 Task: For heading Use Lora with violet colour & bold.  font size for heading24,  'Change the font style of data to'Montserrat and font size to 16,  Change the alignment of both headline & data to Align center.  In the sheet  auditingSalesByChannel_2022
Action: Mouse moved to (55, 214)
Screenshot: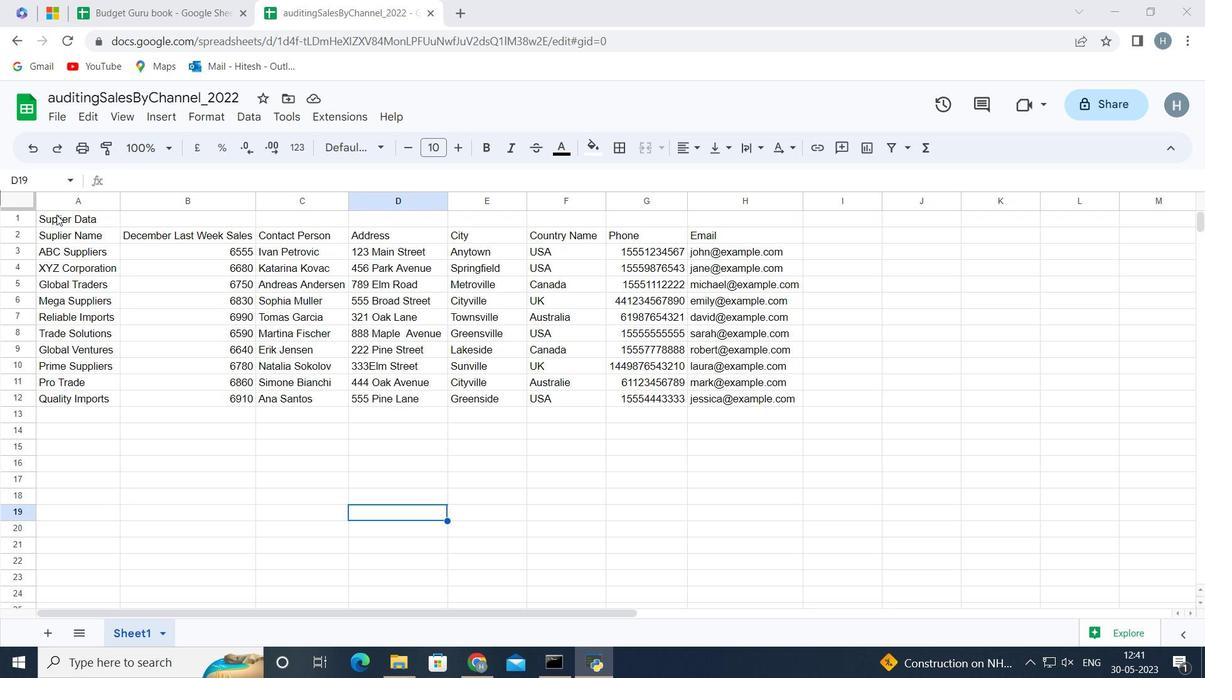 
Action: Mouse pressed left at (55, 214)
Screenshot: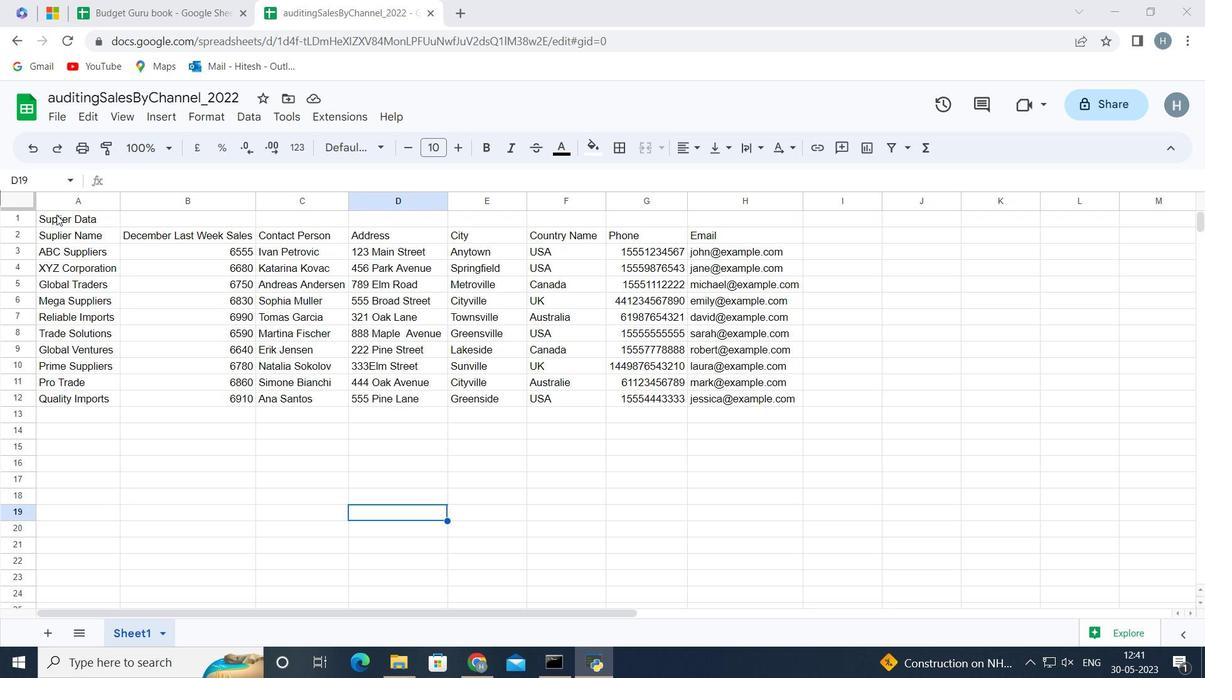 
Action: Mouse moved to (128, 217)
Screenshot: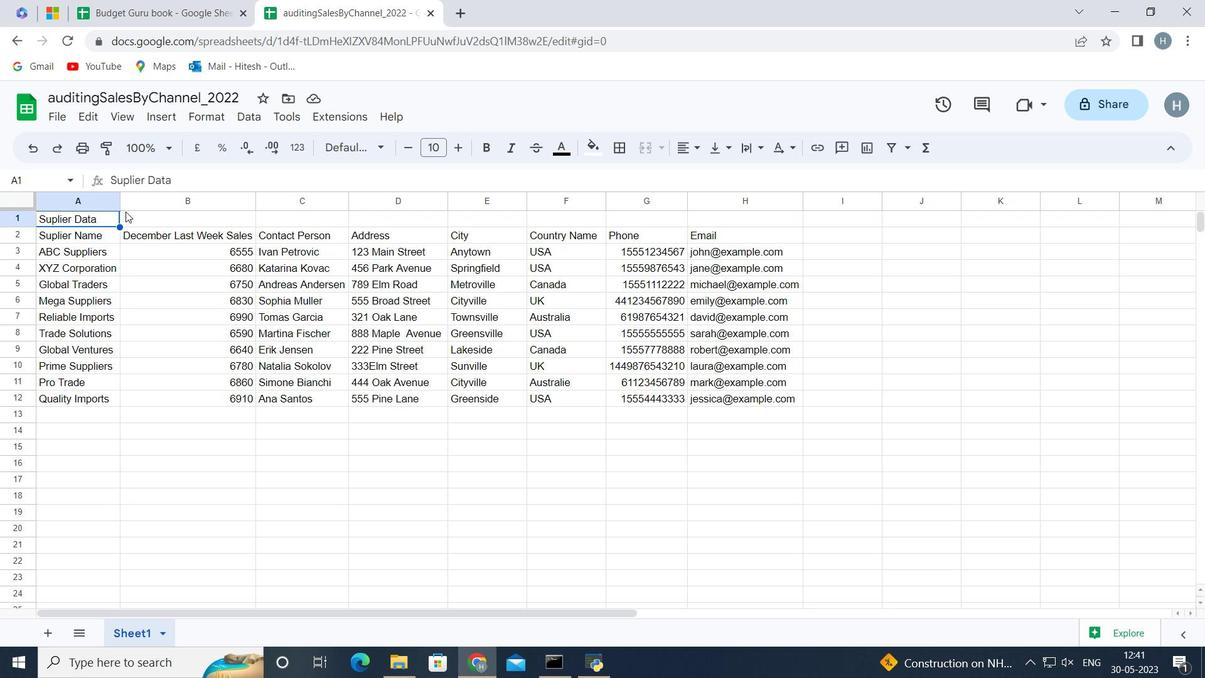 
Action: Key pressed <Key.shift><Key.right><Key.right>
Screenshot: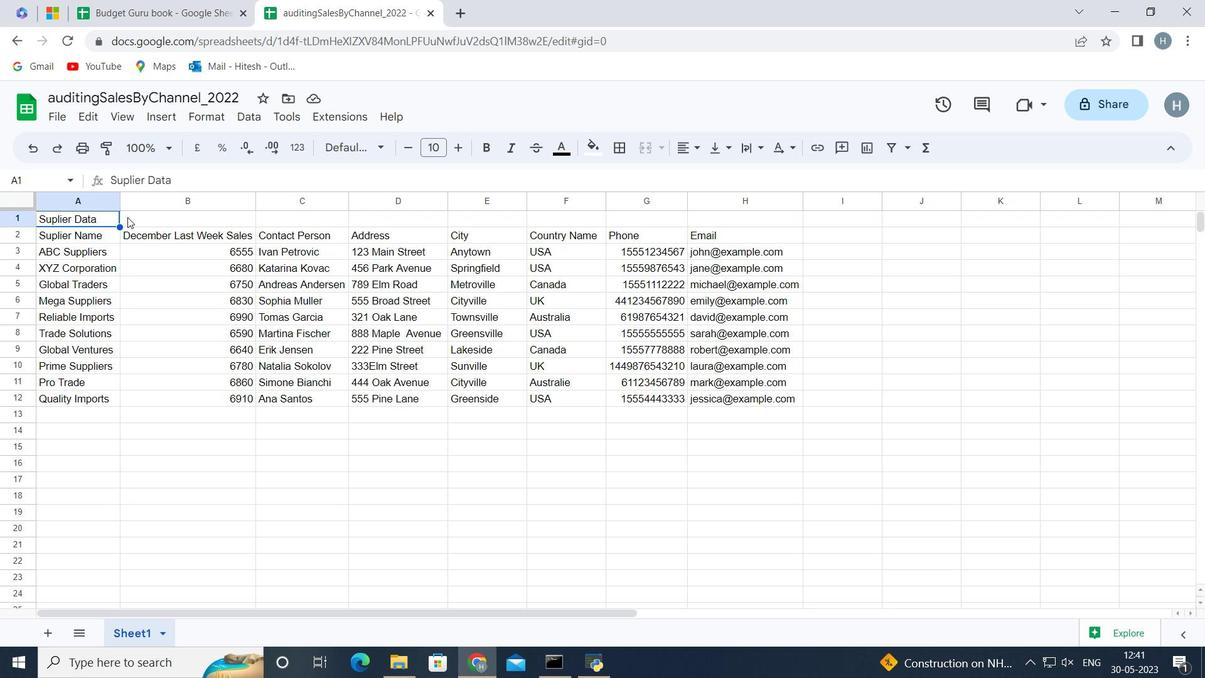 
Action: Mouse moved to (128, 217)
Screenshot: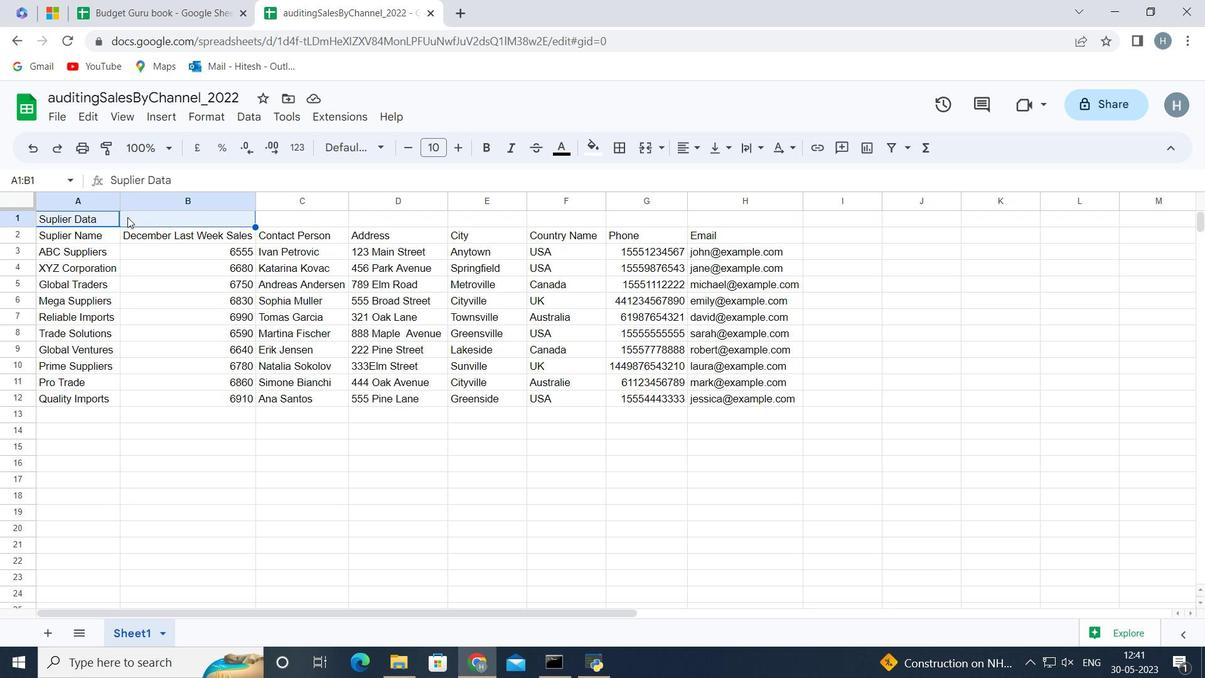 
Action: Key pressed <Key.right><Key.right><Key.right><Key.right><Key.right>
Screenshot: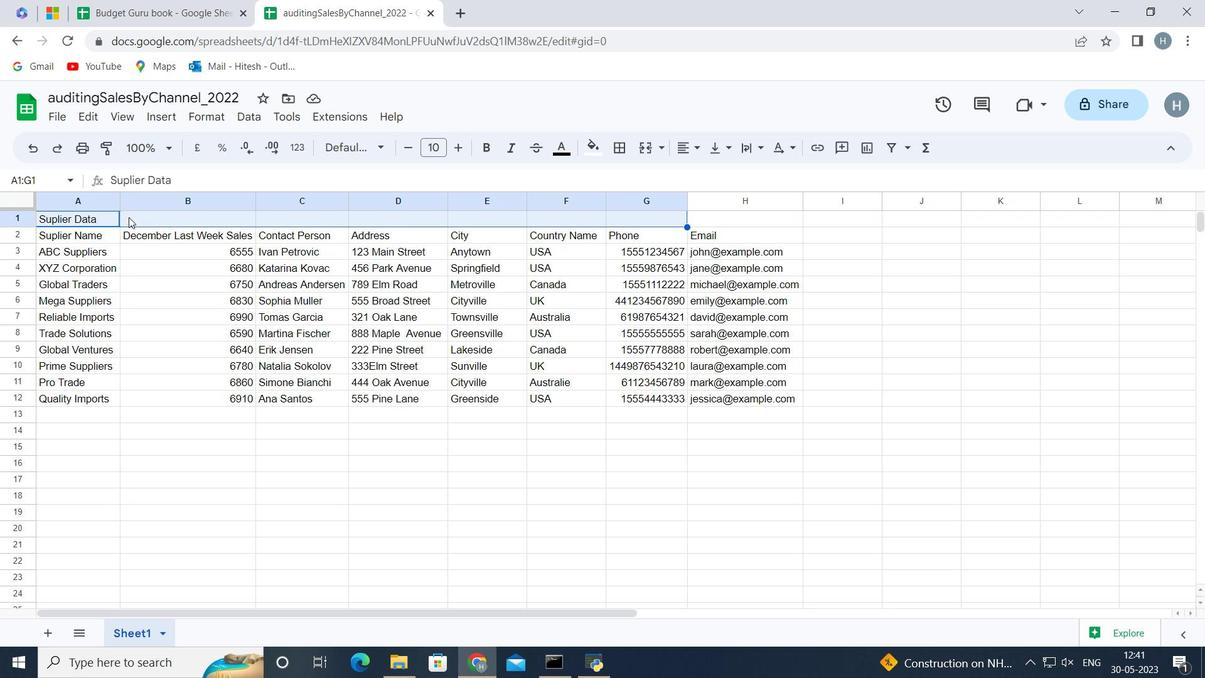 
Action: Mouse moved to (642, 149)
Screenshot: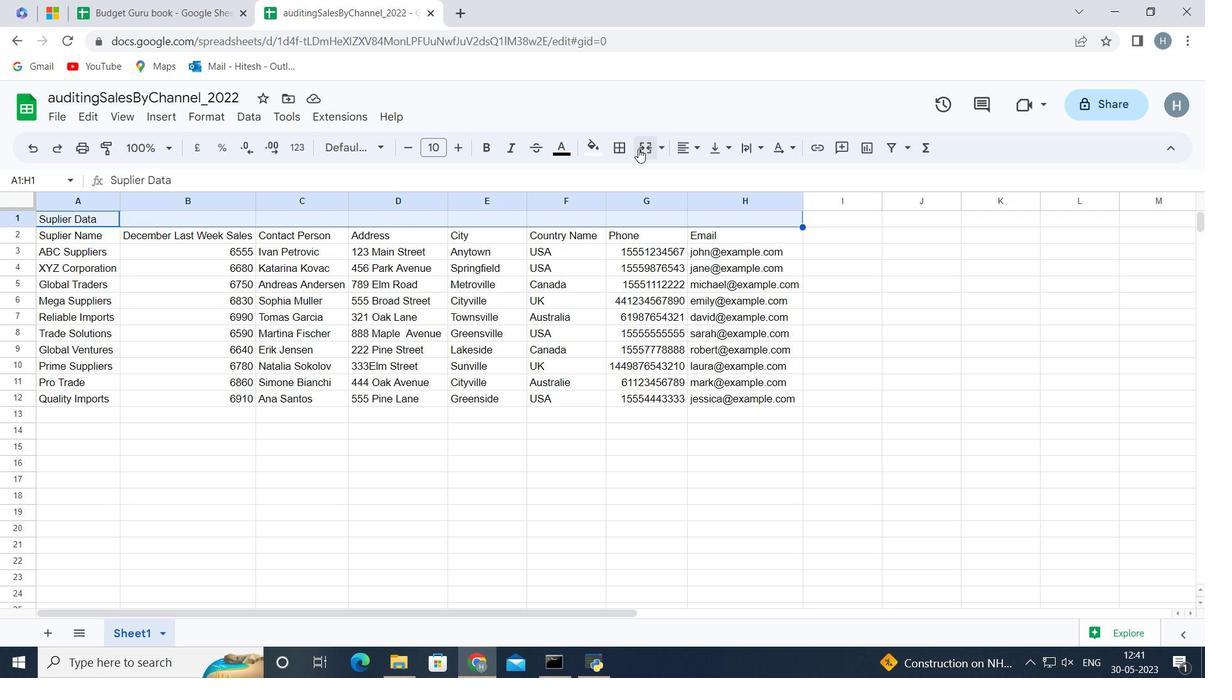 
Action: Mouse pressed left at (642, 149)
Screenshot: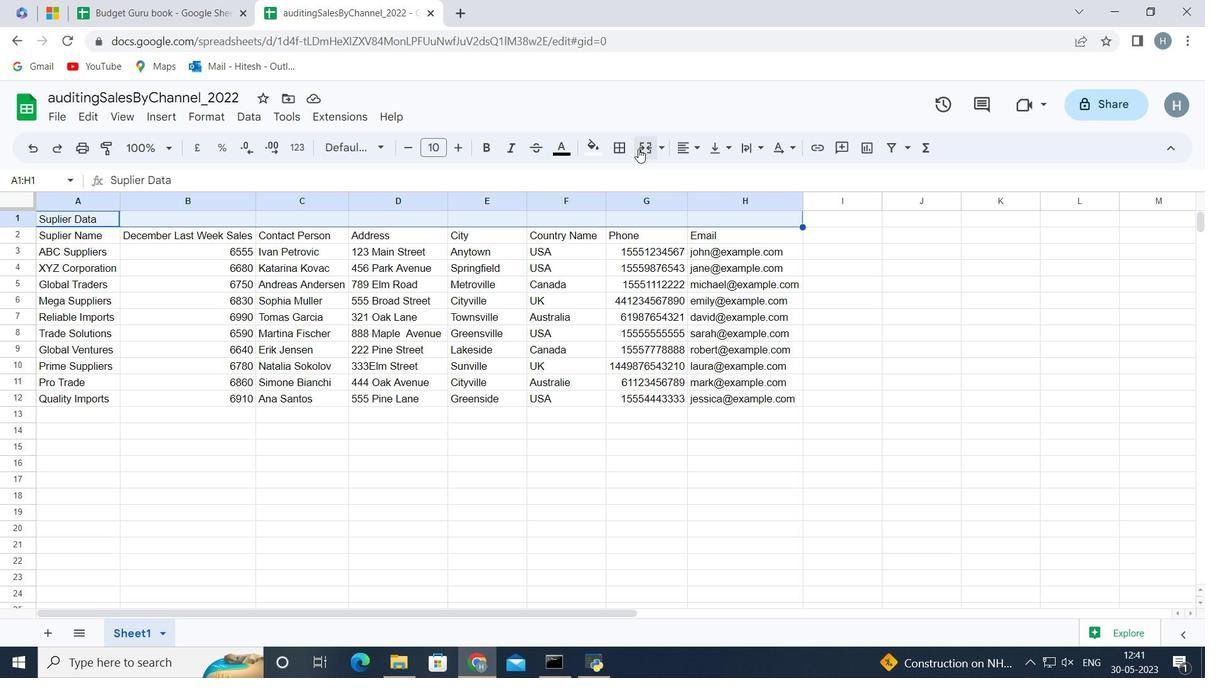 
Action: Mouse moved to (369, 146)
Screenshot: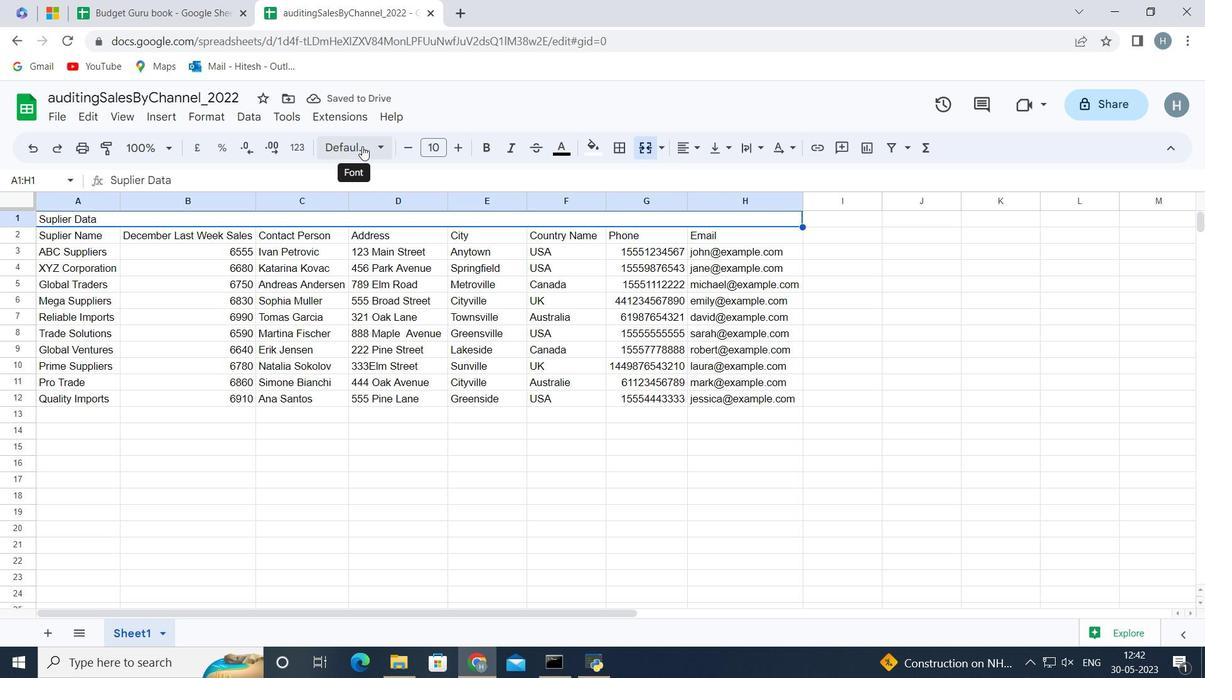 
Action: Mouse pressed left at (369, 146)
Screenshot: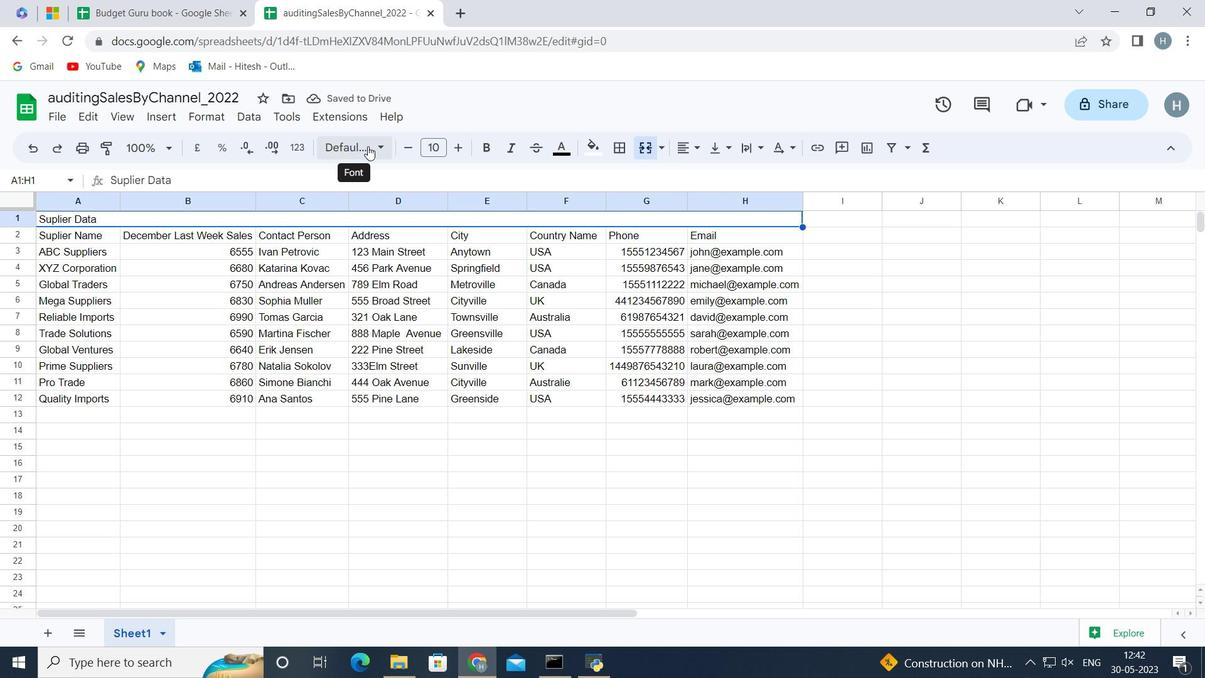 
Action: Mouse moved to (389, 422)
Screenshot: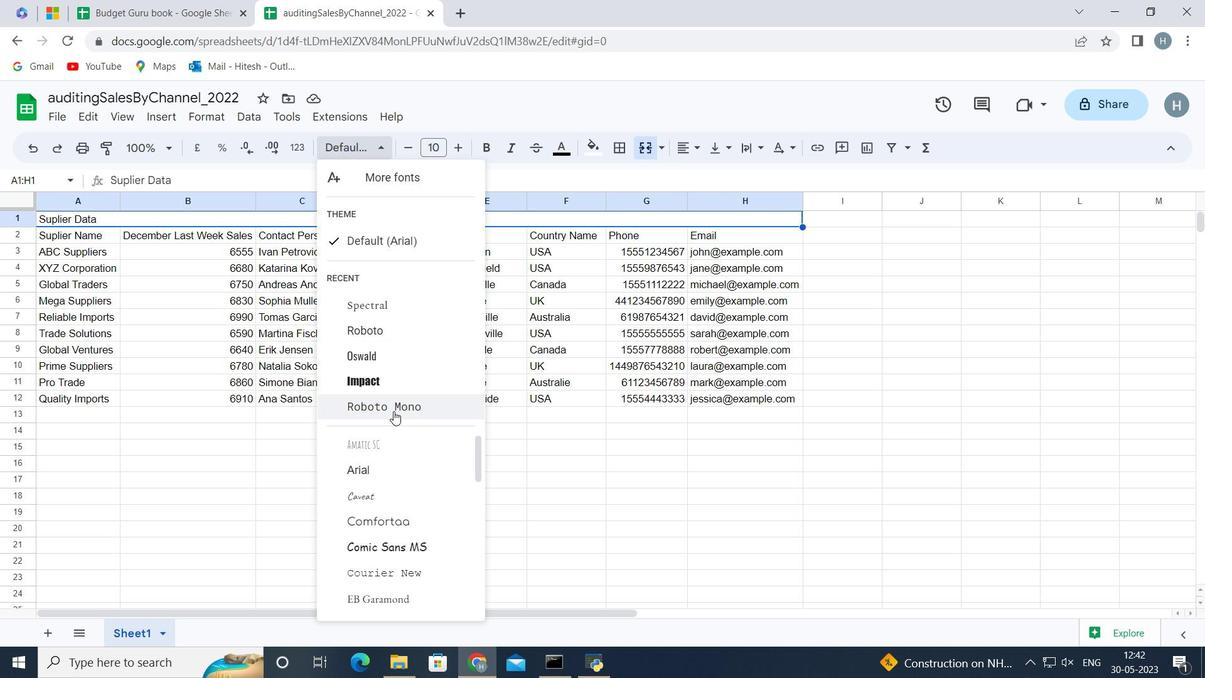 
Action: Mouse scrolled (389, 421) with delta (0, 0)
Screenshot: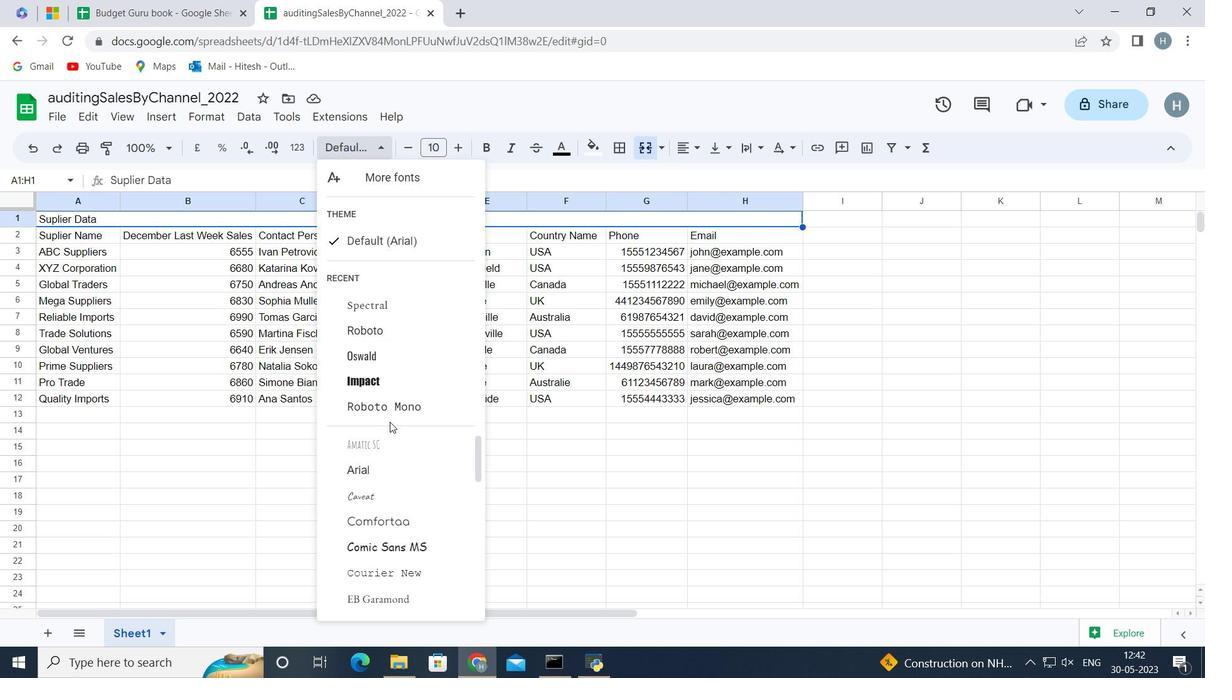 
Action: Mouse moved to (389, 424)
Screenshot: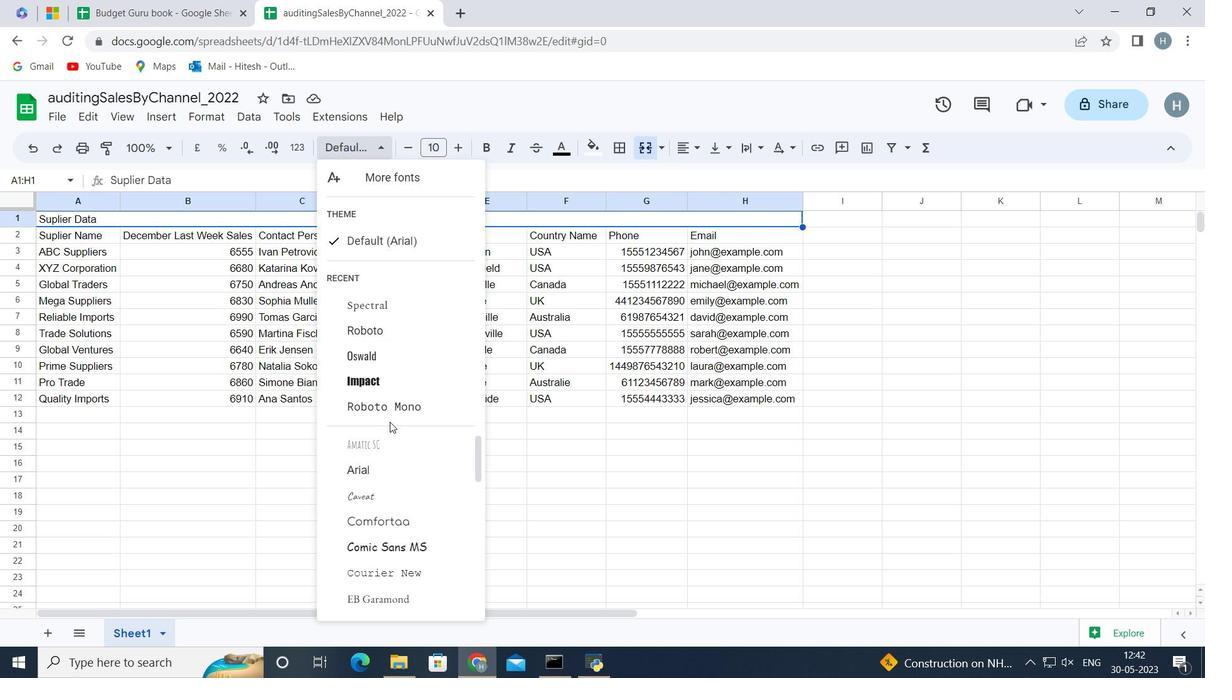 
Action: Mouse scrolled (389, 423) with delta (0, 0)
Screenshot: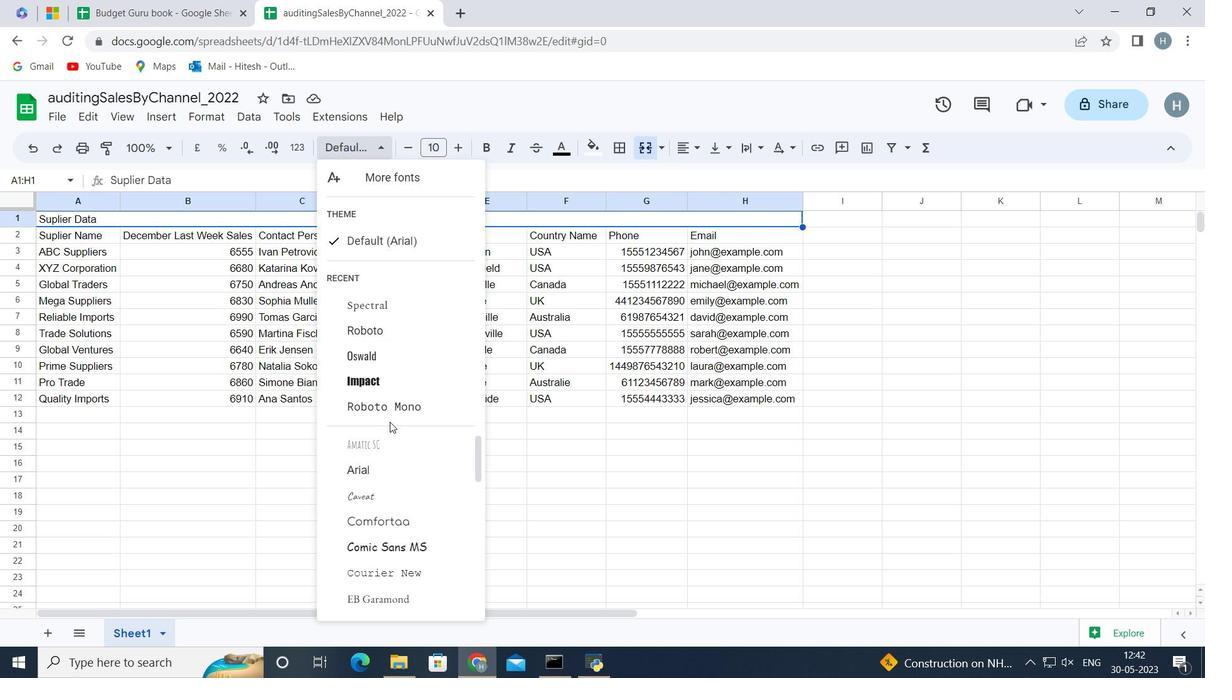 
Action: Mouse moved to (390, 435)
Screenshot: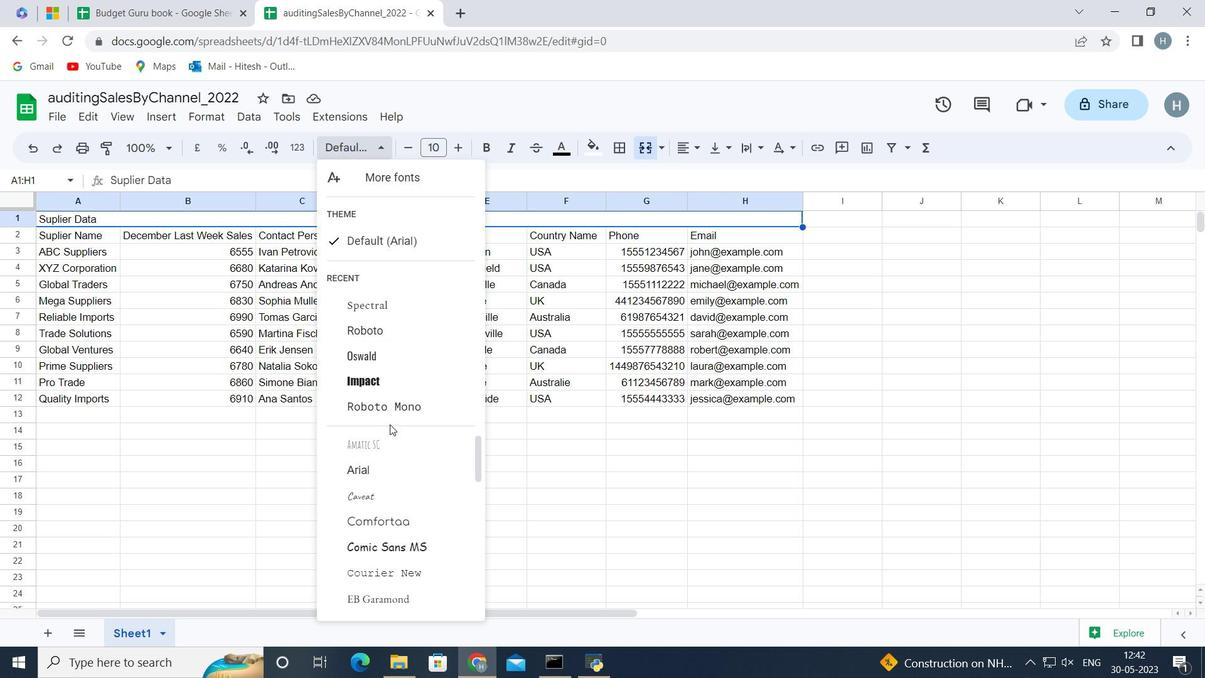 
Action: Mouse scrolled (390, 435) with delta (0, 0)
Screenshot: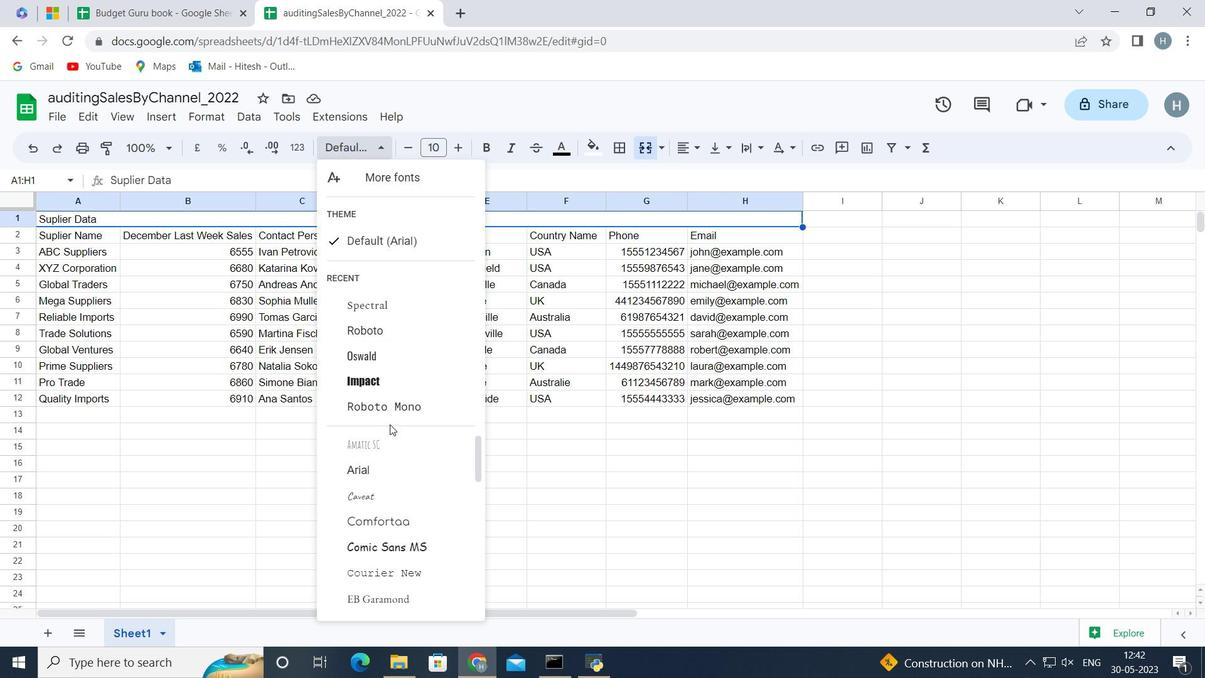 
Action: Mouse moved to (390, 449)
Screenshot: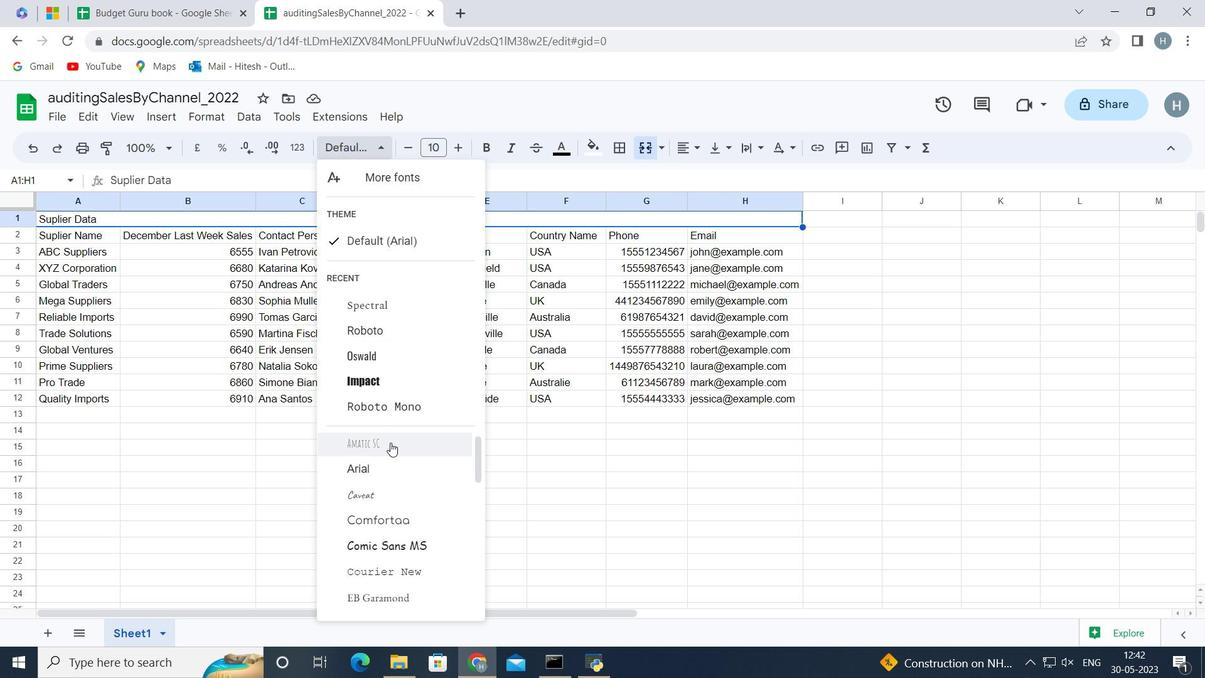 
Action: Mouse scrolled (390, 448) with delta (0, 0)
Screenshot: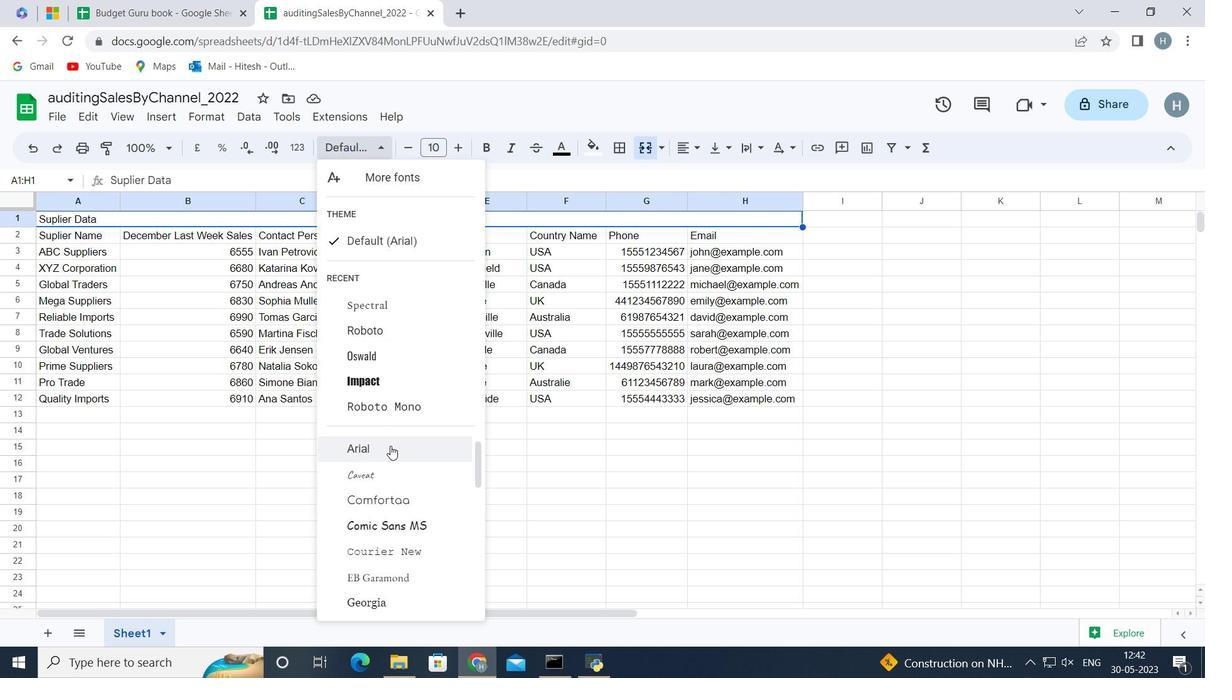 
Action: Mouse moved to (390, 450)
Screenshot: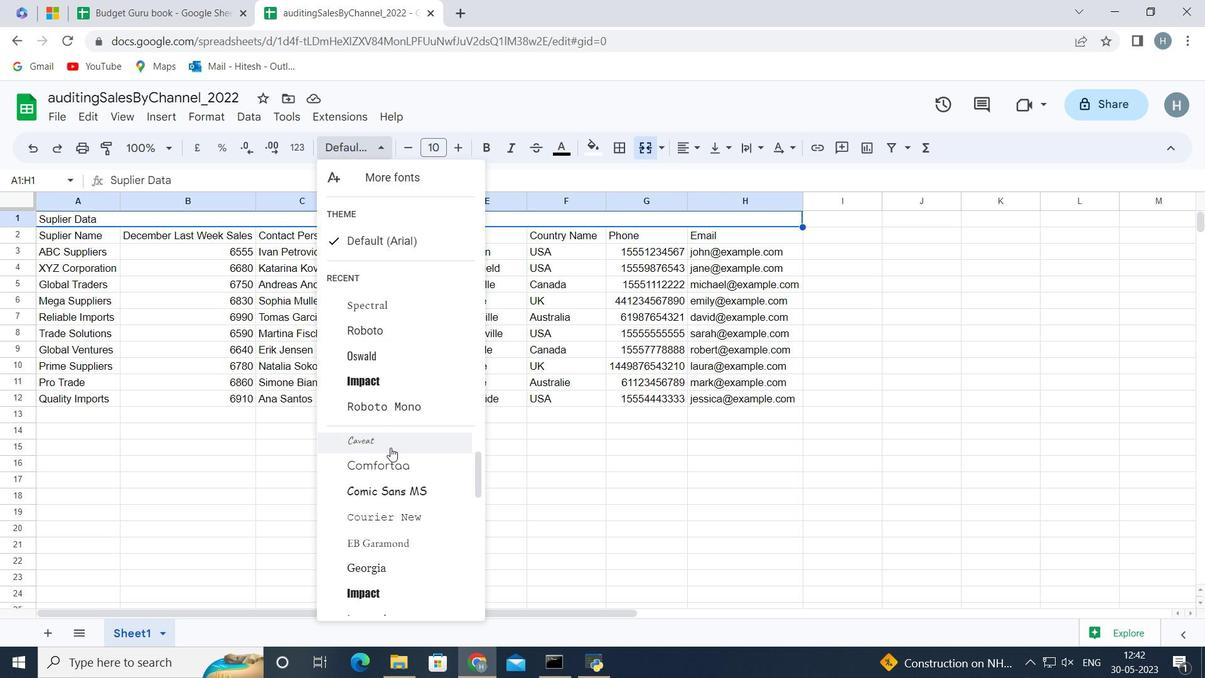 
Action: Mouse scrolled (390, 449) with delta (0, 0)
Screenshot: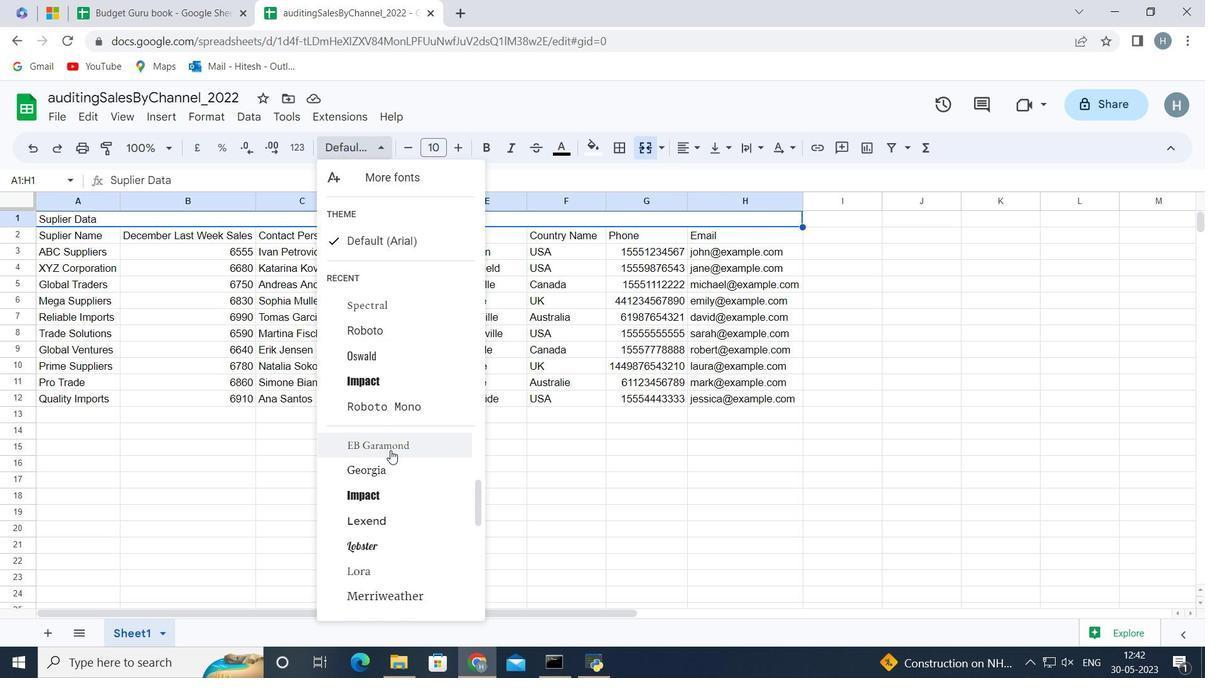 
Action: Mouse moved to (393, 487)
Screenshot: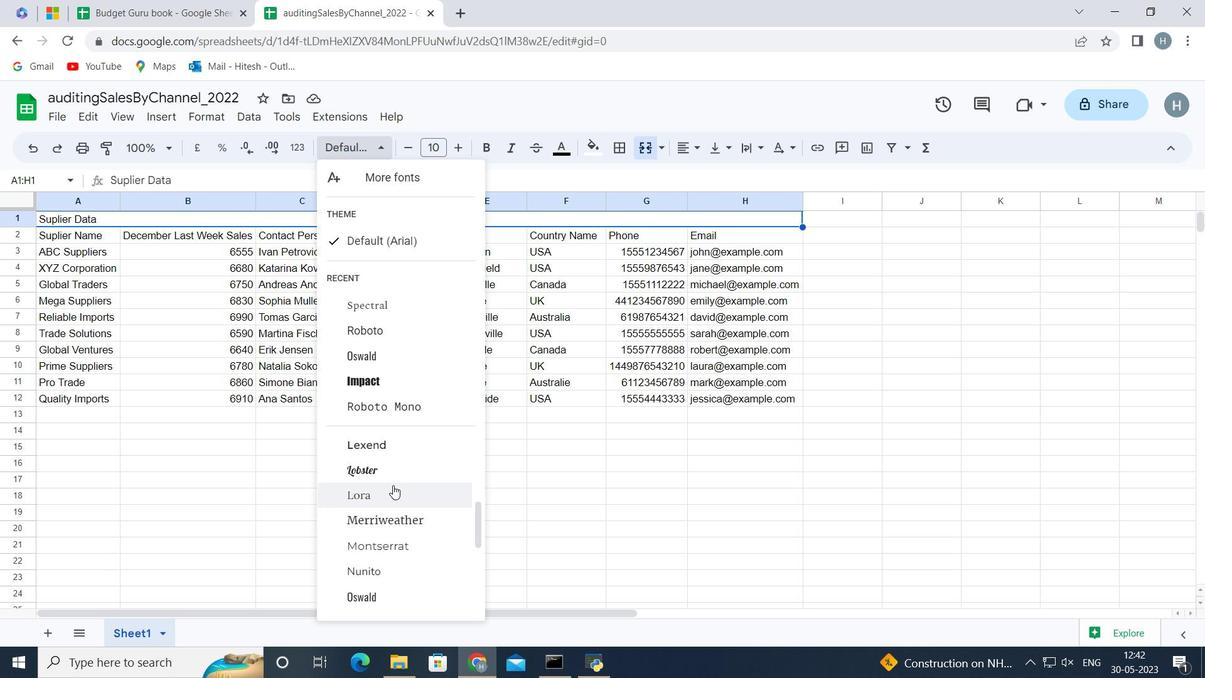 
Action: Mouse pressed left at (393, 487)
Screenshot: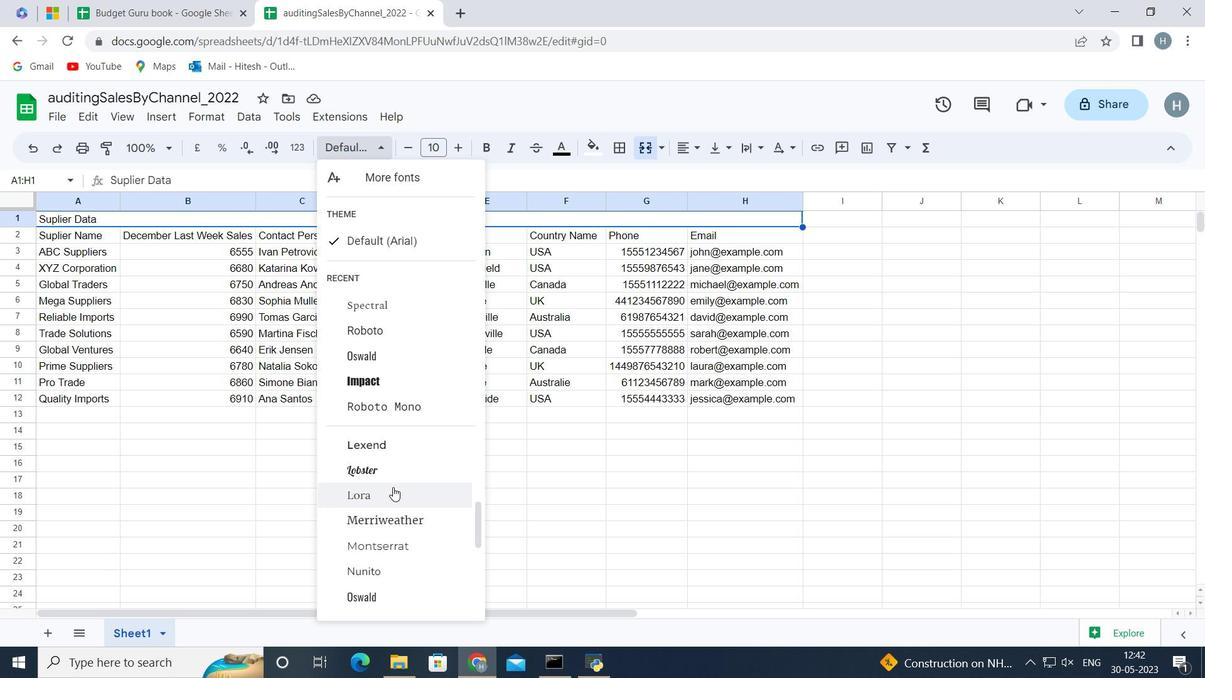 
Action: Mouse moved to (600, 153)
Screenshot: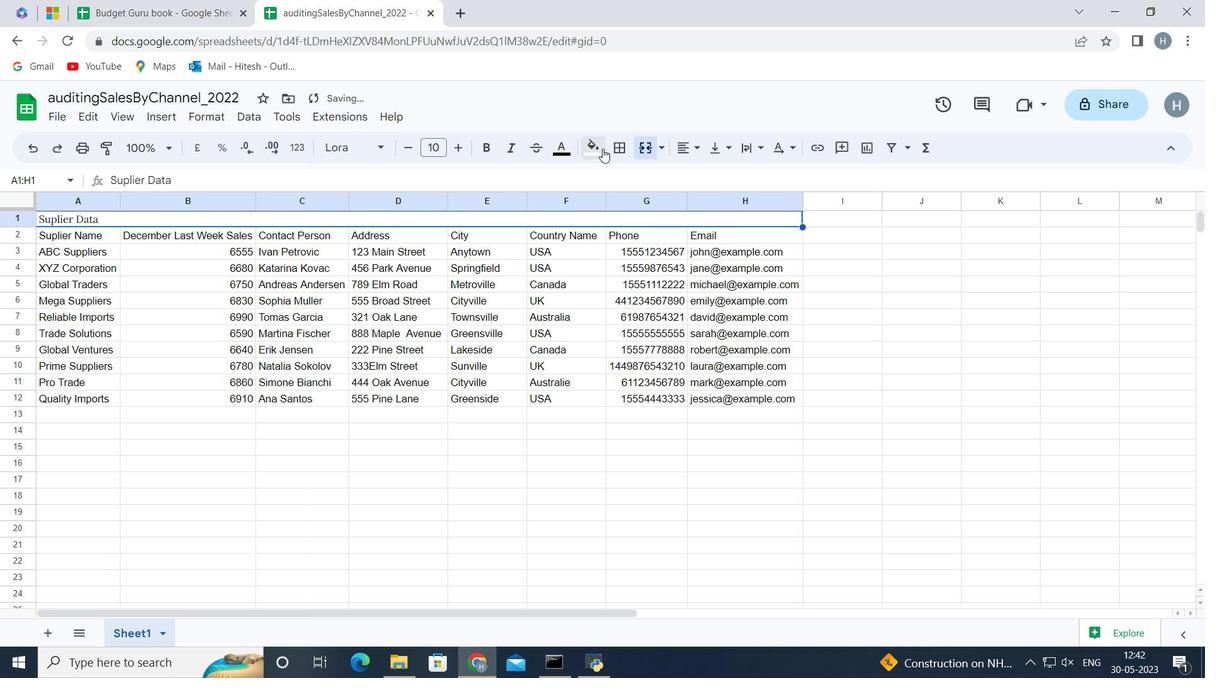 
Action: Mouse pressed left at (600, 153)
Screenshot: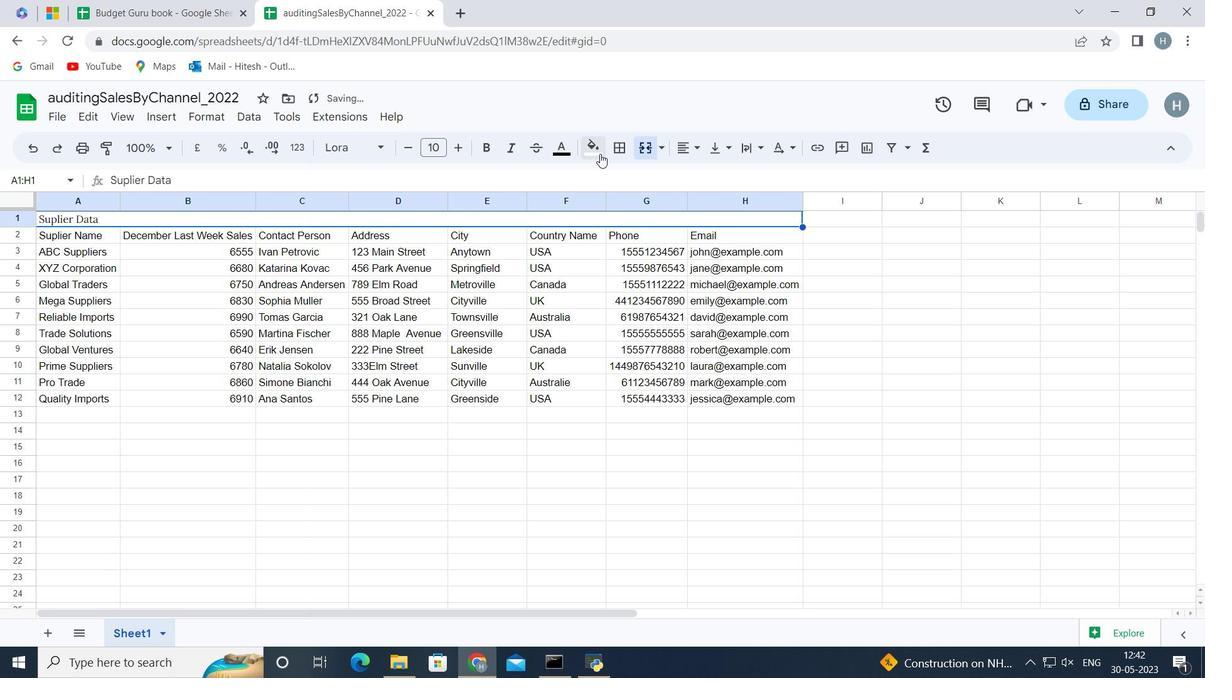 
Action: Mouse moved to (604, 387)
Screenshot: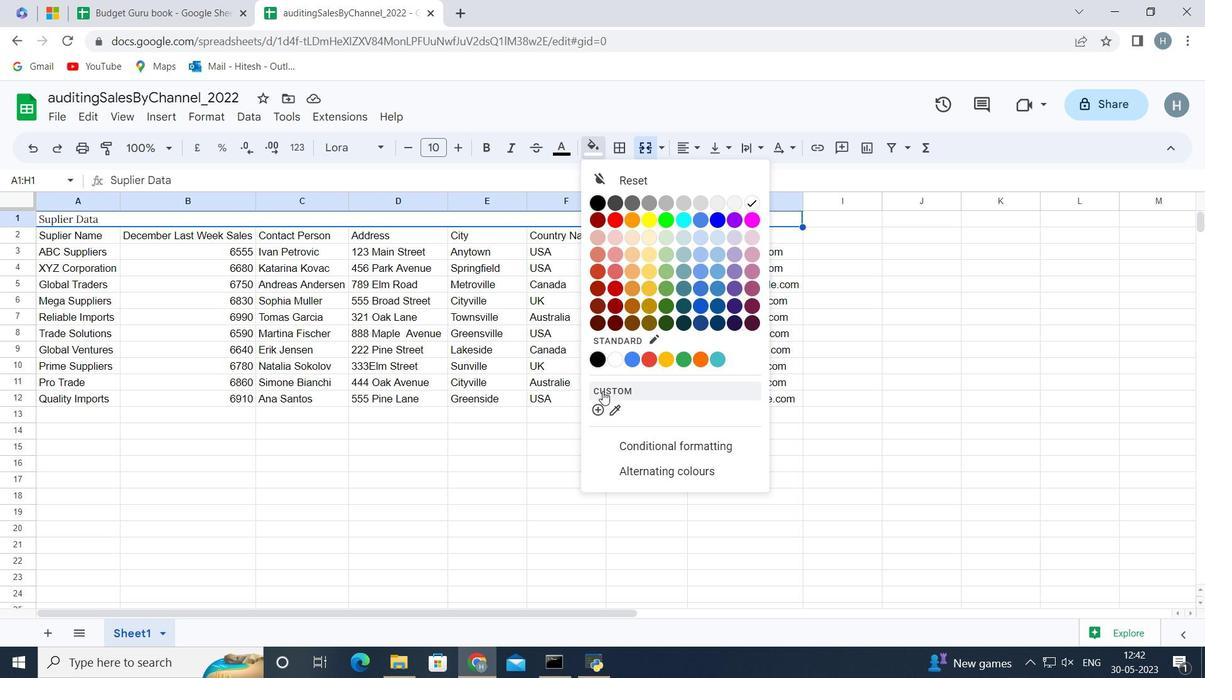 
Action: Mouse pressed left at (604, 387)
Screenshot: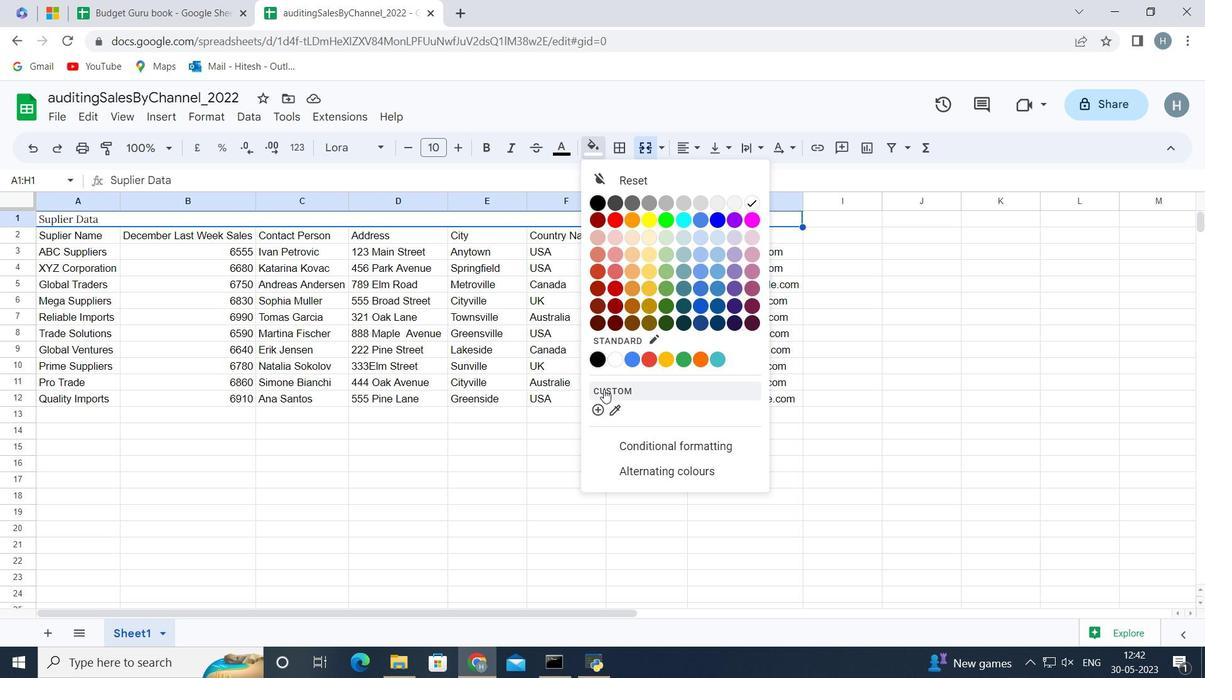 
Action: Mouse moved to (659, 375)
Screenshot: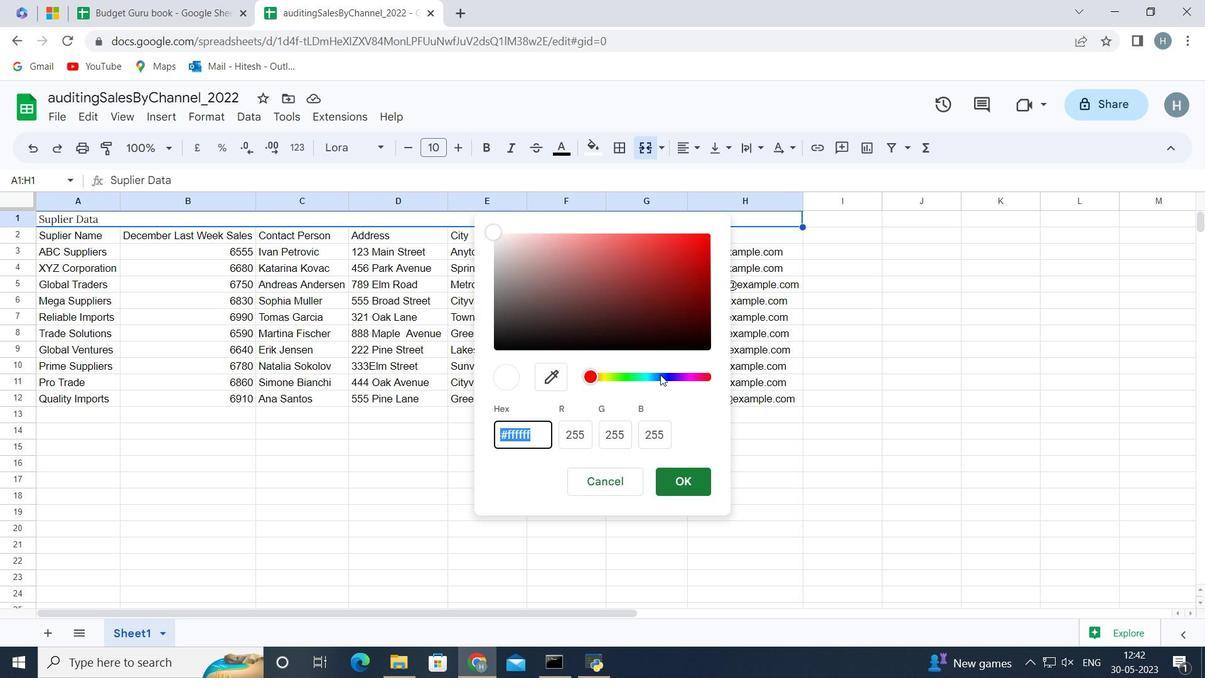 
Action: Mouse pressed left at (659, 375)
Screenshot: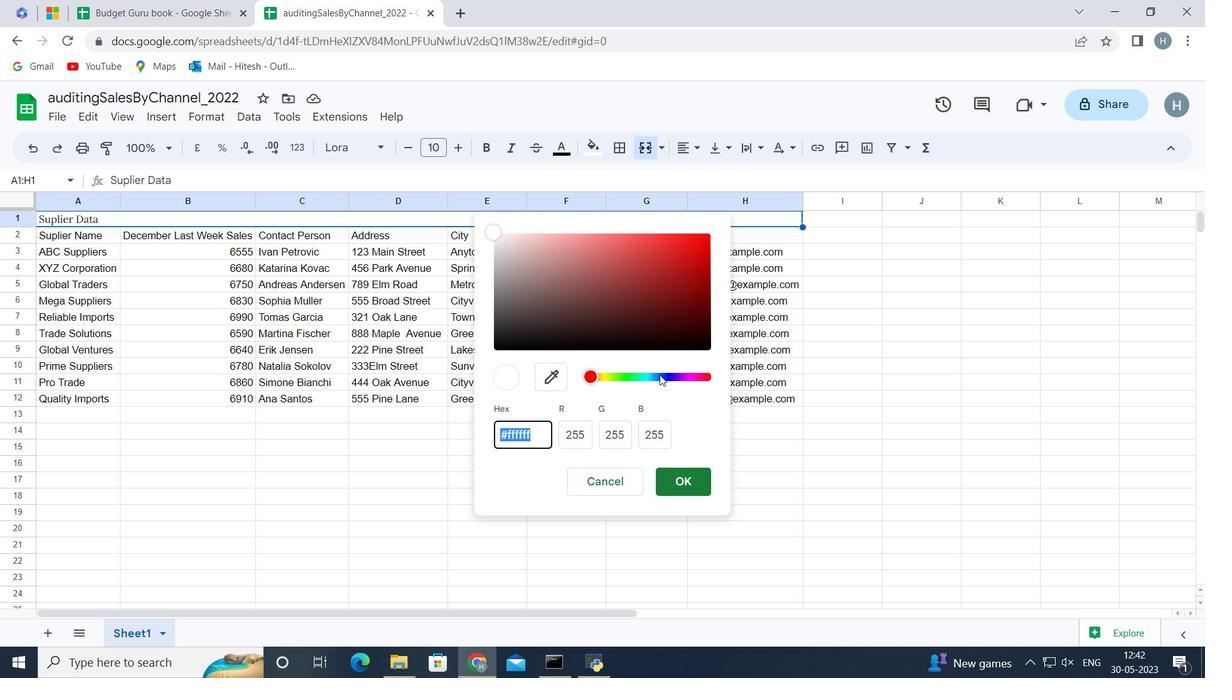 
Action: Mouse moved to (659, 375)
Screenshot: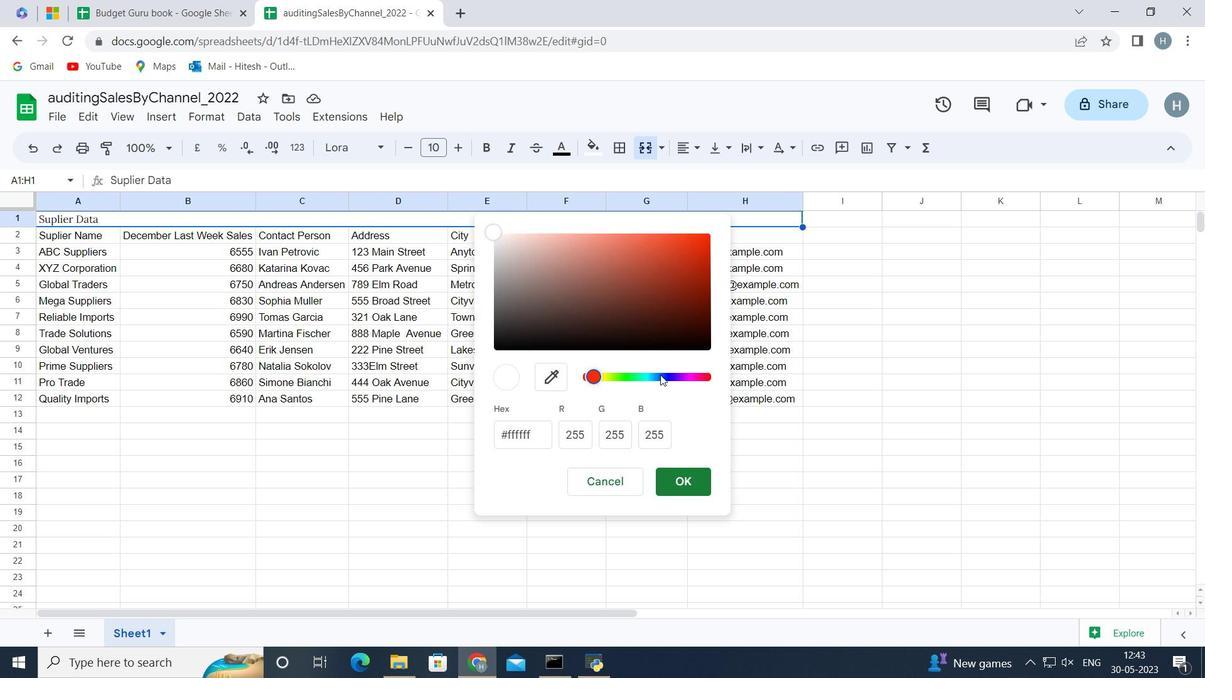 
Action: Mouse pressed left at (659, 375)
Screenshot: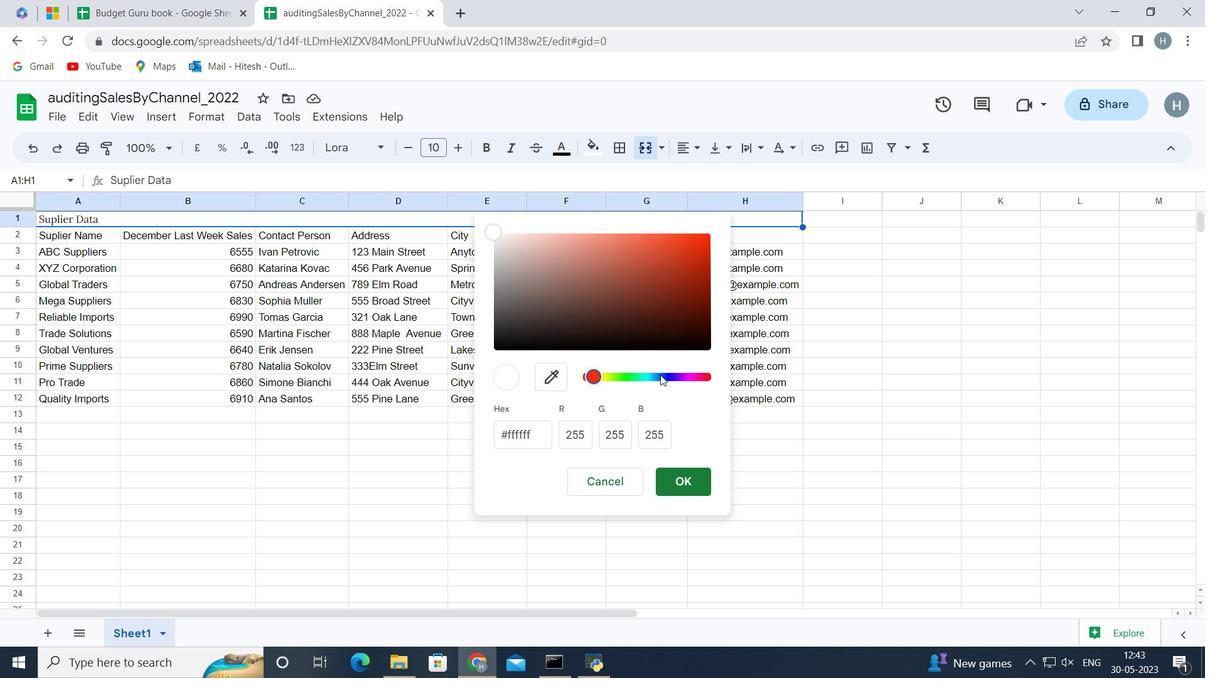 
Action: Mouse moved to (663, 378)
Screenshot: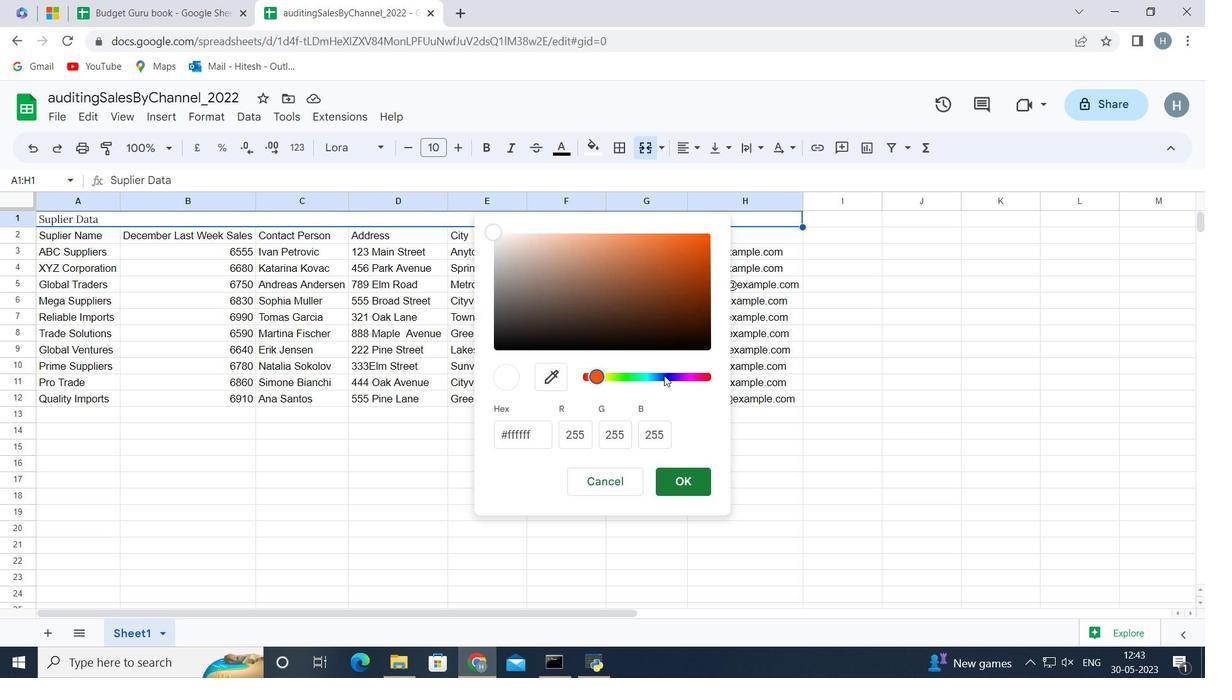
Action: Mouse pressed left at (663, 378)
Screenshot: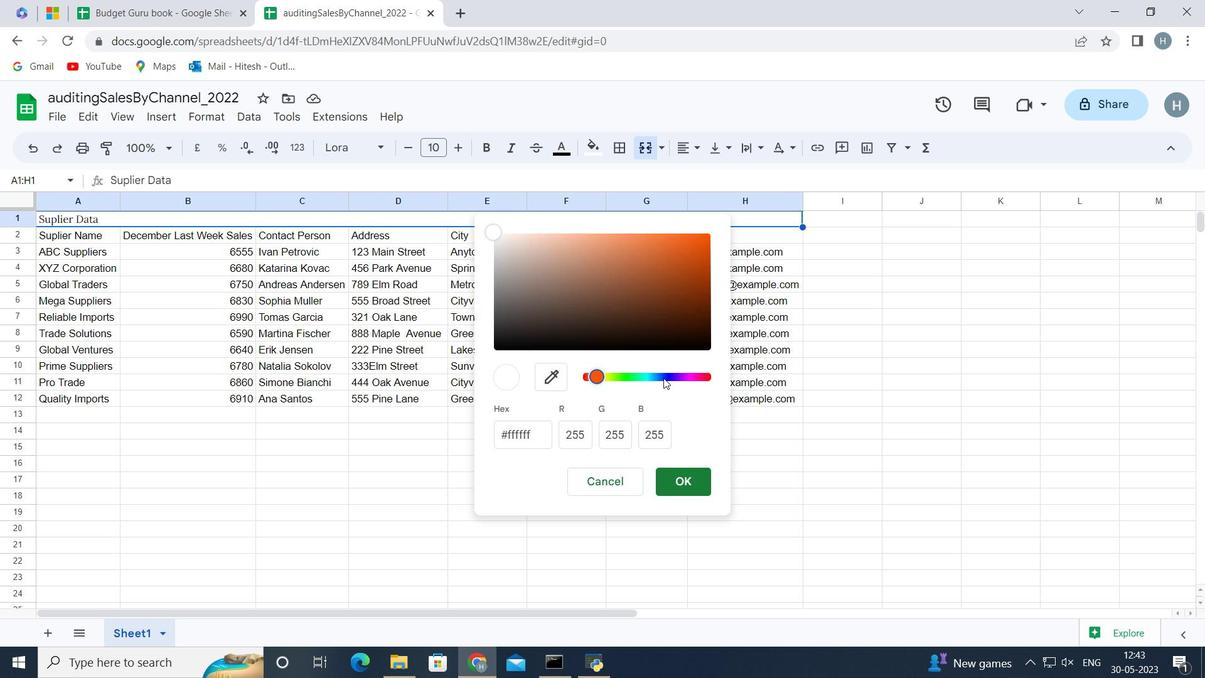 
Action: Mouse moved to (662, 378)
Screenshot: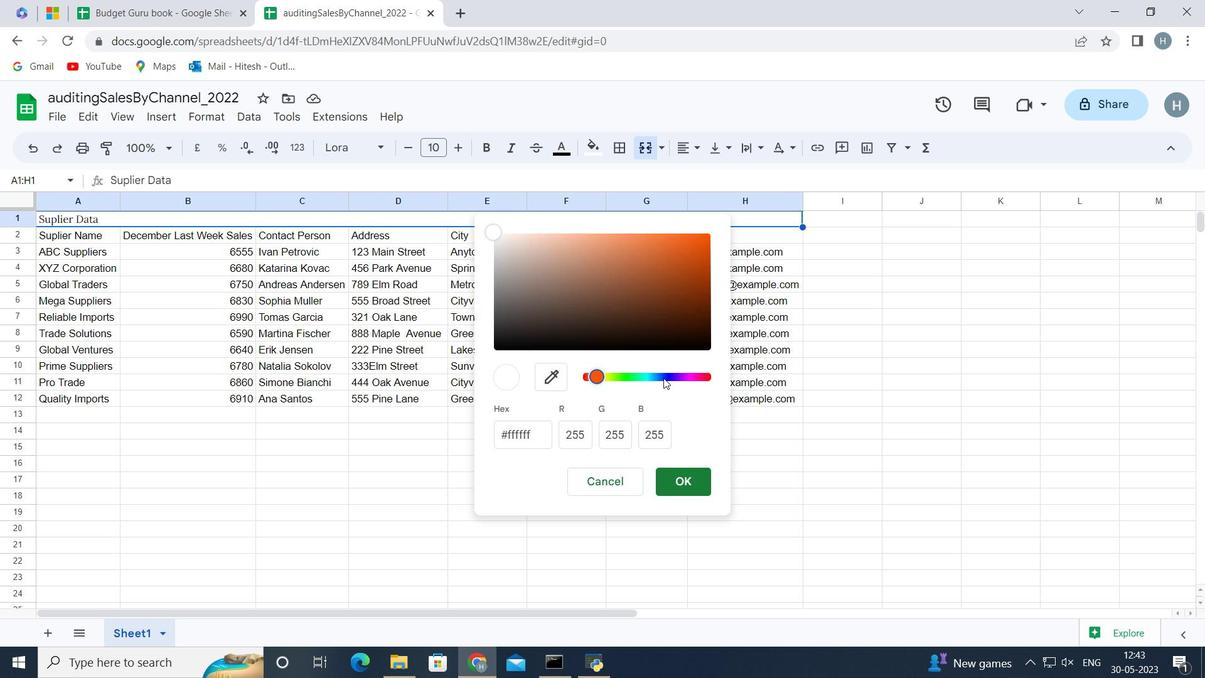 
Action: Mouse pressed left at (662, 378)
Screenshot: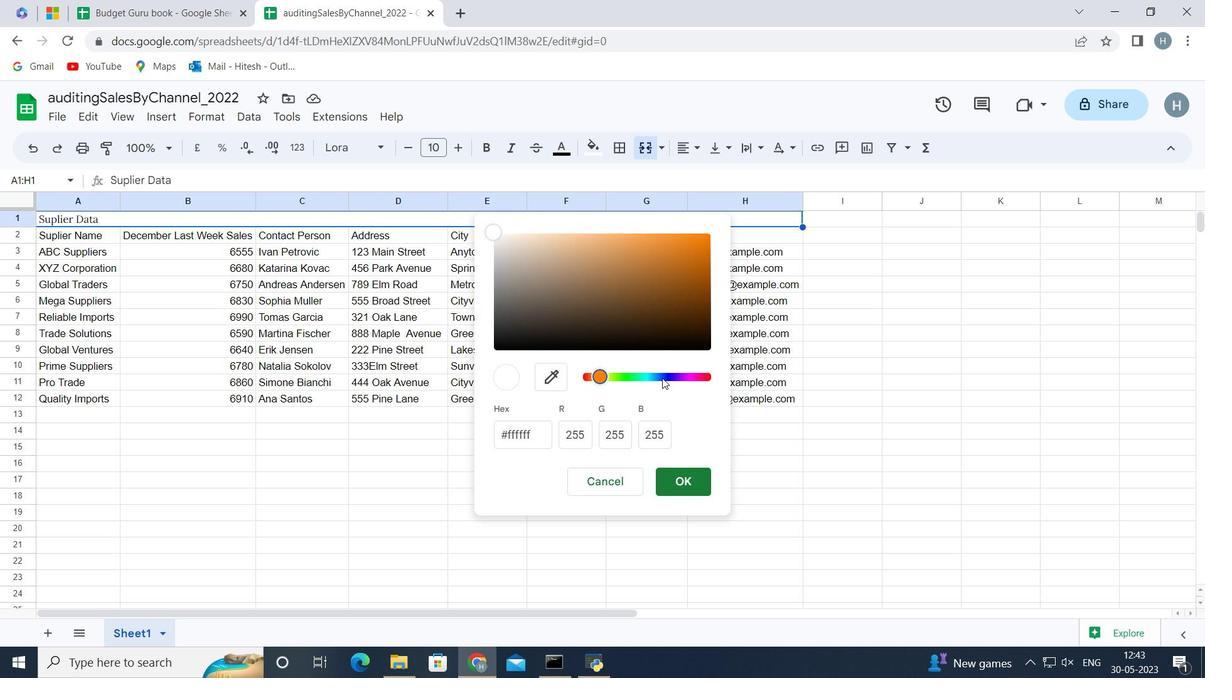 
Action: Mouse moved to (662, 378)
Screenshot: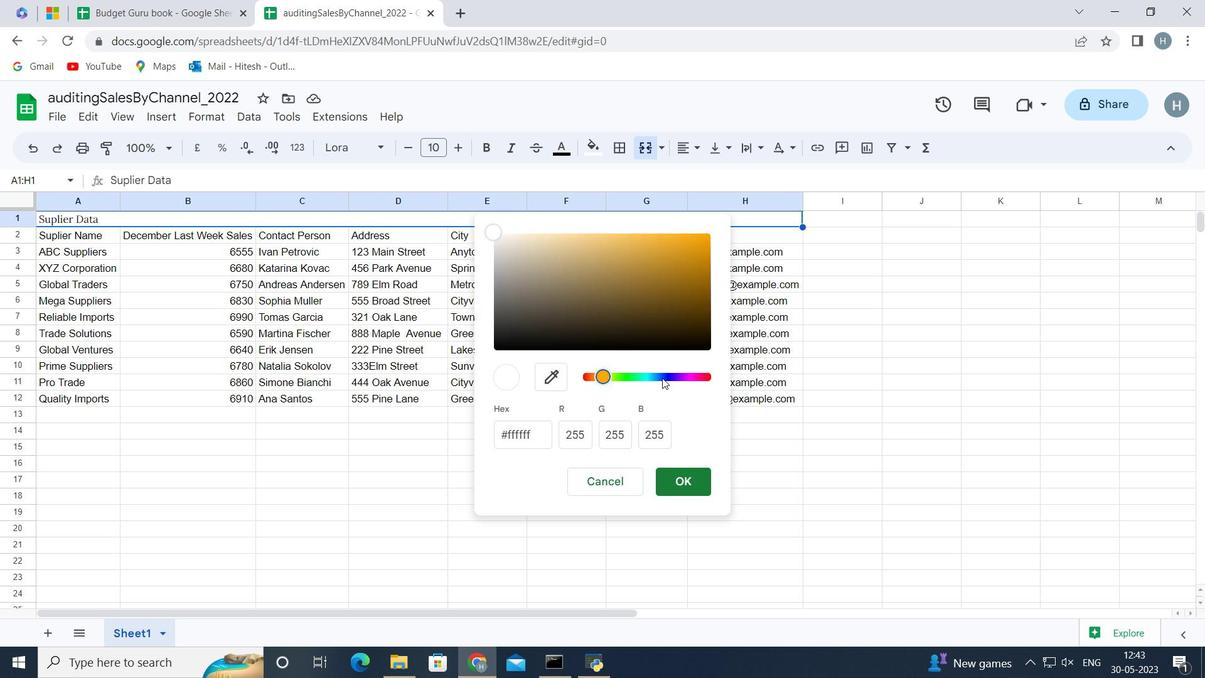 
Action: Mouse pressed left at (662, 378)
Screenshot: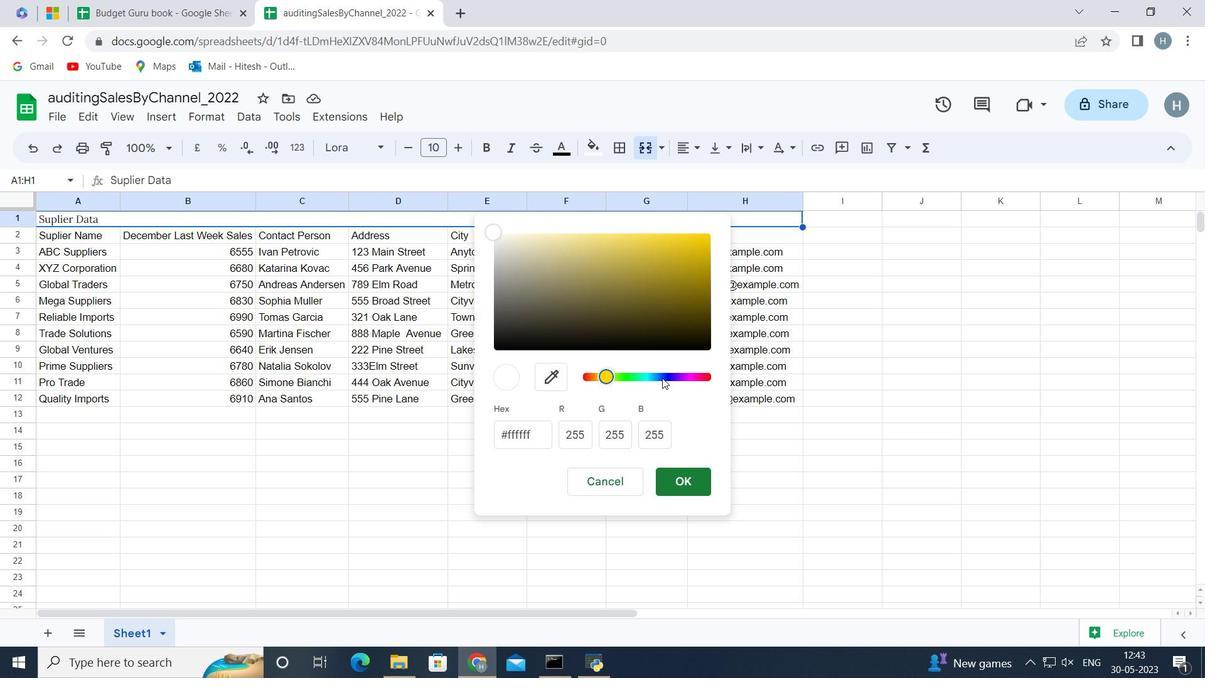 
Action: Mouse pressed left at (662, 378)
Screenshot: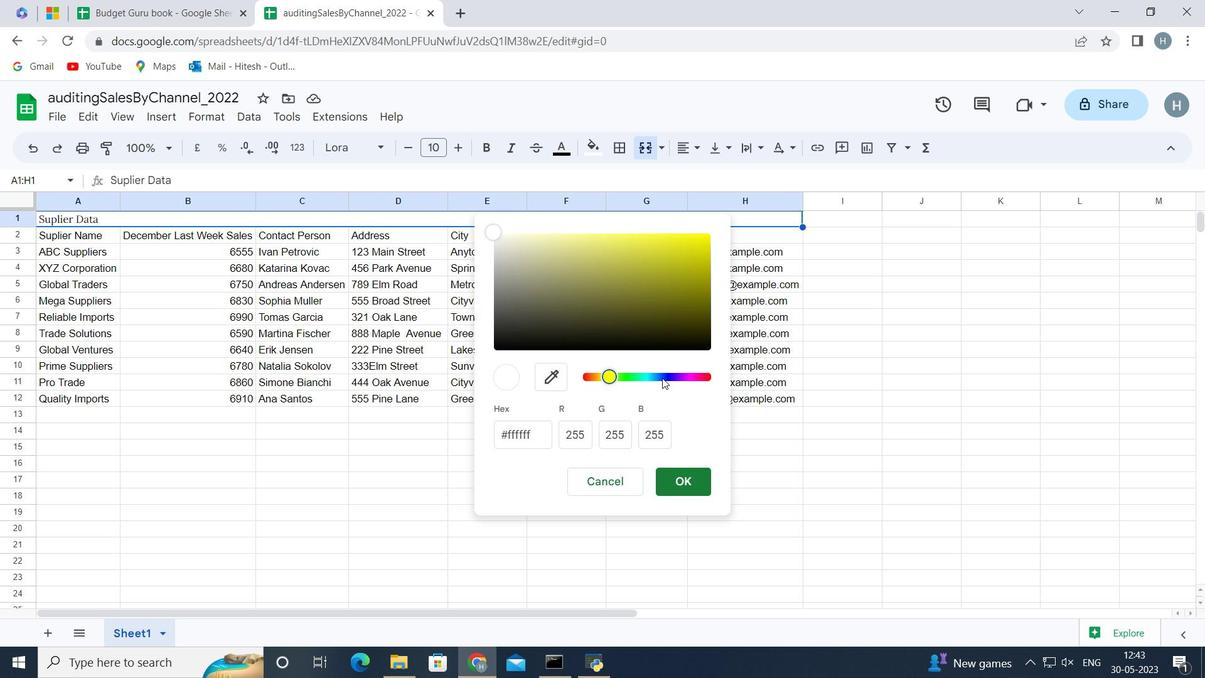
Action: Mouse pressed left at (662, 378)
Screenshot: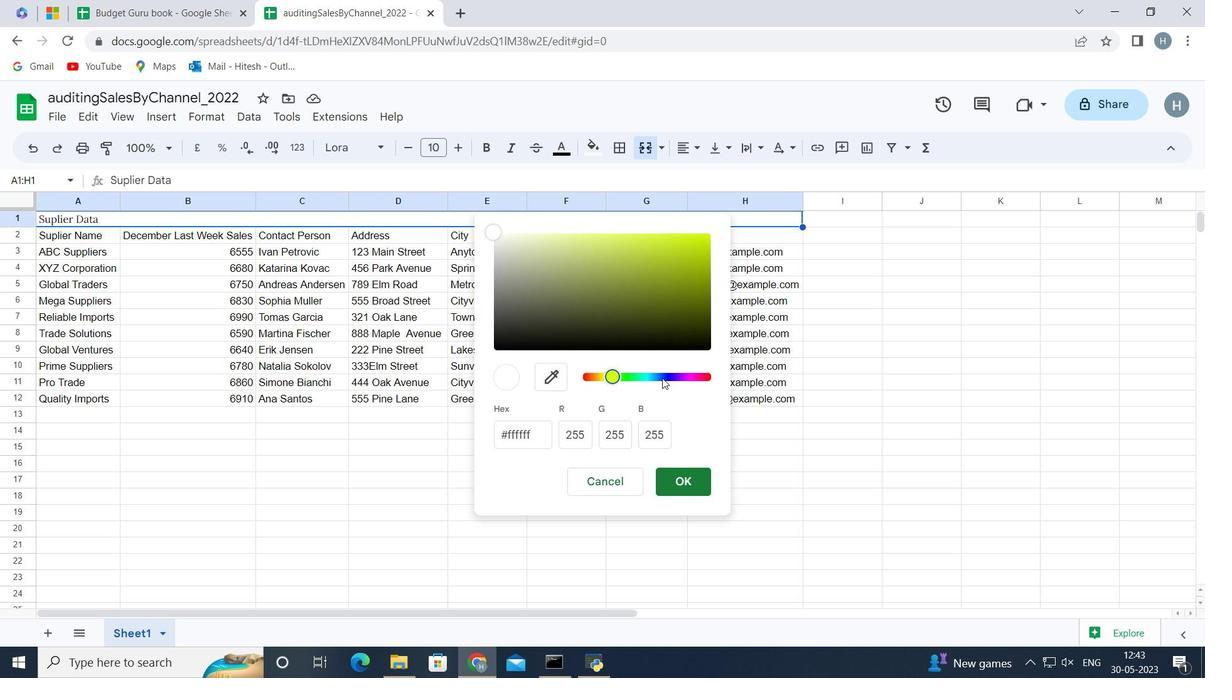 
Action: Mouse moved to (664, 378)
Screenshot: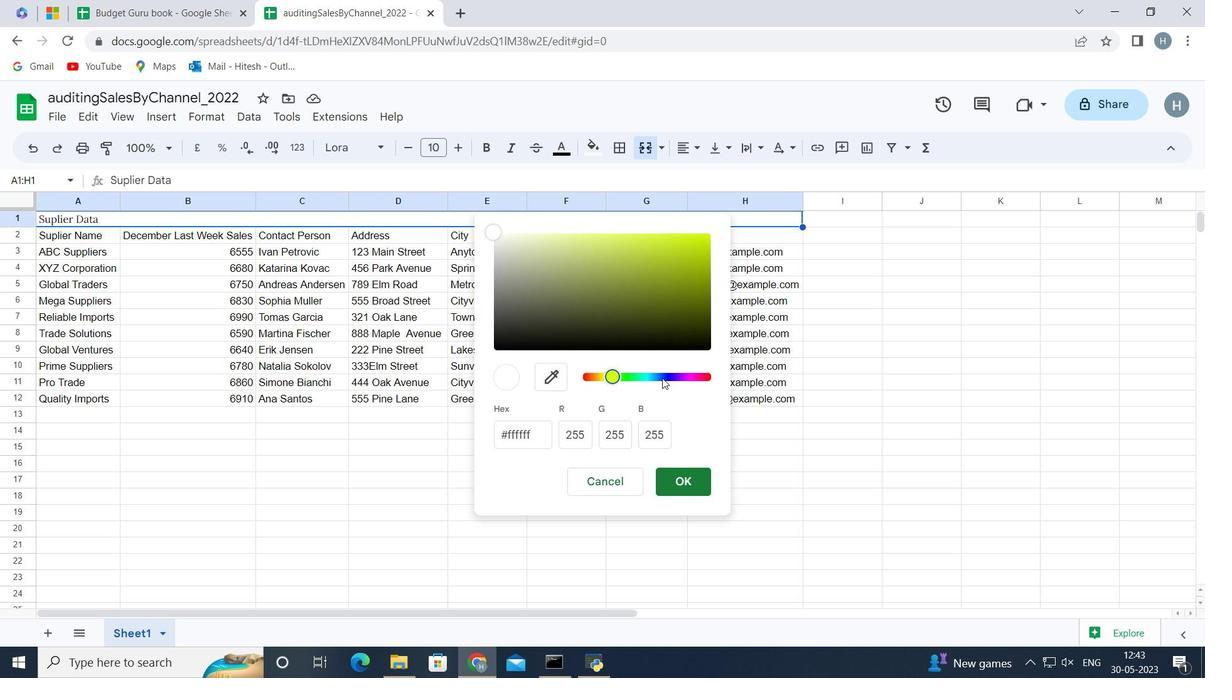 
Action: Mouse pressed left at (664, 378)
Screenshot: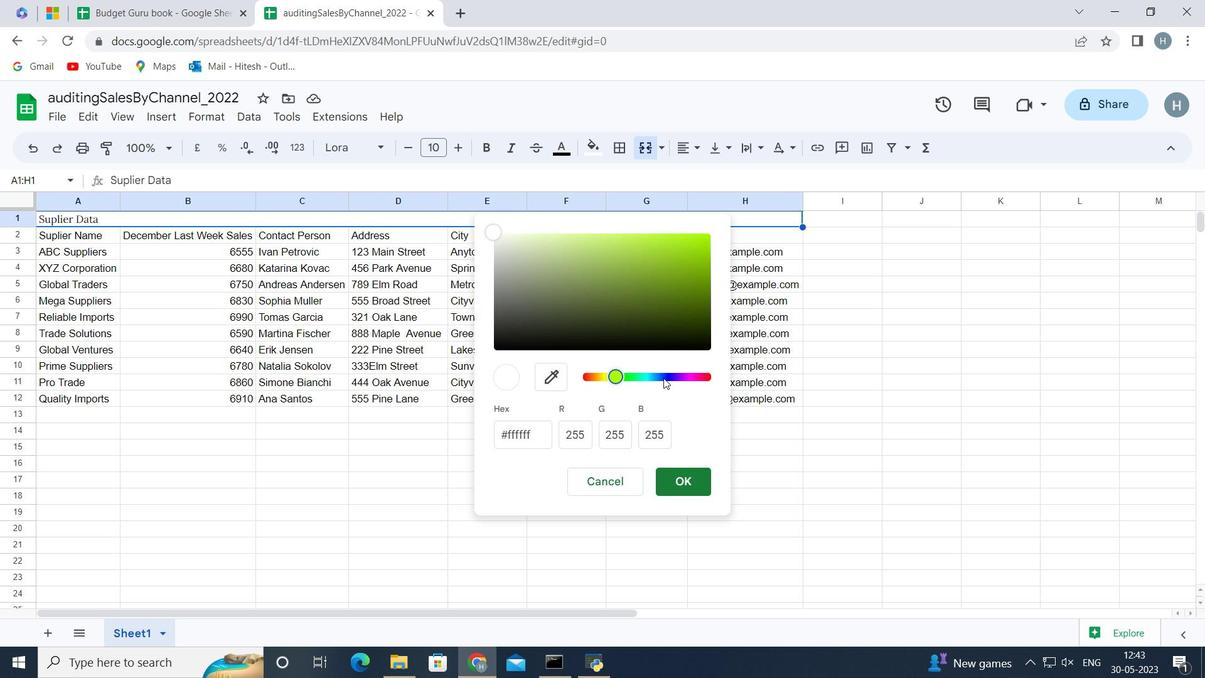 
Action: Mouse pressed left at (664, 378)
Screenshot: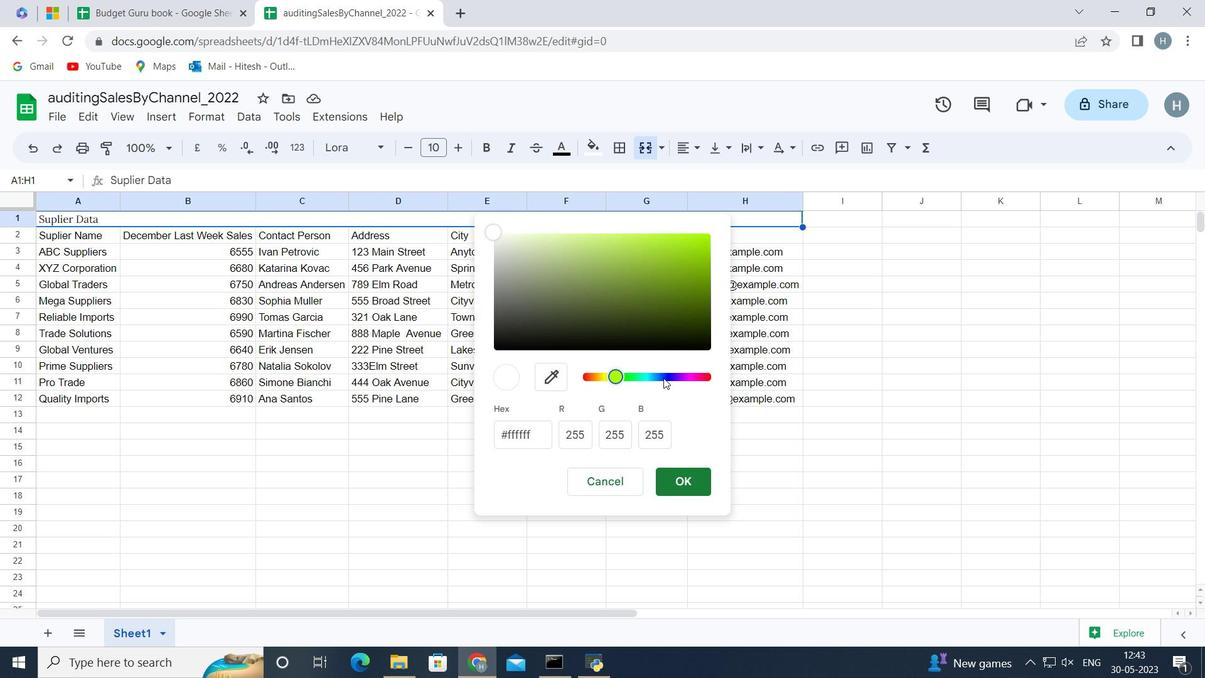 
Action: Mouse moved to (664, 377)
Screenshot: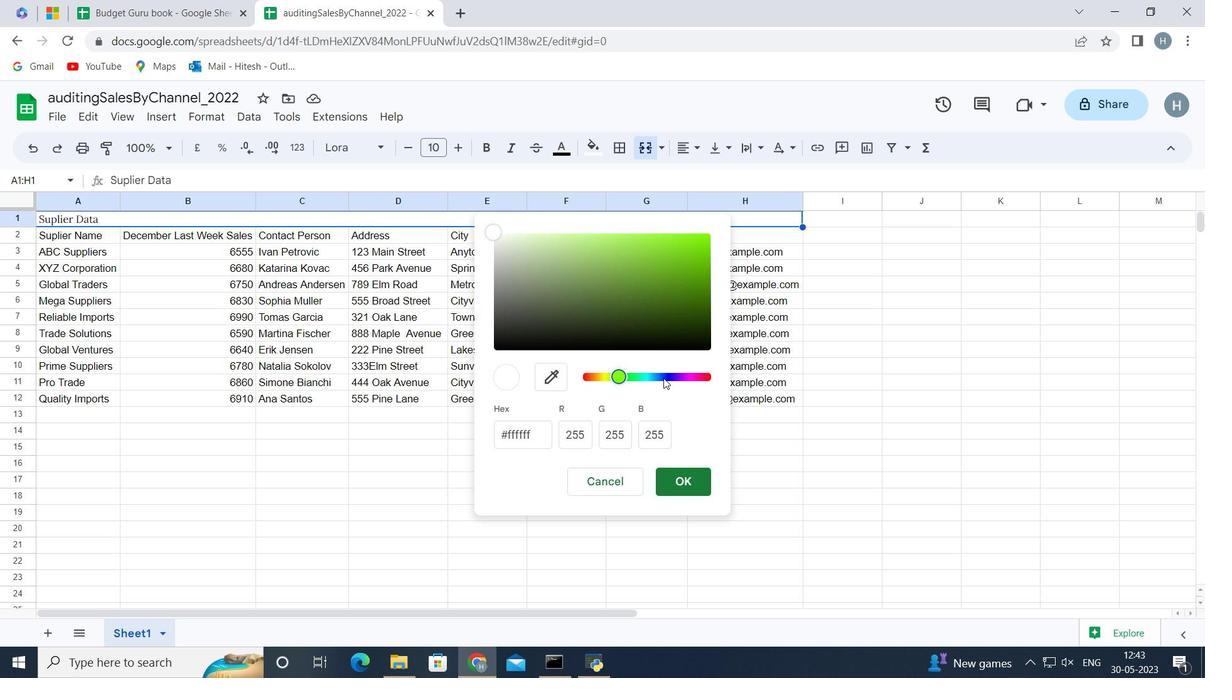 
Action: Mouse pressed left at (664, 377)
Screenshot: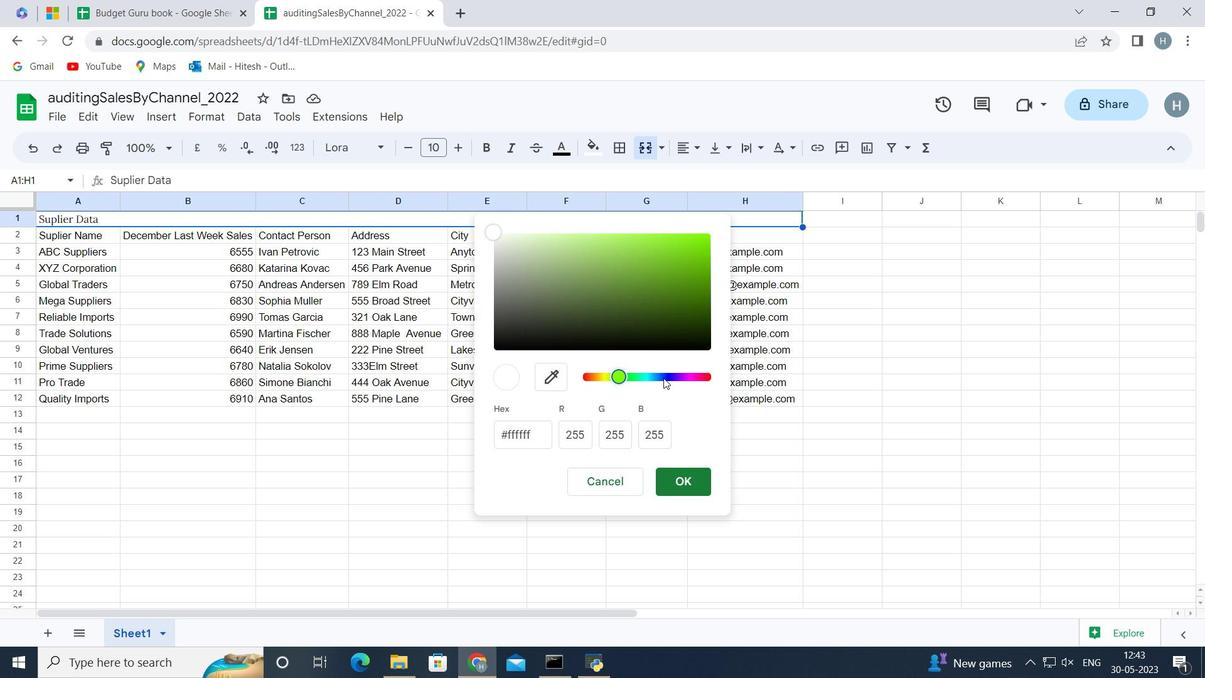 
Action: Mouse moved to (666, 377)
Screenshot: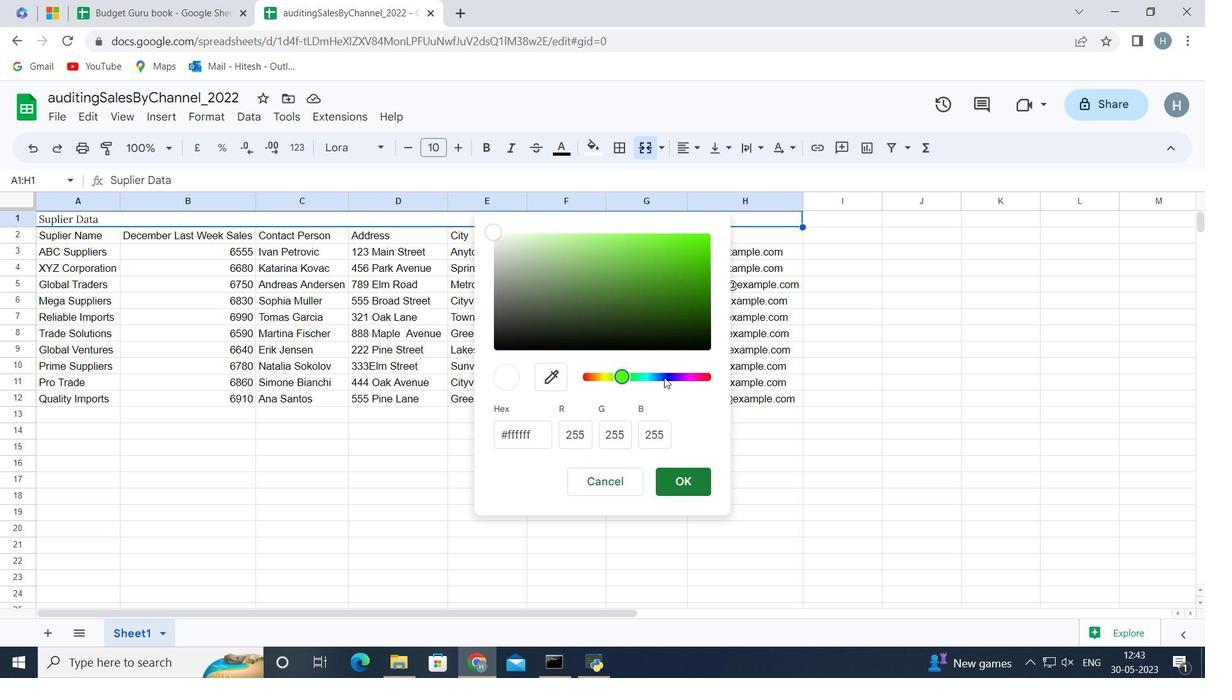 
Action: Mouse pressed left at (666, 377)
Screenshot: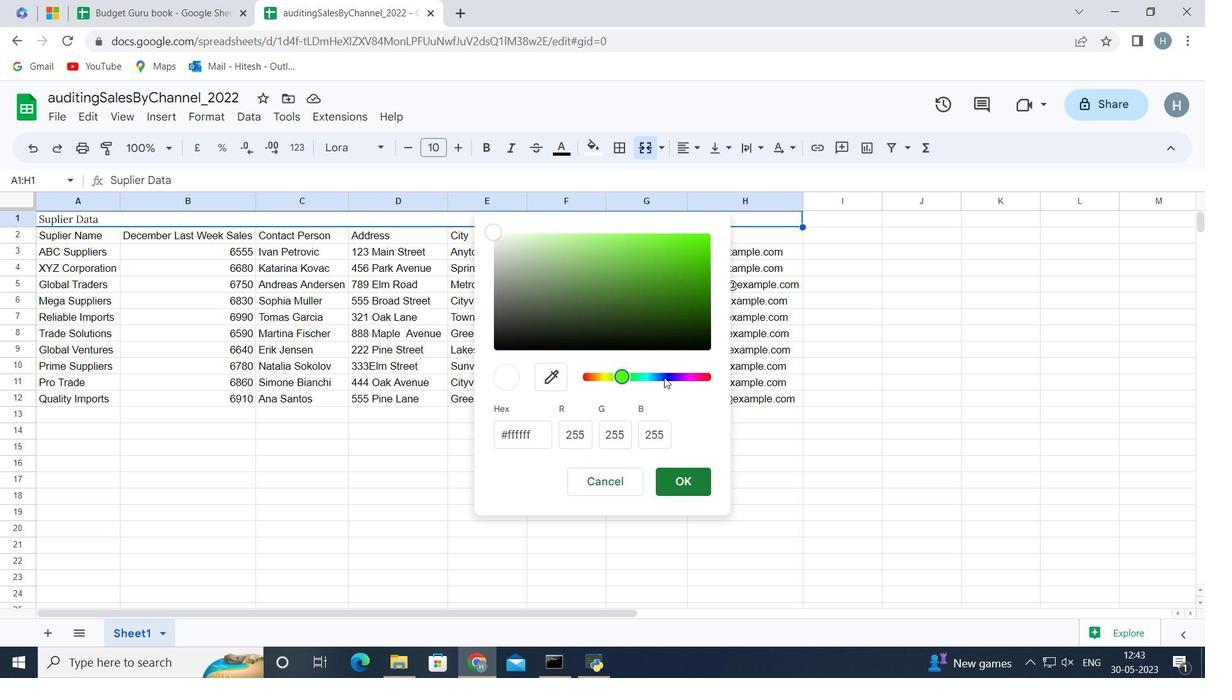 
Action: Mouse moved to (666, 376)
Screenshot: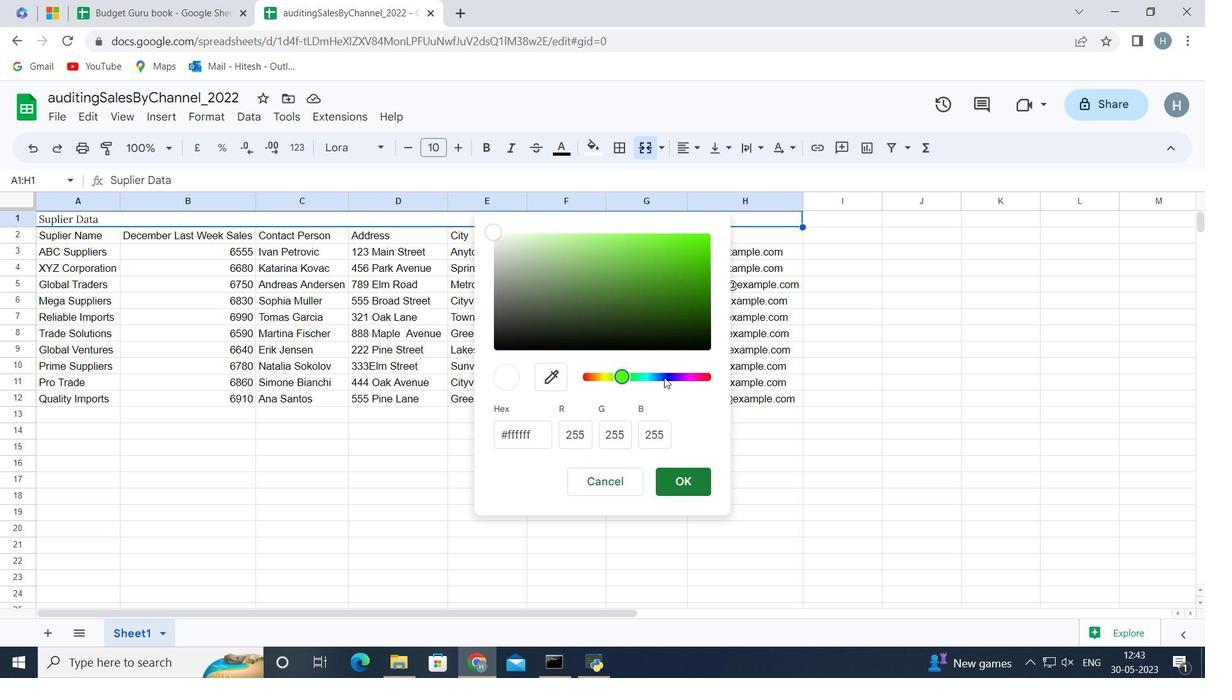 
Action: Mouse pressed left at (666, 376)
Screenshot: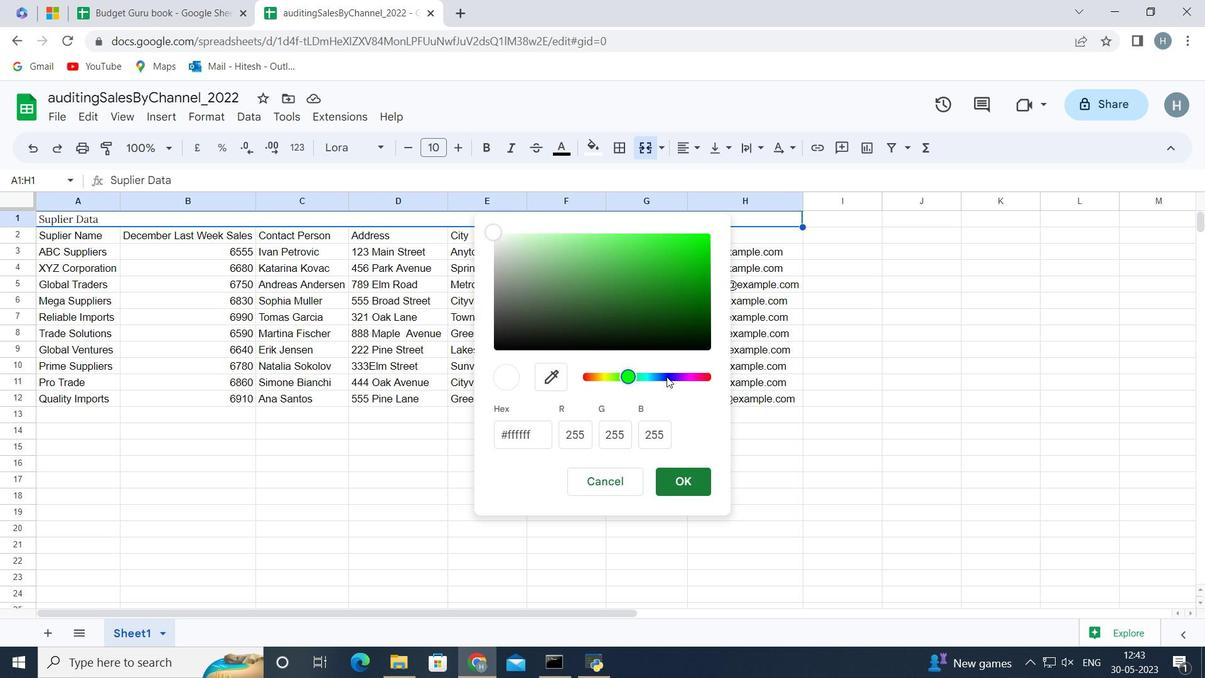 
Action: Mouse moved to (667, 376)
Screenshot: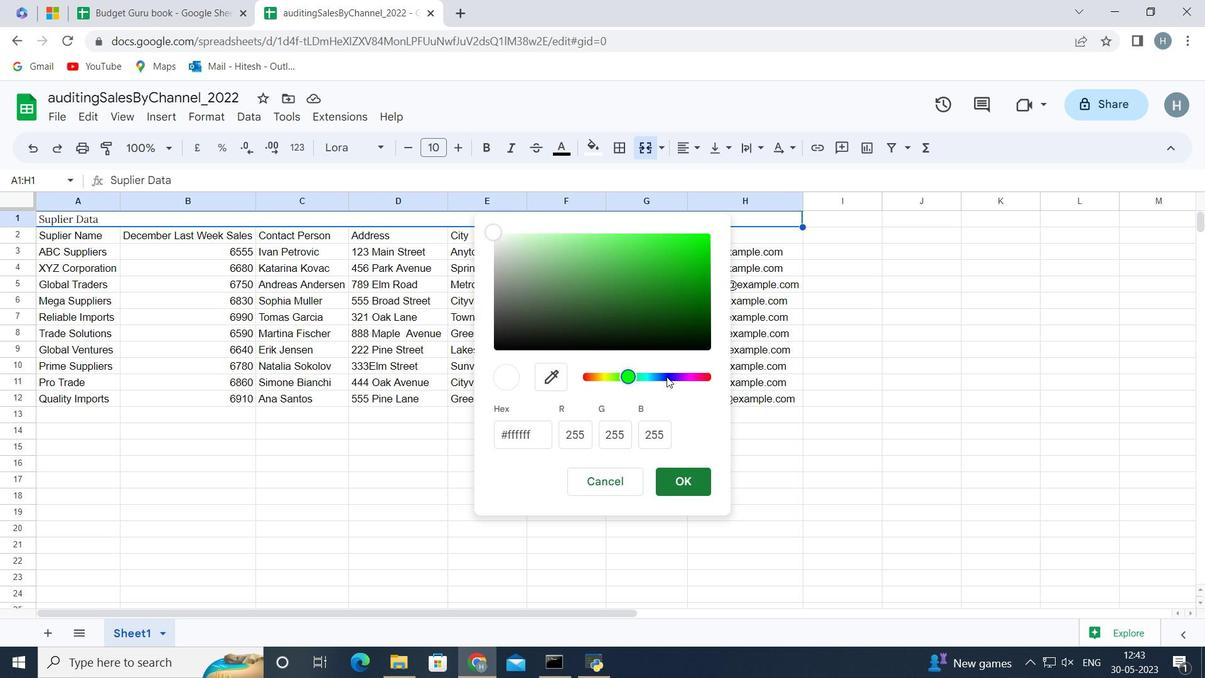 
Action: Mouse pressed left at (667, 376)
Screenshot: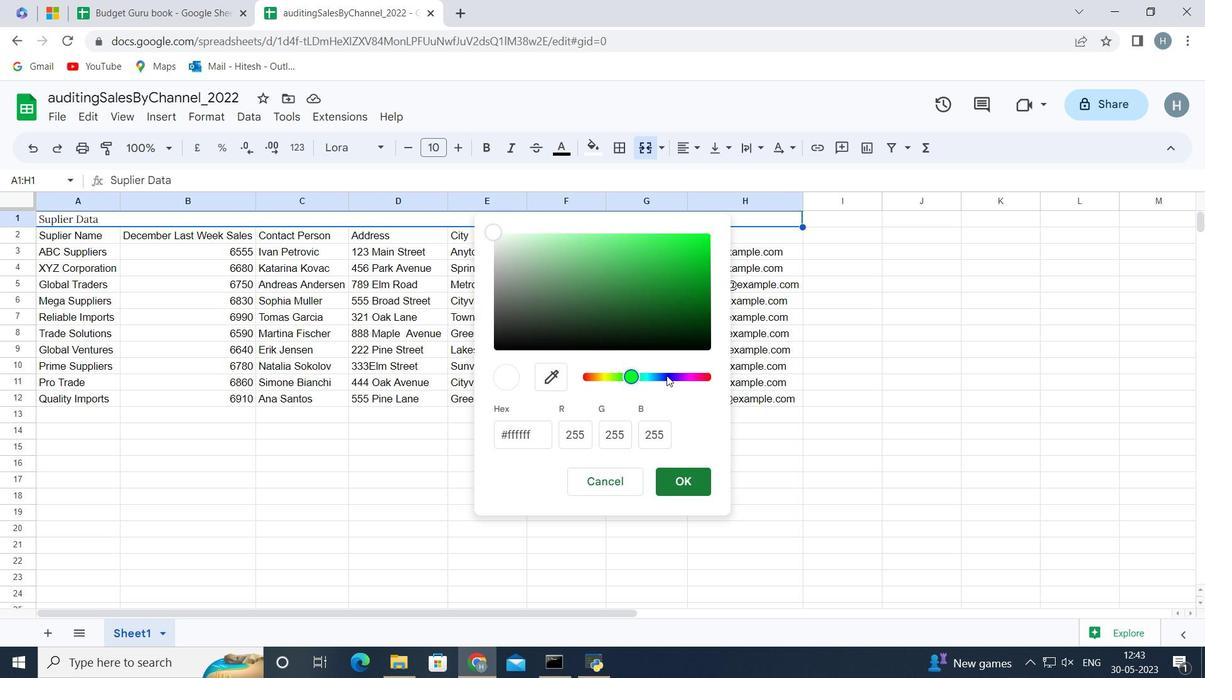 
Action: Mouse pressed left at (667, 376)
Screenshot: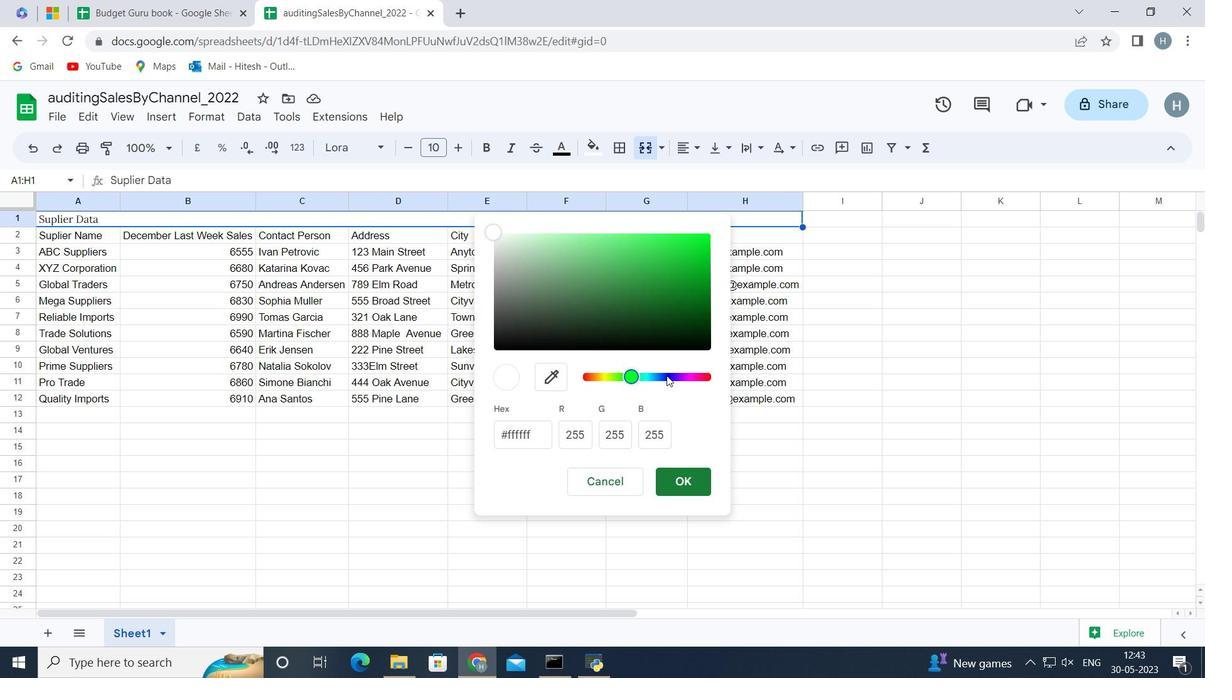
Action: Mouse pressed left at (667, 376)
Screenshot: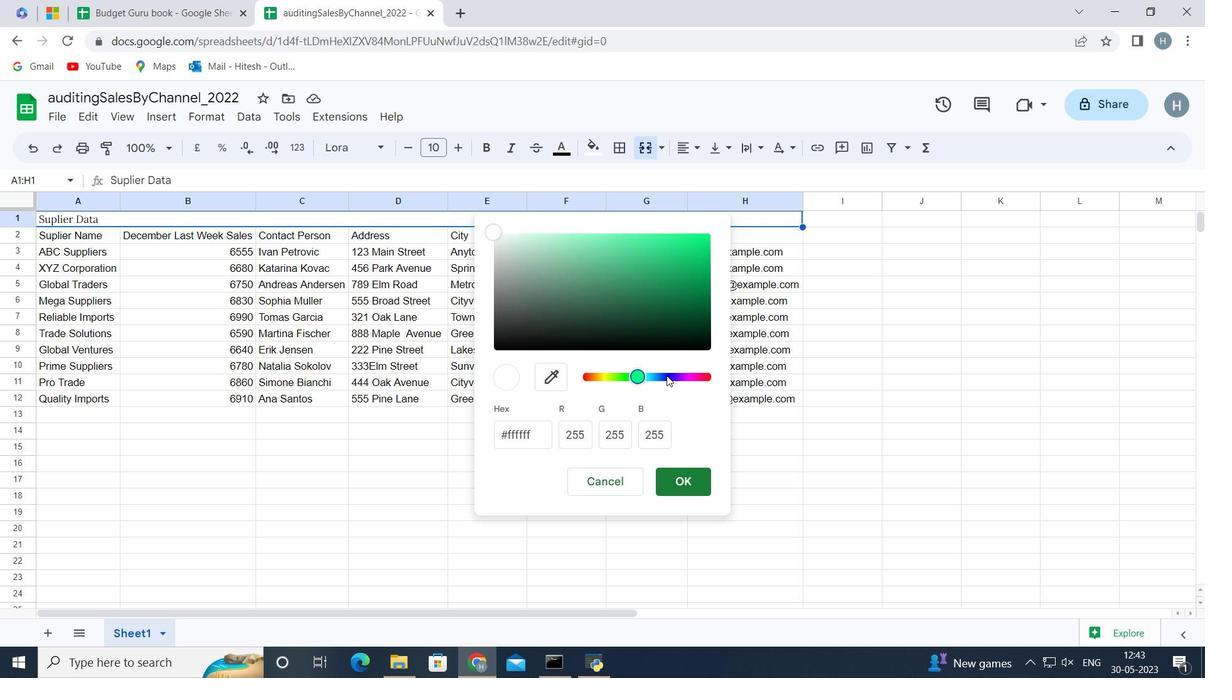 
Action: Mouse pressed left at (667, 376)
Screenshot: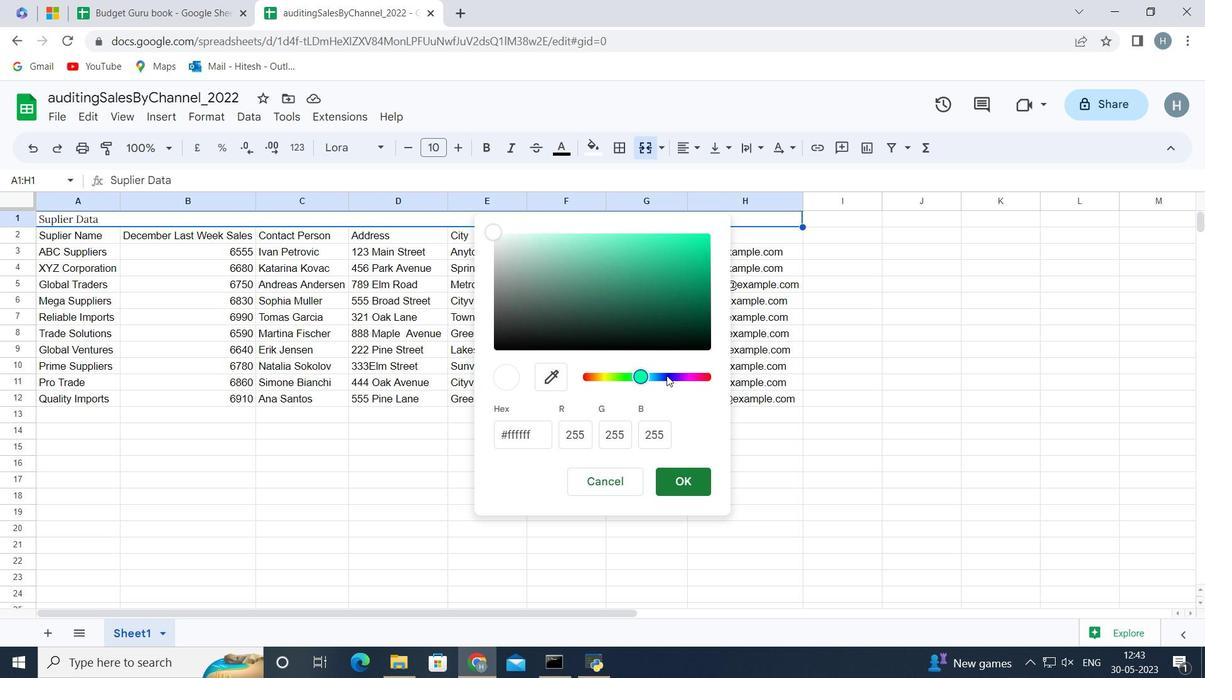 
Action: Mouse pressed left at (667, 376)
Screenshot: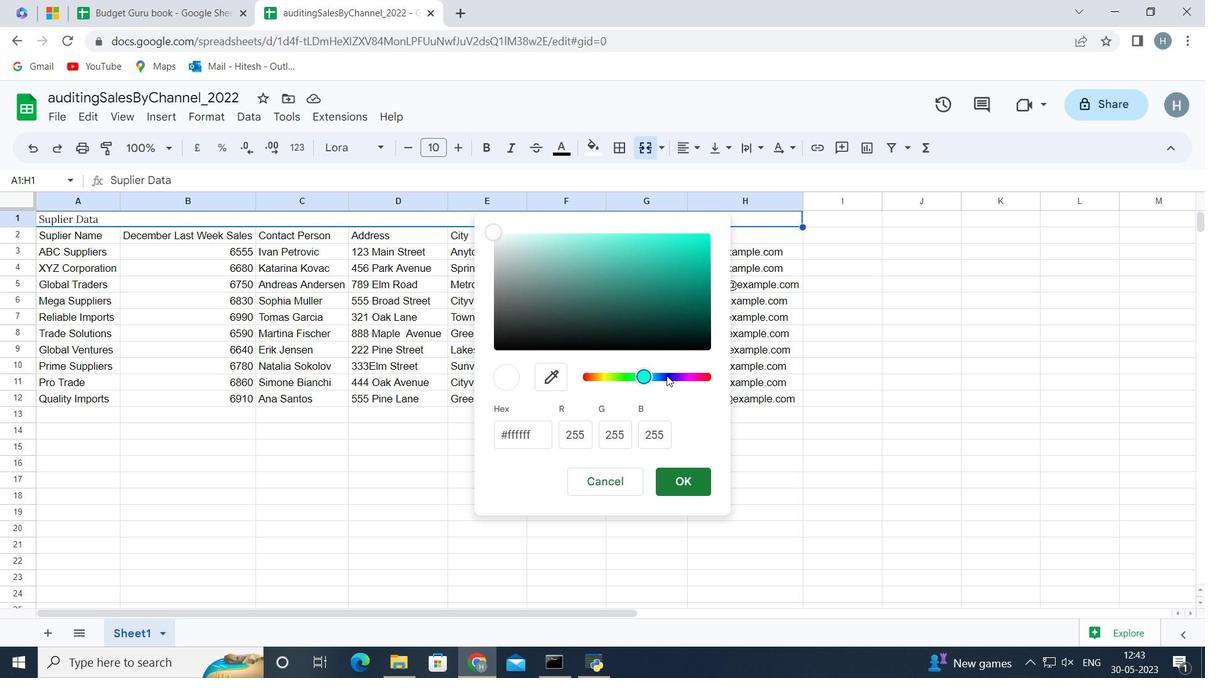 
Action: Mouse pressed left at (667, 376)
Screenshot: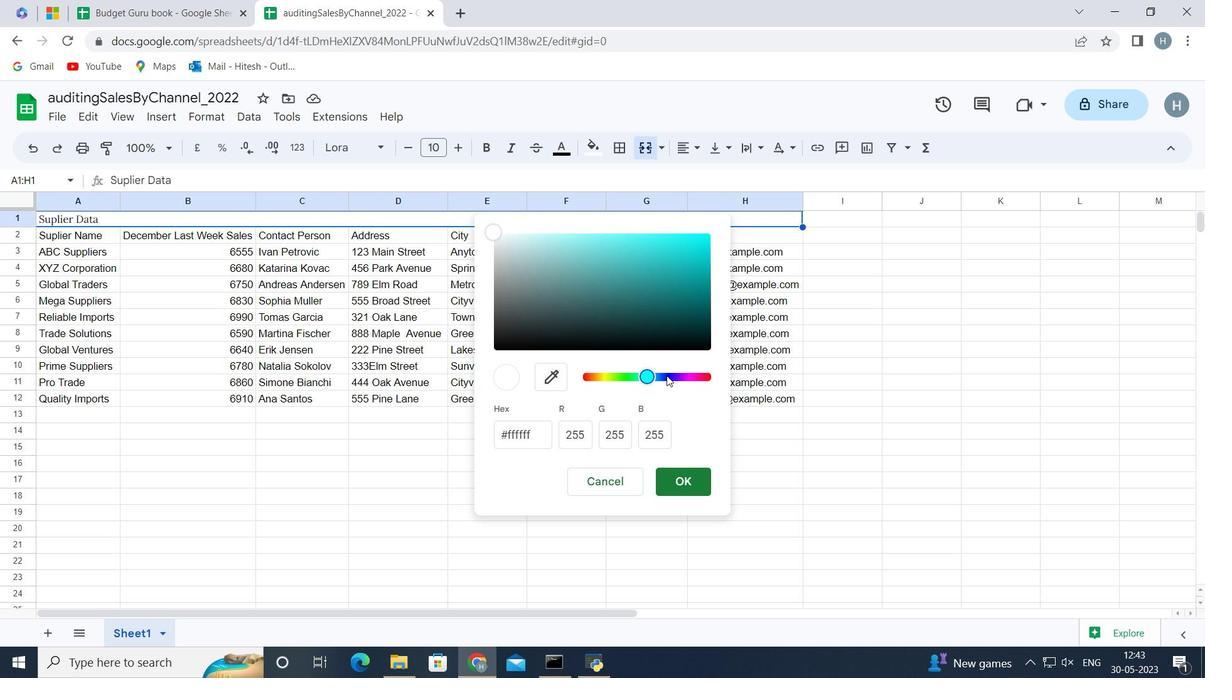 
Action: Mouse pressed left at (667, 376)
Screenshot: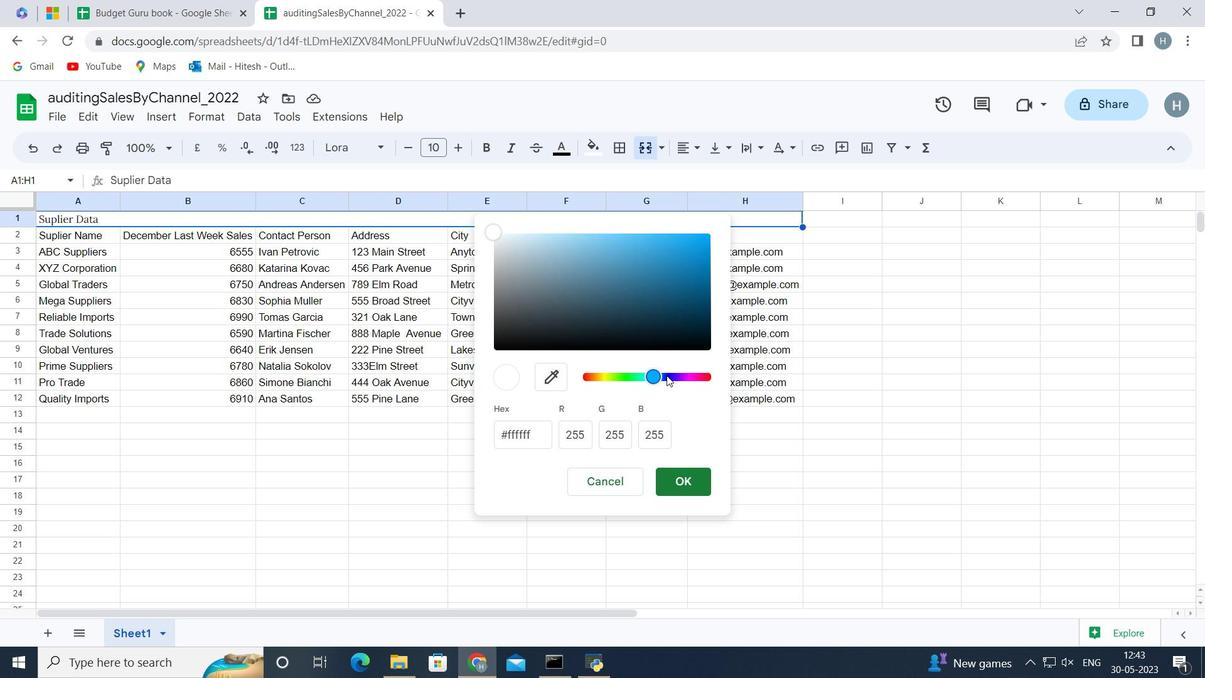 
Action: Mouse moved to (668, 375)
Screenshot: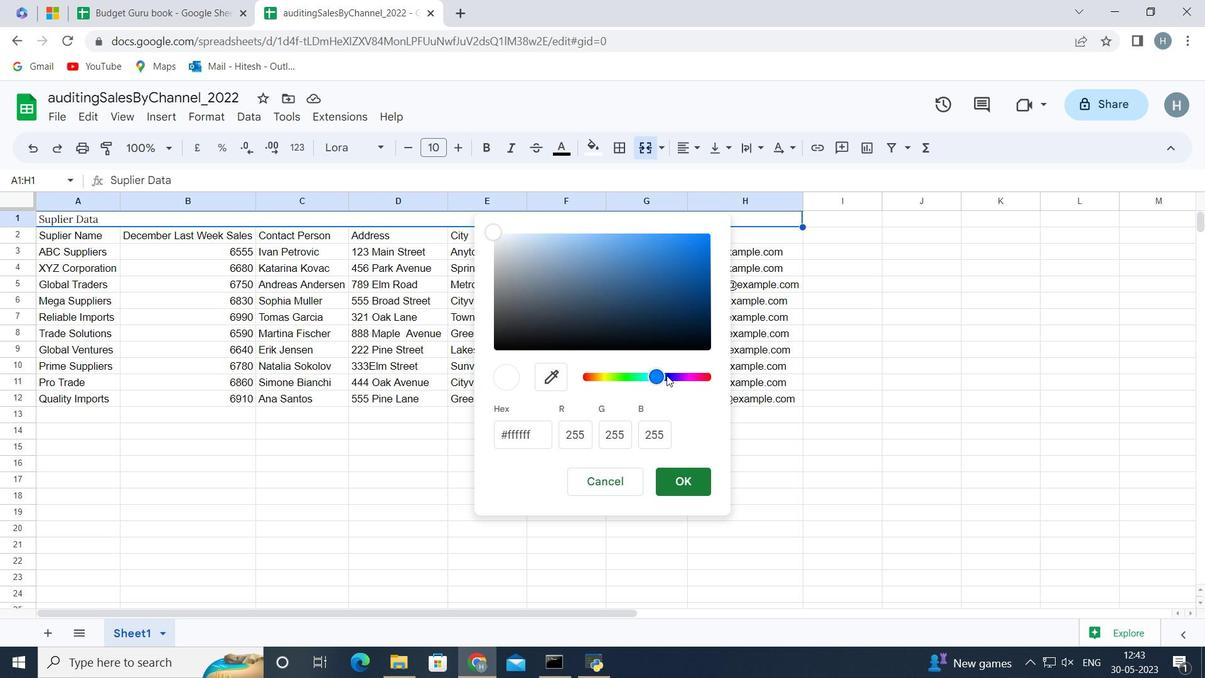 
Action: Mouse pressed left at (668, 375)
Screenshot: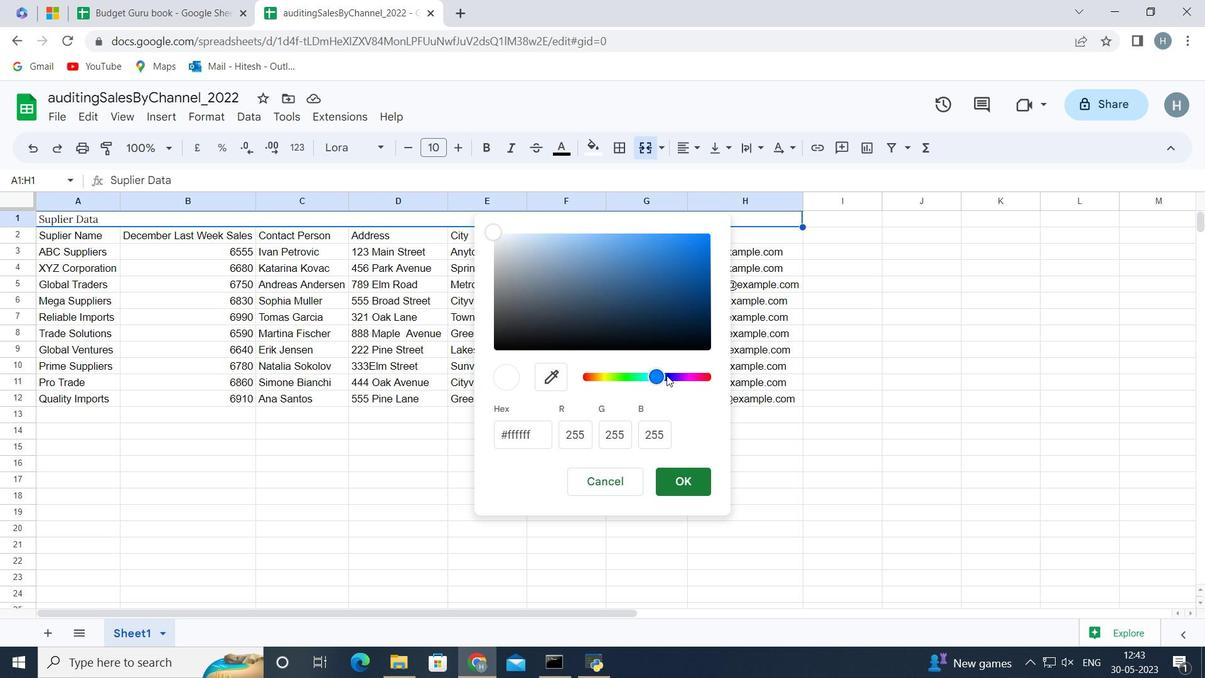 
Action: Mouse moved to (669, 374)
Screenshot: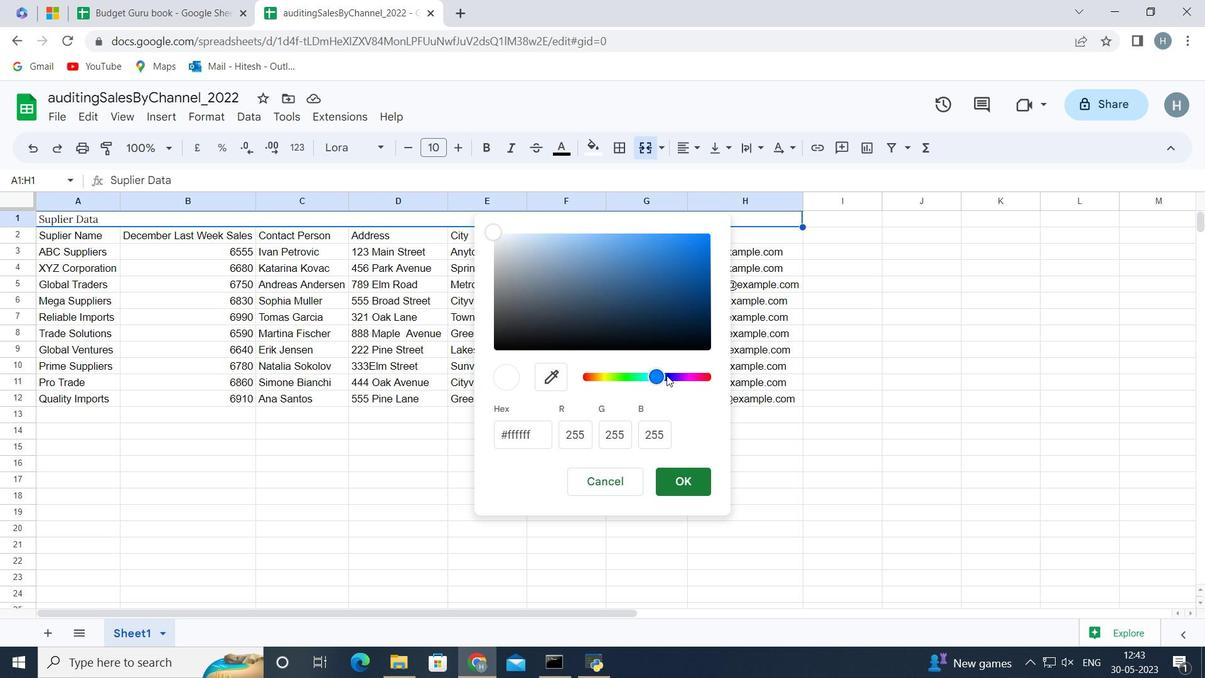 
Action: Mouse pressed left at (669, 374)
Screenshot: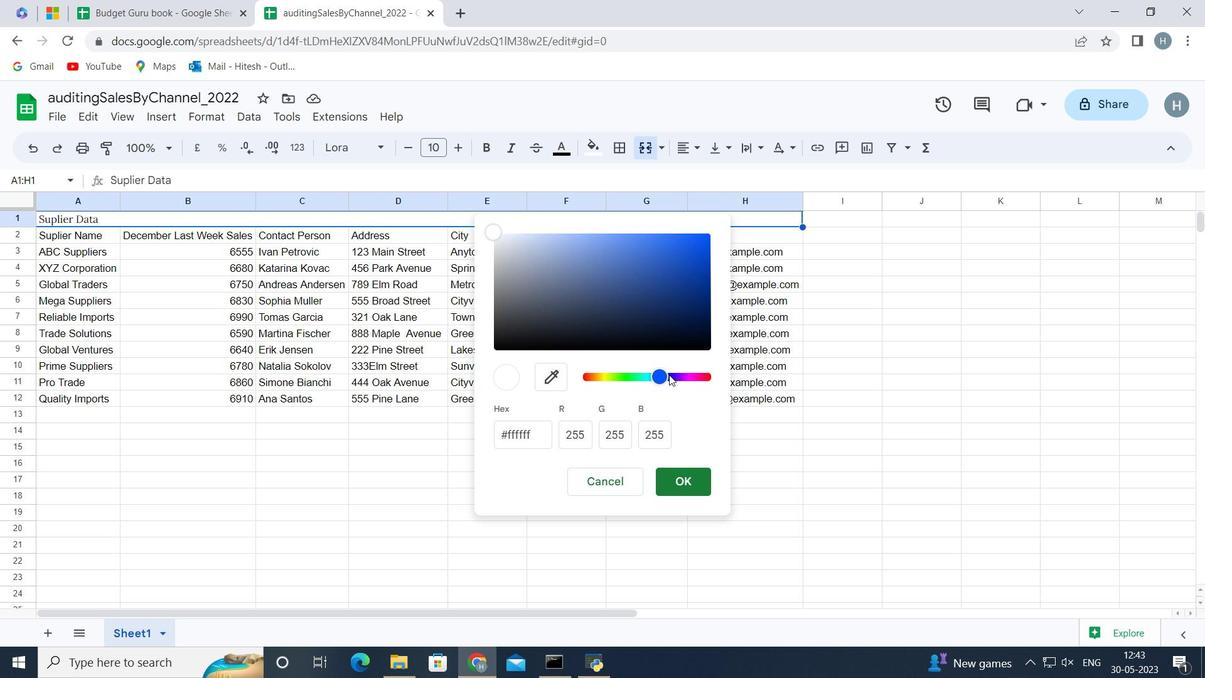
Action: Mouse moved to (691, 248)
Screenshot: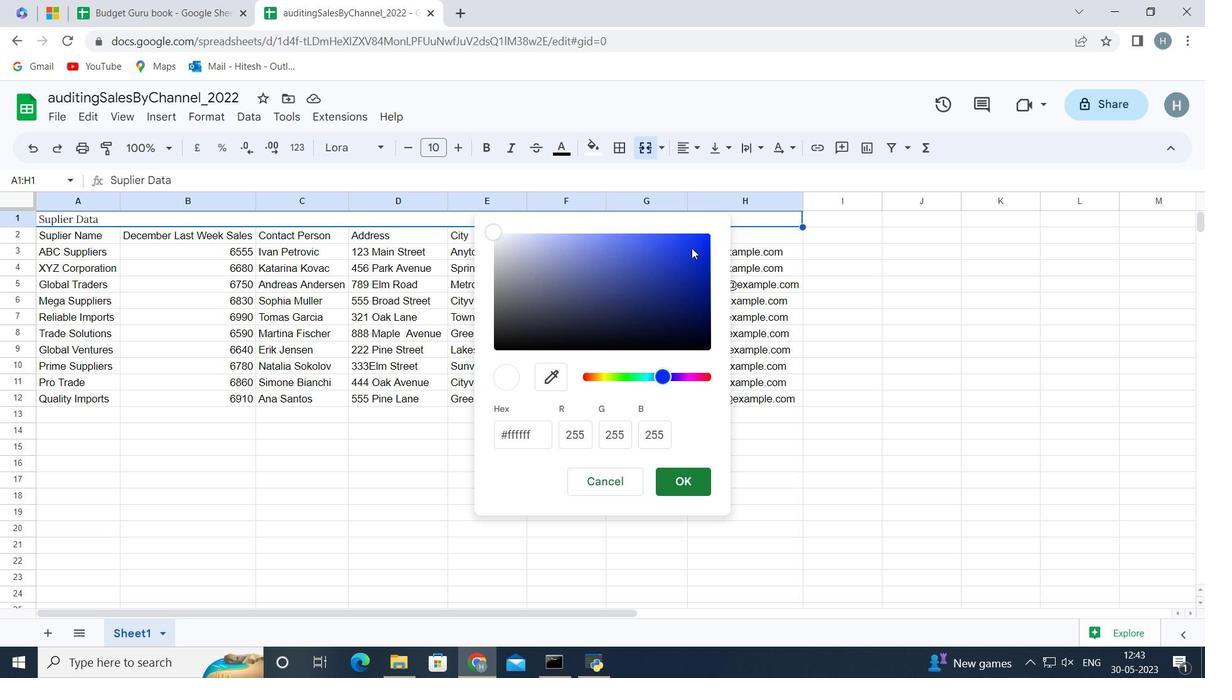 
Action: Mouse pressed left at (691, 248)
Screenshot: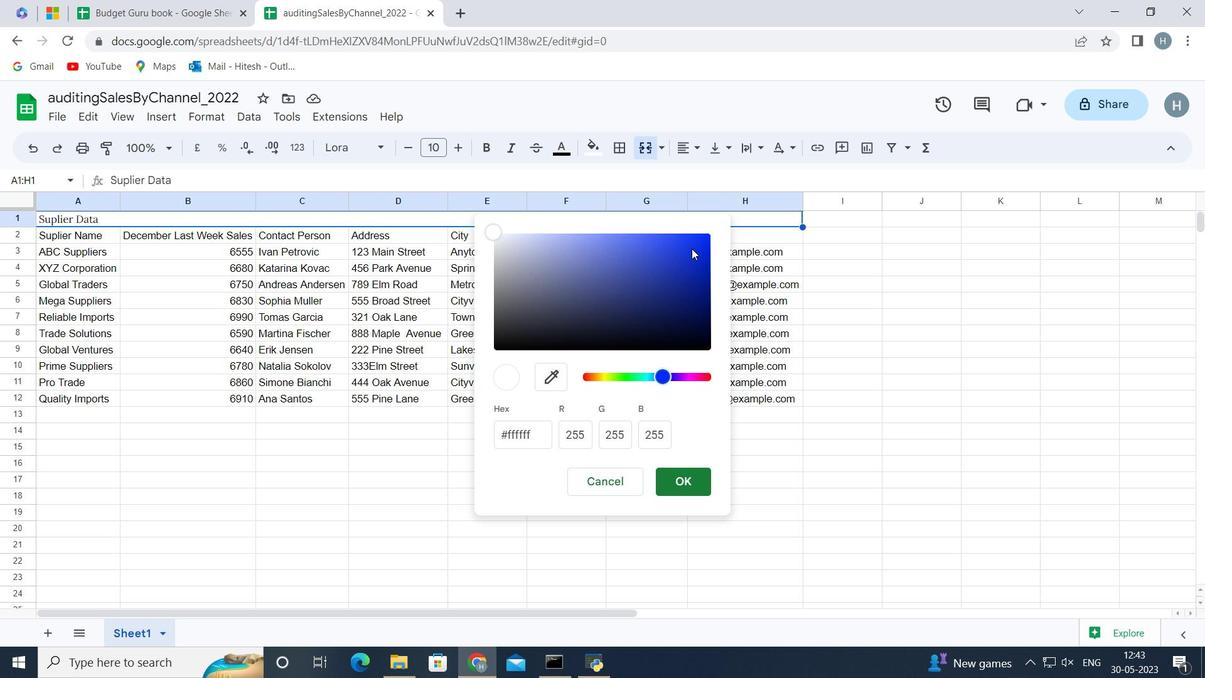 
Action: Mouse moved to (683, 287)
Screenshot: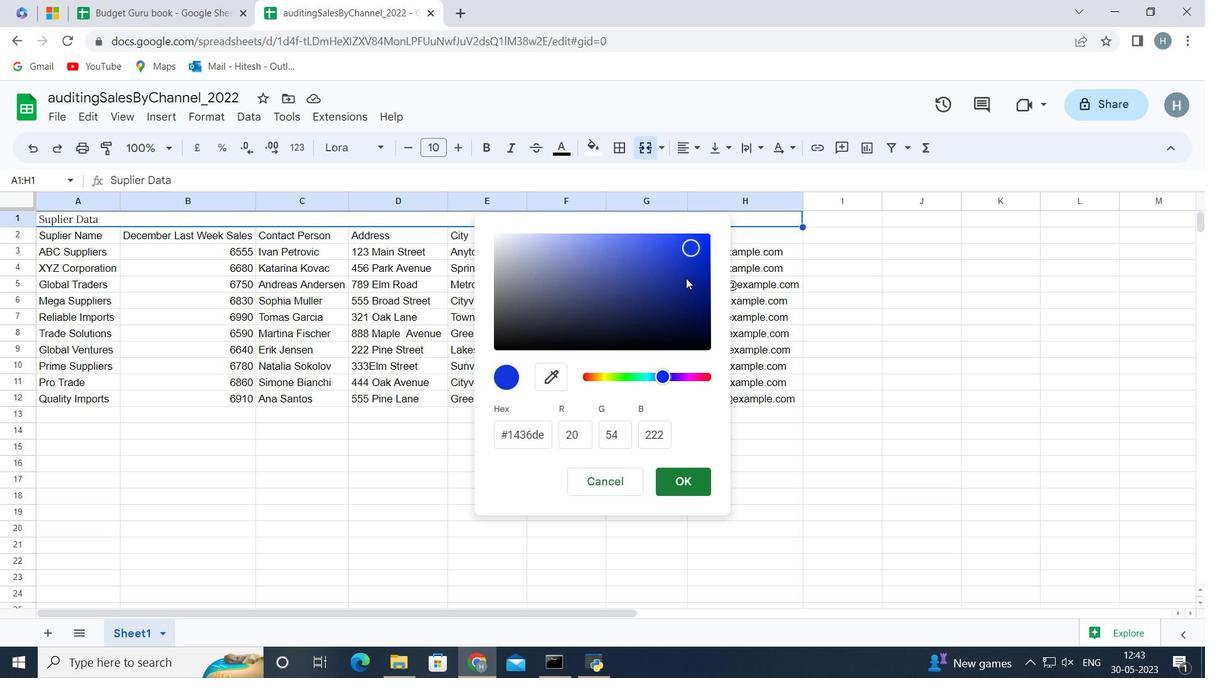 
Action: Mouse pressed left at (683, 287)
Screenshot: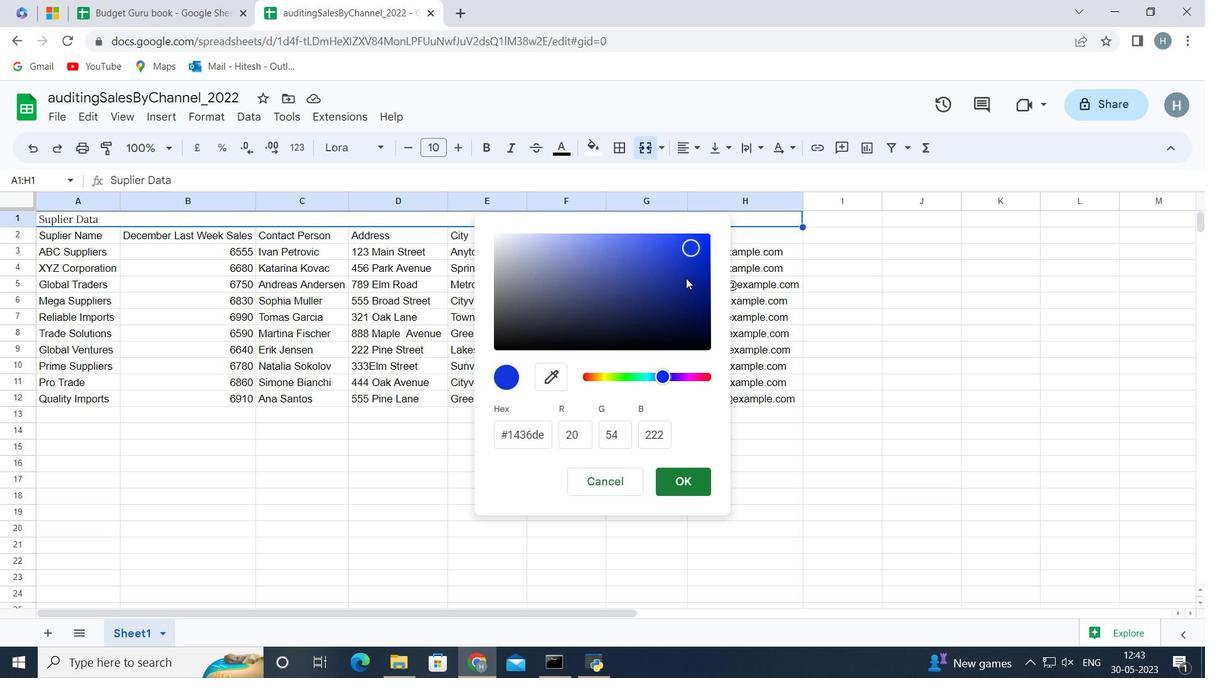 
Action: Mouse moved to (694, 276)
Screenshot: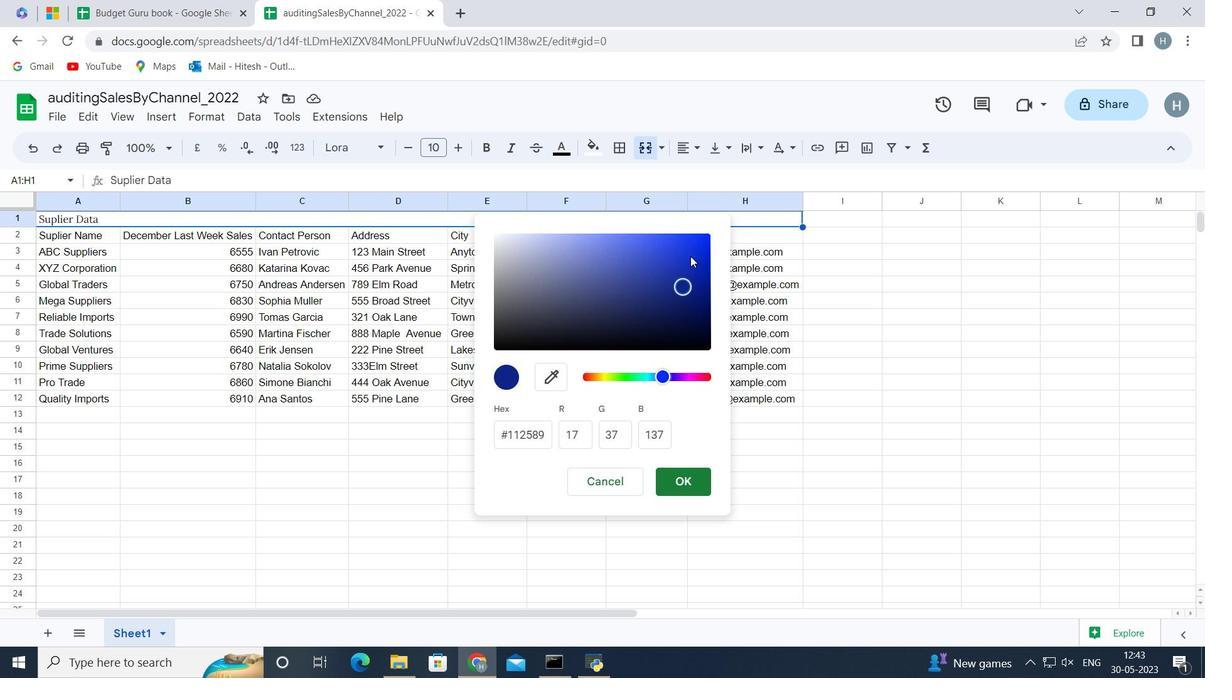 
Action: Mouse pressed left at (694, 276)
Screenshot: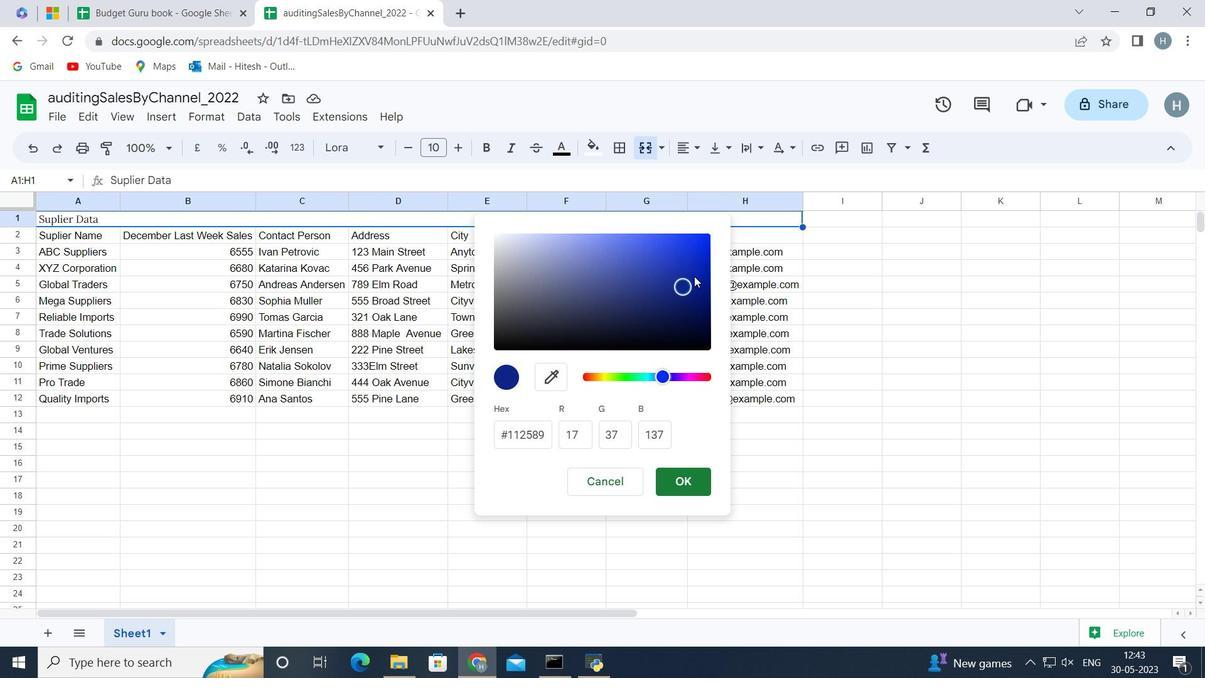 
Action: Mouse moved to (689, 482)
Screenshot: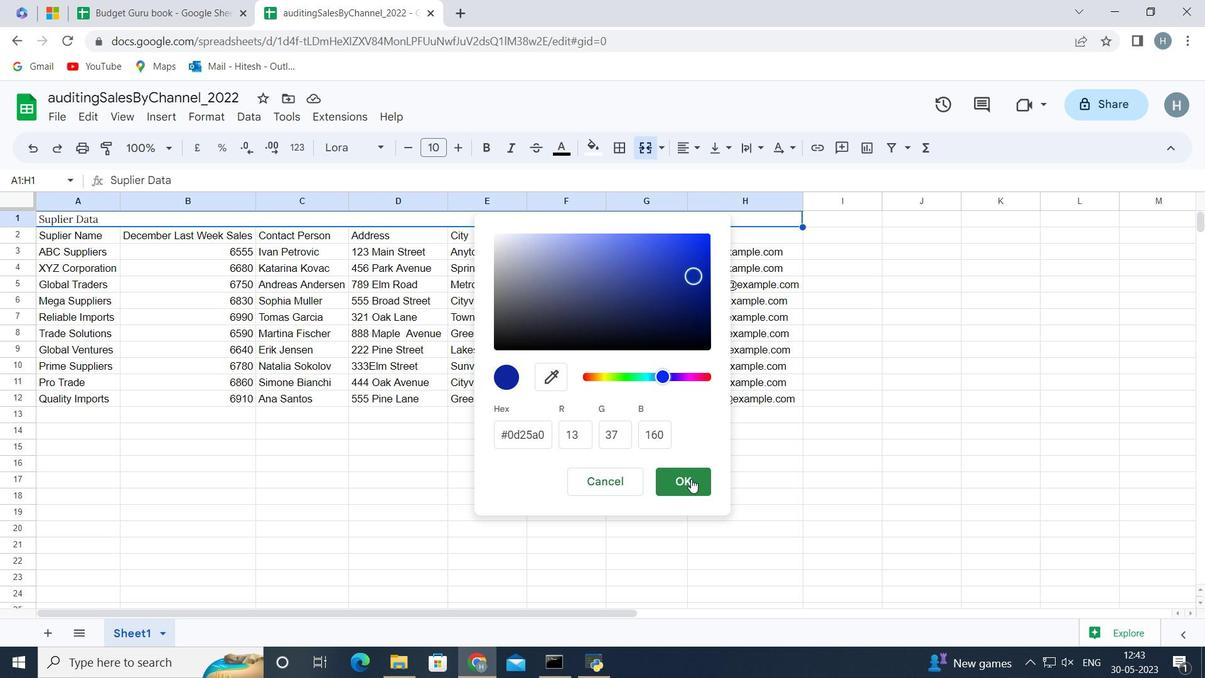 
Action: Mouse pressed left at (689, 482)
Screenshot: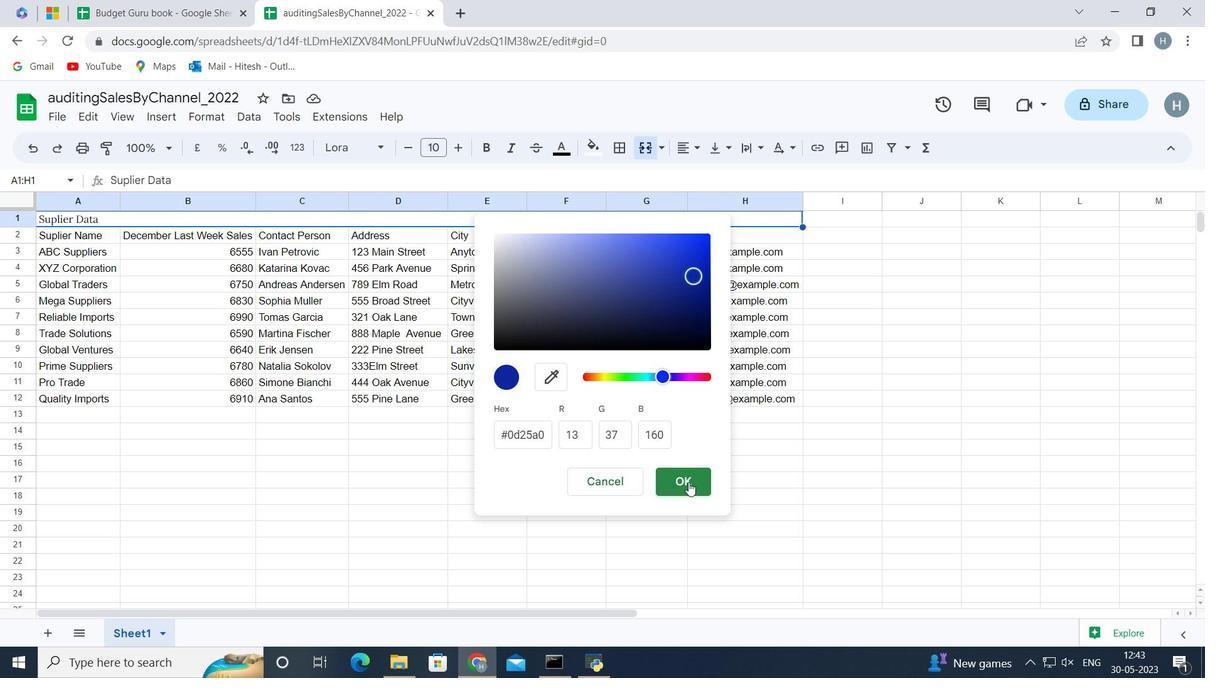 
Action: Mouse moved to (590, 153)
Screenshot: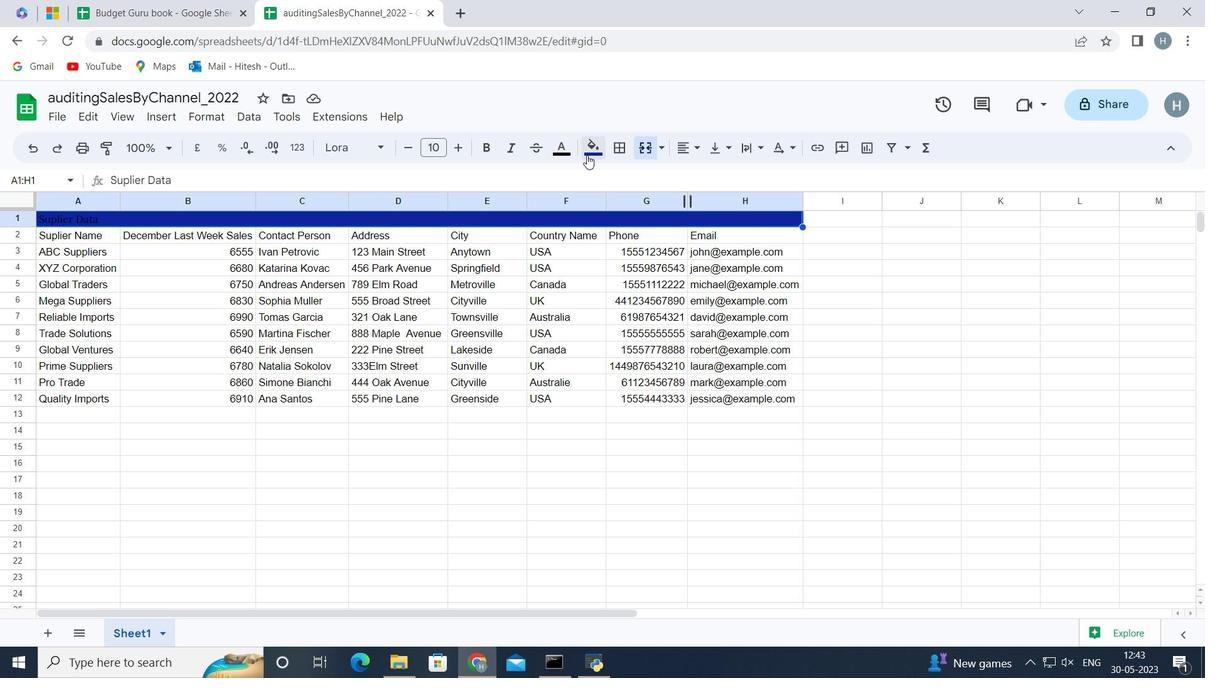 
Action: Mouse pressed left at (590, 153)
Screenshot: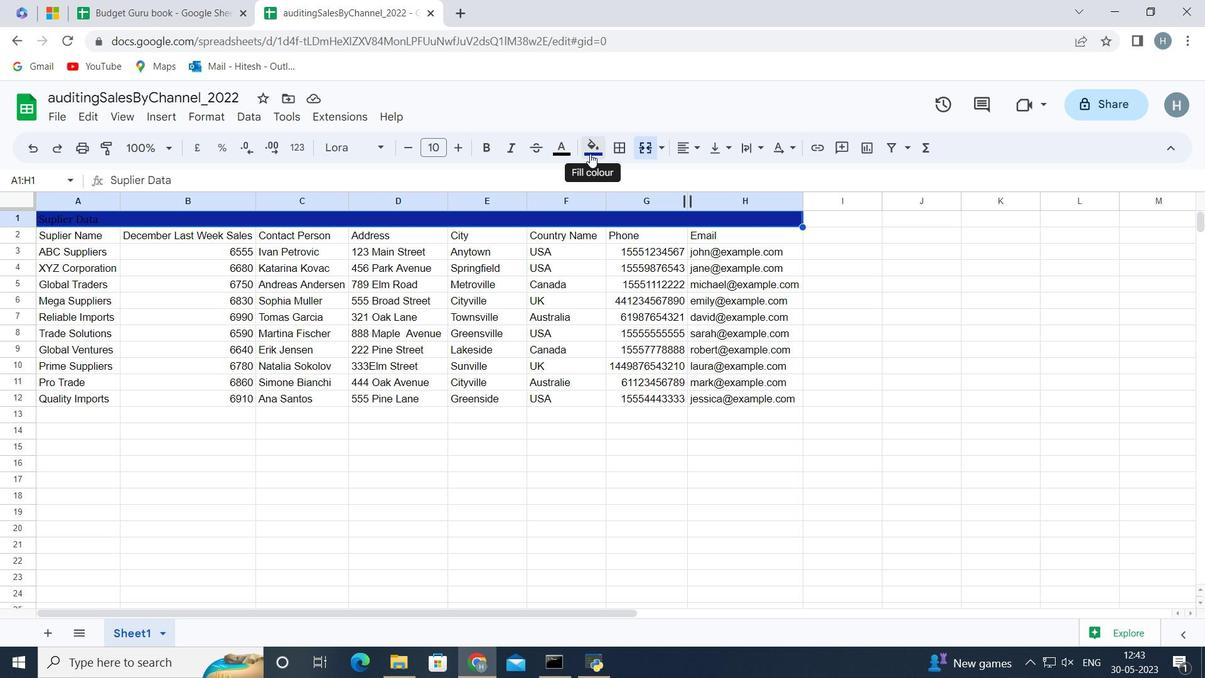 
Action: Mouse moved to (732, 303)
Screenshot: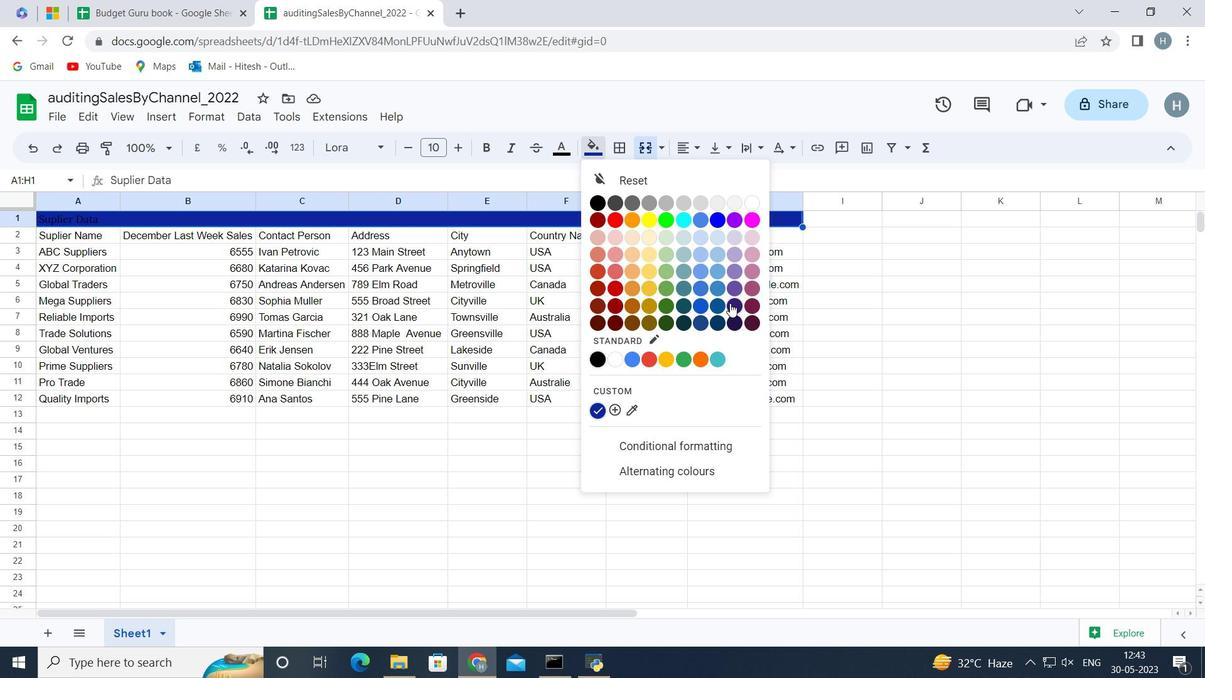 
Action: Mouse pressed left at (732, 303)
Screenshot: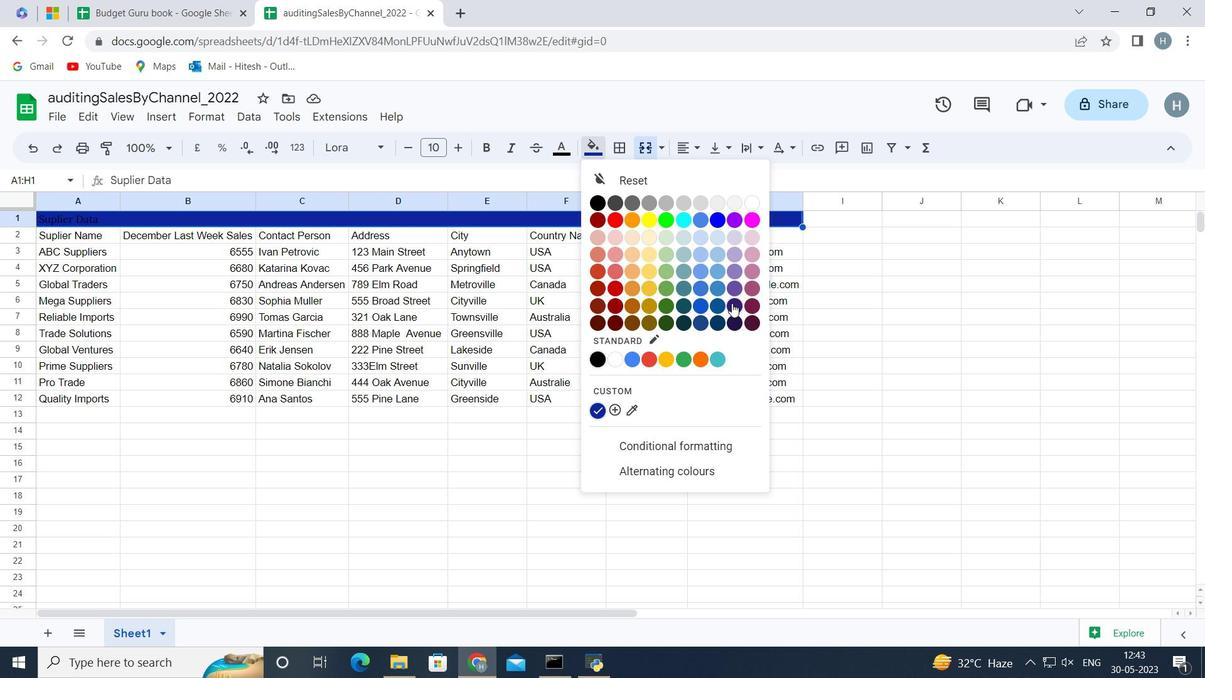 
Action: Mouse moved to (600, 151)
Screenshot: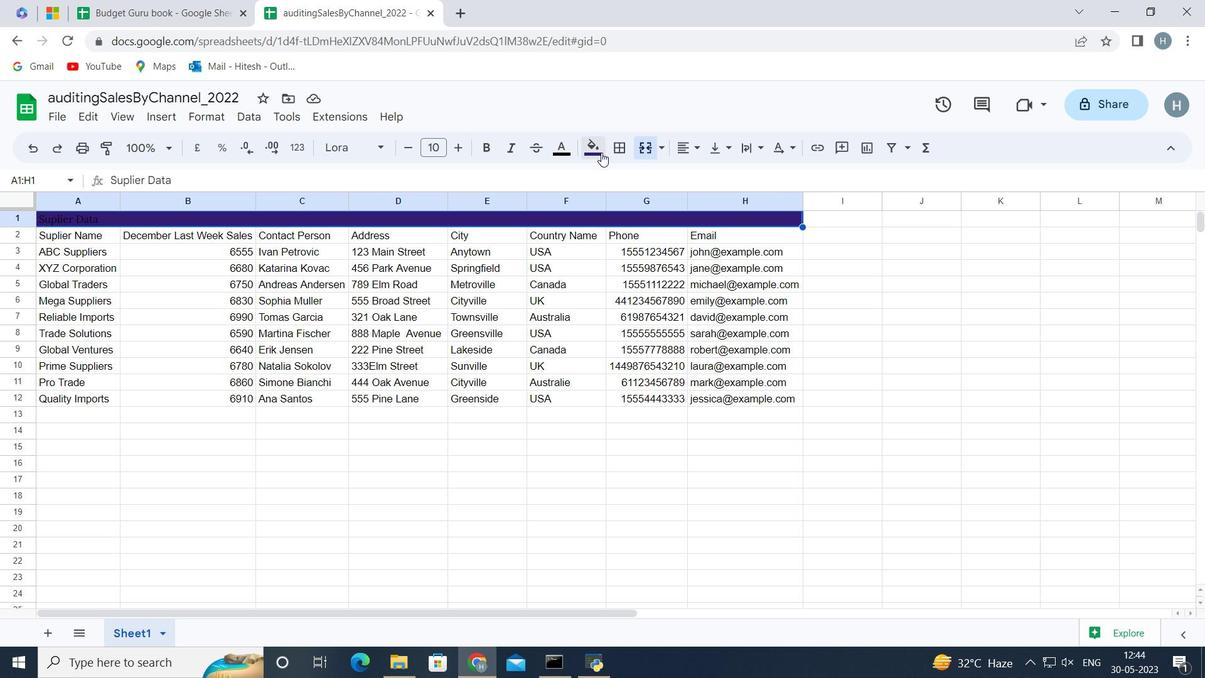 
Action: Mouse pressed left at (600, 151)
Screenshot: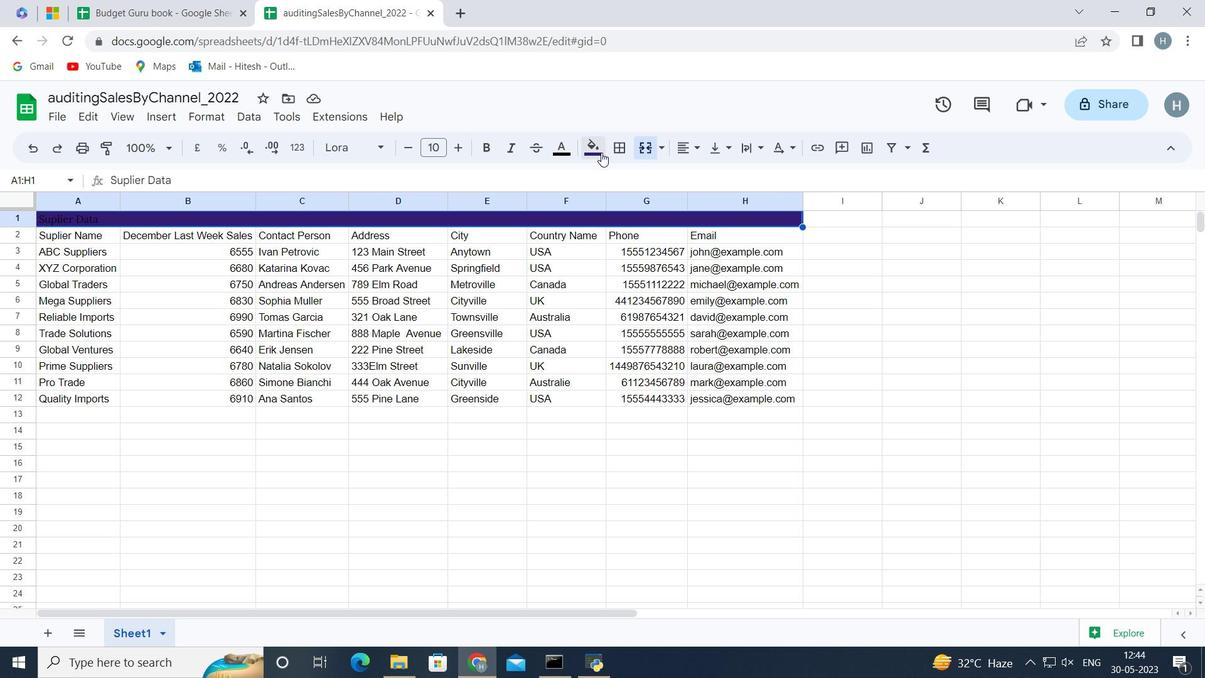 
Action: Mouse moved to (732, 287)
Screenshot: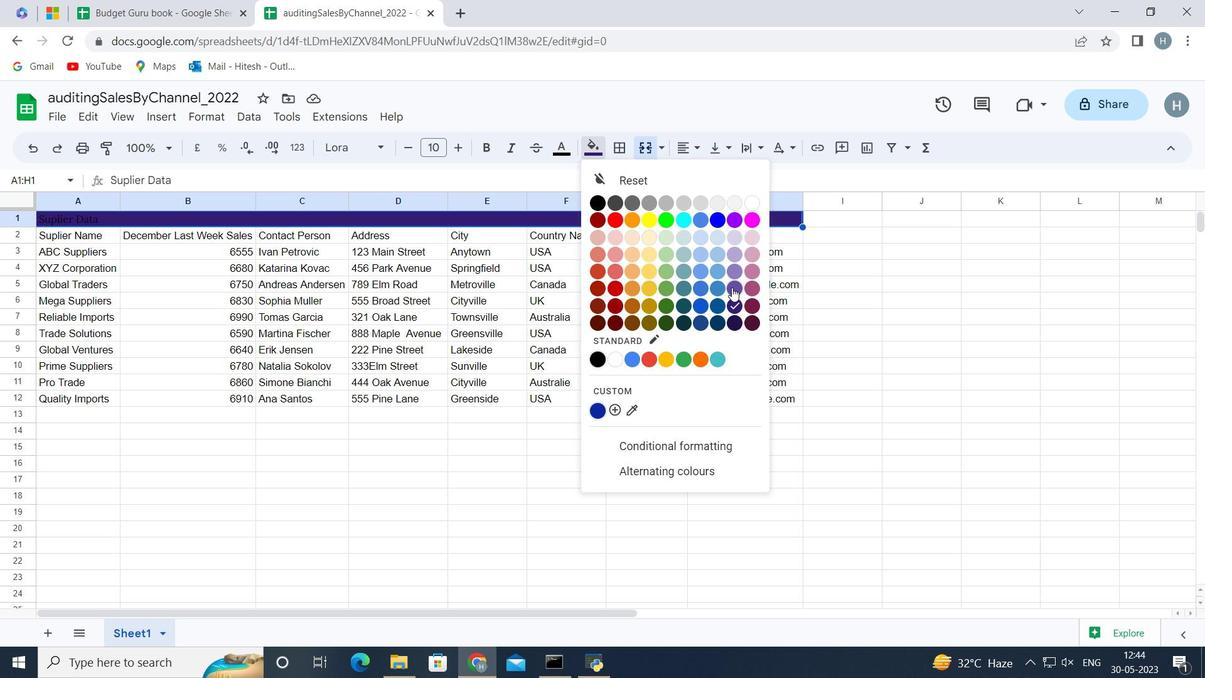 
Action: Mouse pressed left at (732, 287)
Screenshot: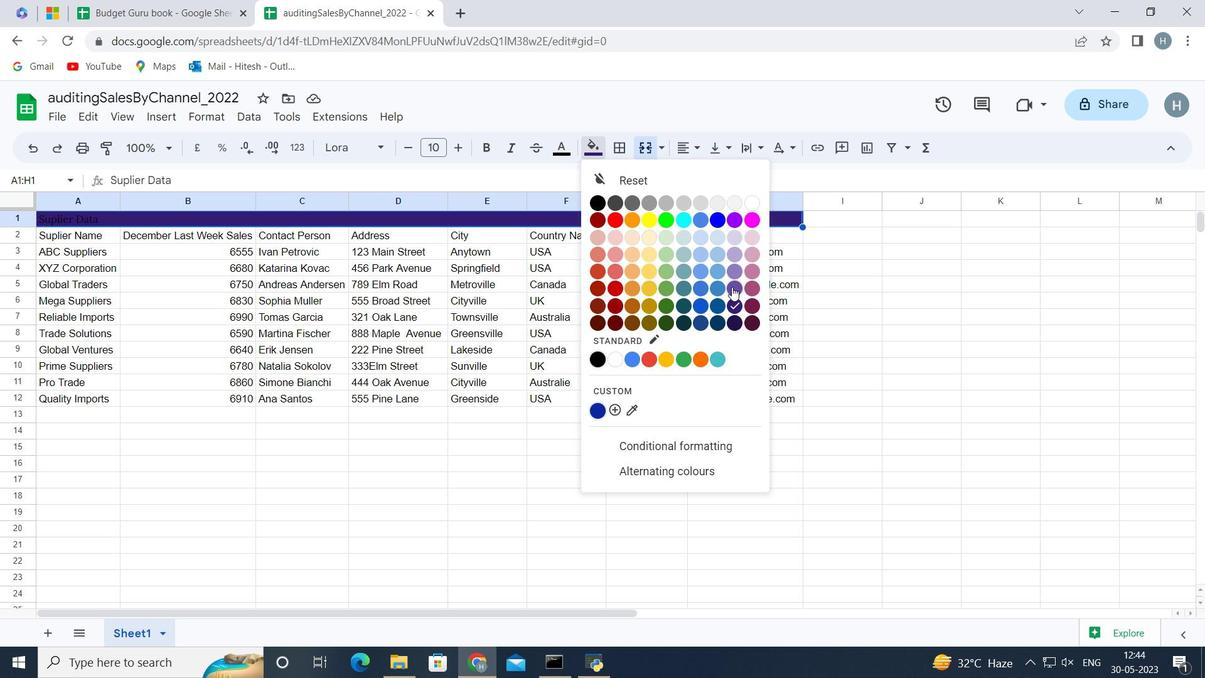 
Action: Mouse moved to (587, 148)
Screenshot: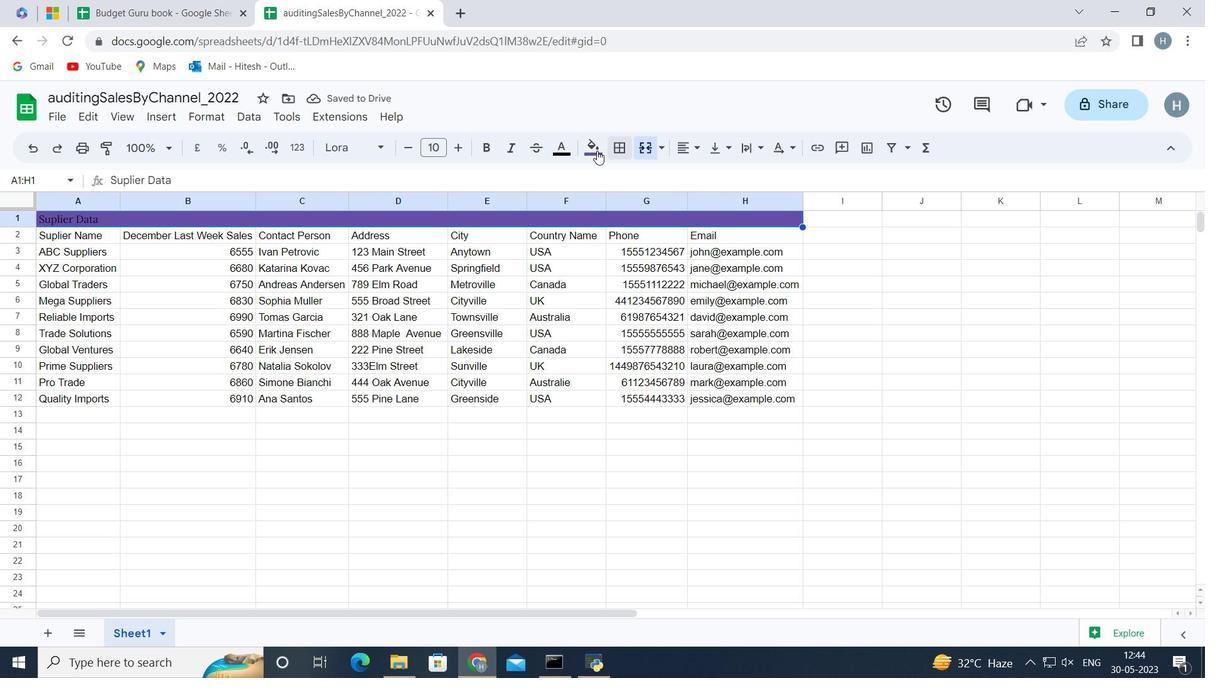 
Action: Mouse pressed left at (587, 148)
Screenshot: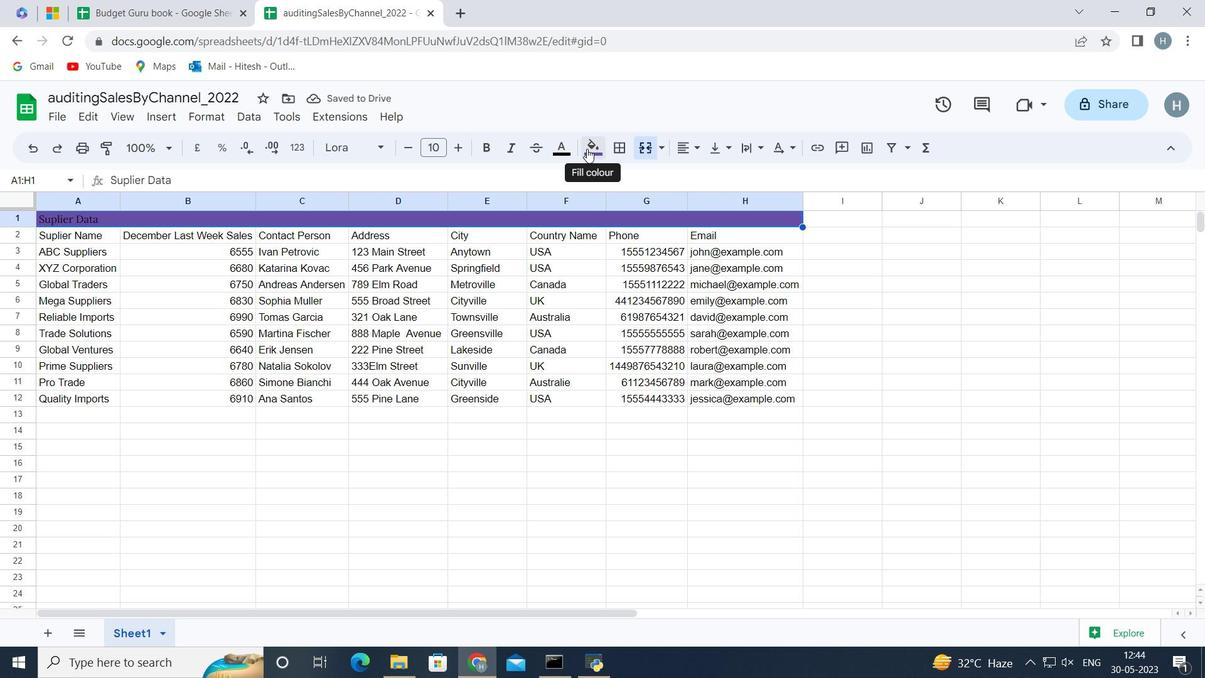 
Action: Mouse moved to (558, 443)
Screenshot: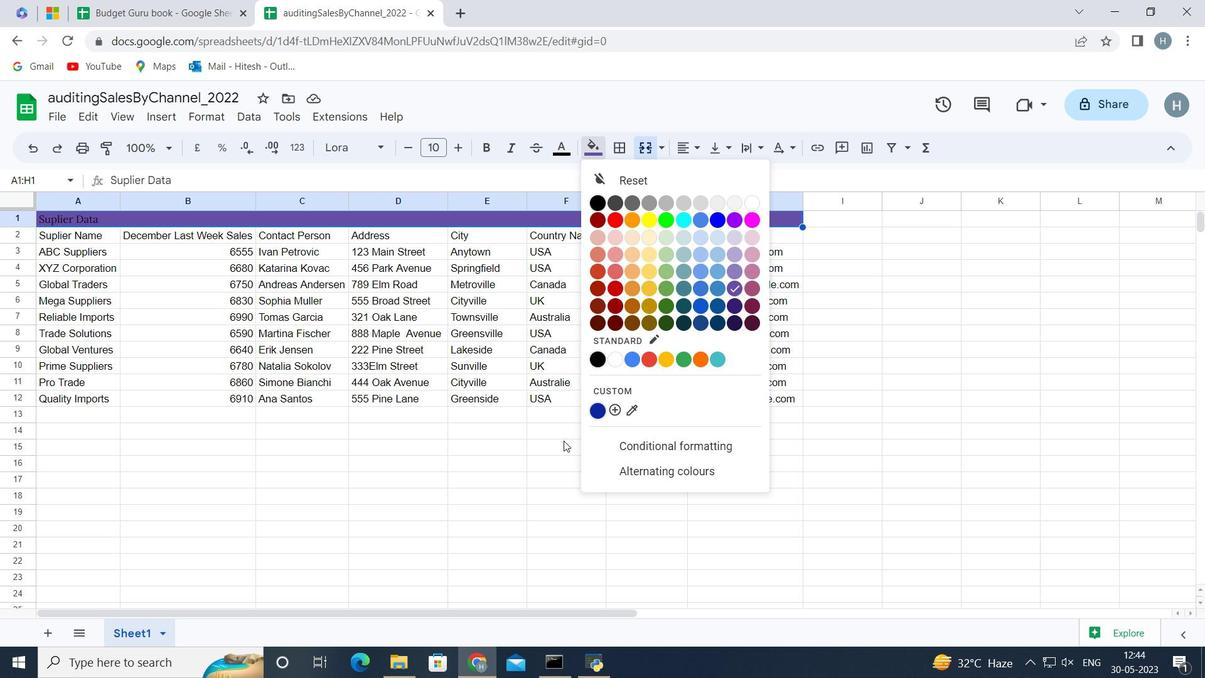 
Action: Mouse pressed left at (558, 443)
Screenshot: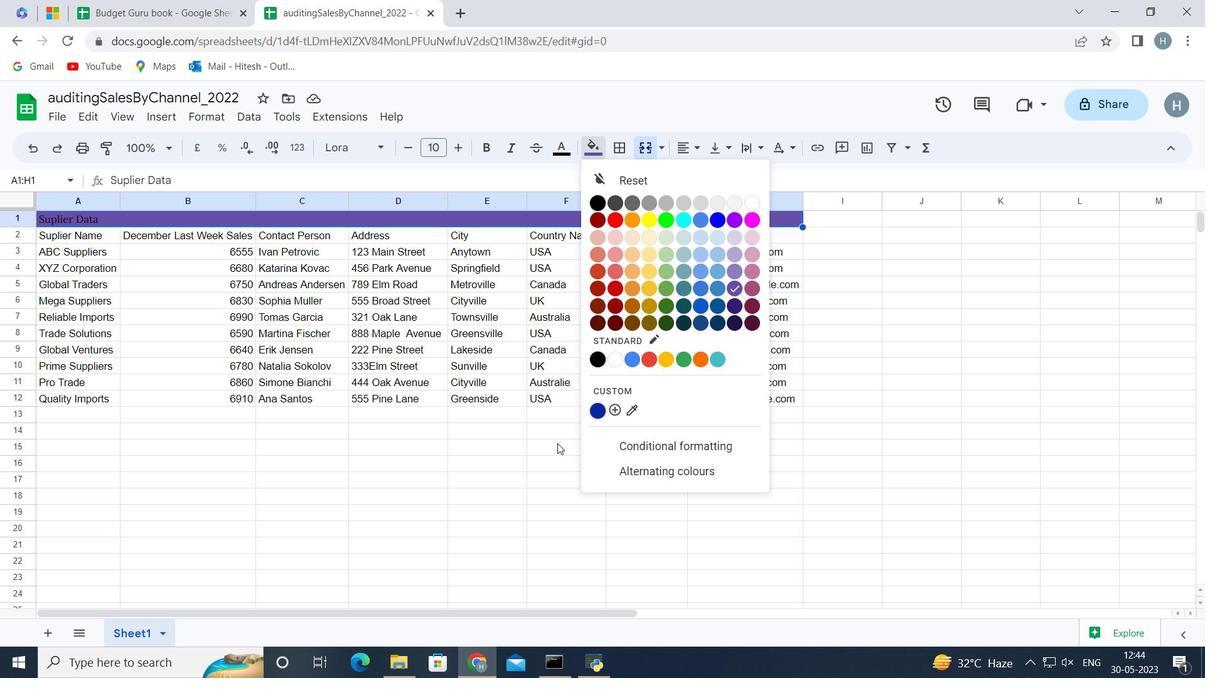 
Action: Mouse moved to (361, 221)
Screenshot: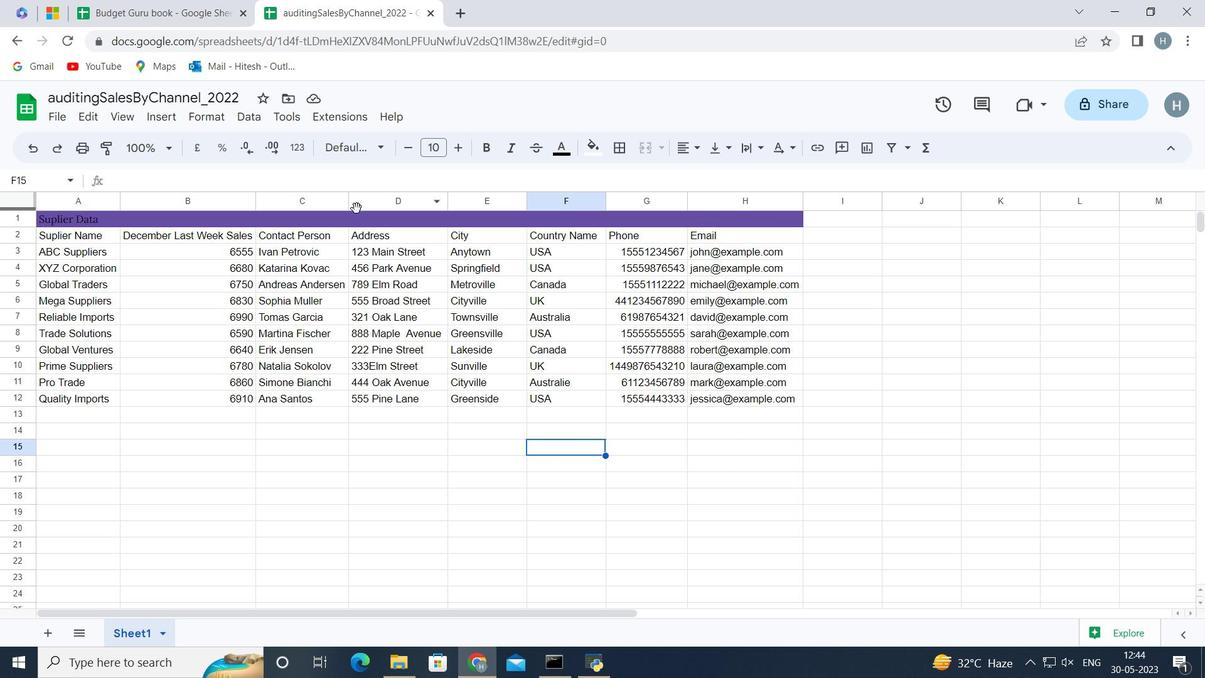 
Action: Mouse pressed left at (361, 221)
Screenshot: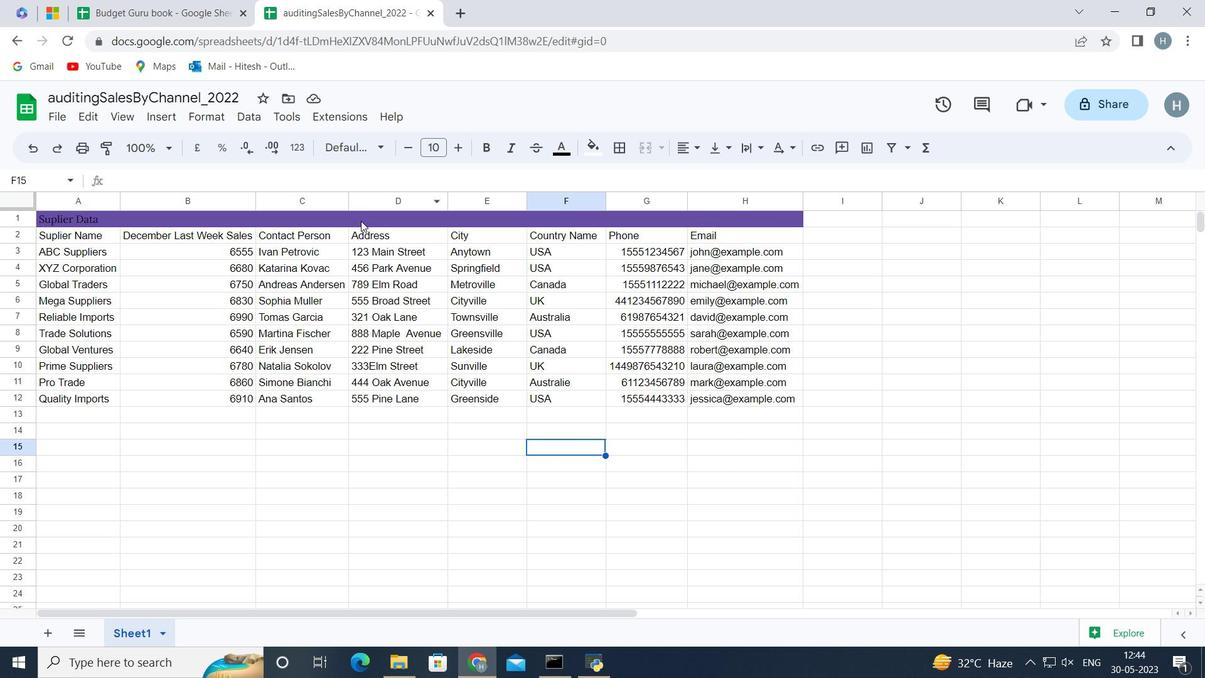 
Action: Mouse moved to (488, 150)
Screenshot: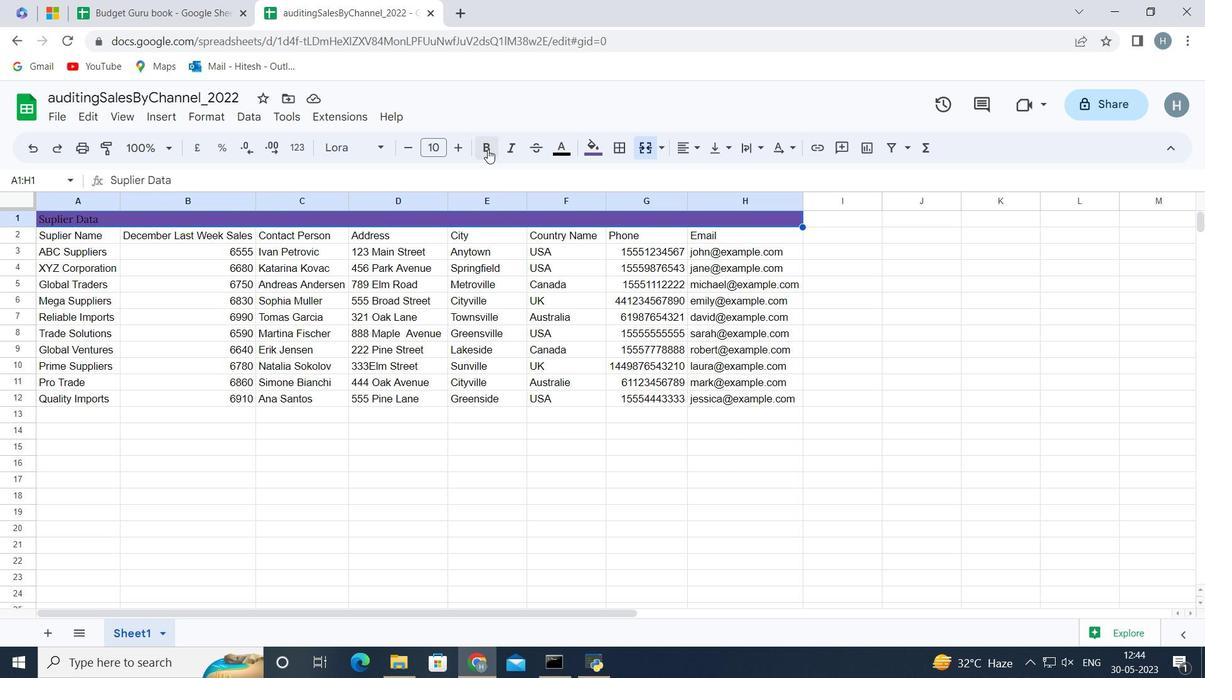 
Action: Mouse pressed left at (488, 150)
Screenshot: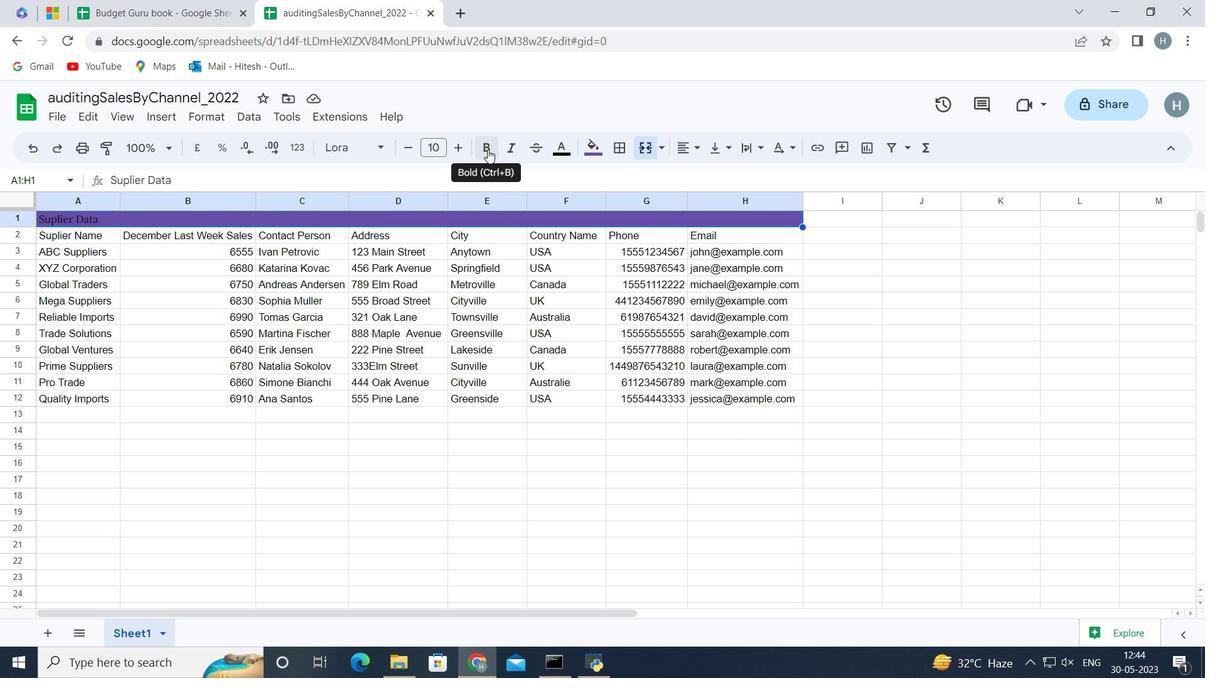 
Action: Mouse moved to (460, 144)
Screenshot: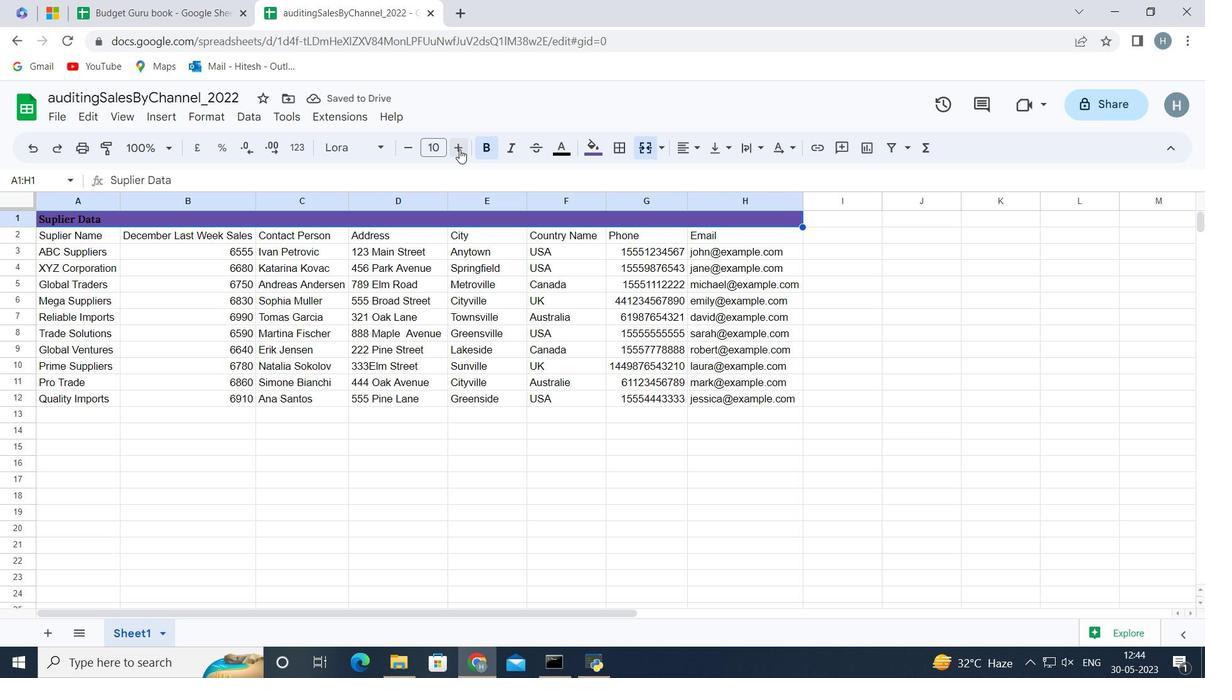 
Action: Mouse pressed left at (460, 144)
Screenshot: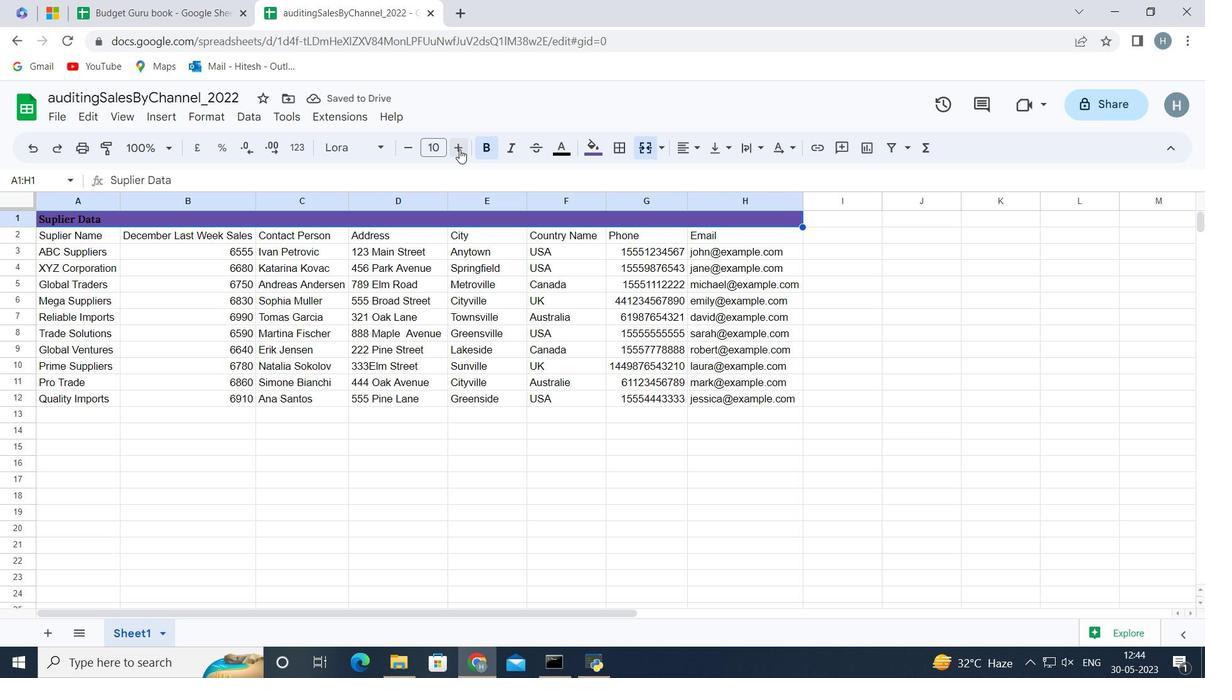 
Action: Mouse pressed left at (460, 144)
Screenshot: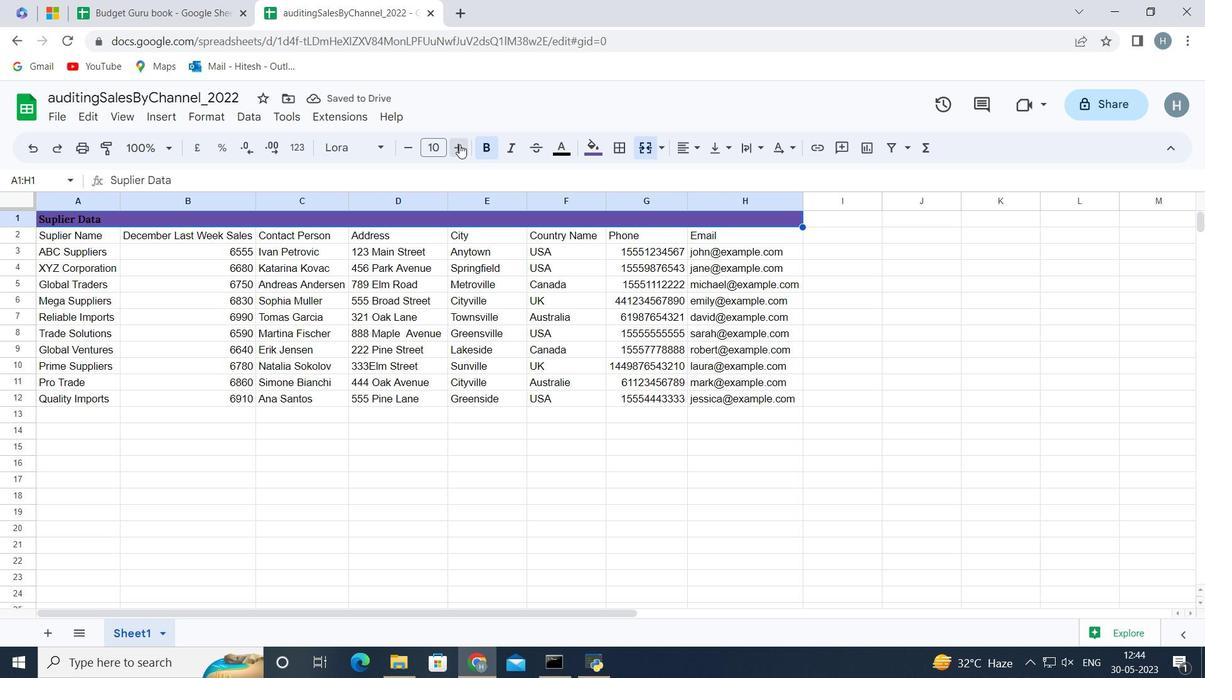 
Action: Mouse pressed left at (460, 144)
Screenshot: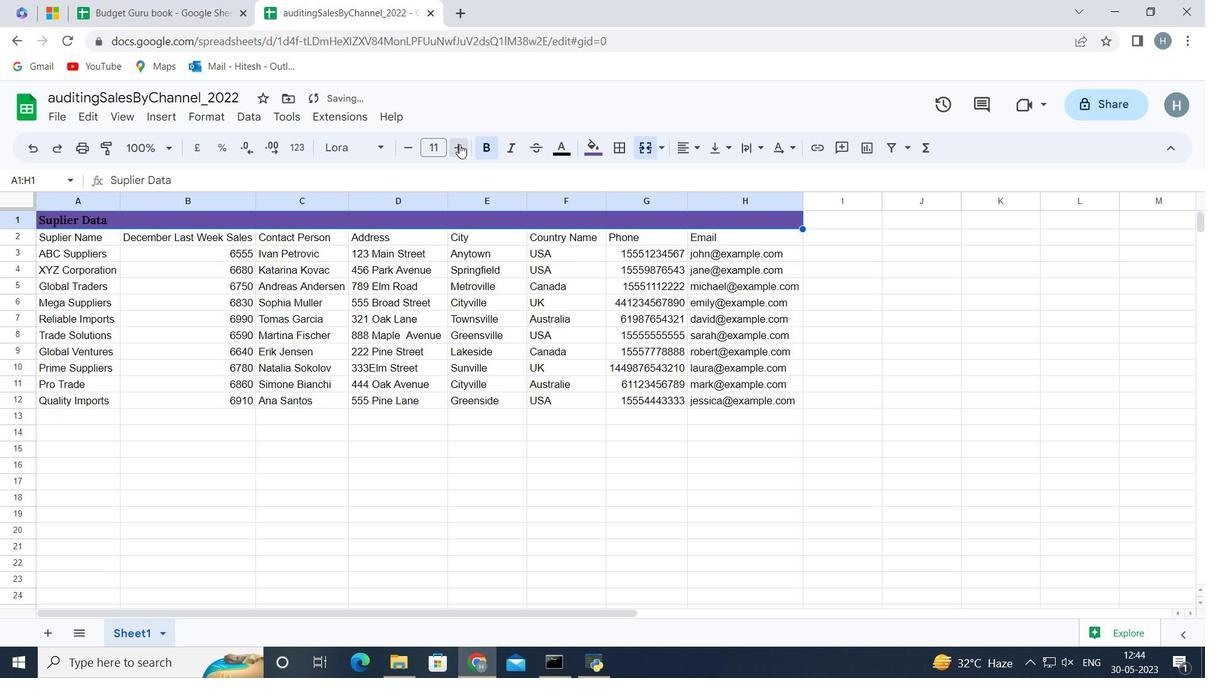 
Action: Mouse pressed left at (460, 144)
Screenshot: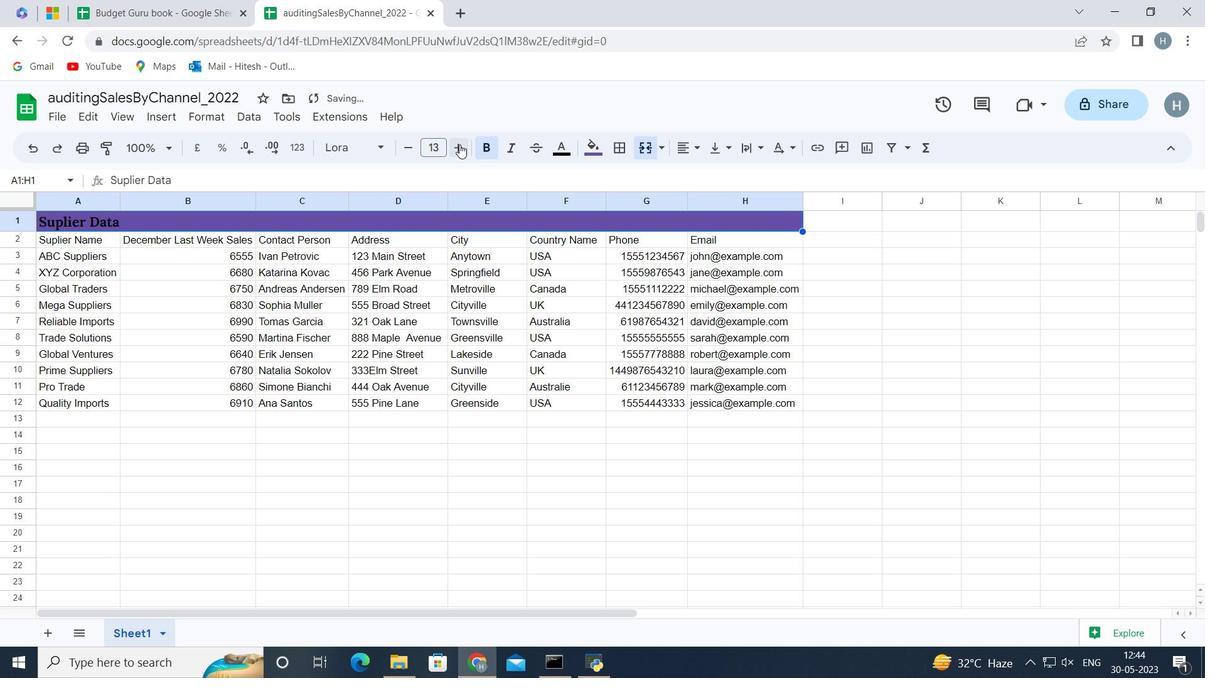 
Action: Mouse pressed left at (460, 144)
Screenshot: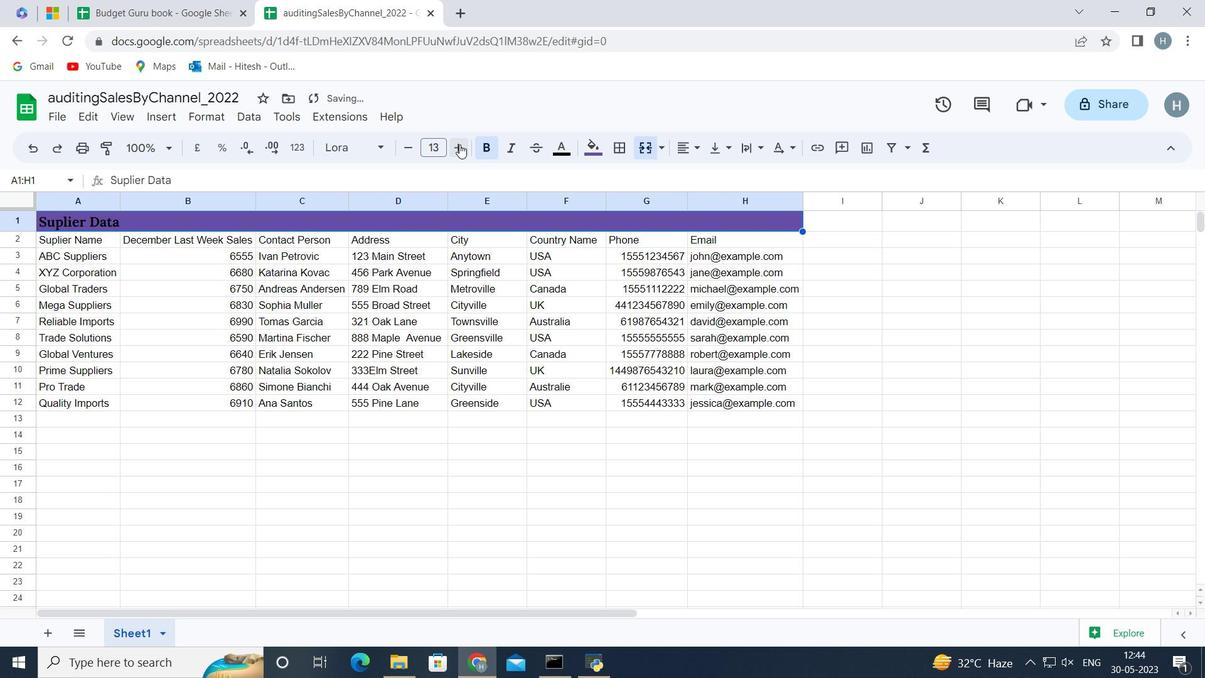 
Action: Mouse pressed left at (460, 144)
Screenshot: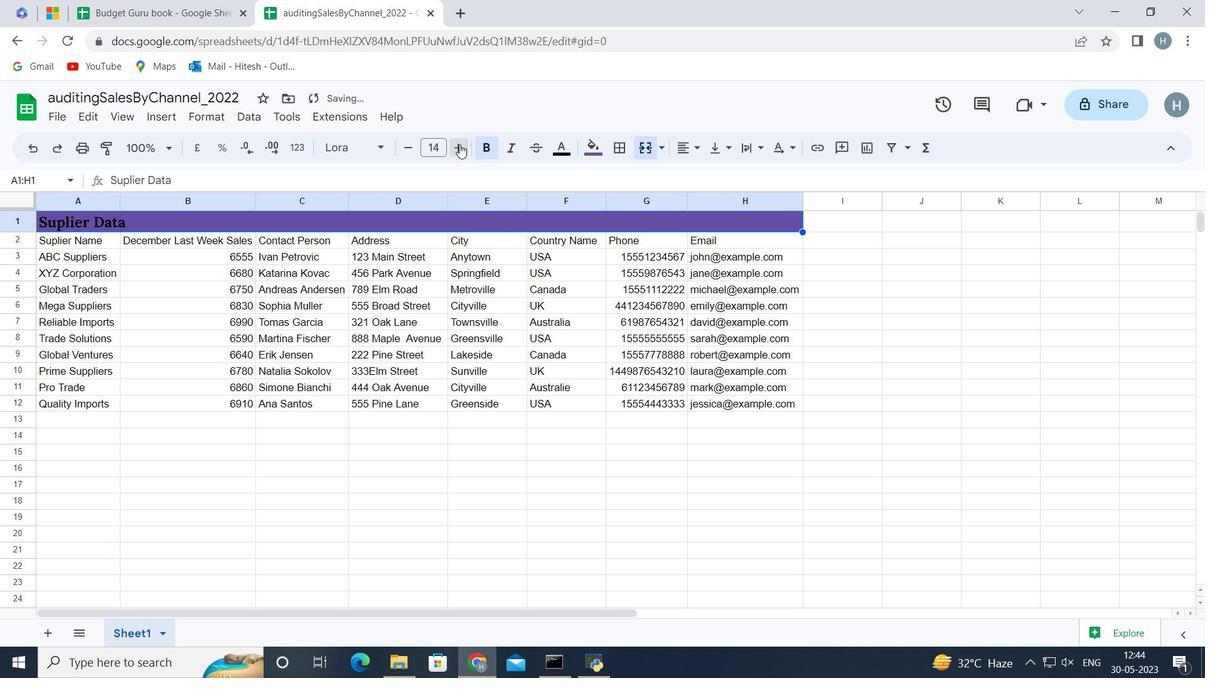 
Action: Mouse pressed left at (460, 144)
Screenshot: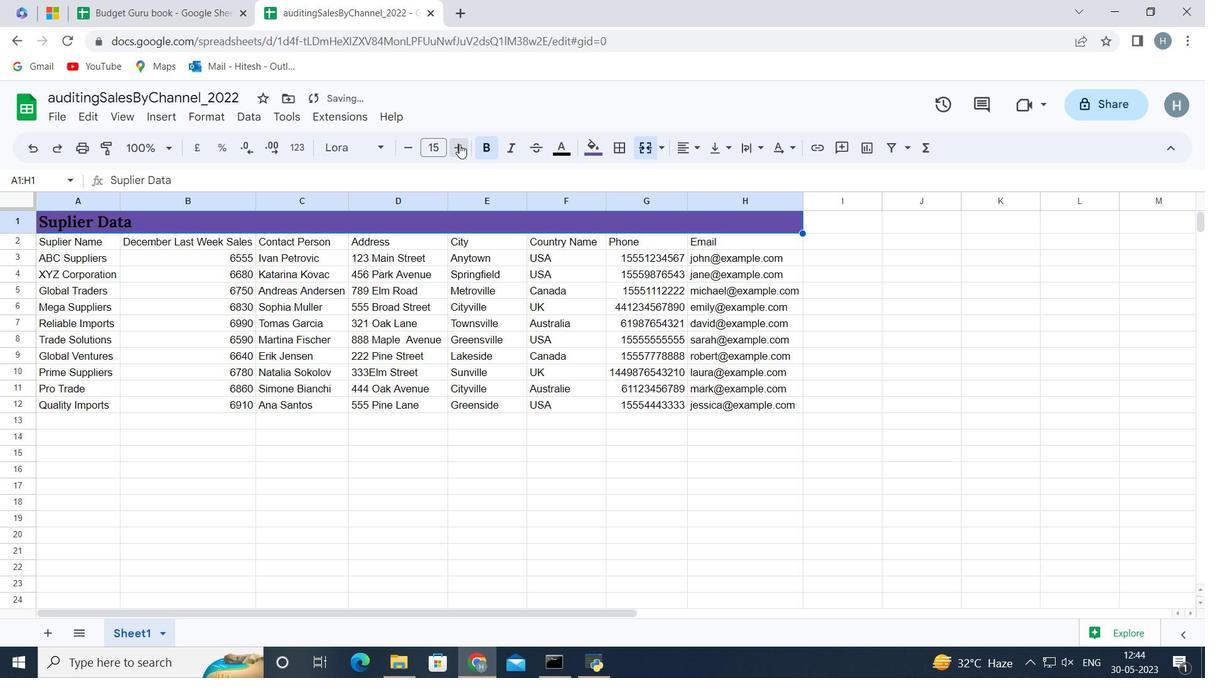 
Action: Mouse pressed left at (460, 144)
Screenshot: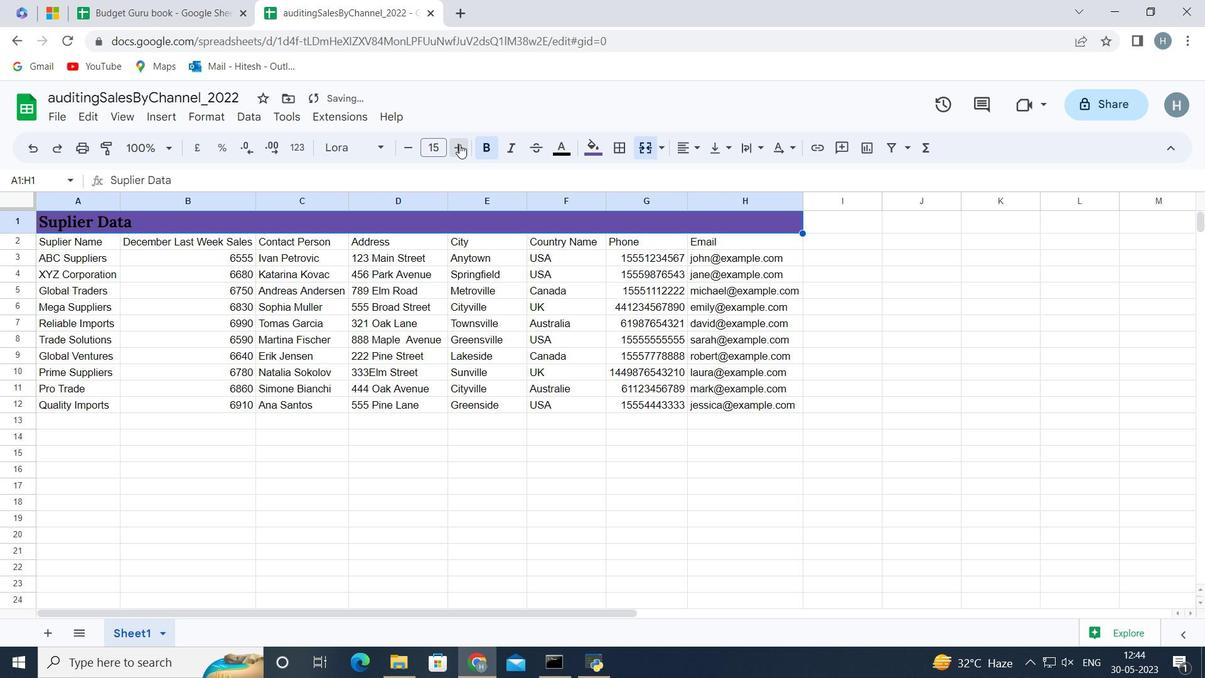 
Action: Mouse pressed left at (460, 144)
Screenshot: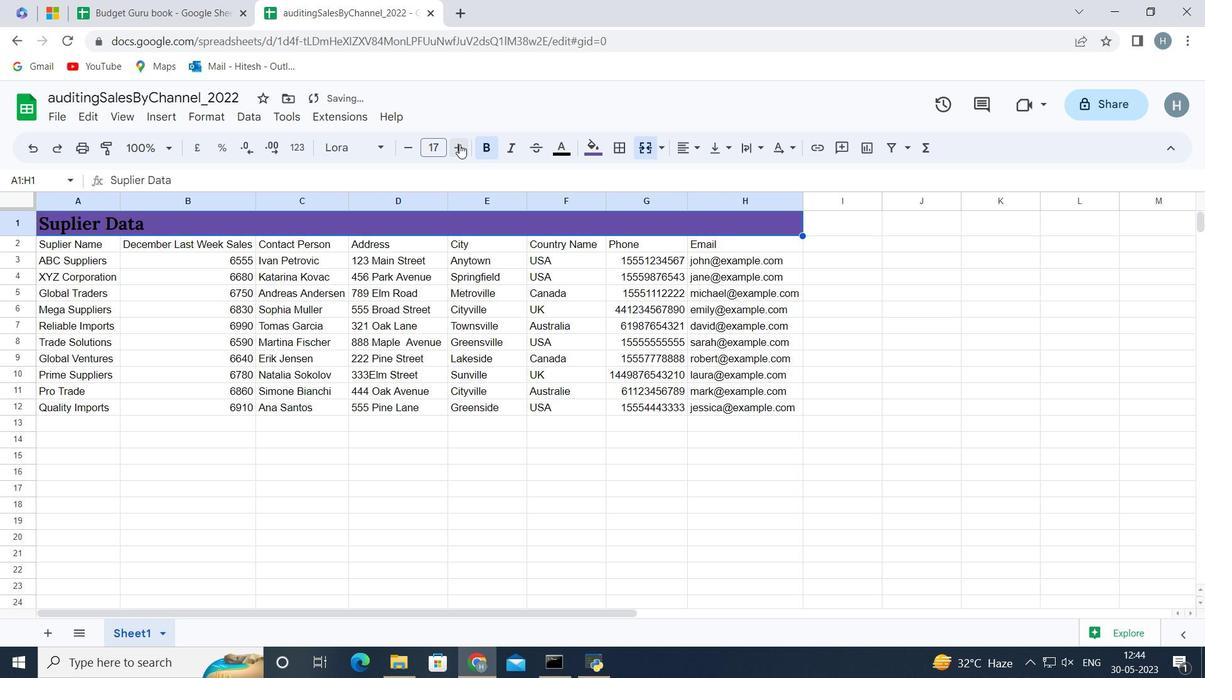 
Action: Mouse pressed left at (460, 144)
Screenshot: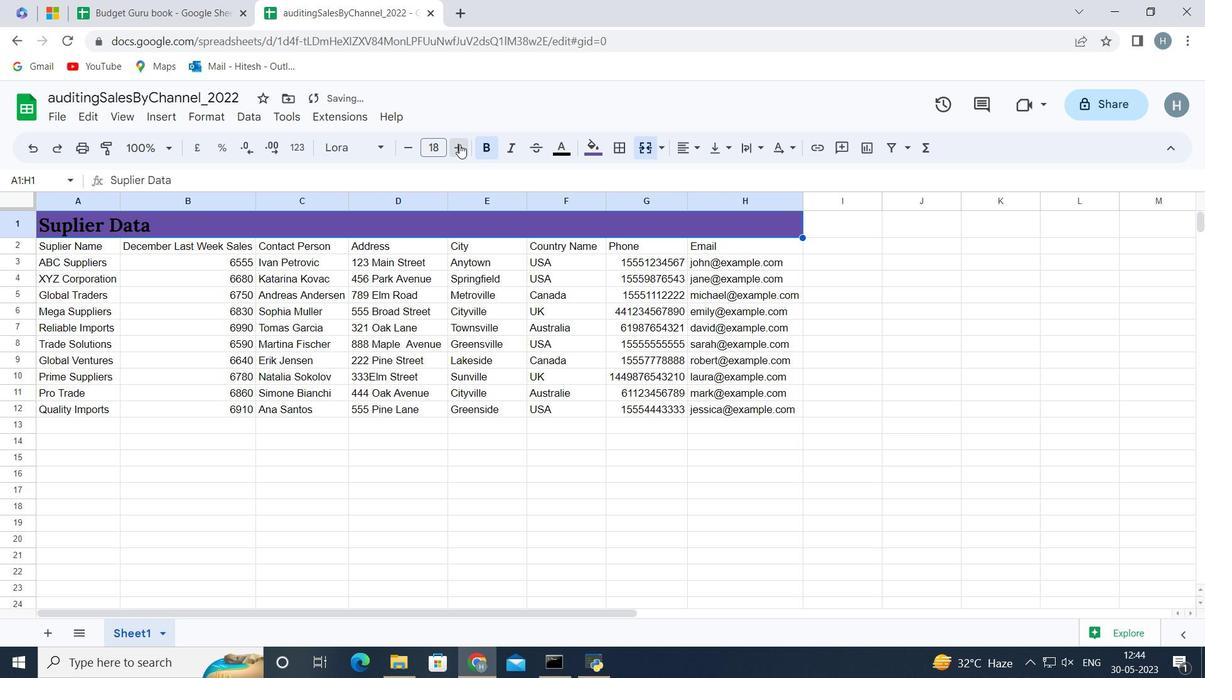 
Action: Mouse pressed left at (460, 144)
Screenshot: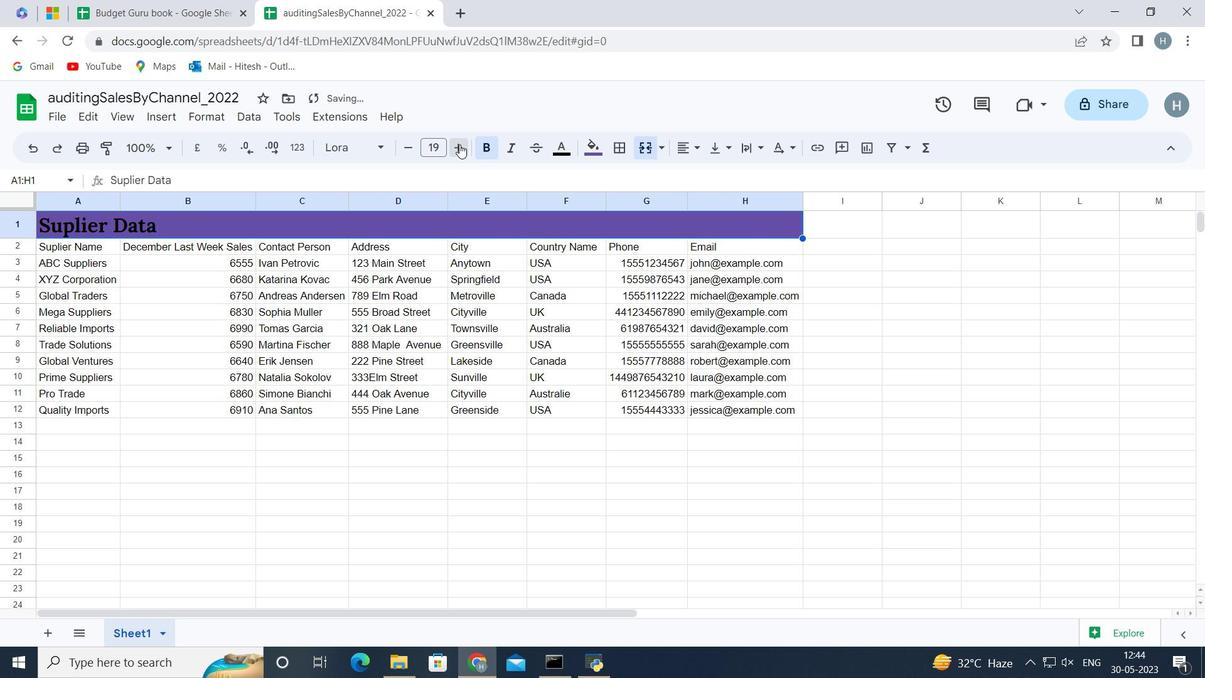 
Action: Mouse pressed left at (460, 144)
Screenshot: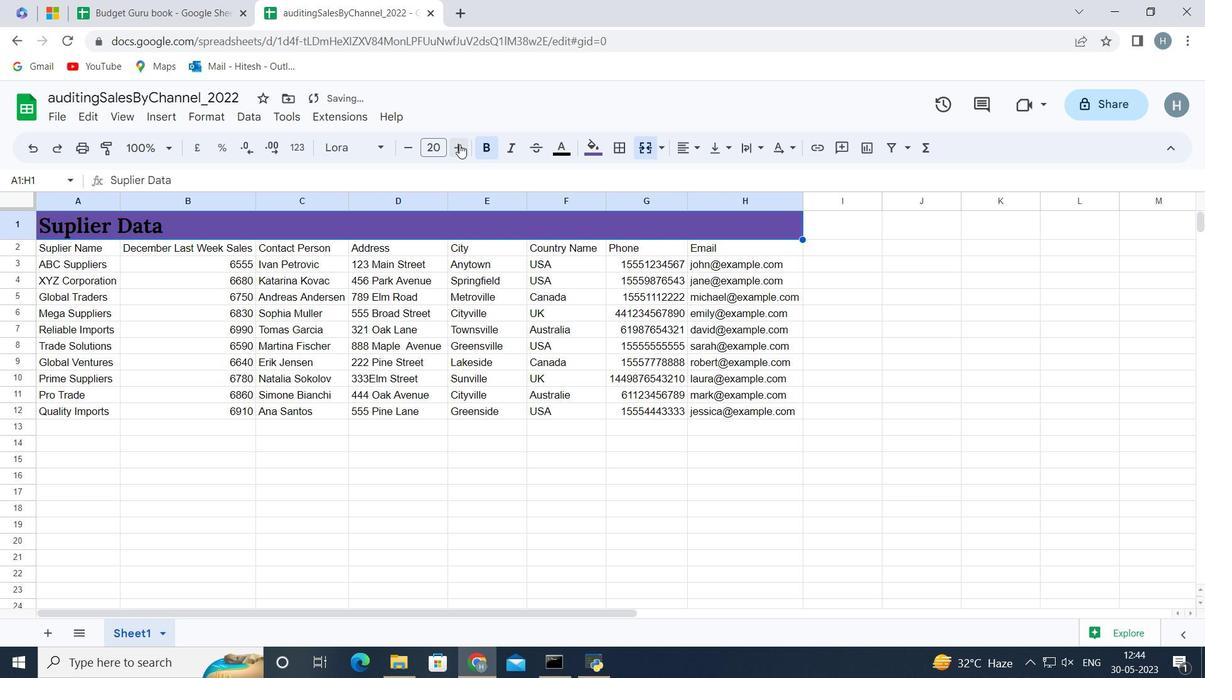 
Action: Mouse pressed left at (460, 144)
Screenshot: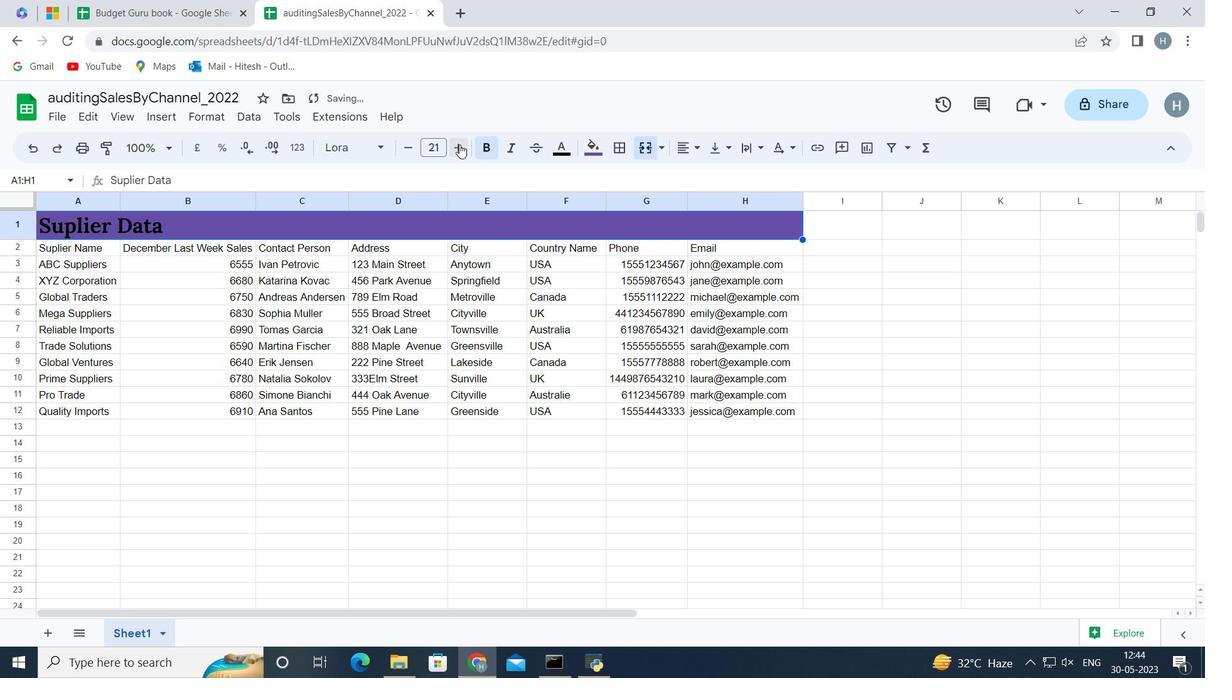 
Action: Mouse pressed left at (460, 144)
Screenshot: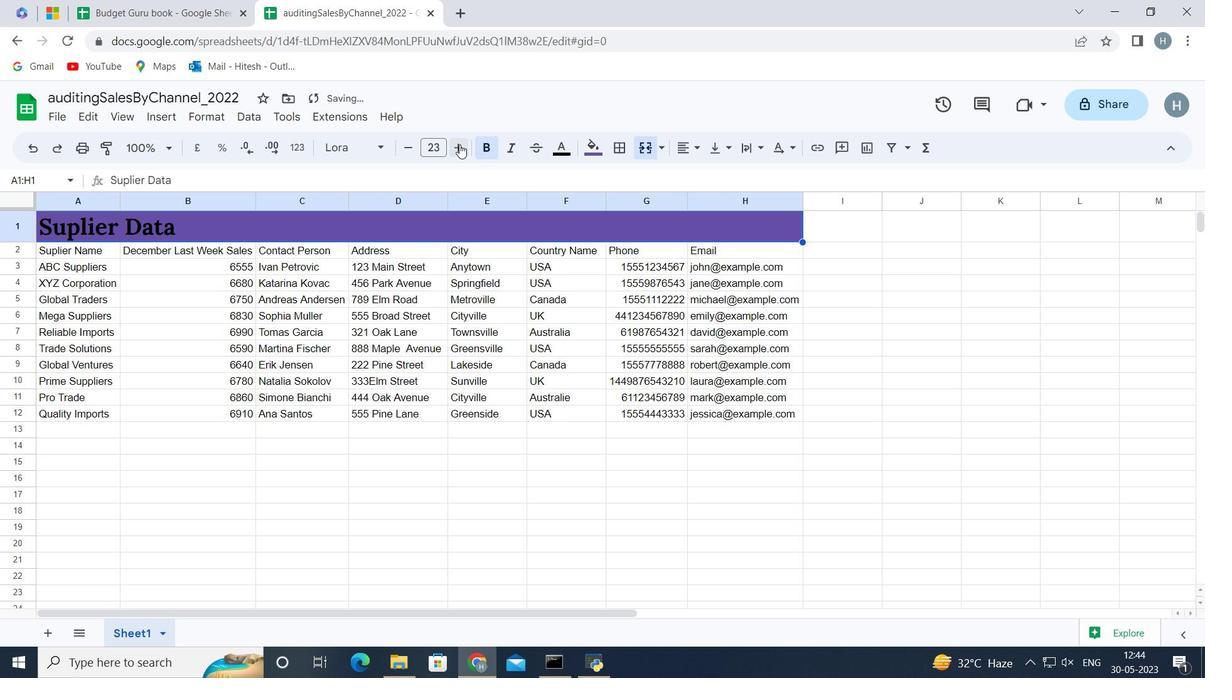
Action: Mouse moved to (335, 467)
Screenshot: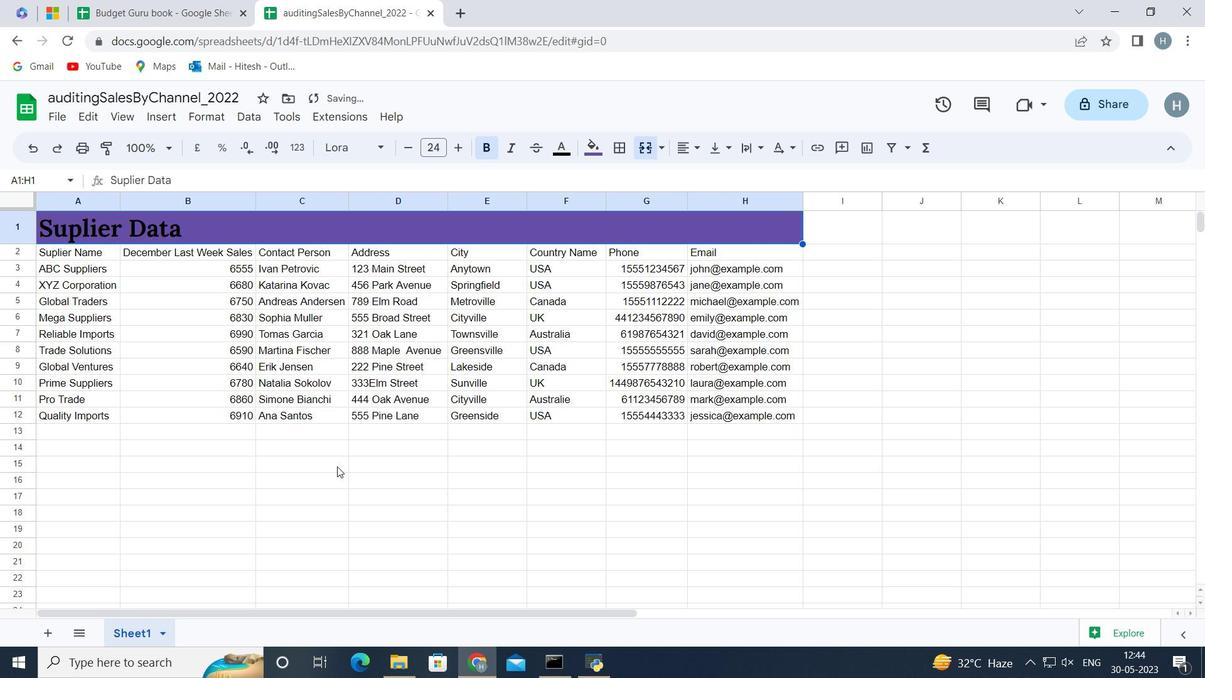 
Action: Mouse pressed left at (335, 467)
Screenshot: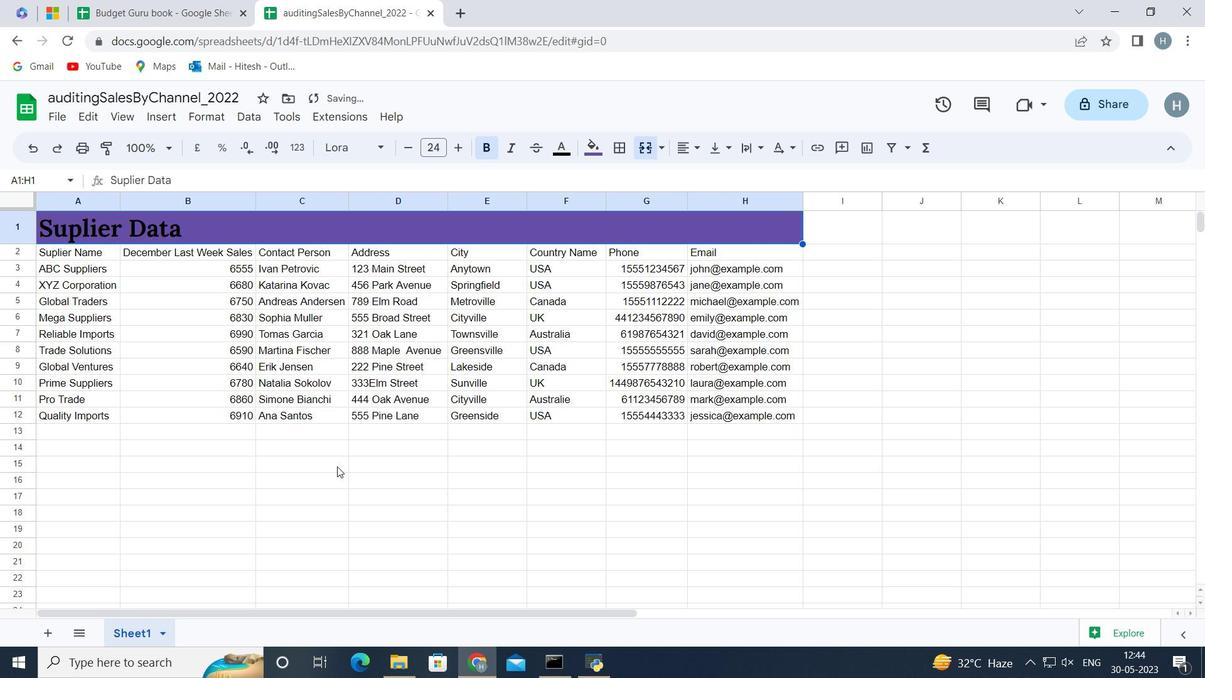 
Action: Mouse moved to (77, 244)
Screenshot: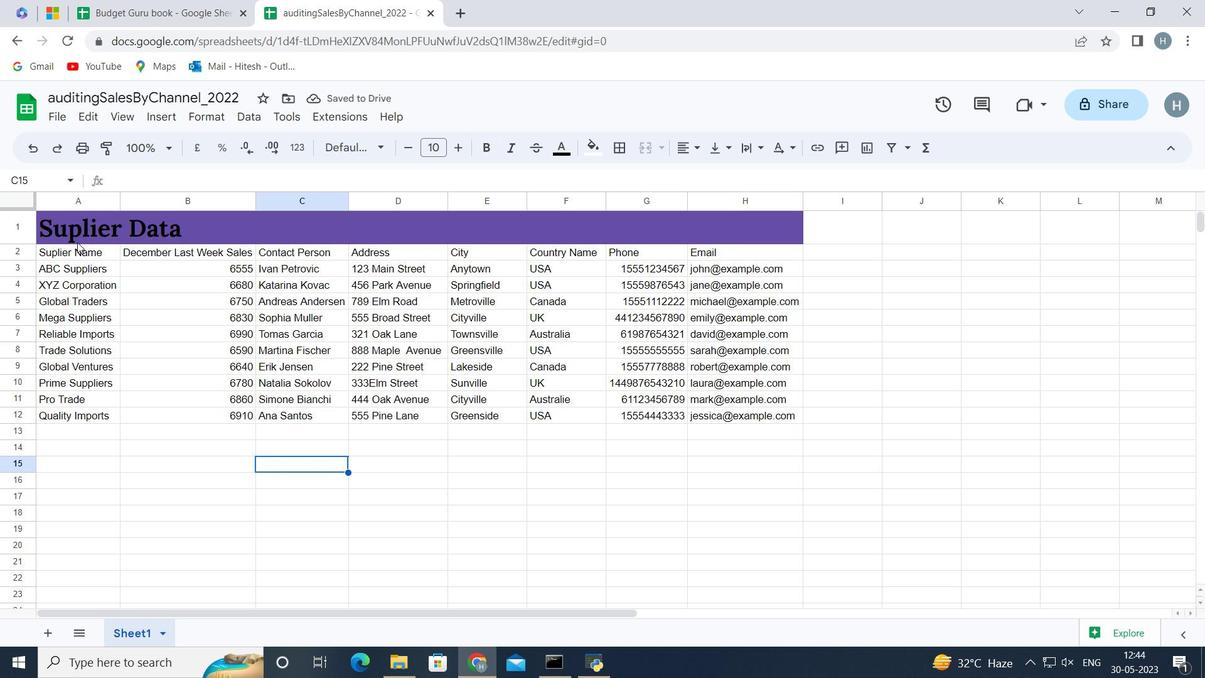 
Action: Mouse pressed left at (77, 244)
Screenshot: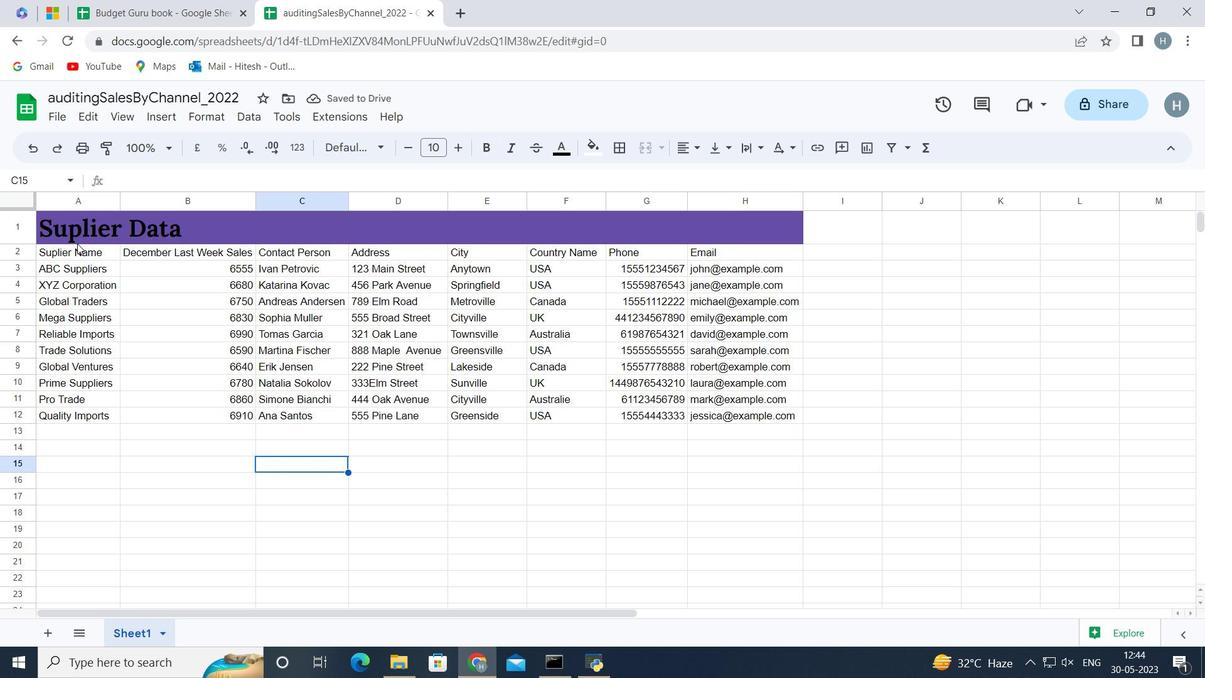 
Action: Mouse moved to (77, 245)
Screenshot: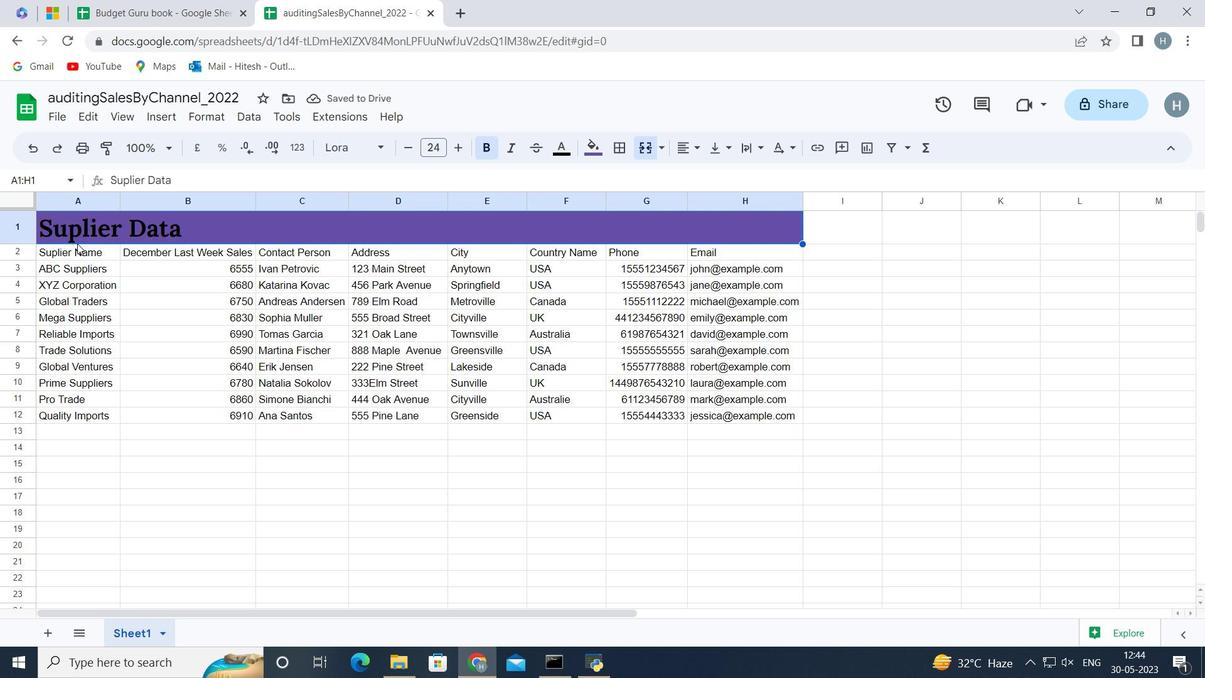 
Action: Key pressed <Key.shift><Key.right><Key.right>
Screenshot: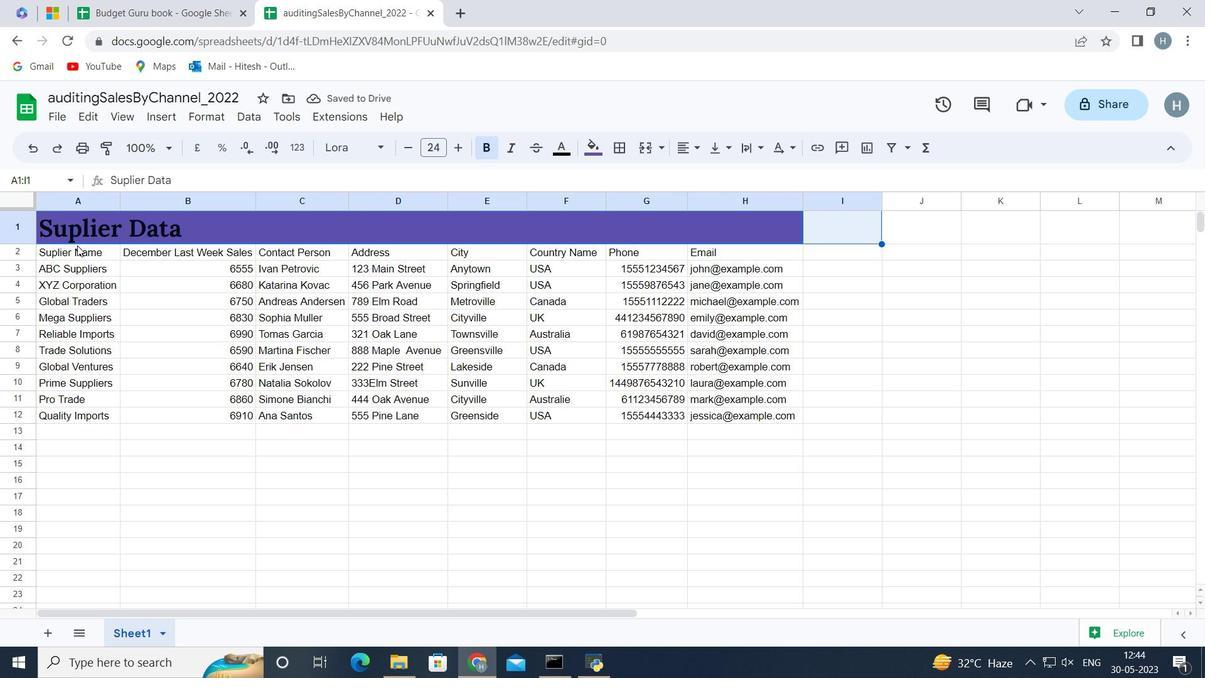 
Action: Mouse moved to (108, 241)
Screenshot: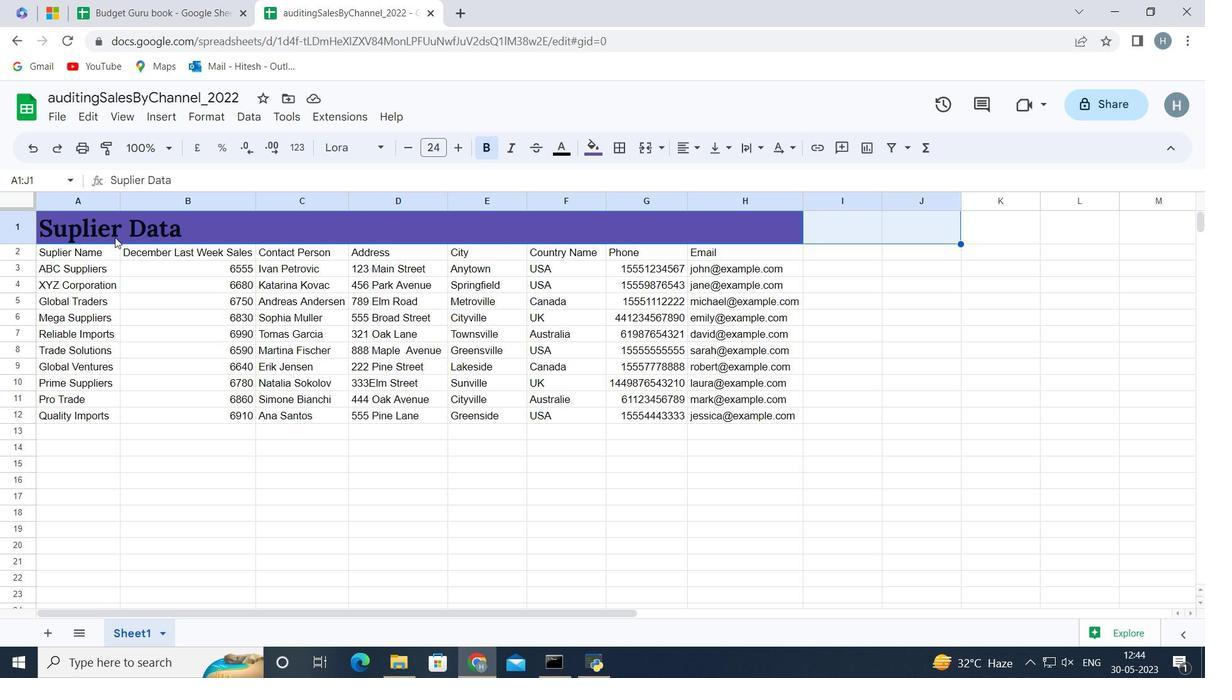 
Action: Key pressed <Key.left><Key.left>
Screenshot: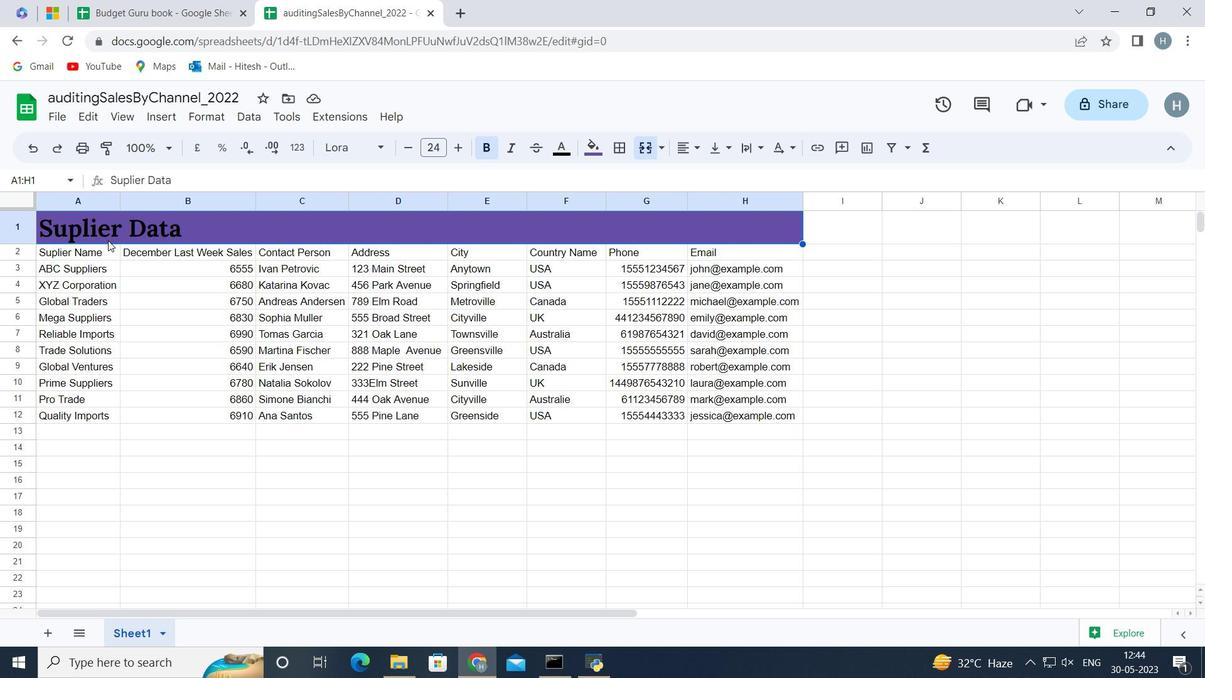 
Action: Mouse moved to (153, 396)
Screenshot: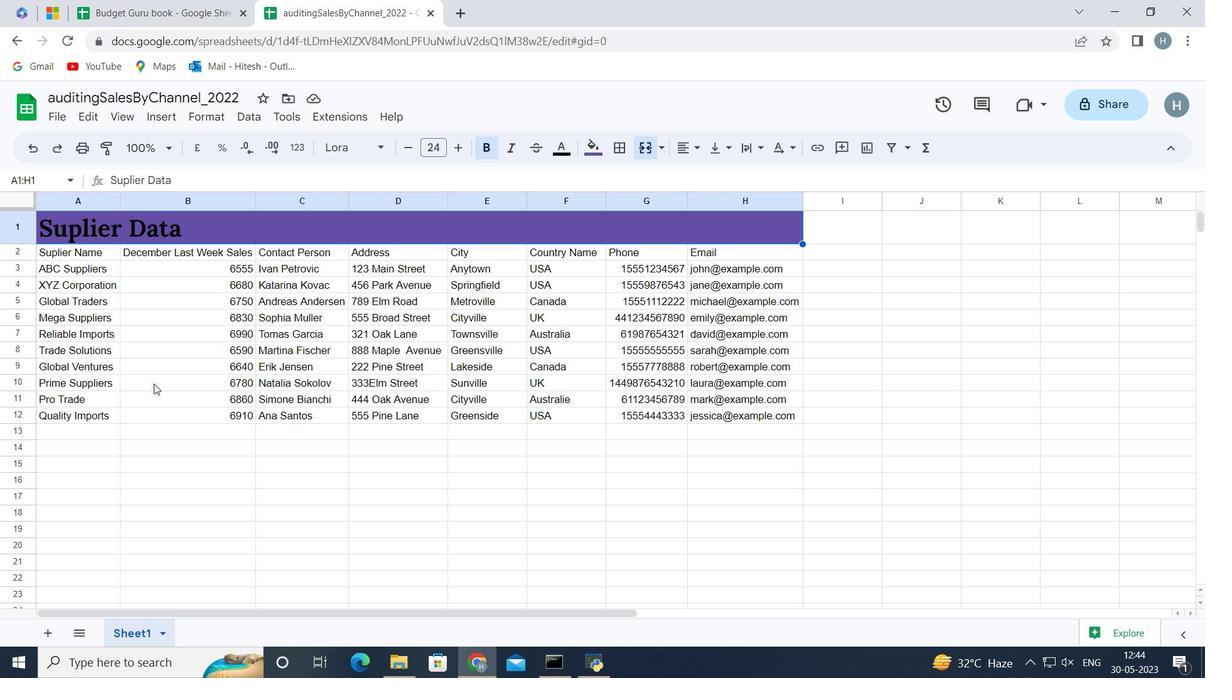
Action: Mouse pressed left at (153, 396)
Screenshot: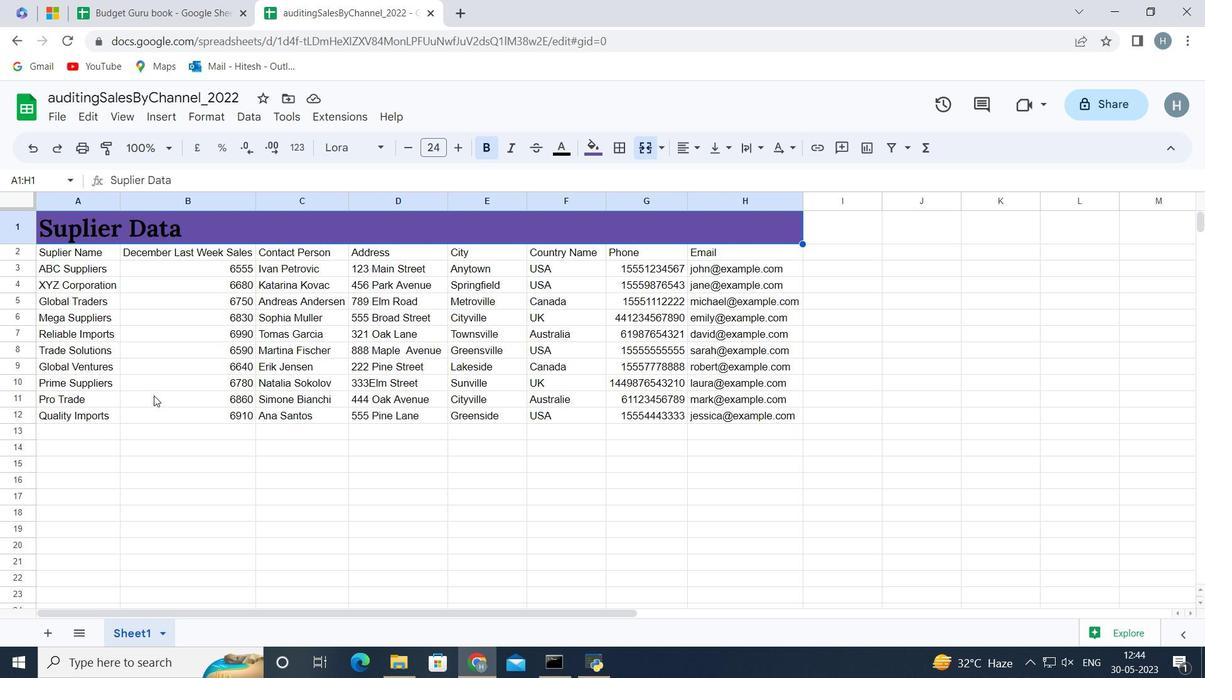 
Action: Mouse moved to (173, 447)
Screenshot: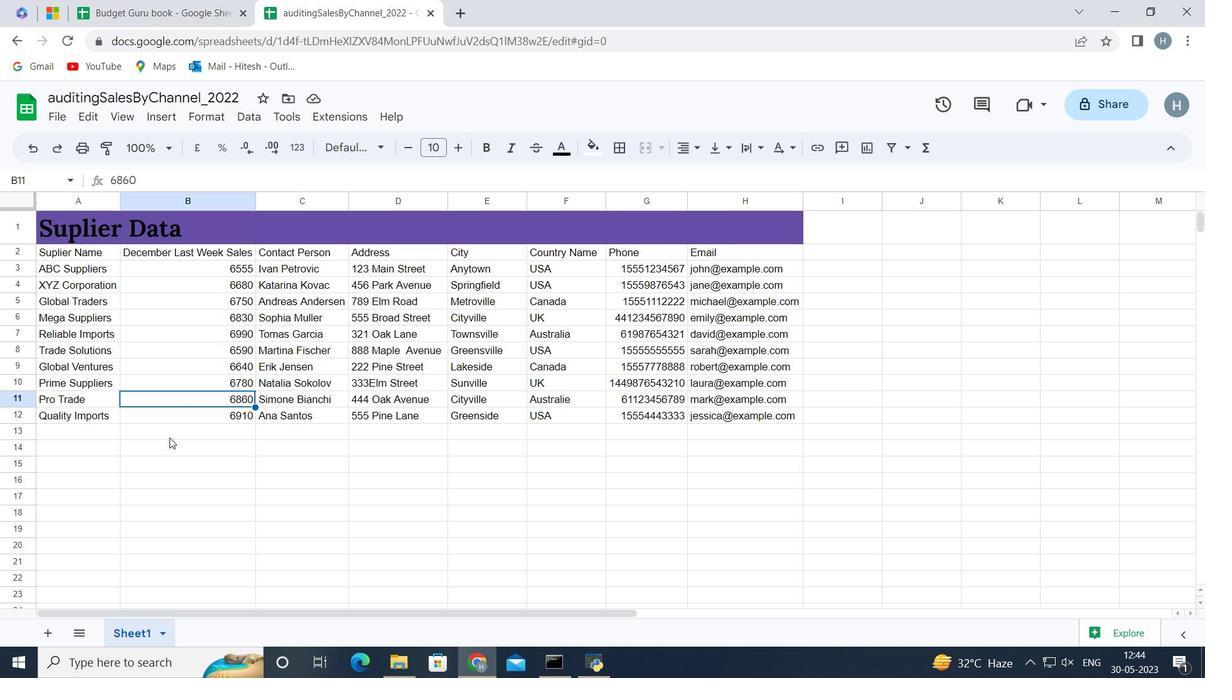 
Action: Mouse pressed left at (173, 447)
Screenshot: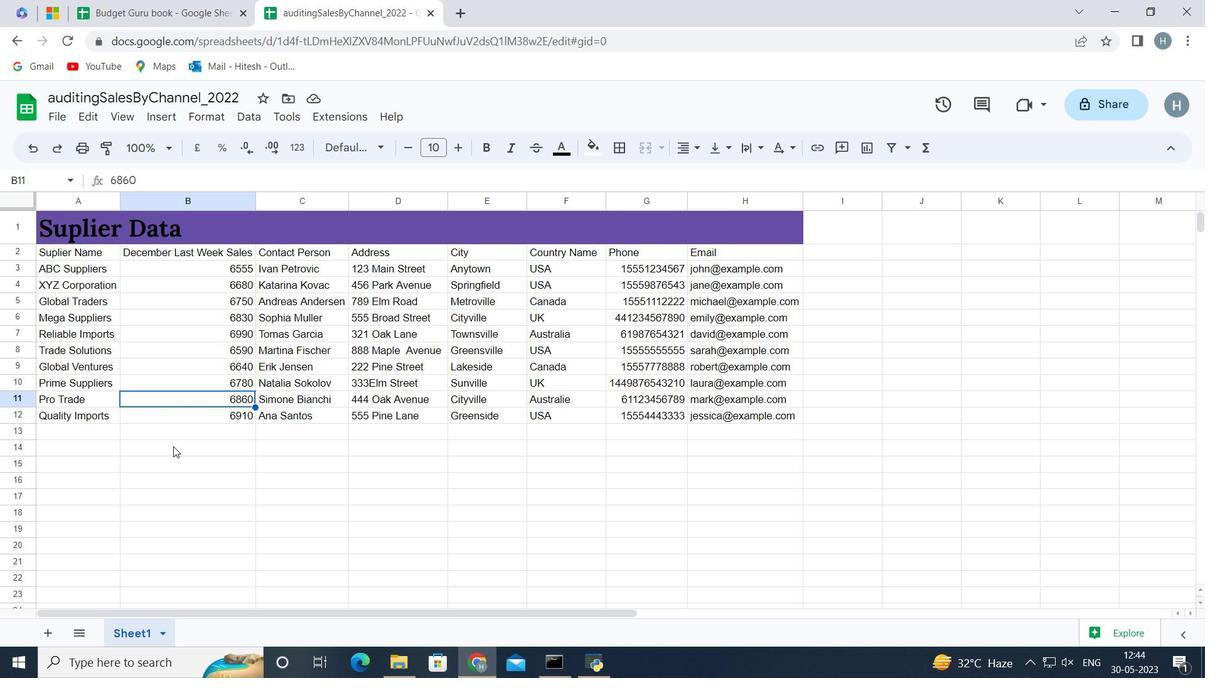 
Action: Mouse moved to (94, 253)
Screenshot: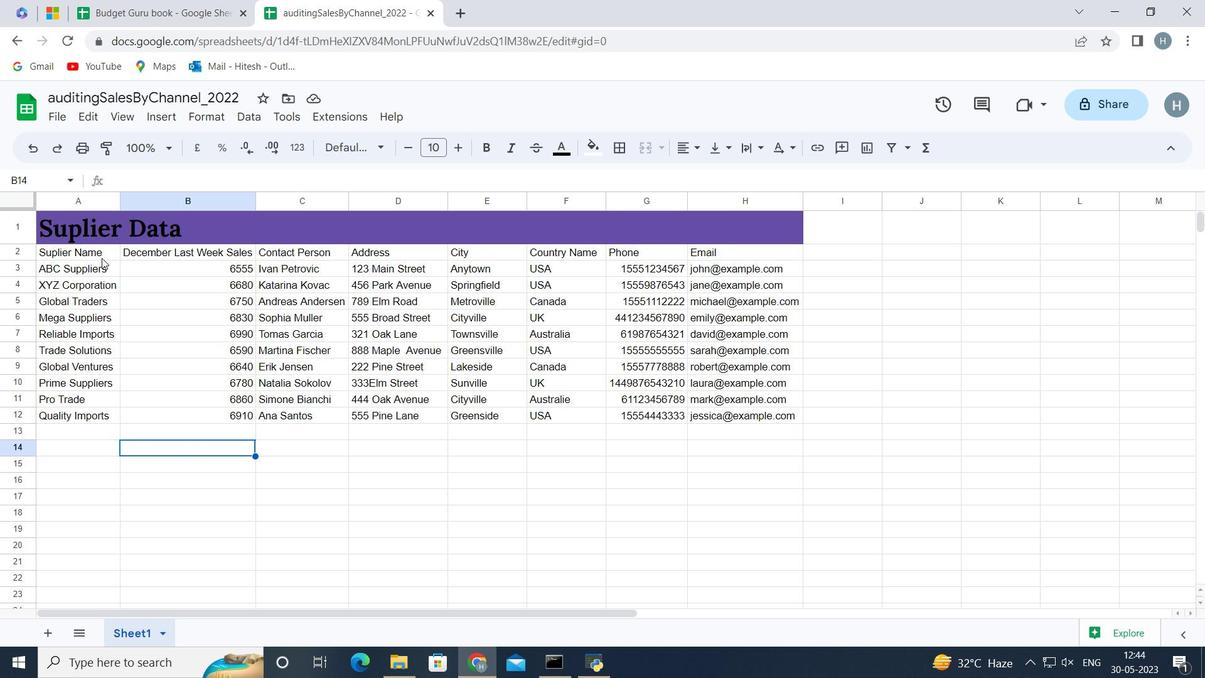 
Action: Mouse pressed left at (94, 253)
Screenshot: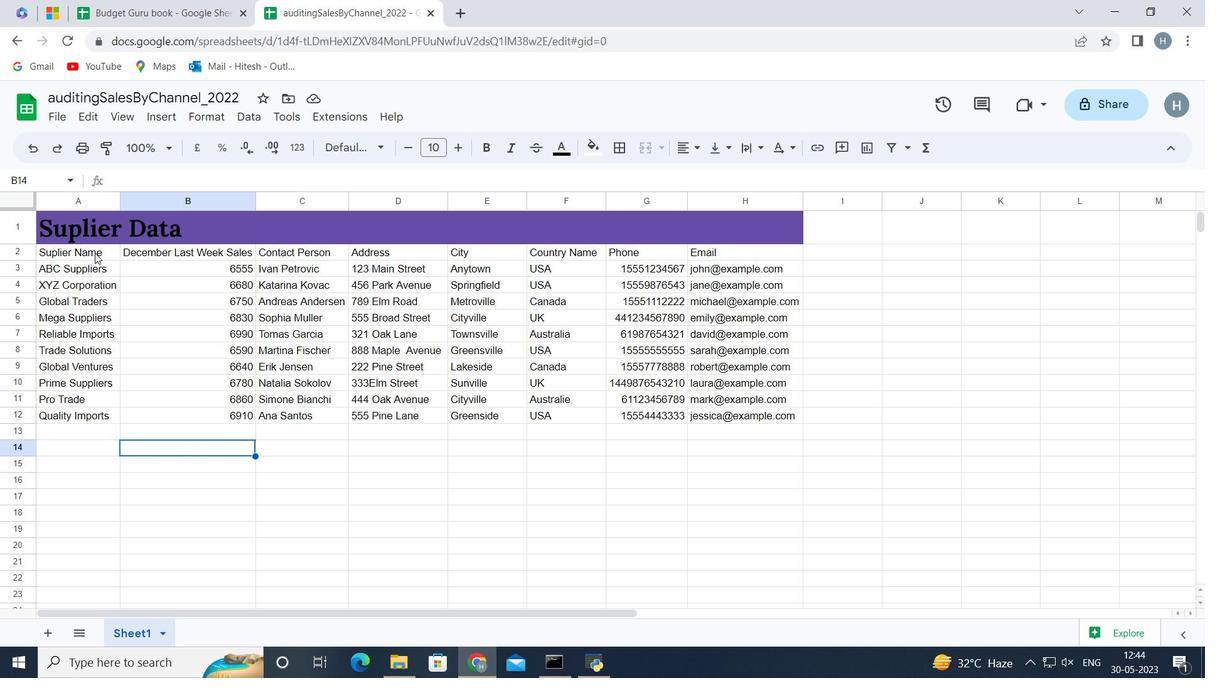 
Action: Key pressed <Key.shift><Key.right><Key.right><Key.right><Key.right><Key.right><Key.right><Key.right><Key.down><Key.down><Key.down><Key.down><Key.down><Key.down><Key.down><Key.down><Key.down><Key.down><Key.down><Key.up>
Screenshot: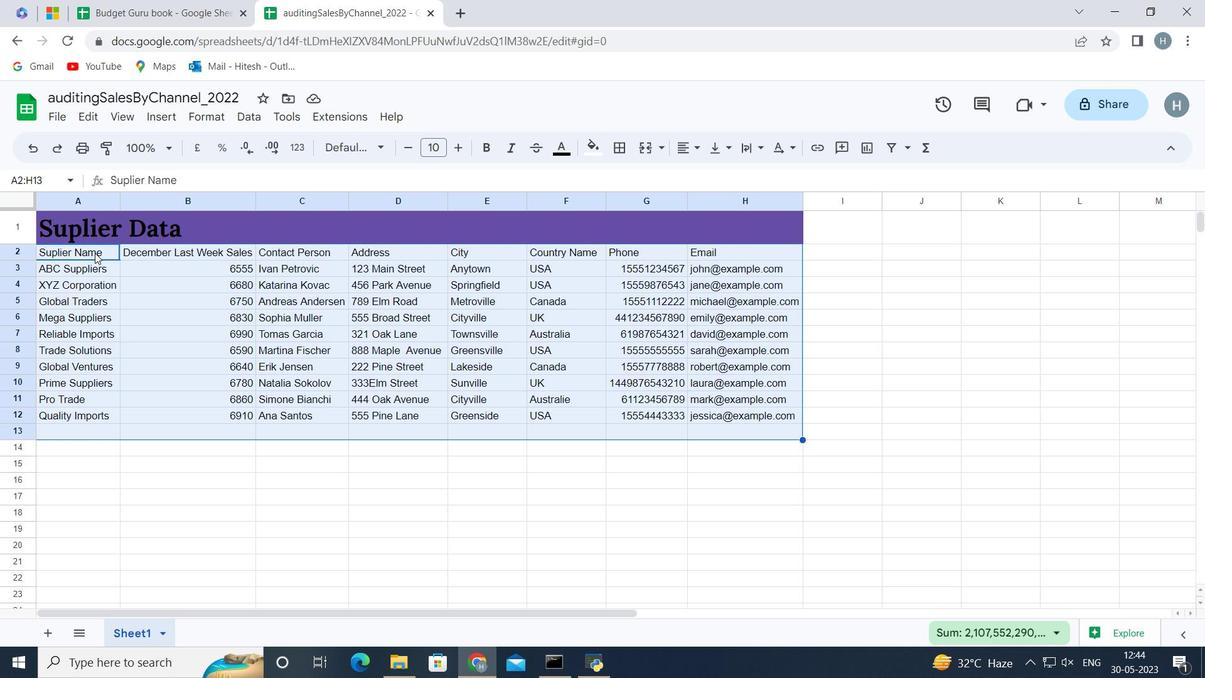 
Action: Mouse moved to (373, 146)
Screenshot: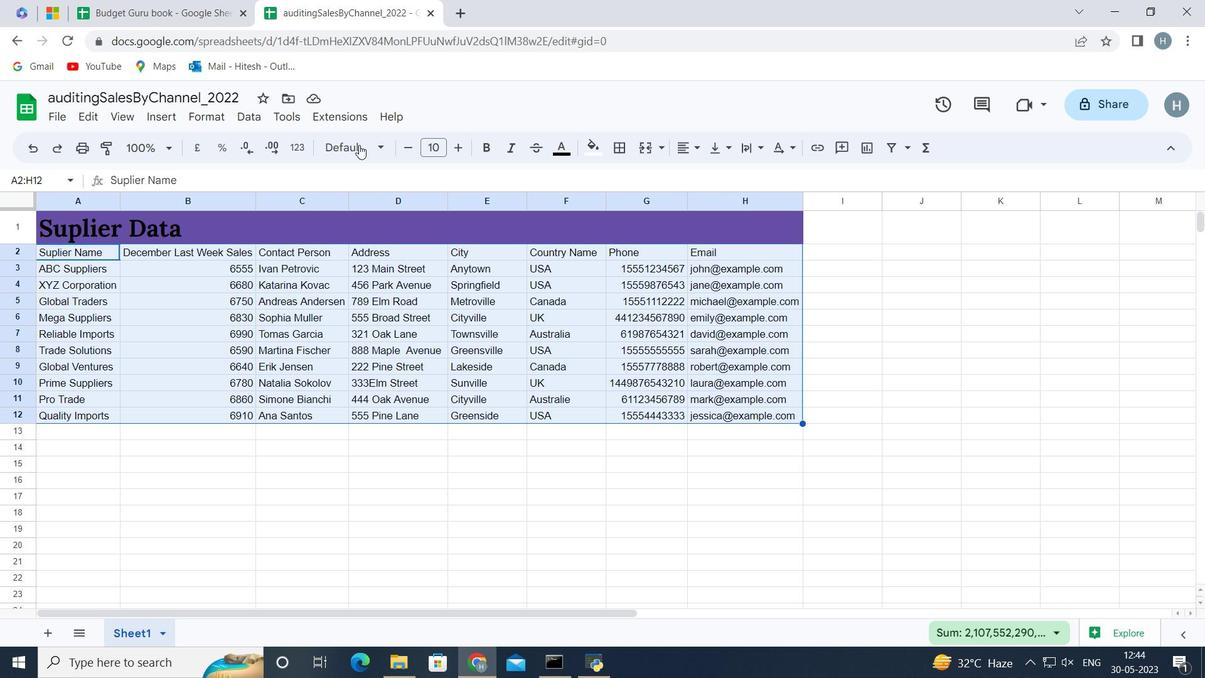 
Action: Mouse pressed left at (373, 146)
Screenshot: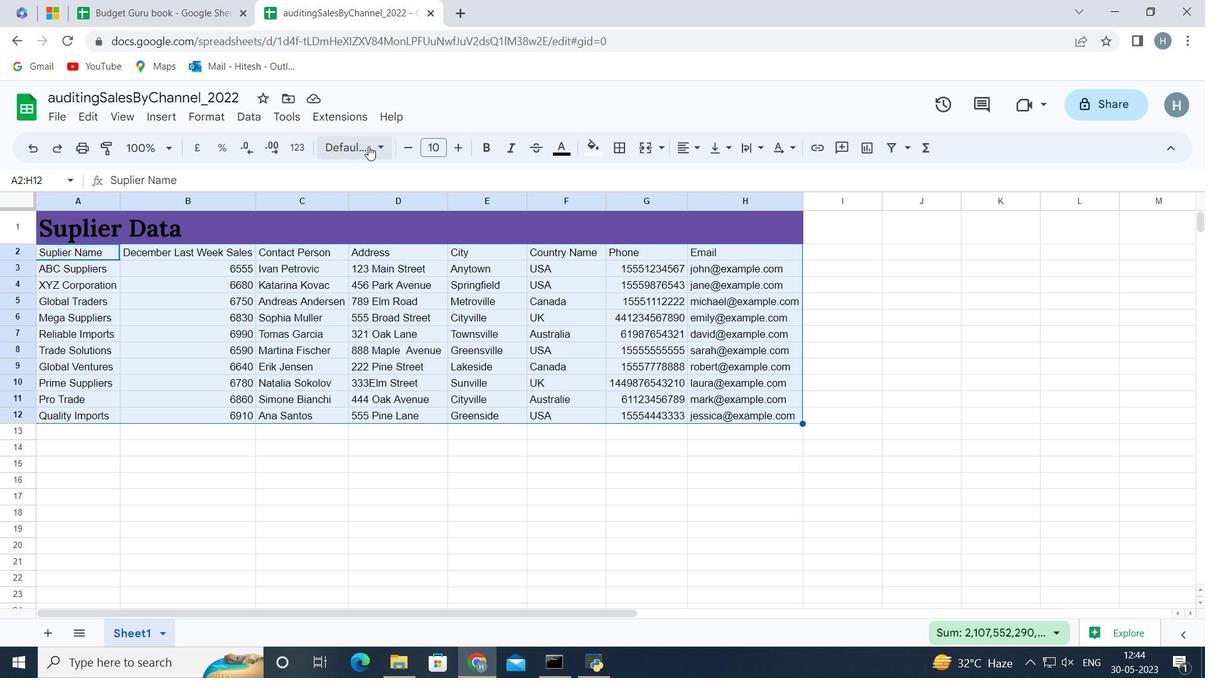 
Action: Mouse moved to (380, 479)
Screenshot: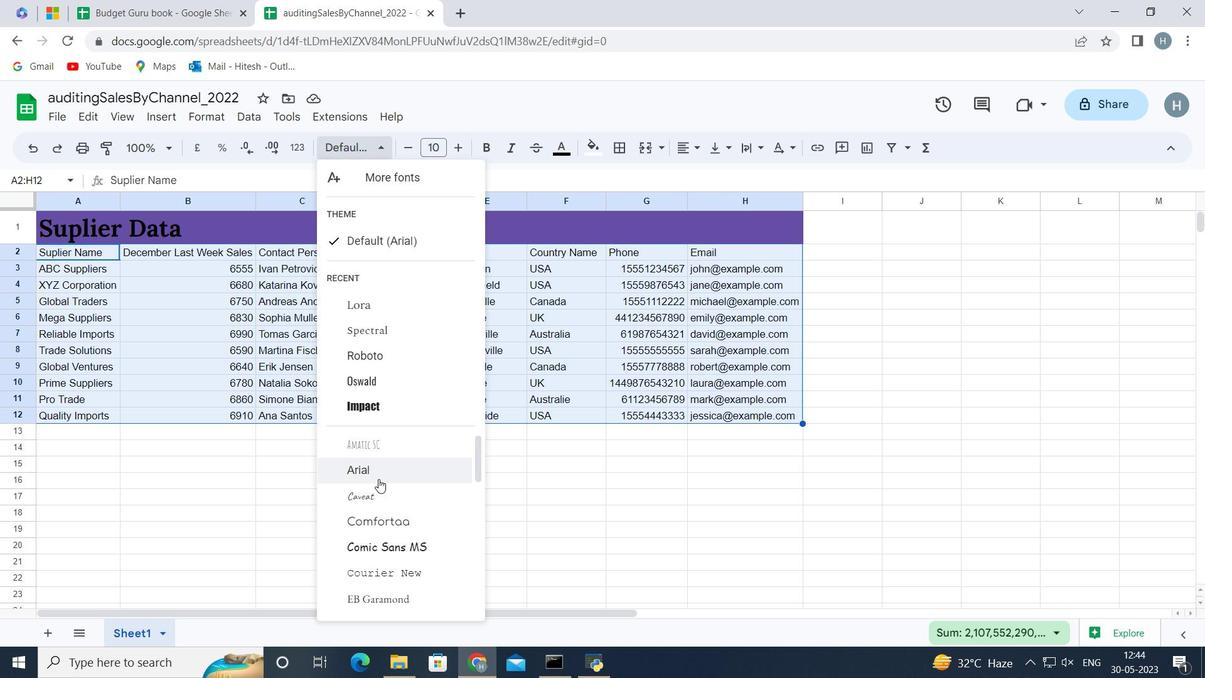
Action: Mouse scrolled (380, 479) with delta (0, 0)
Screenshot: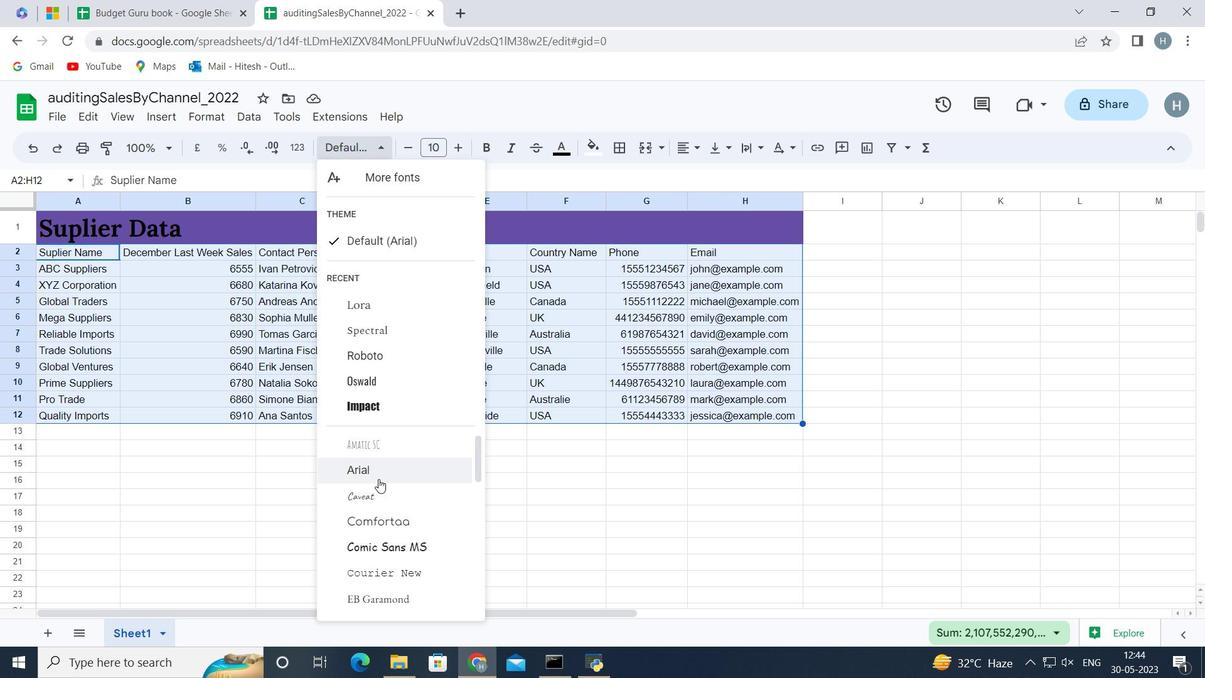 
Action: Mouse moved to (383, 478)
Screenshot: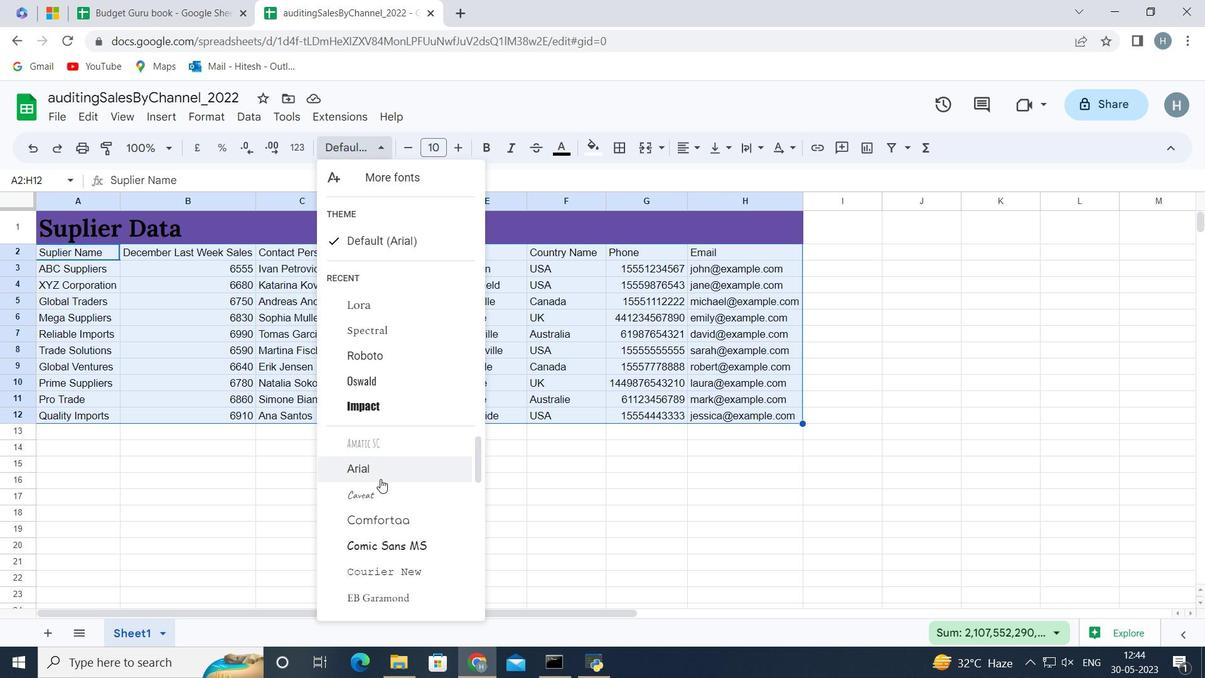 
Action: Mouse scrolled (383, 477) with delta (0, 0)
Screenshot: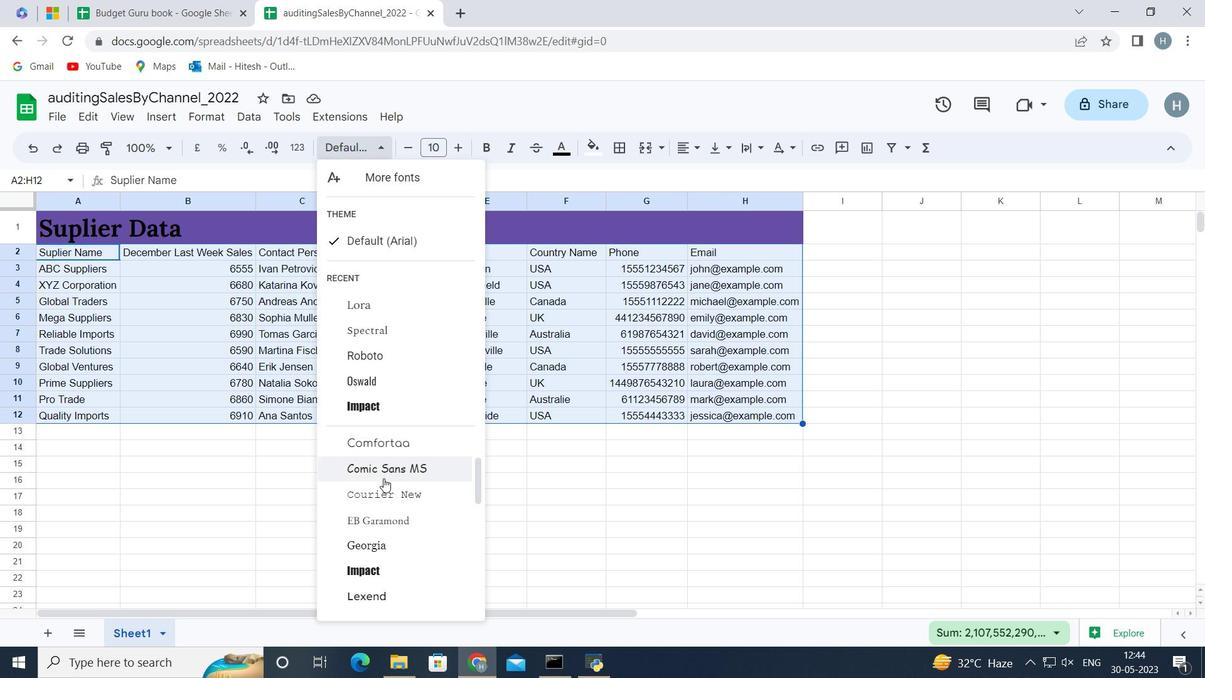 
Action: Mouse scrolled (383, 477) with delta (0, 0)
Screenshot: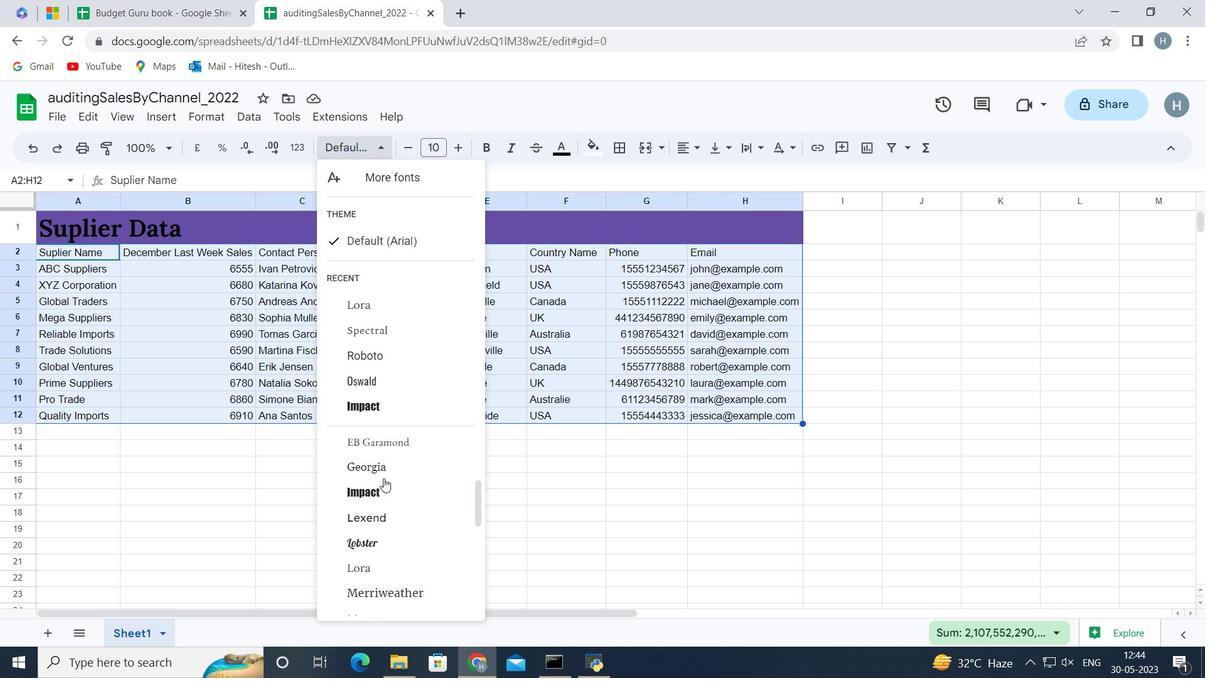 
Action: Mouse moved to (390, 536)
Screenshot: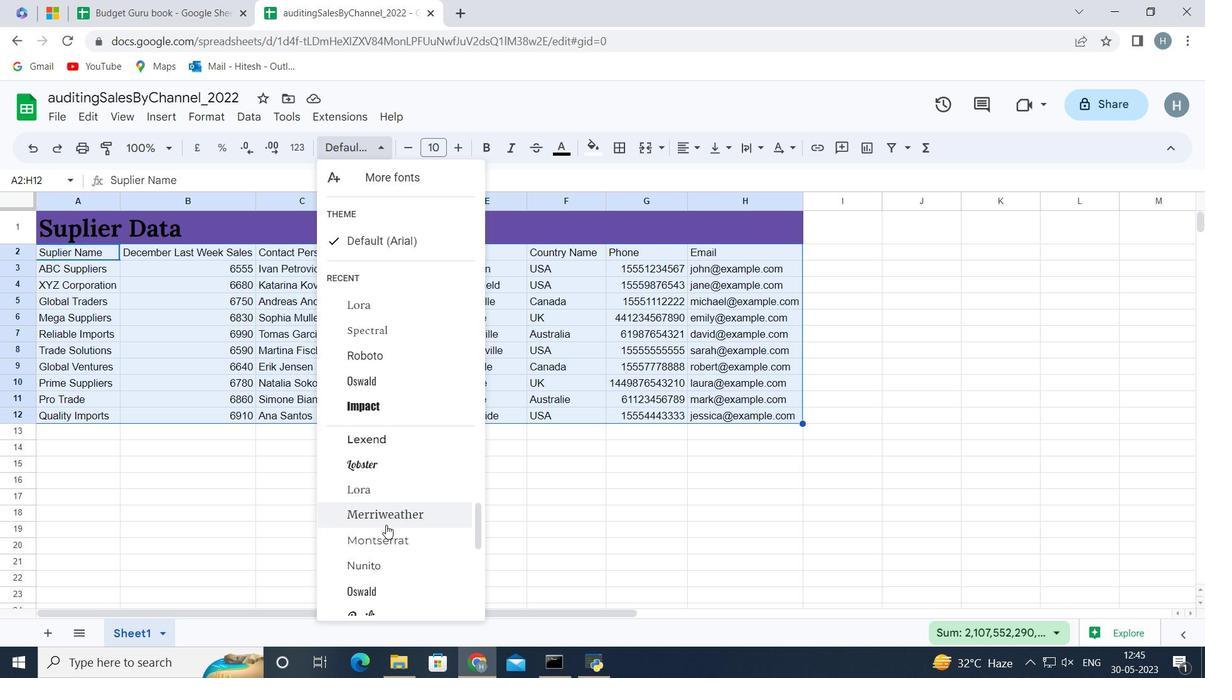 
Action: Mouse pressed left at (390, 536)
Screenshot: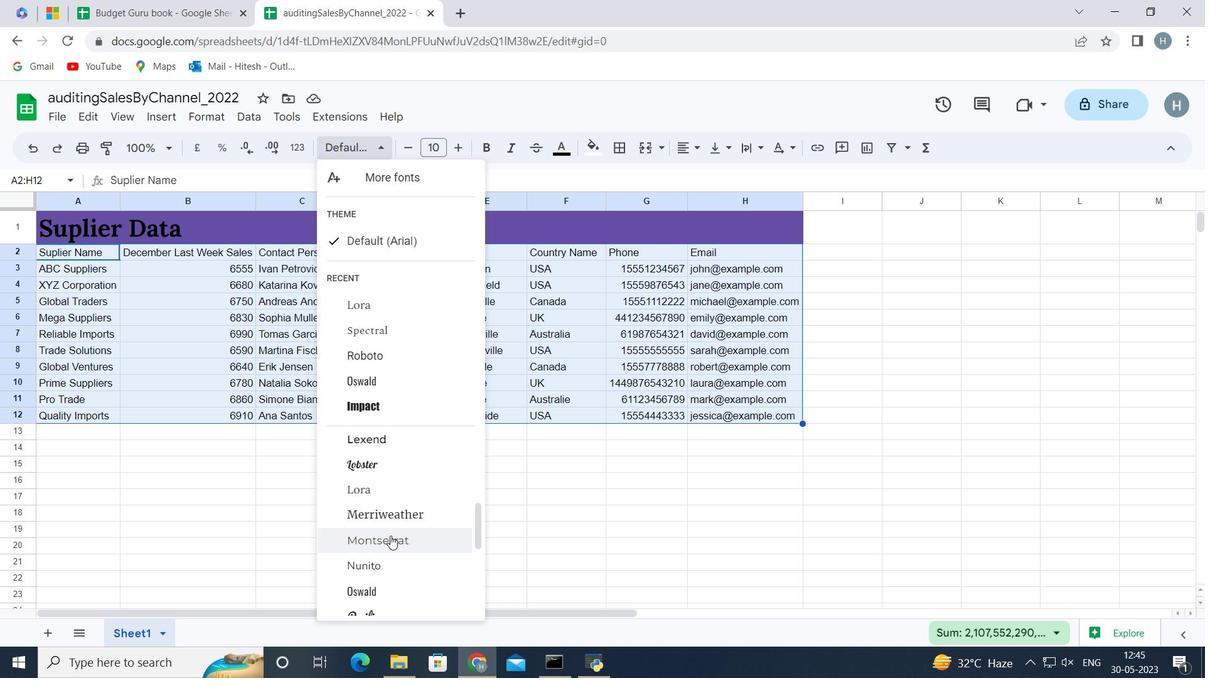 
Action: Mouse moved to (449, 154)
Screenshot: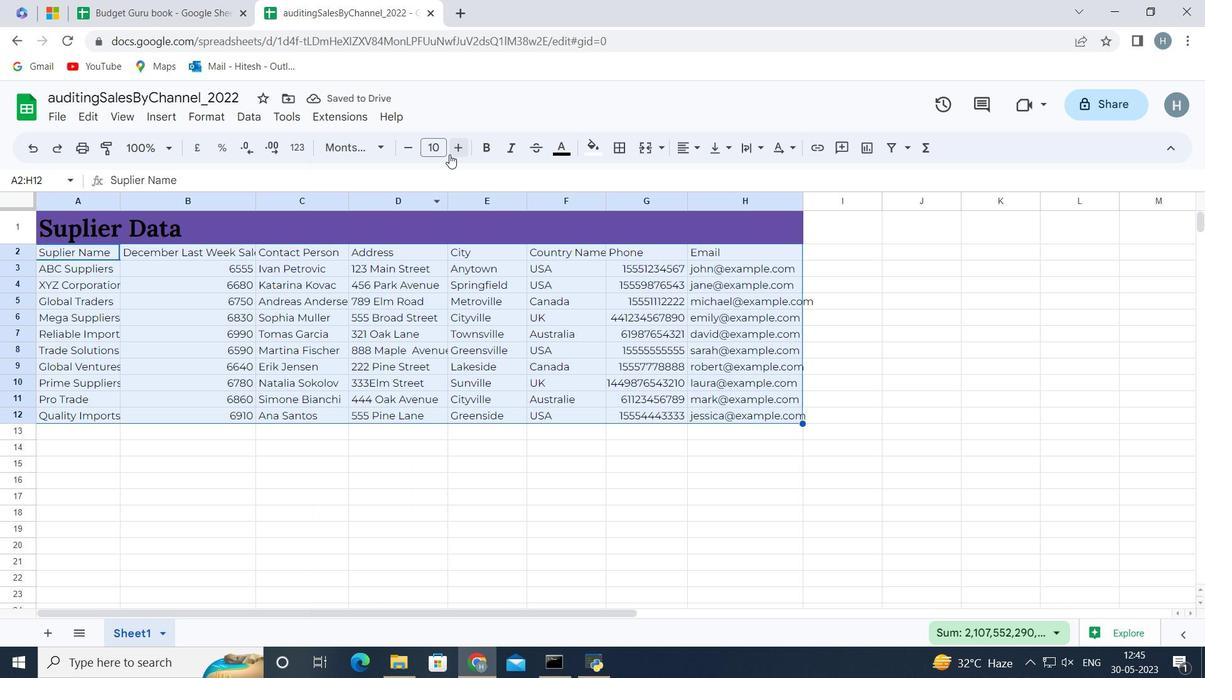 
Action: Mouse pressed left at (449, 154)
Screenshot: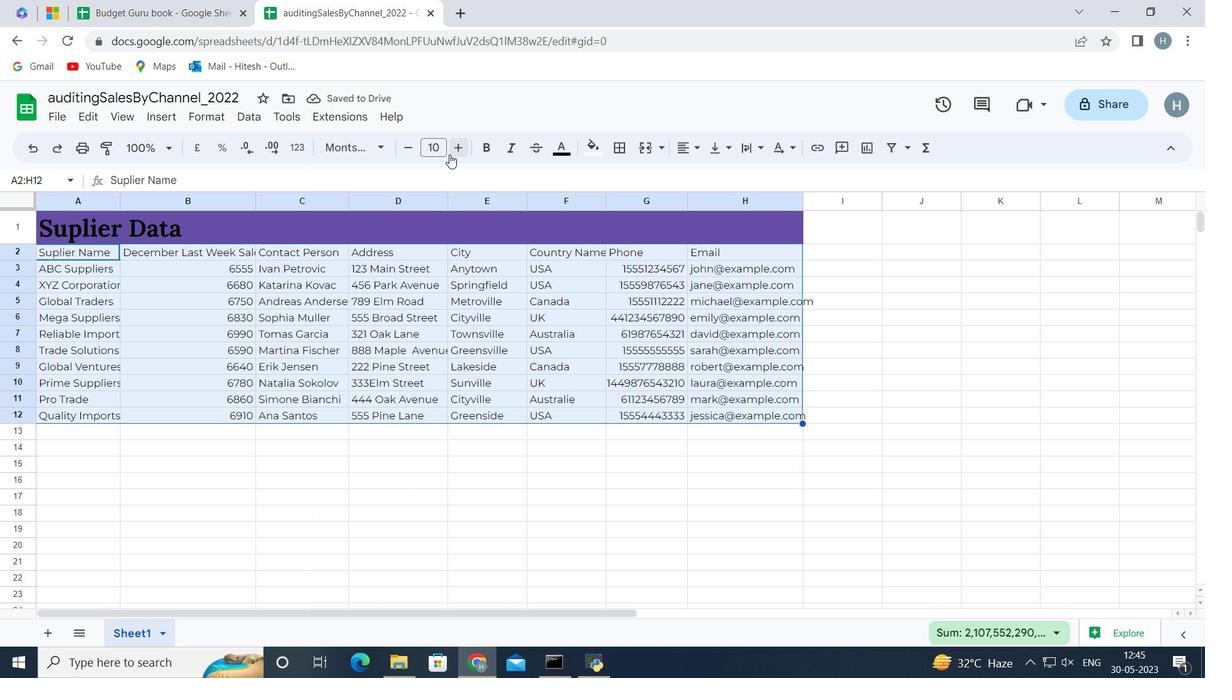 
Action: Mouse pressed left at (449, 154)
Screenshot: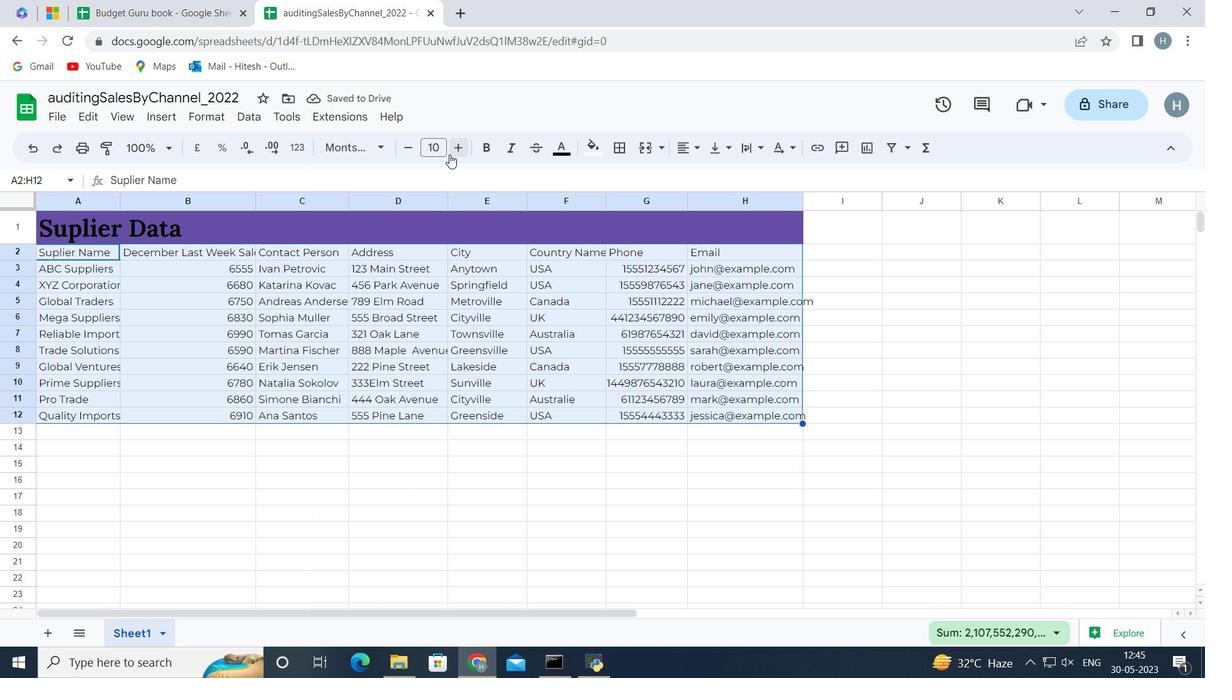 
Action: Mouse pressed left at (449, 154)
Screenshot: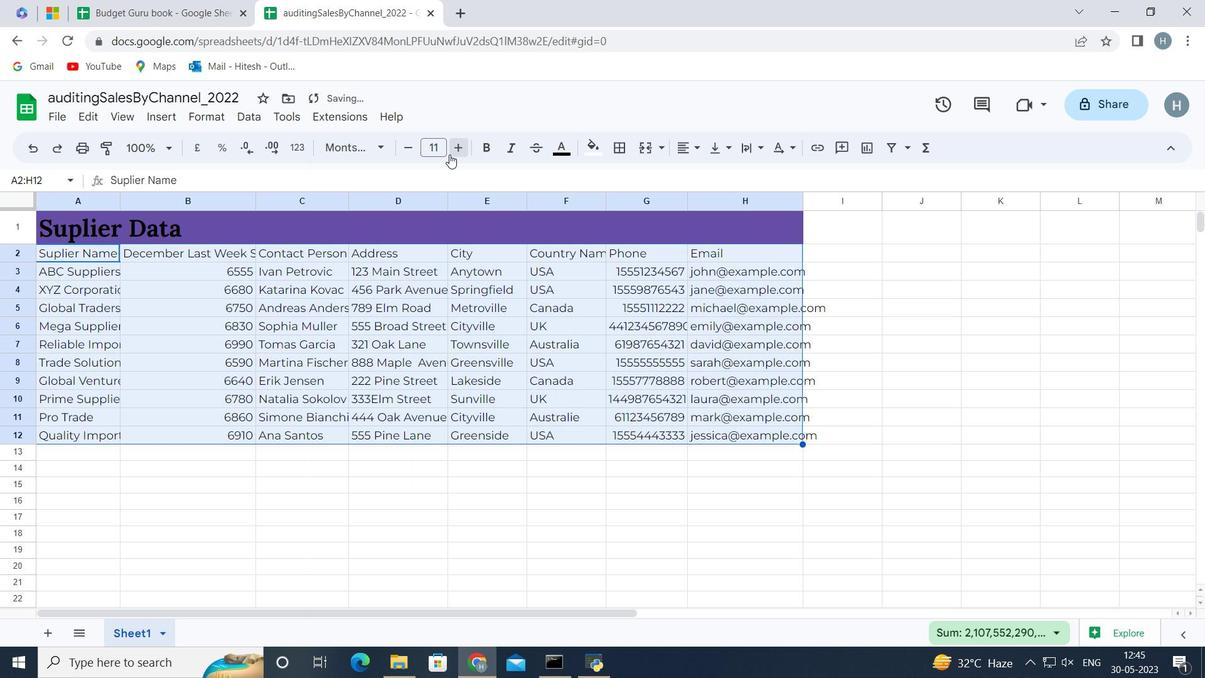
Action: Mouse pressed left at (449, 154)
Screenshot: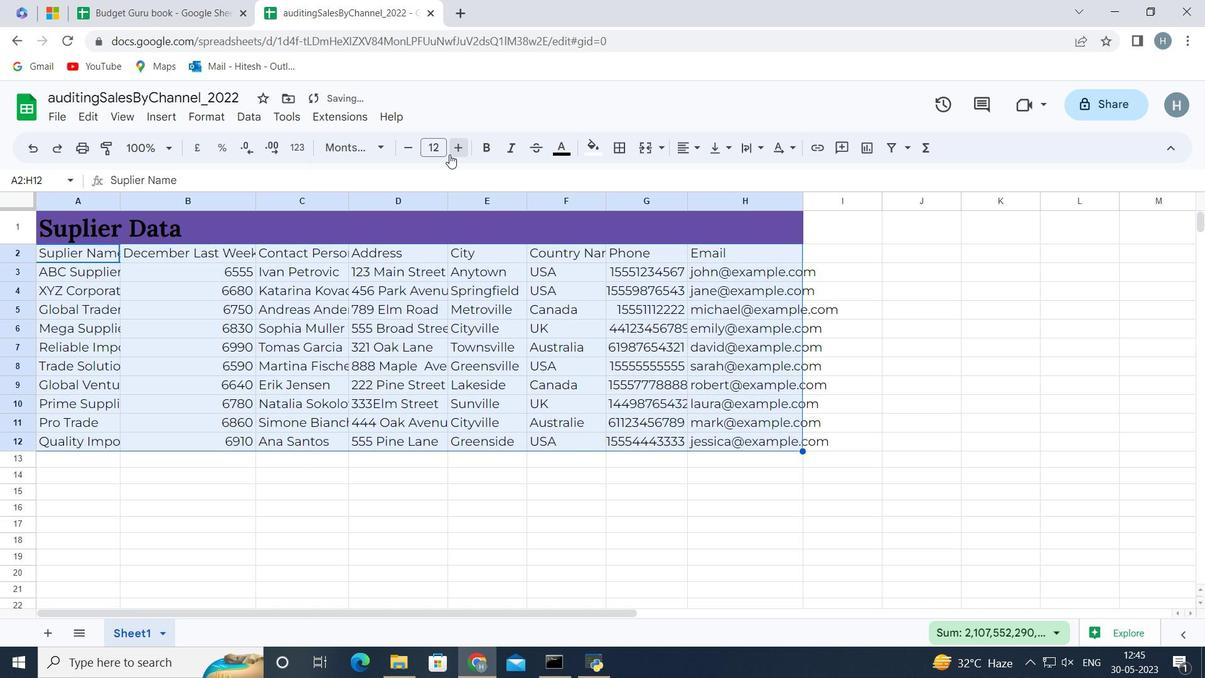 
Action: Mouse pressed left at (449, 154)
Screenshot: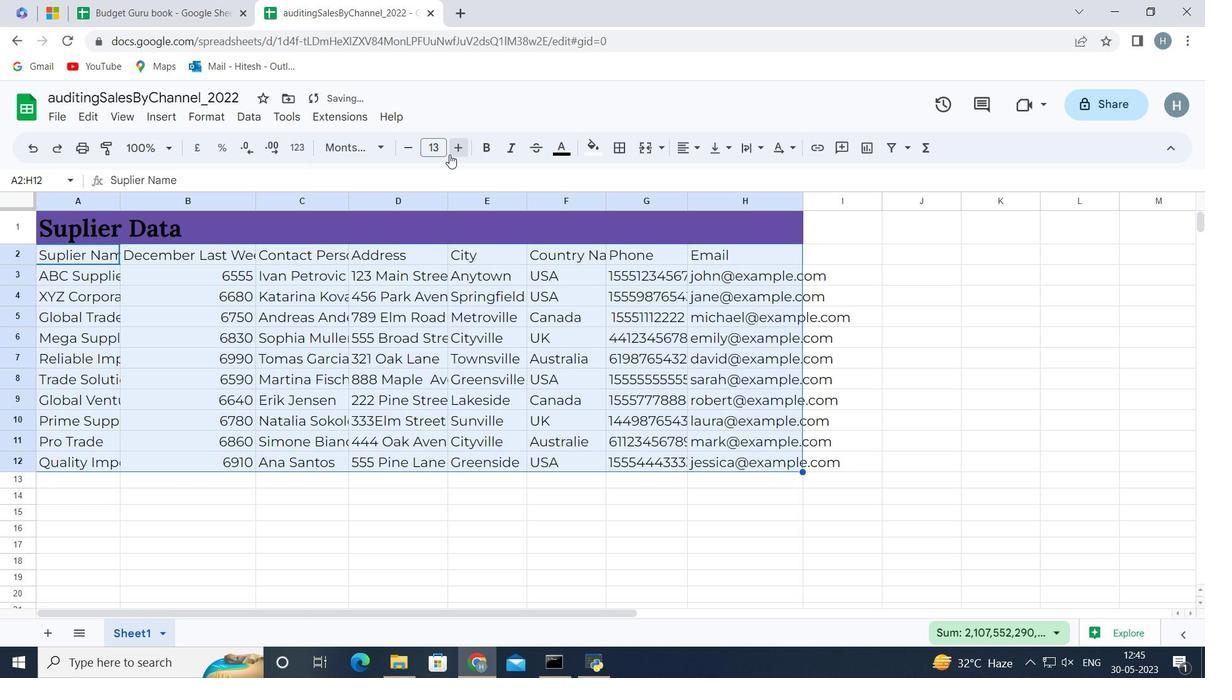 
Action: Mouse pressed left at (449, 154)
Screenshot: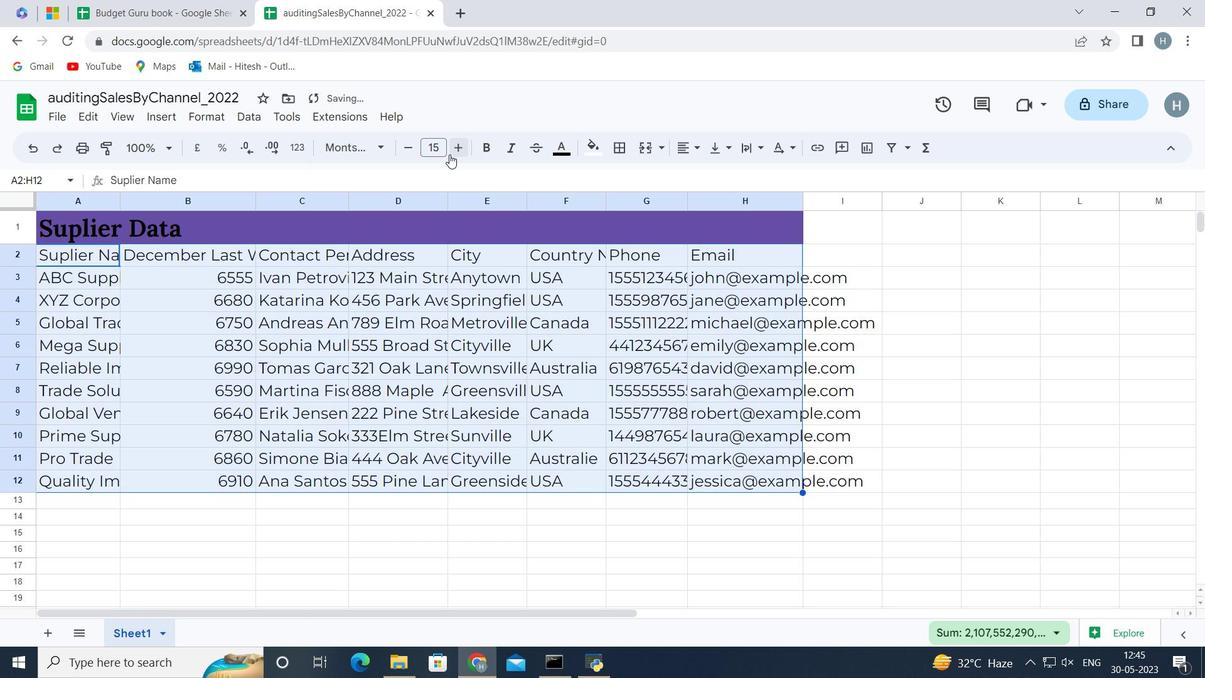 
Action: Mouse moved to (357, 540)
Screenshot: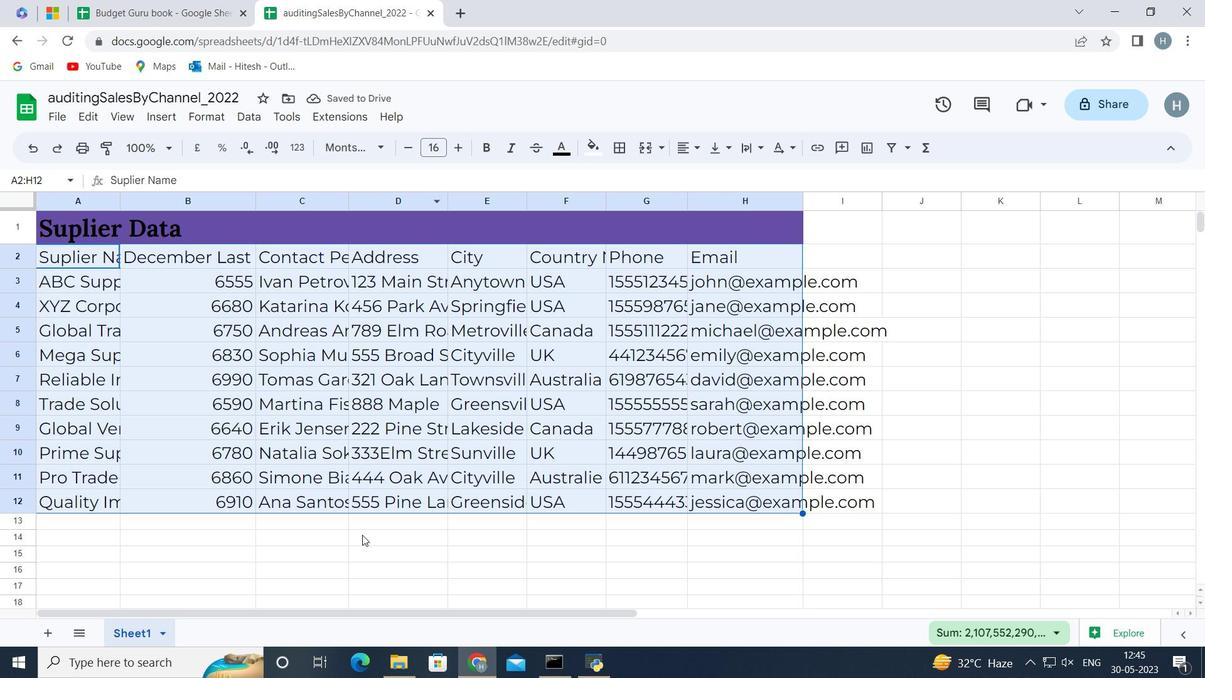 
Action: Mouse pressed left at (357, 540)
Screenshot: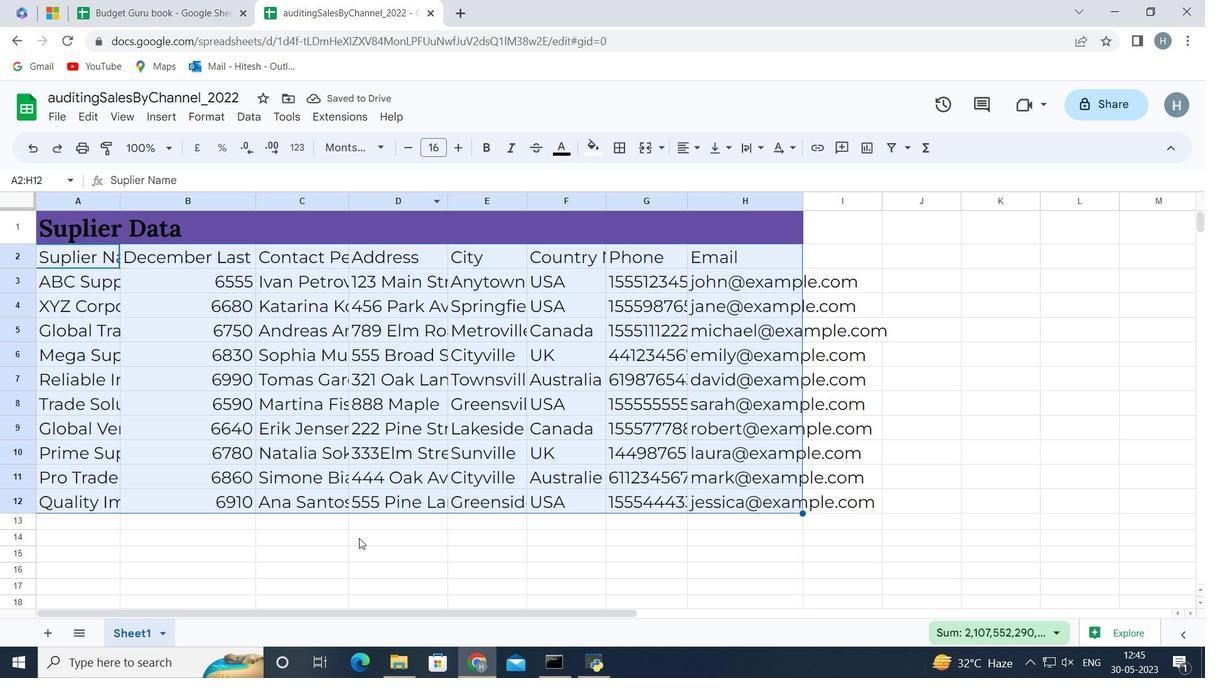 
Action: Mouse moved to (81, 200)
Screenshot: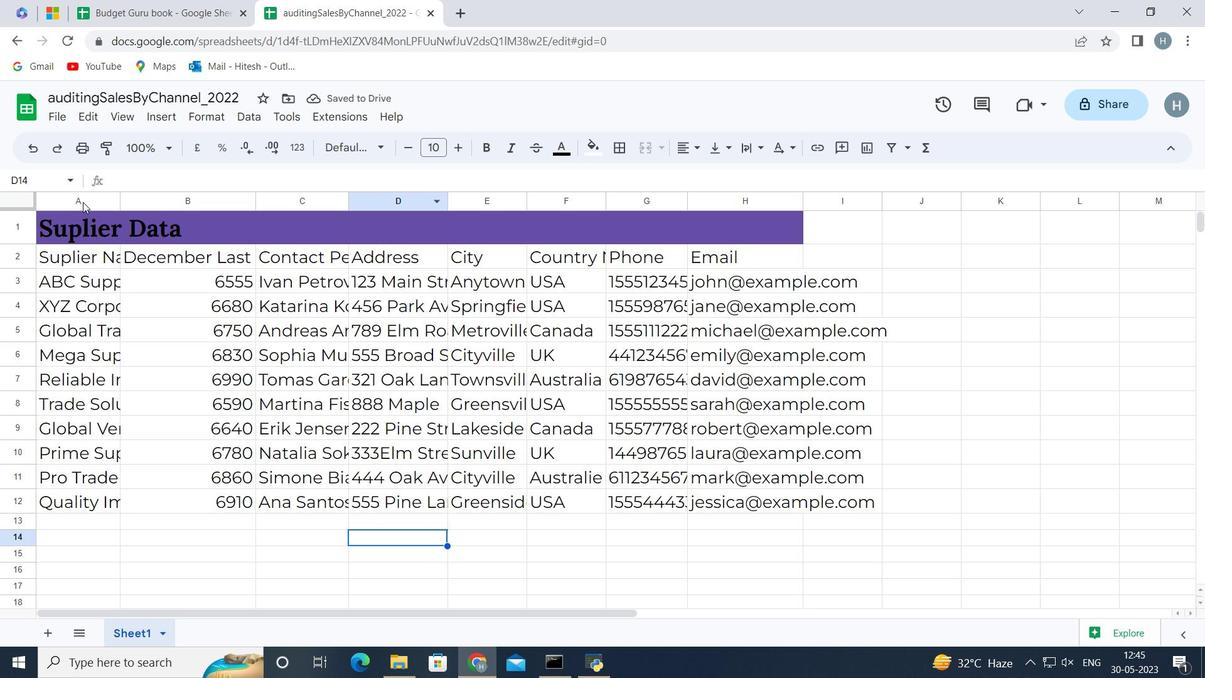 
Action: Mouse pressed left at (81, 200)
Screenshot: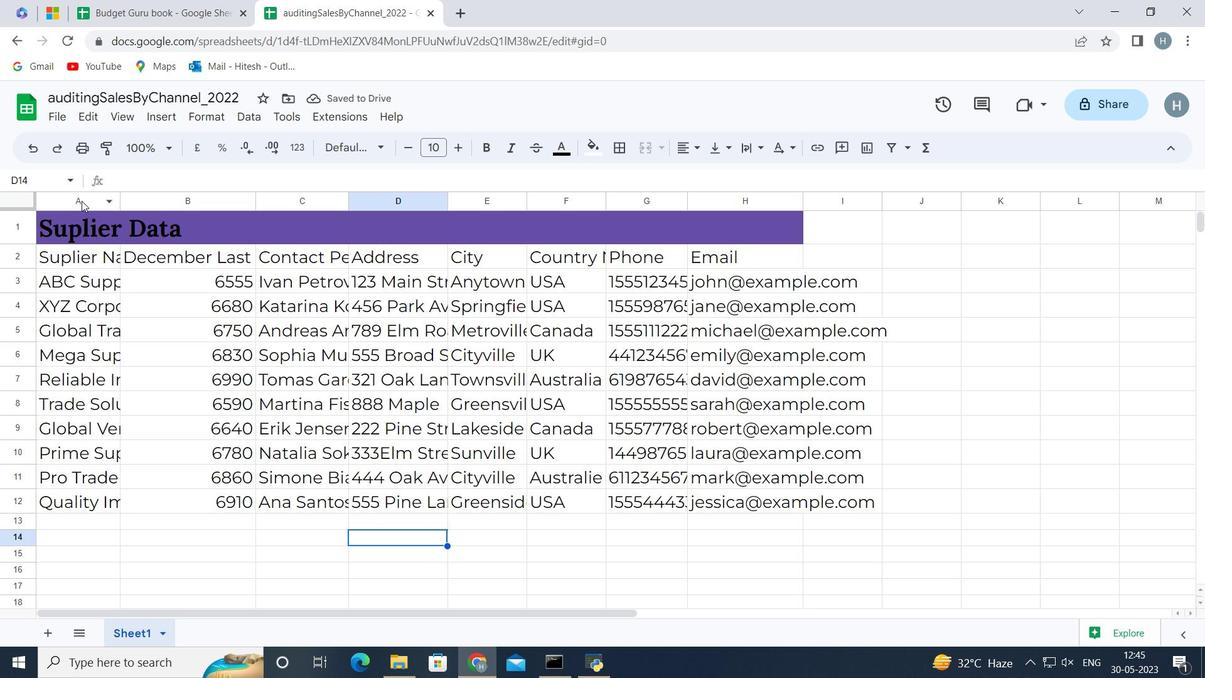 
Action: Mouse moved to (118, 204)
Screenshot: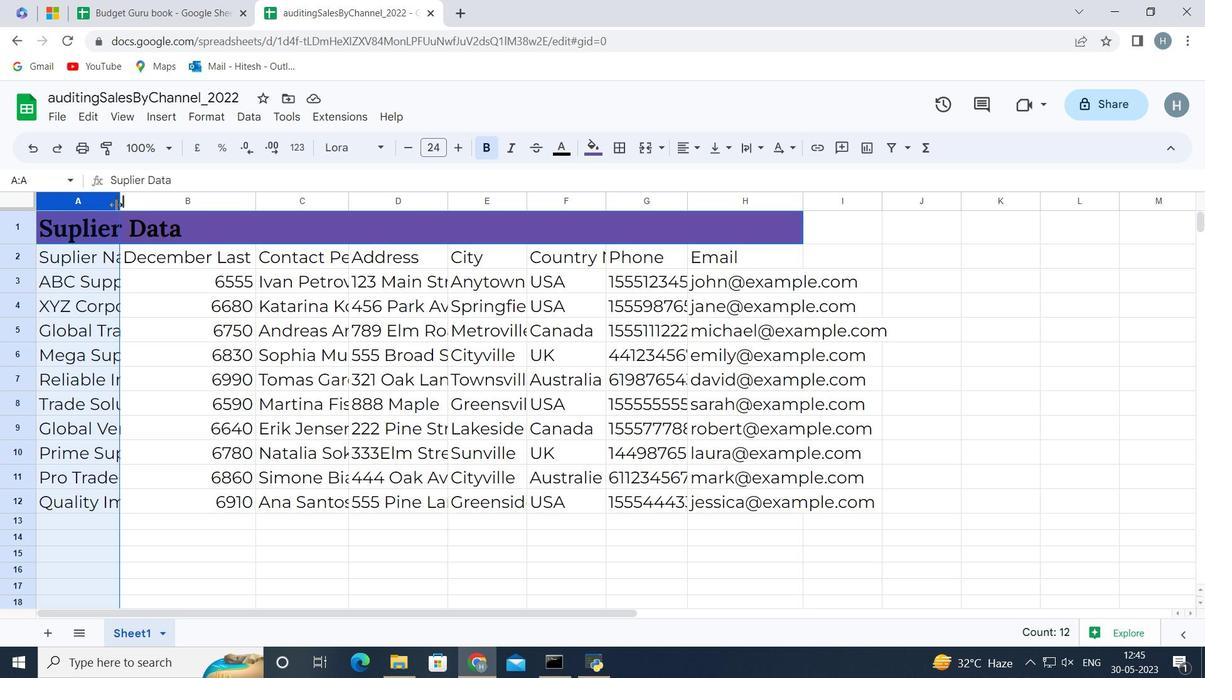 
Action: Mouse pressed left at (118, 204)
Screenshot: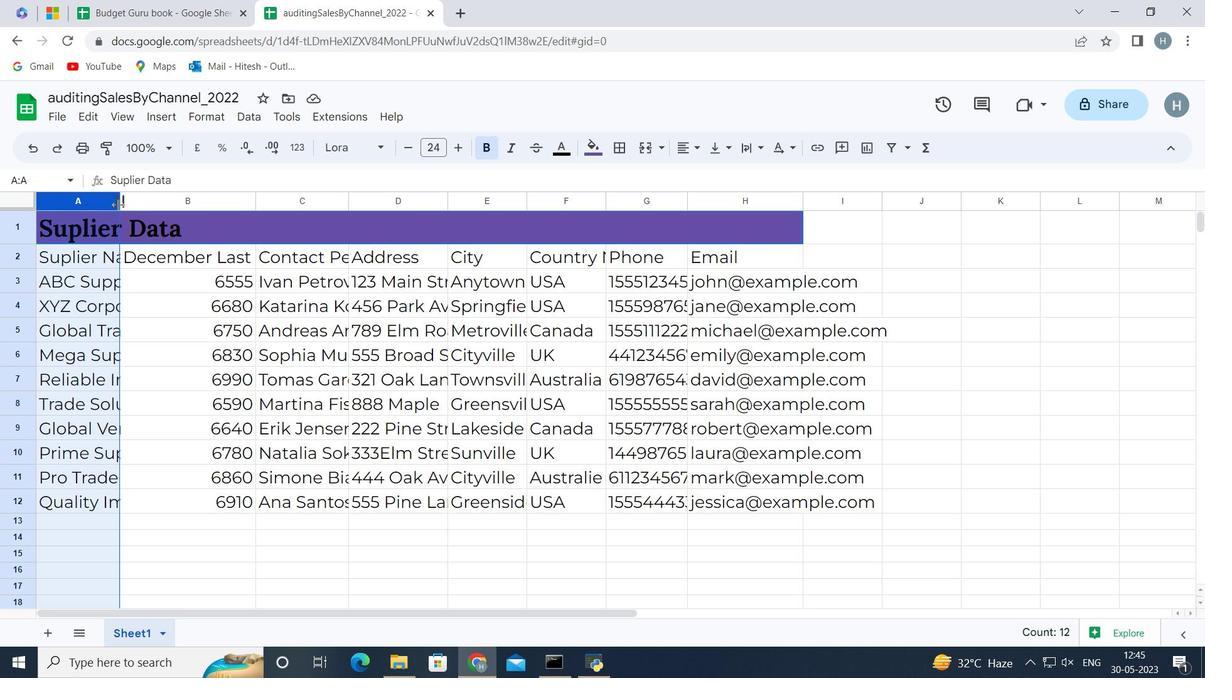 
Action: Mouse pressed left at (118, 204)
Screenshot: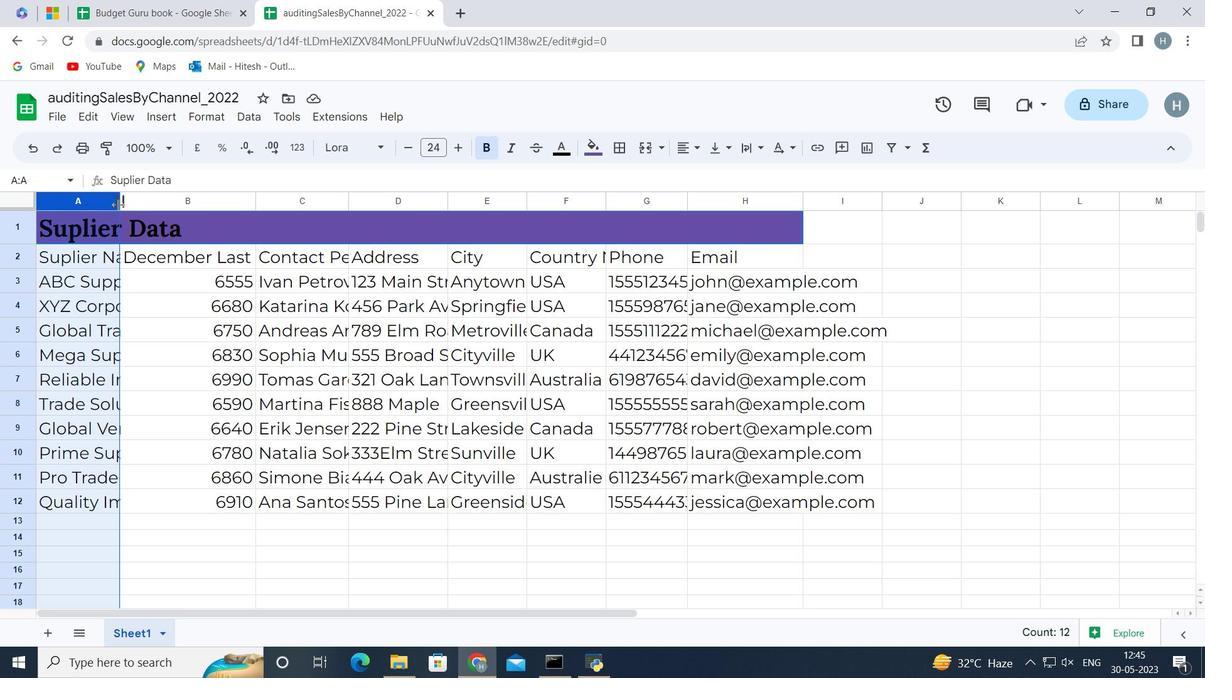 
Action: Mouse moved to (237, 207)
Screenshot: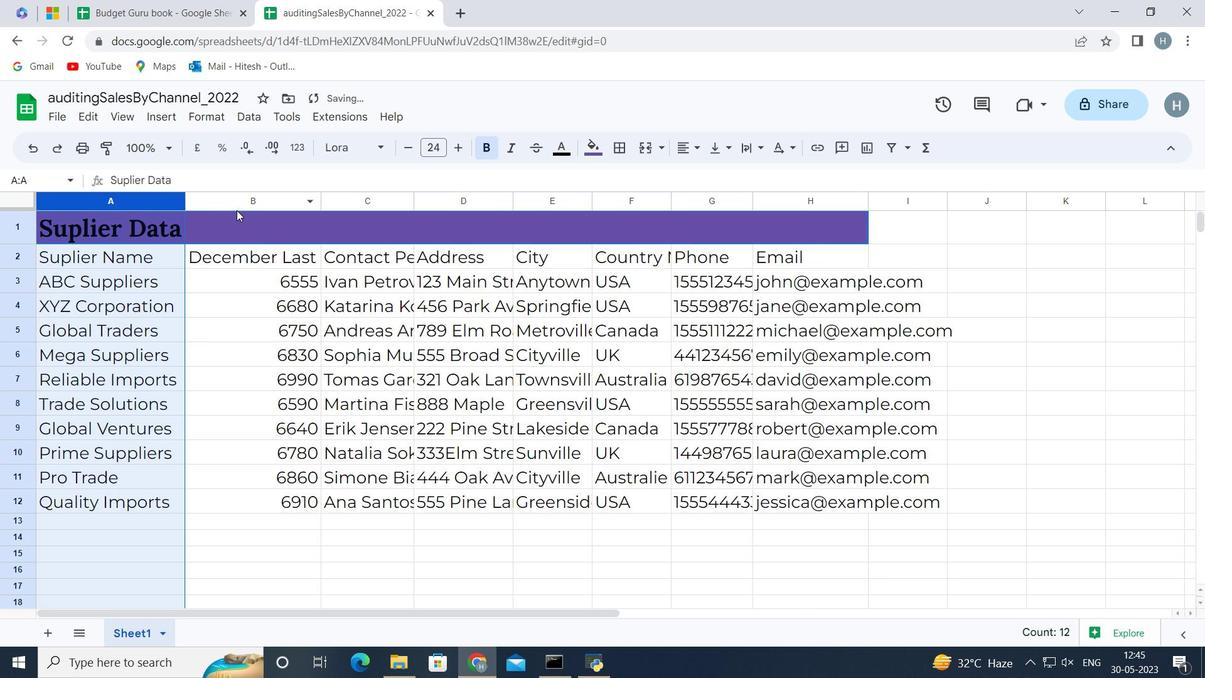 
Action: Mouse pressed left at (237, 207)
Screenshot: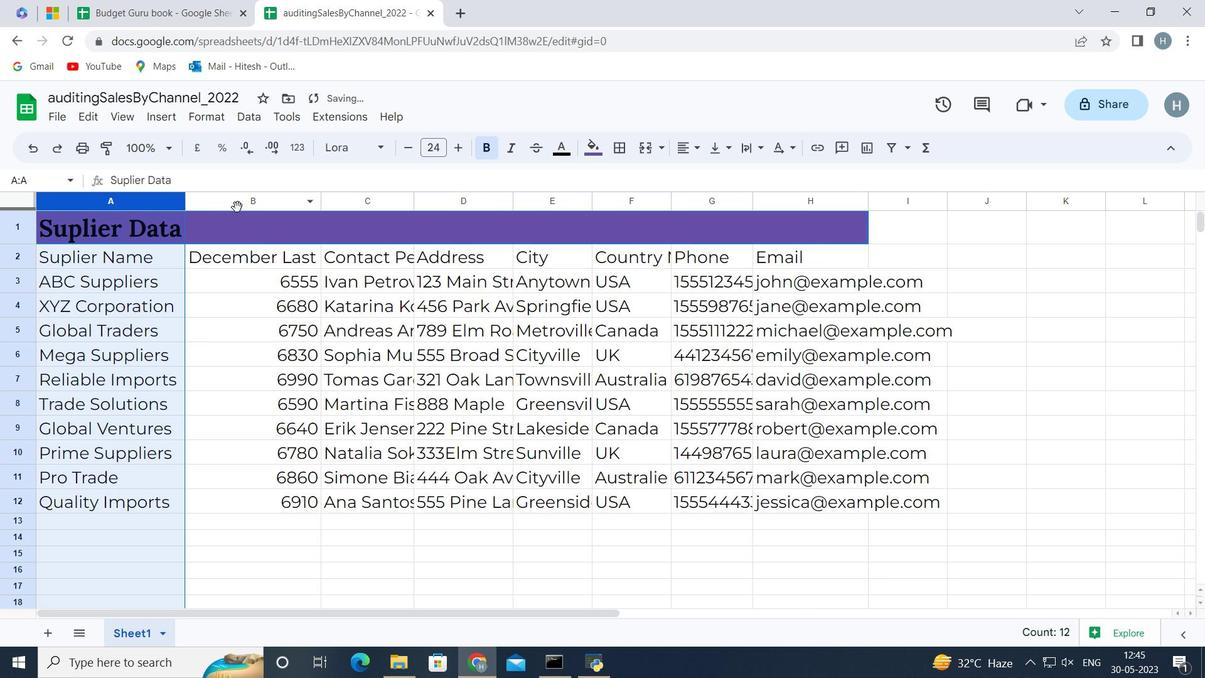 
Action: Mouse moved to (273, 201)
Screenshot: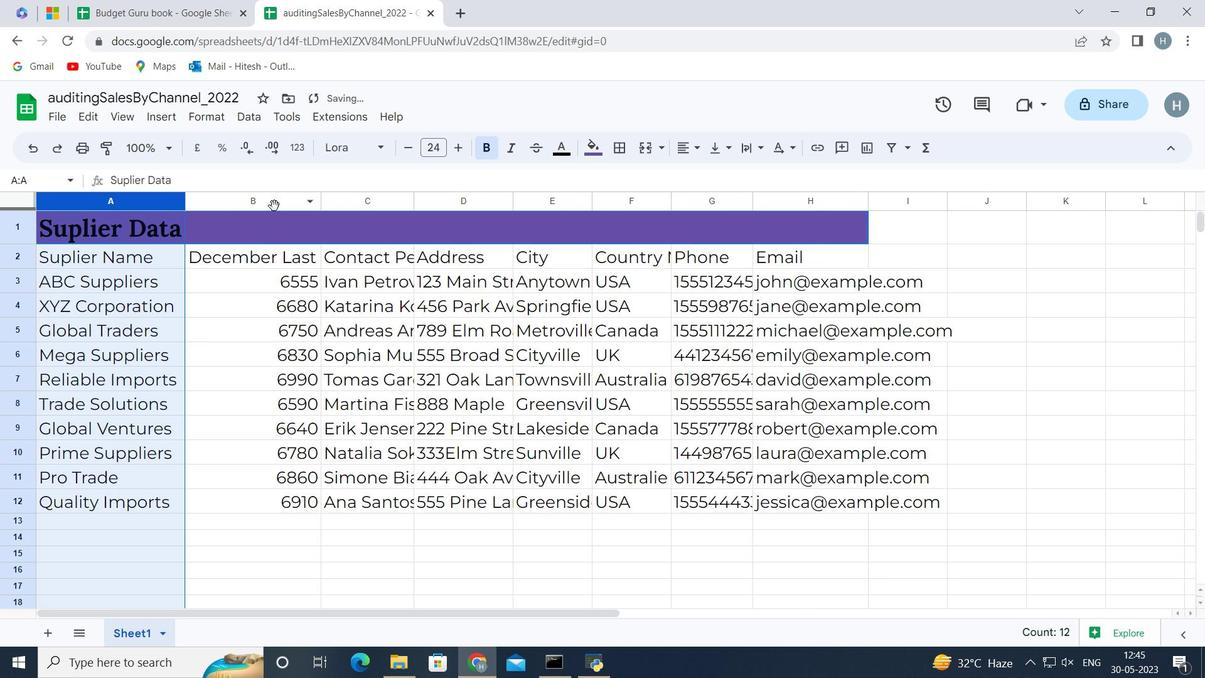 
Action: Mouse pressed left at (273, 201)
Screenshot: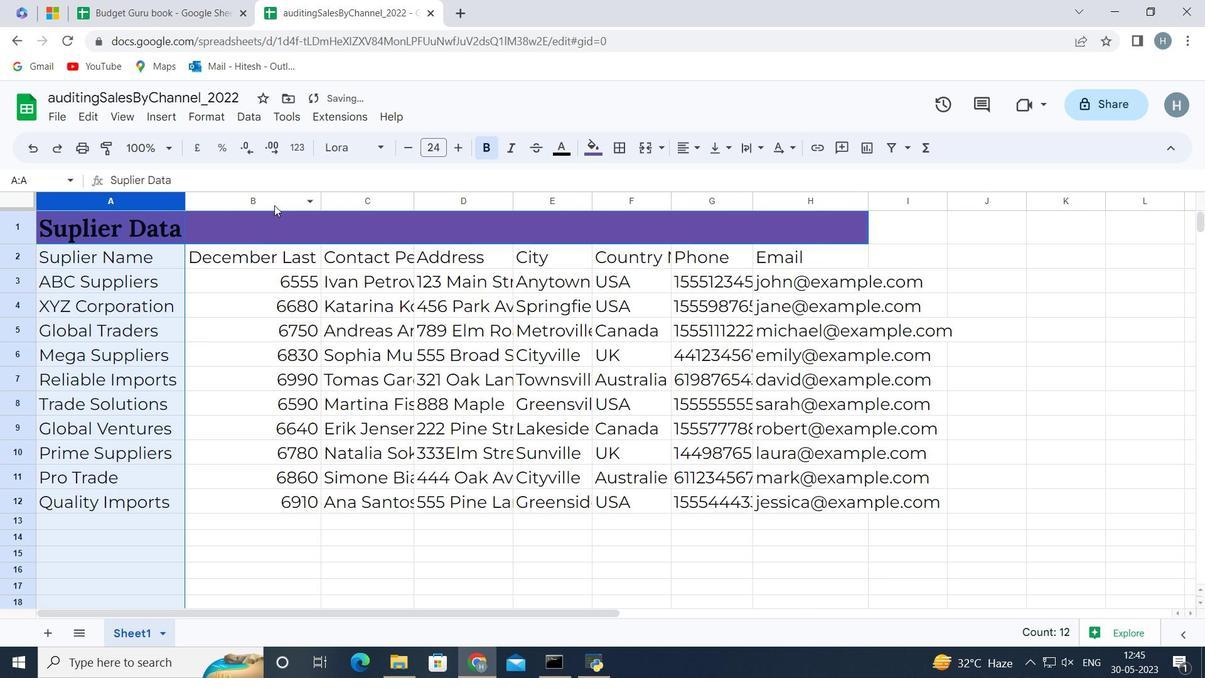 
Action: Mouse moved to (320, 200)
Screenshot: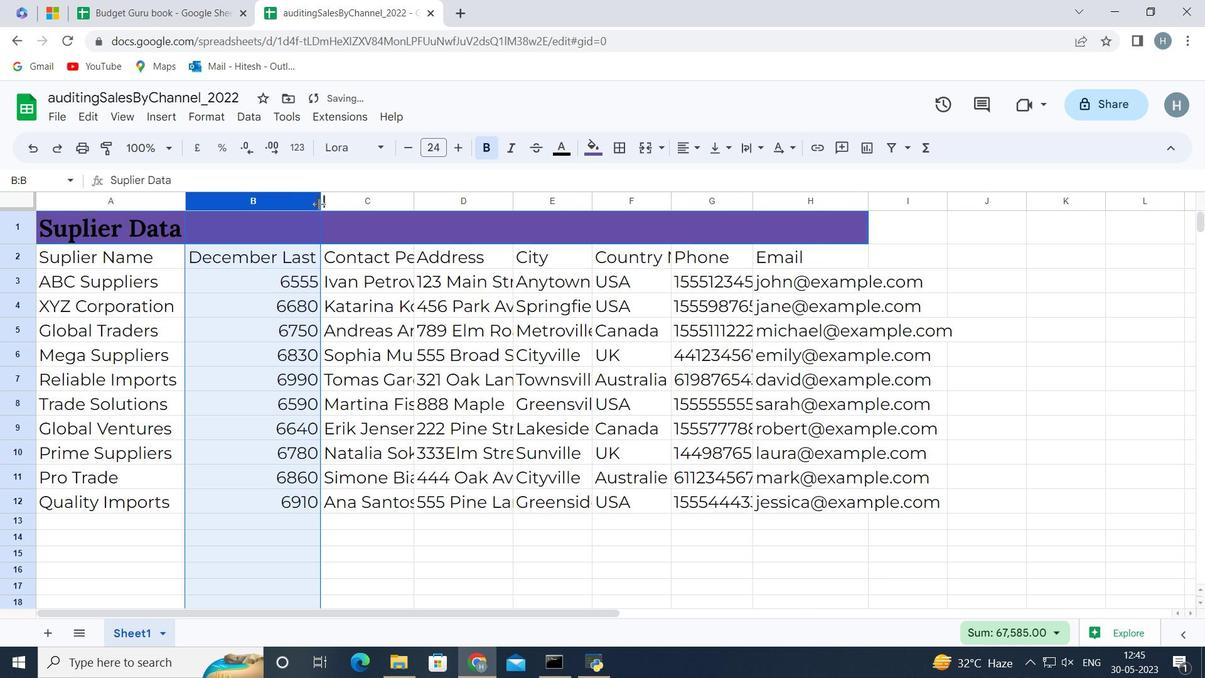 
Action: Mouse pressed left at (320, 200)
Screenshot: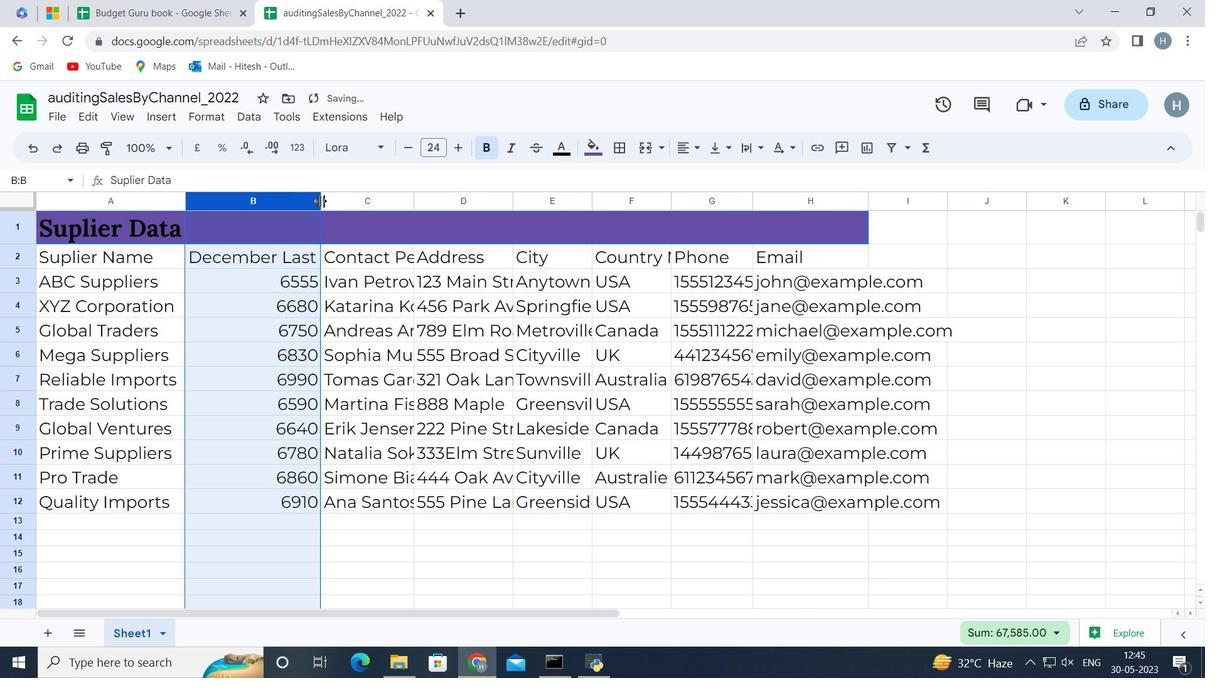 
Action: Mouse moved to (318, 201)
Screenshot: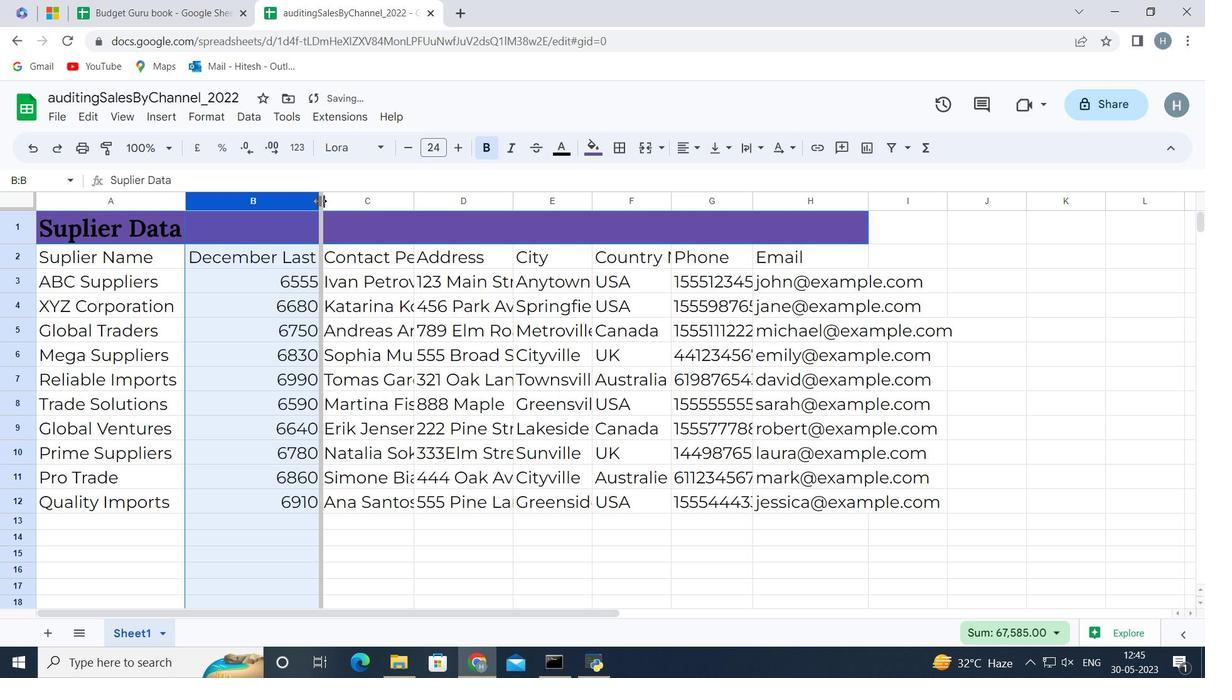 
Action: Mouse pressed left at (318, 201)
Screenshot: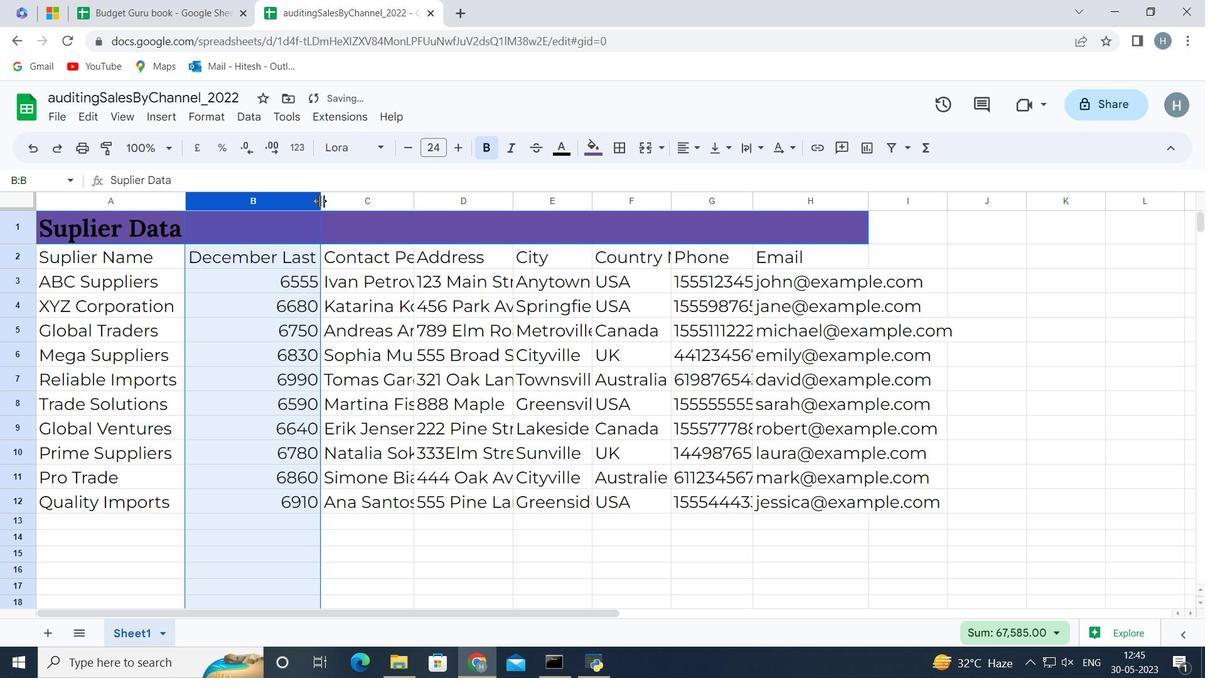 
Action: Mouse moved to (467, 202)
Screenshot: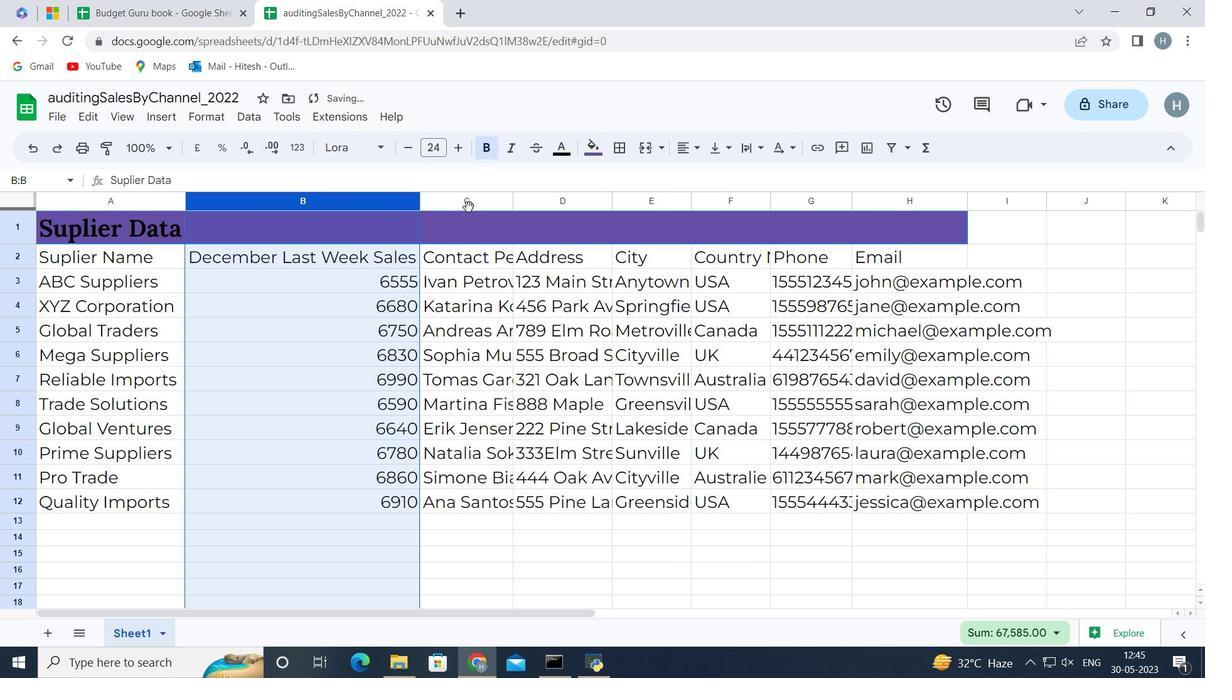 
Action: Mouse pressed left at (467, 202)
Screenshot: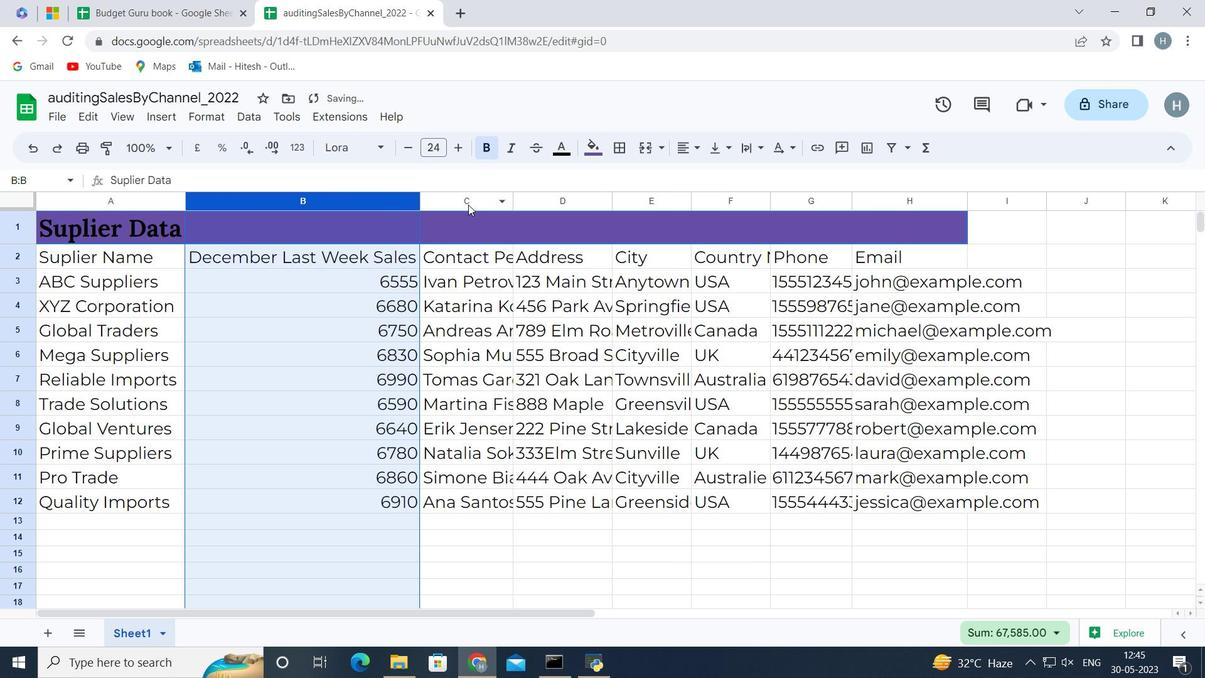 
Action: Mouse moved to (514, 199)
Screenshot: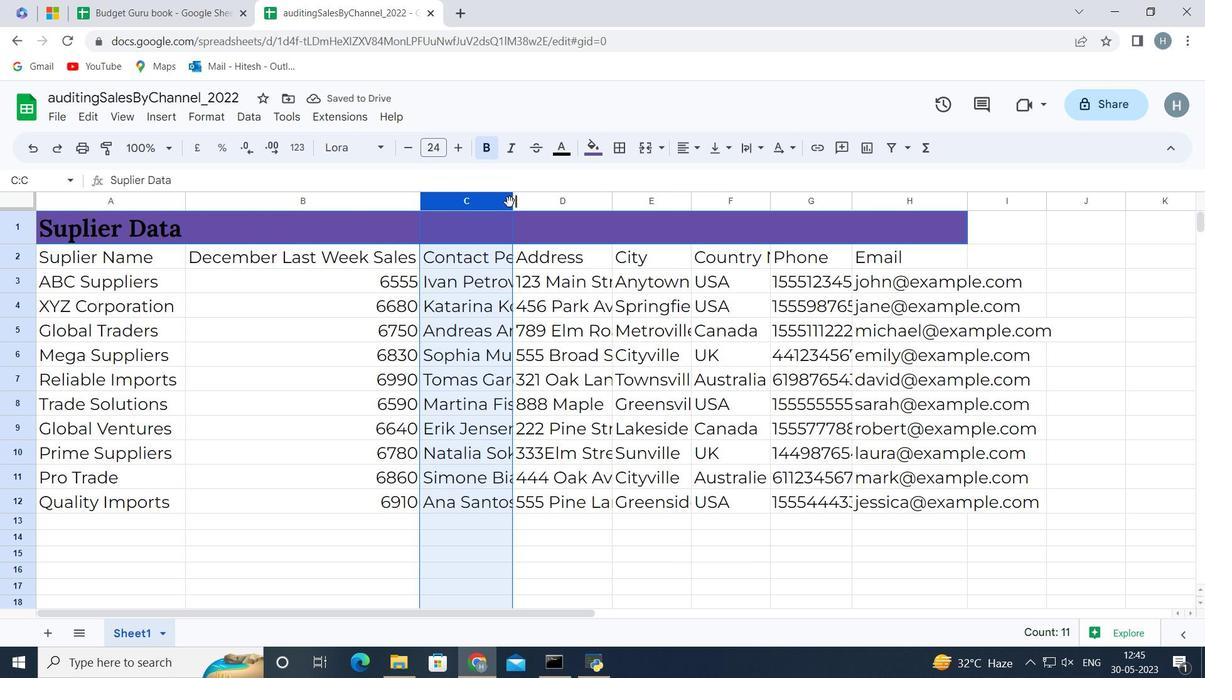 
Action: Mouse pressed left at (514, 199)
Screenshot: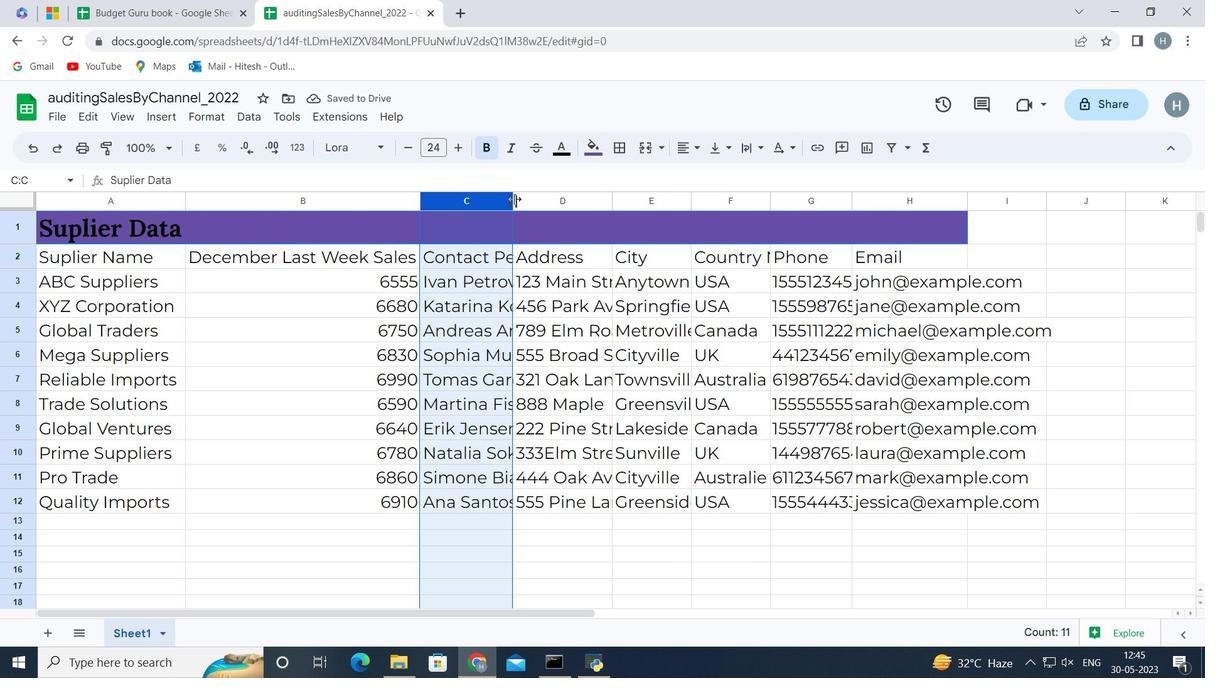 
Action: Mouse pressed left at (514, 199)
Screenshot: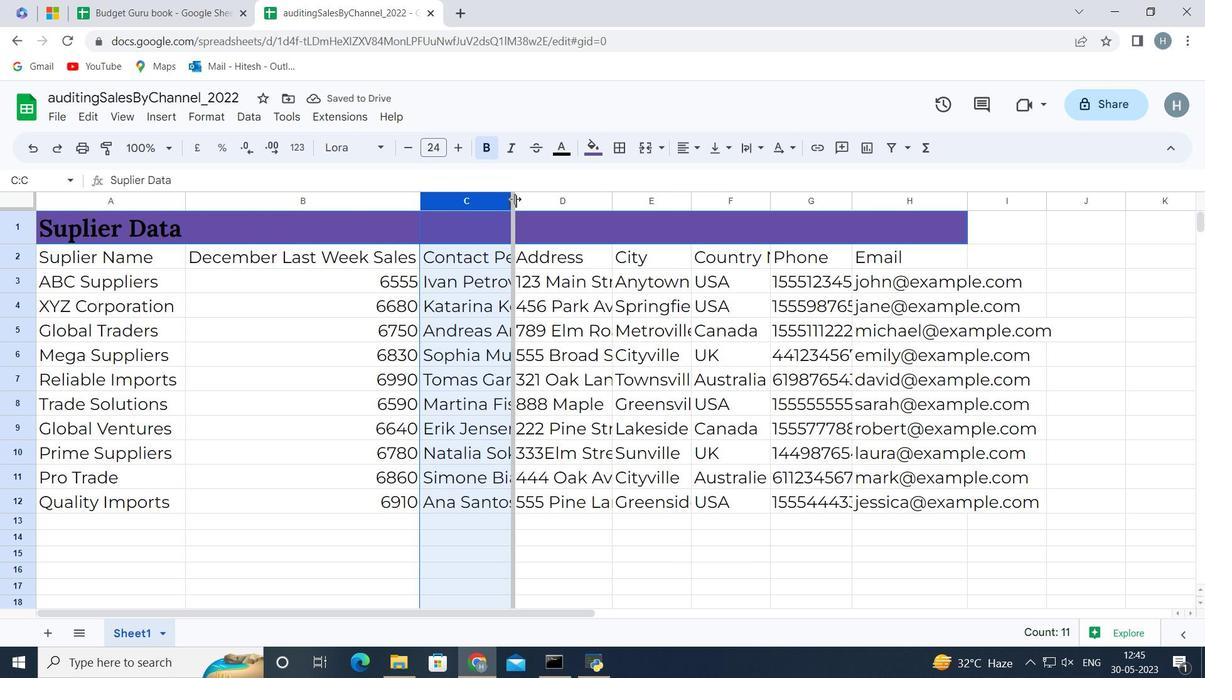 
Action: Mouse moved to (598, 204)
Screenshot: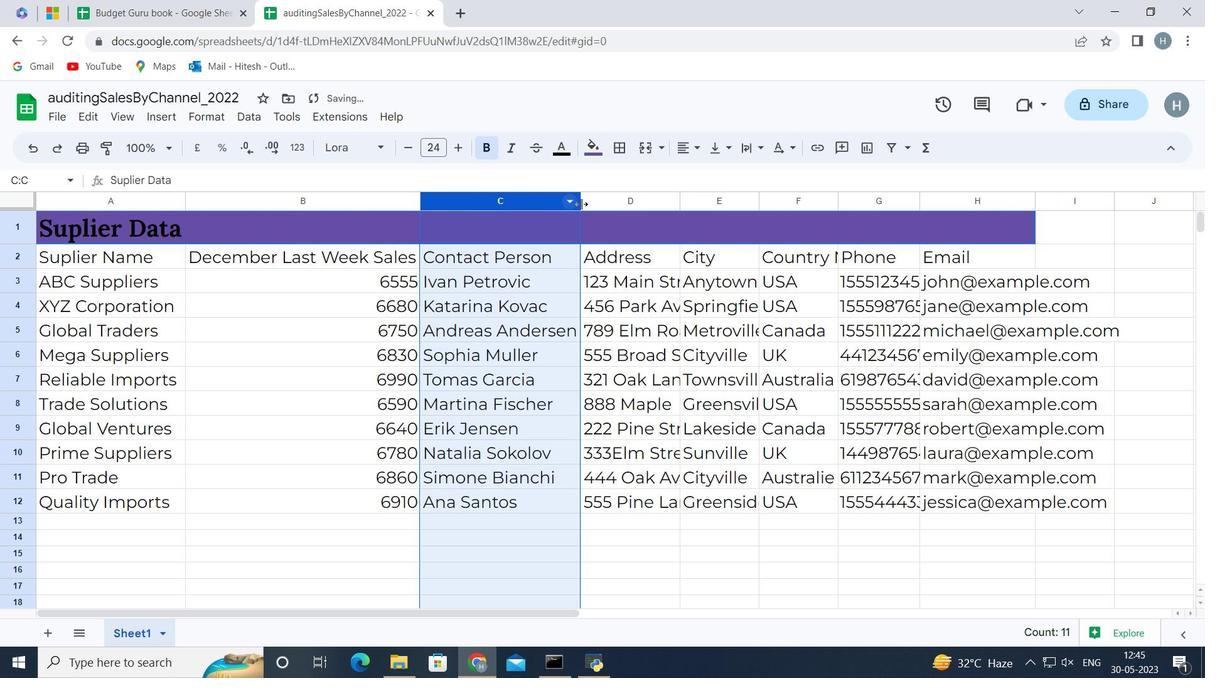 
Action: Mouse pressed left at (598, 204)
Screenshot: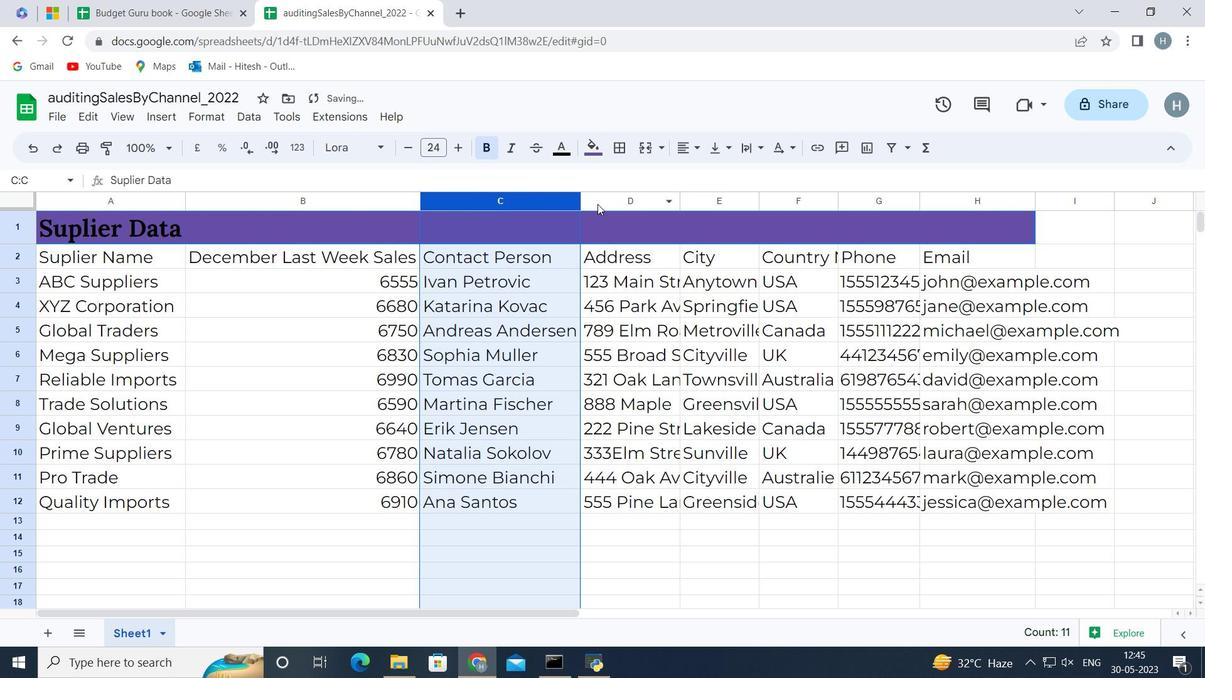 
Action: Mouse moved to (678, 201)
Screenshot: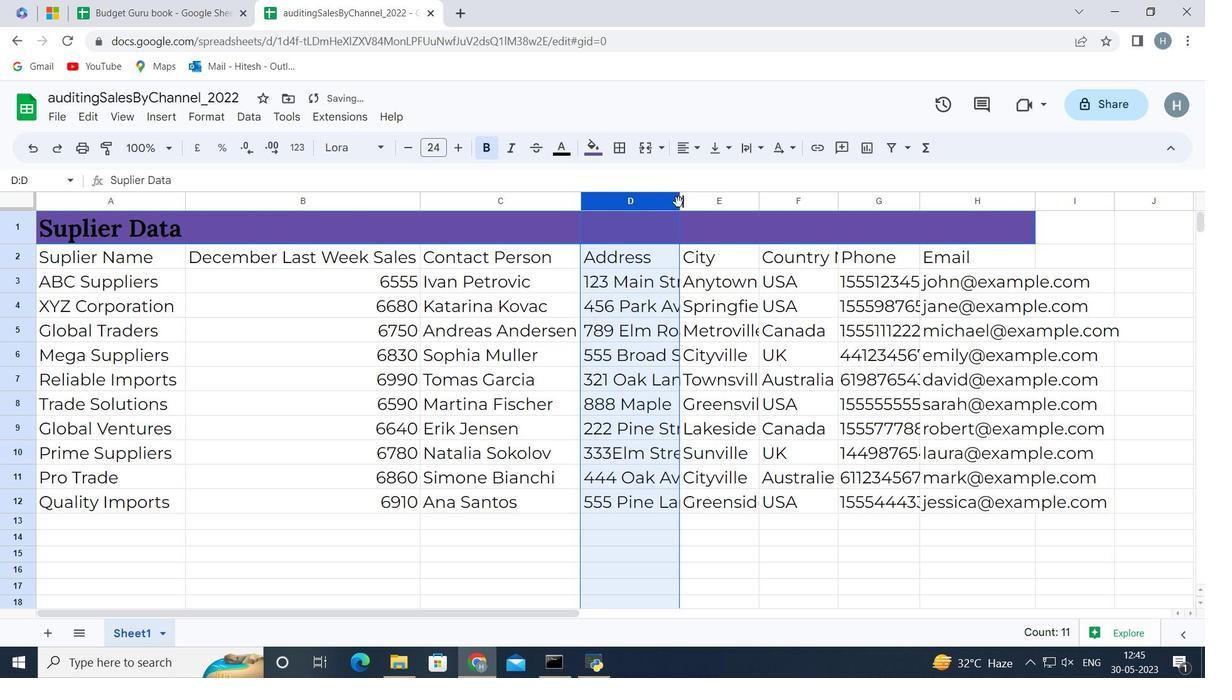 
Action: Mouse pressed left at (678, 201)
Screenshot: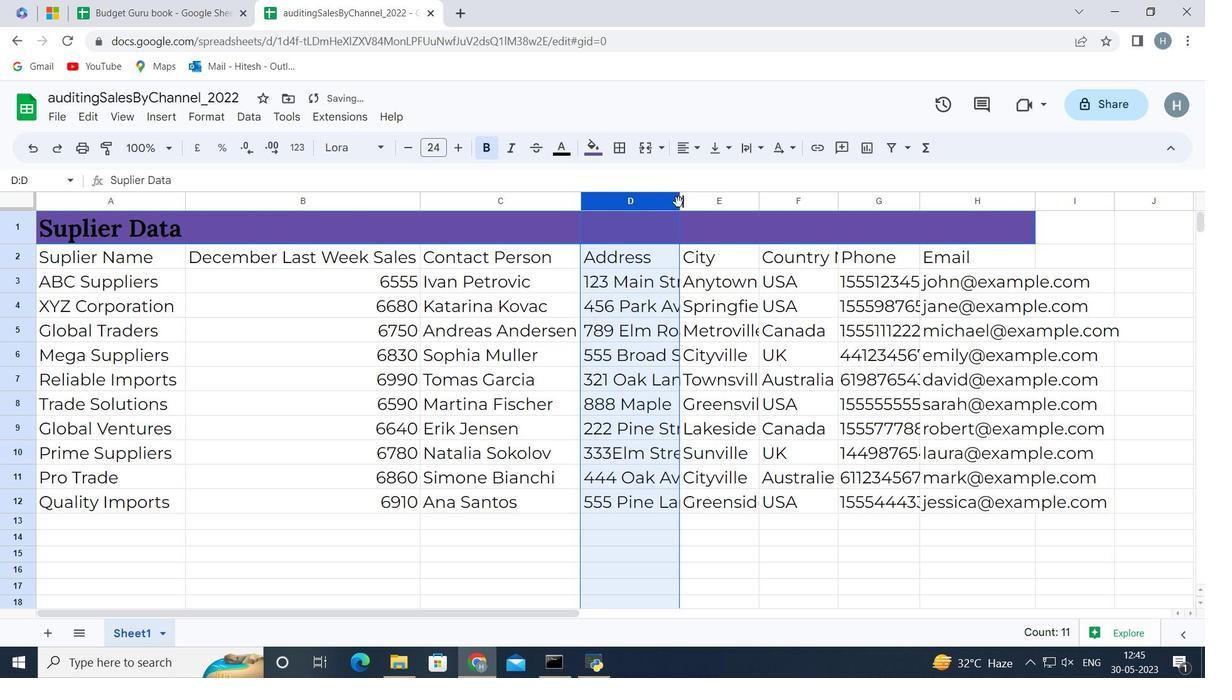 
Action: Mouse pressed left at (678, 201)
Screenshot: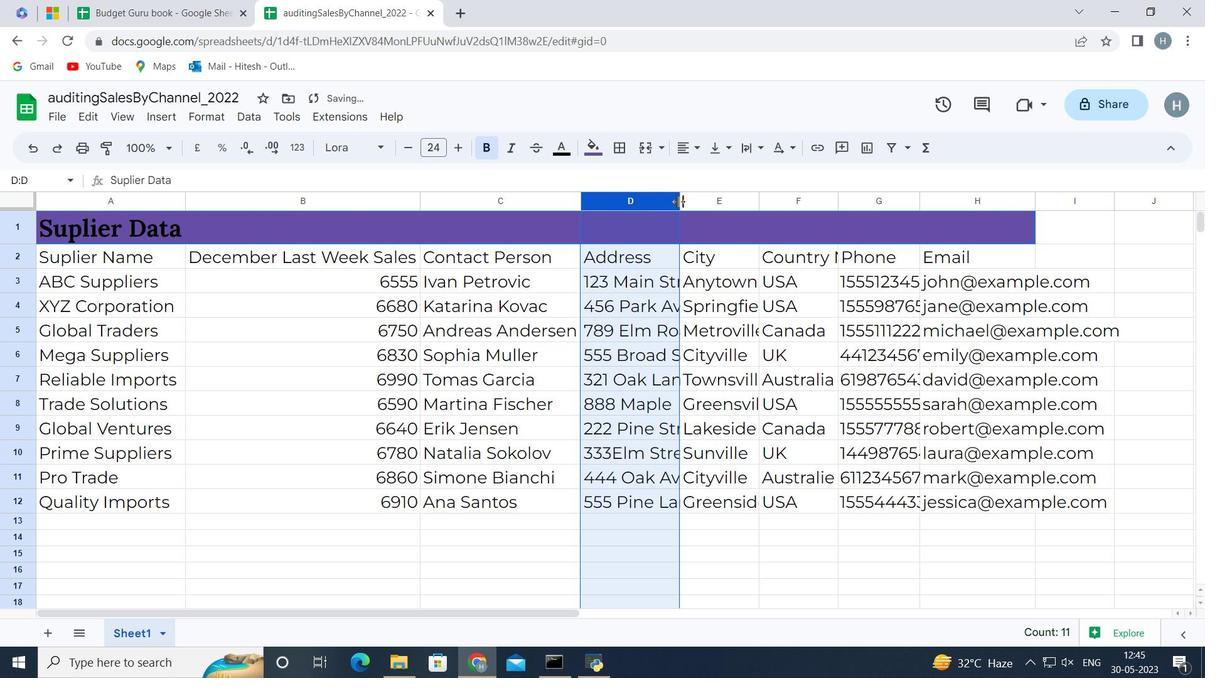 
Action: Mouse moved to (678, 201)
Screenshot: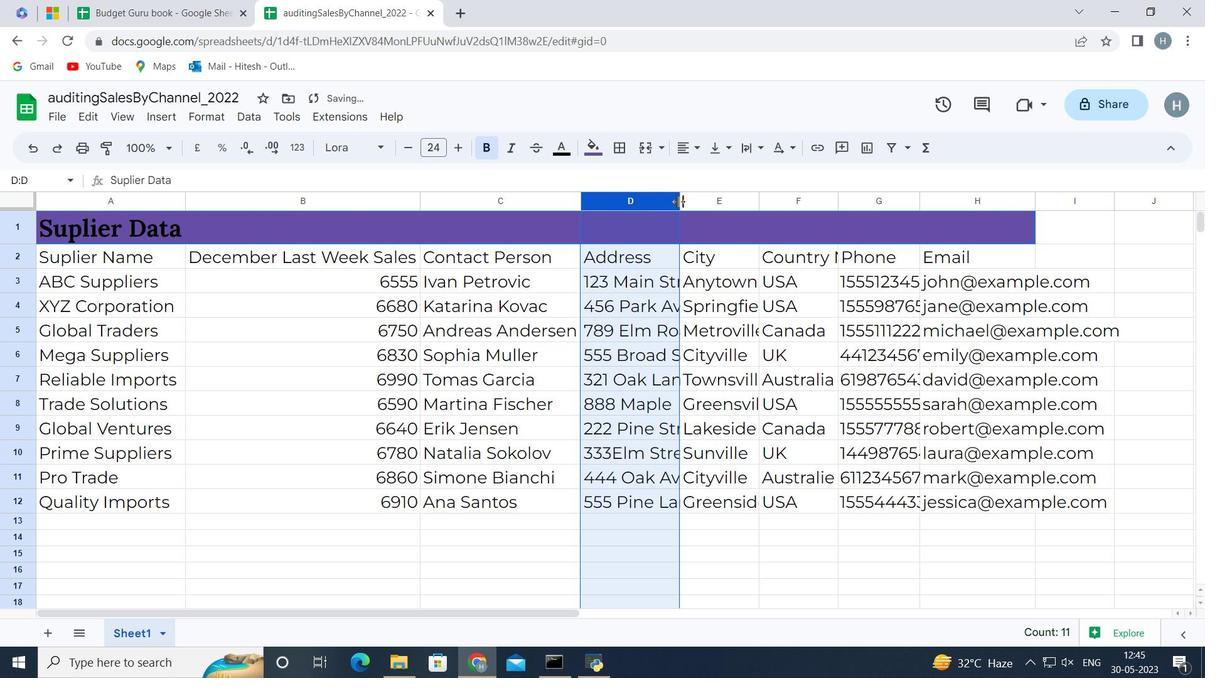 
Action: Mouse pressed left at (678, 201)
Screenshot: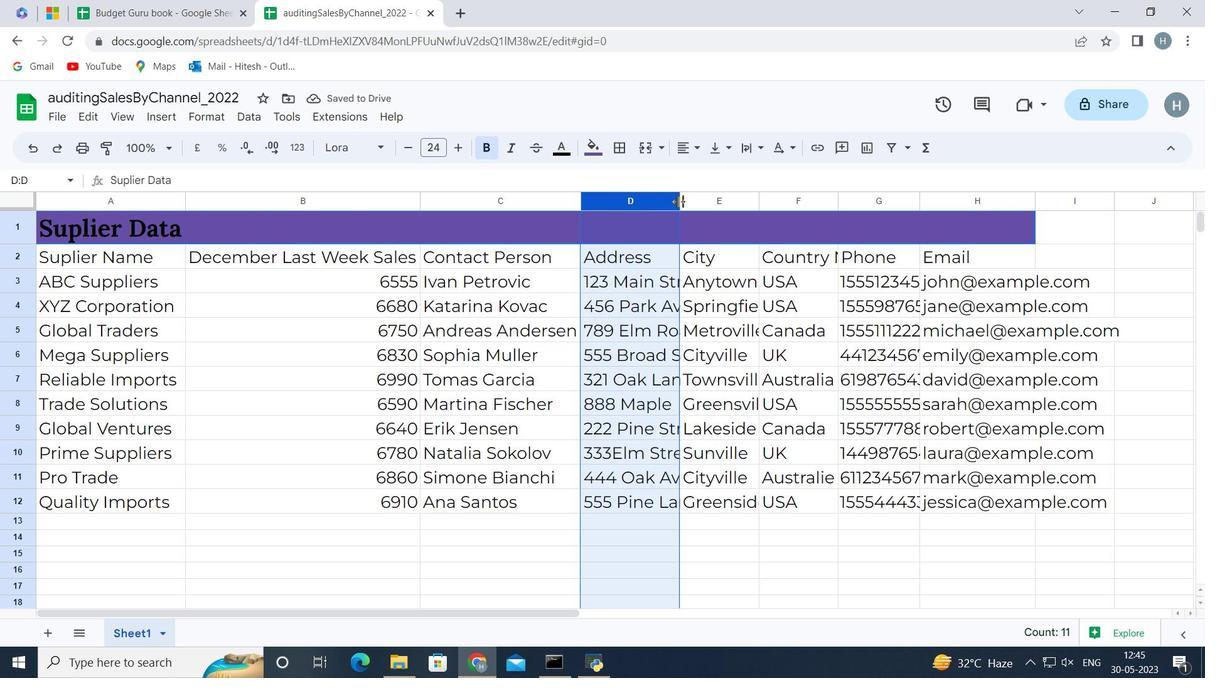 
Action: Mouse moved to (769, 205)
Screenshot: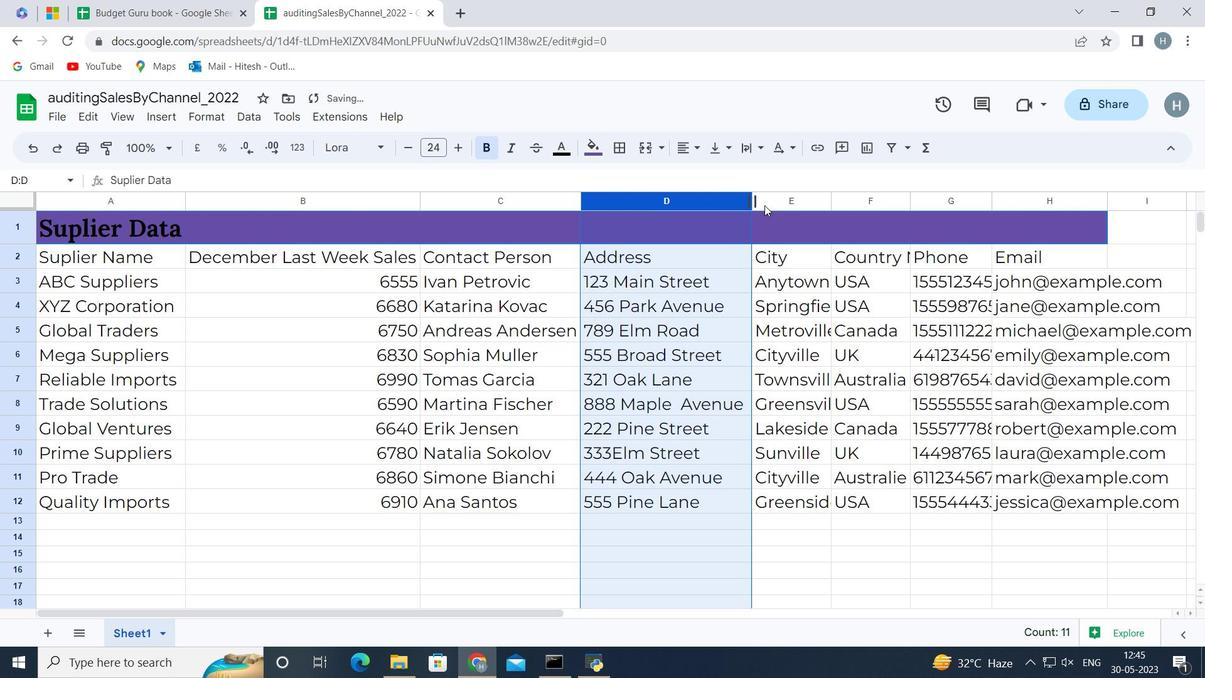 
Action: Mouse pressed left at (769, 205)
Screenshot: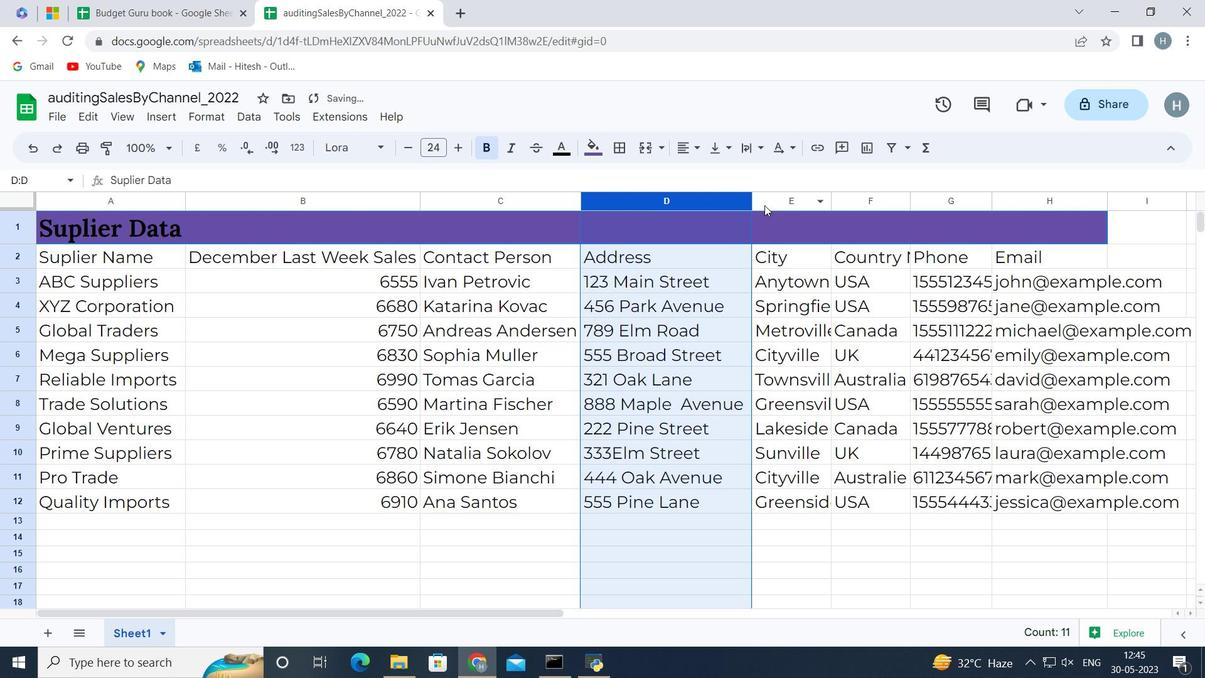 
Action: Mouse moved to (832, 204)
Screenshot: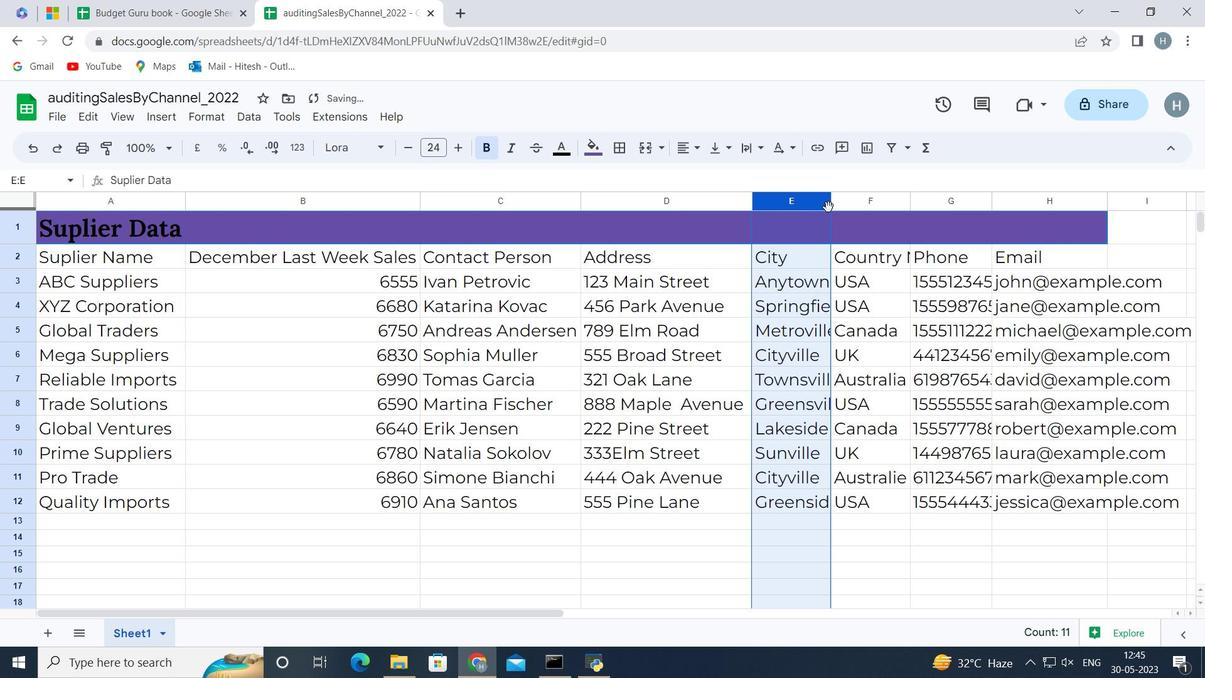 
Action: Mouse pressed left at (832, 204)
Screenshot: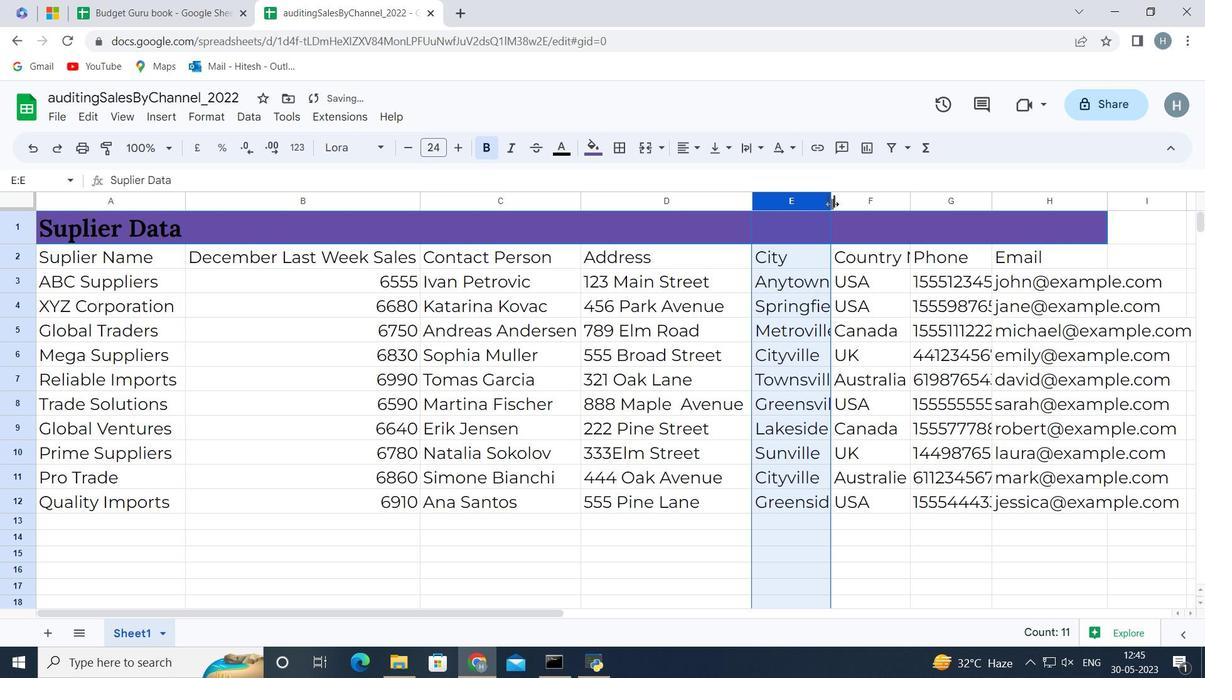 
Action: Mouse moved to (833, 204)
Screenshot: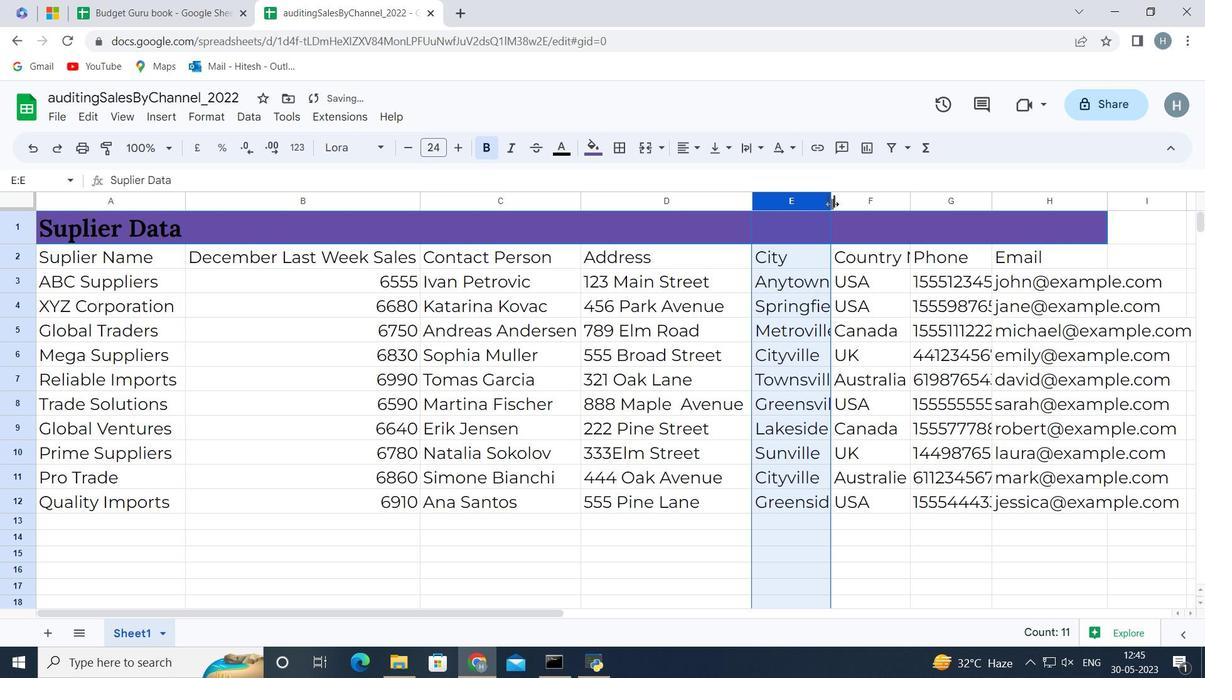 
Action: Mouse pressed left at (833, 204)
Screenshot: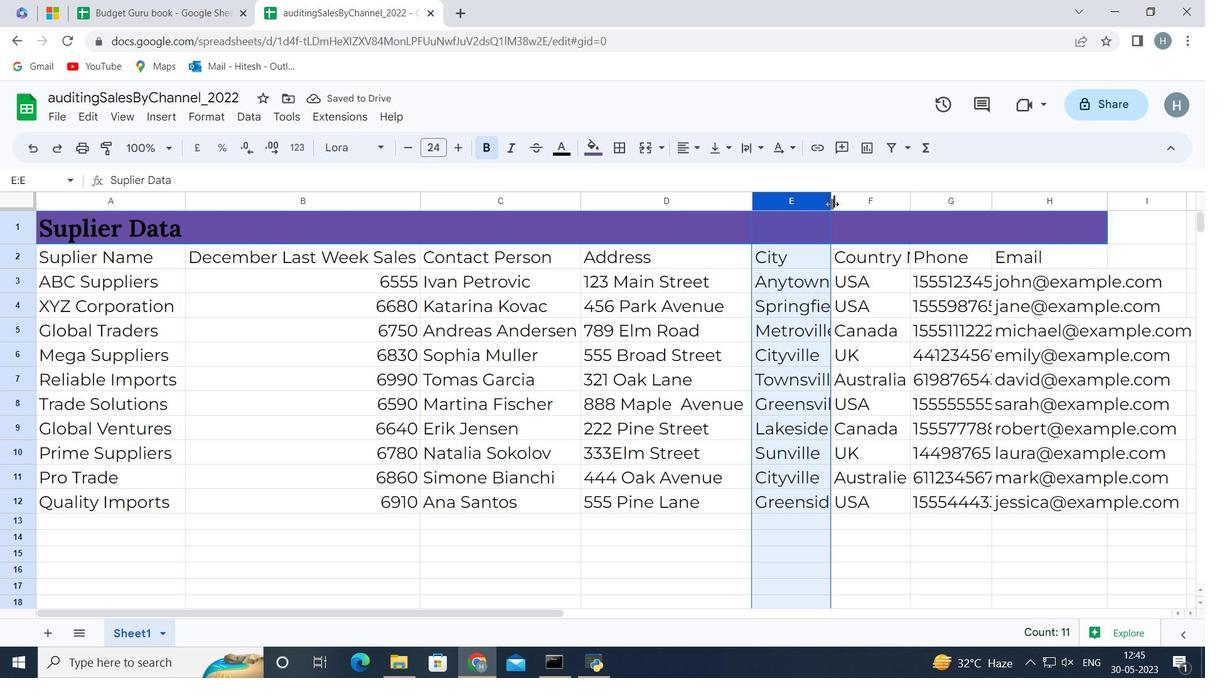 
Action: Mouse moved to (898, 200)
Screenshot: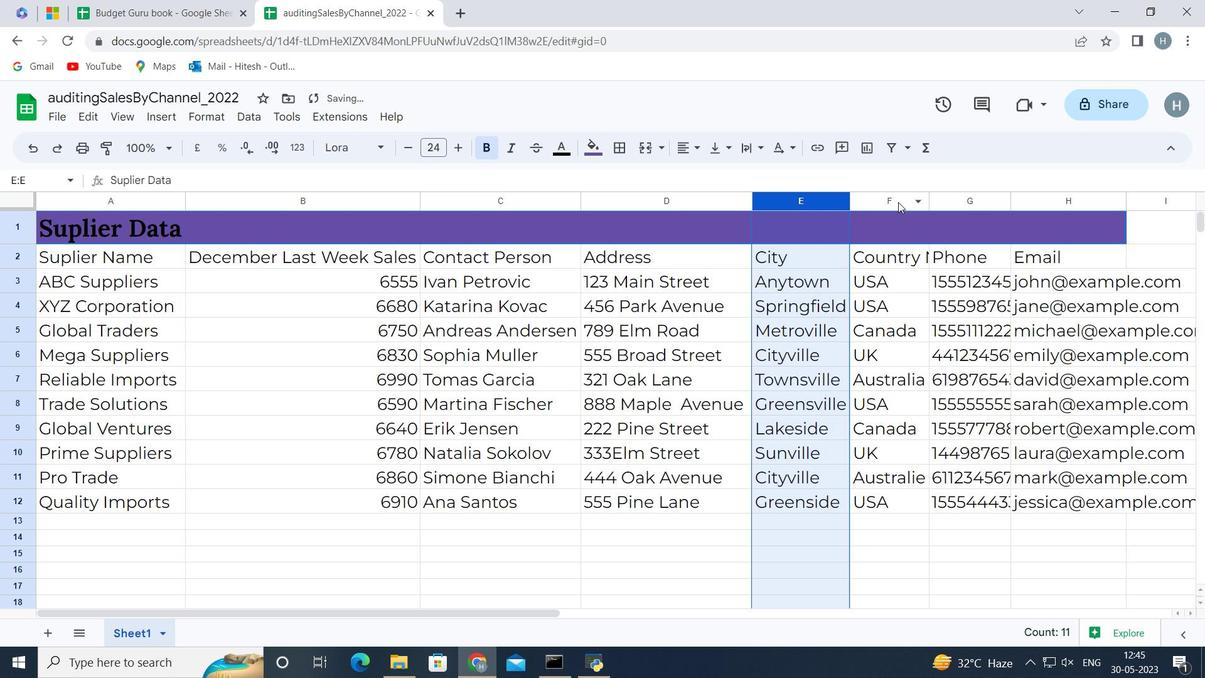 
Action: Mouse pressed left at (898, 200)
Screenshot: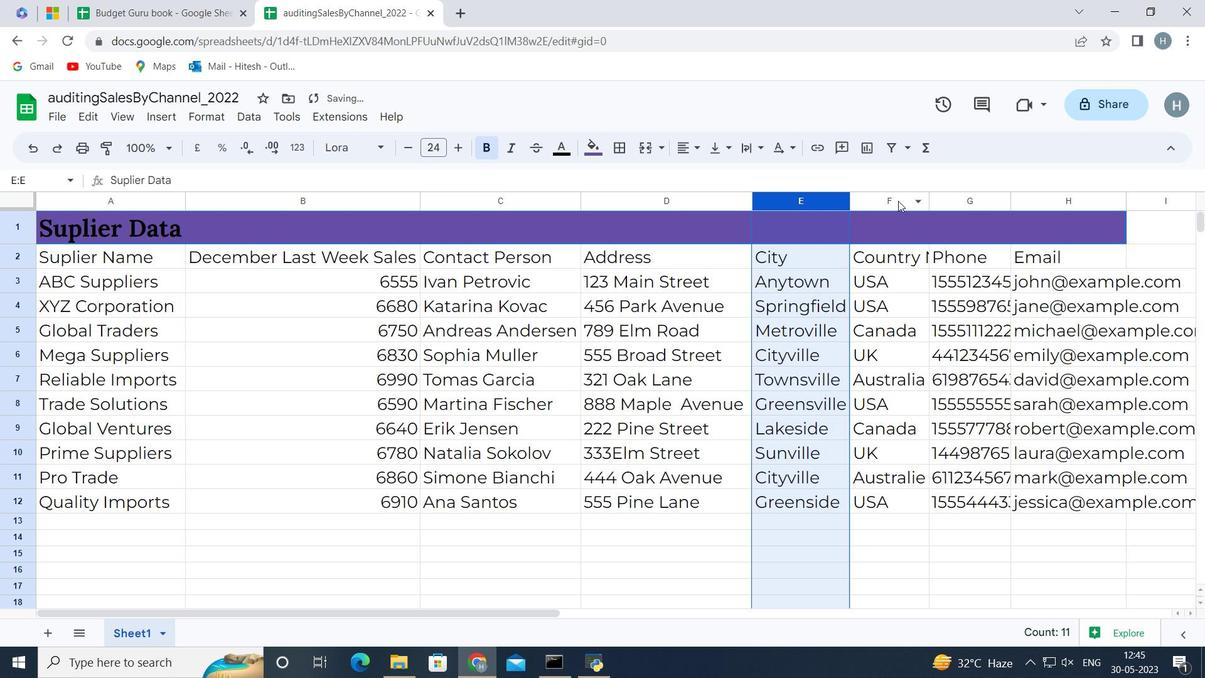 
Action: Mouse moved to (928, 200)
Screenshot: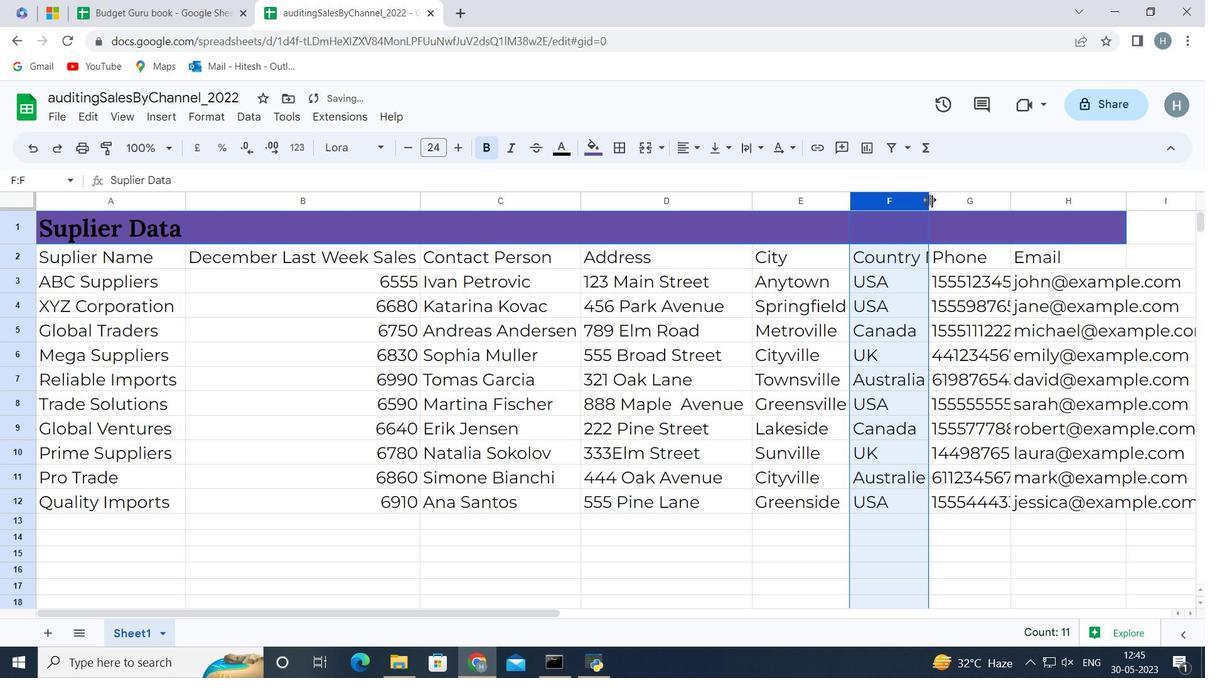 
Action: Mouse pressed left at (928, 200)
Screenshot: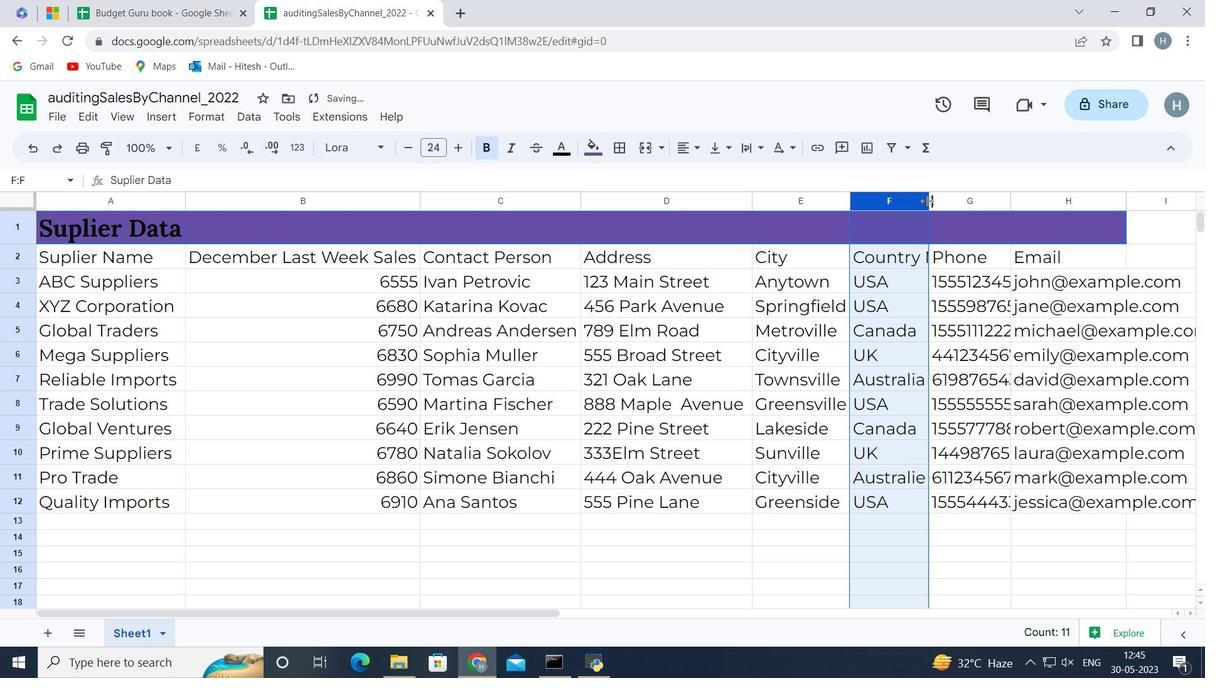 
Action: Mouse moved to (927, 201)
Screenshot: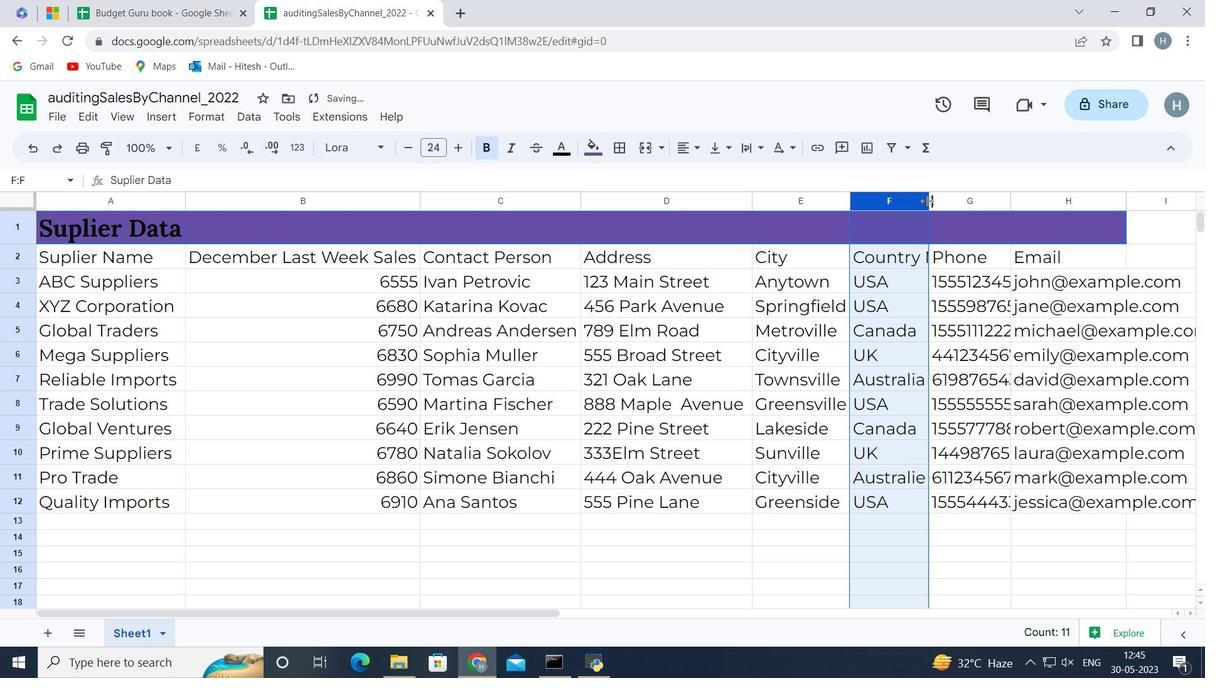 
Action: Mouse pressed left at (927, 201)
Screenshot: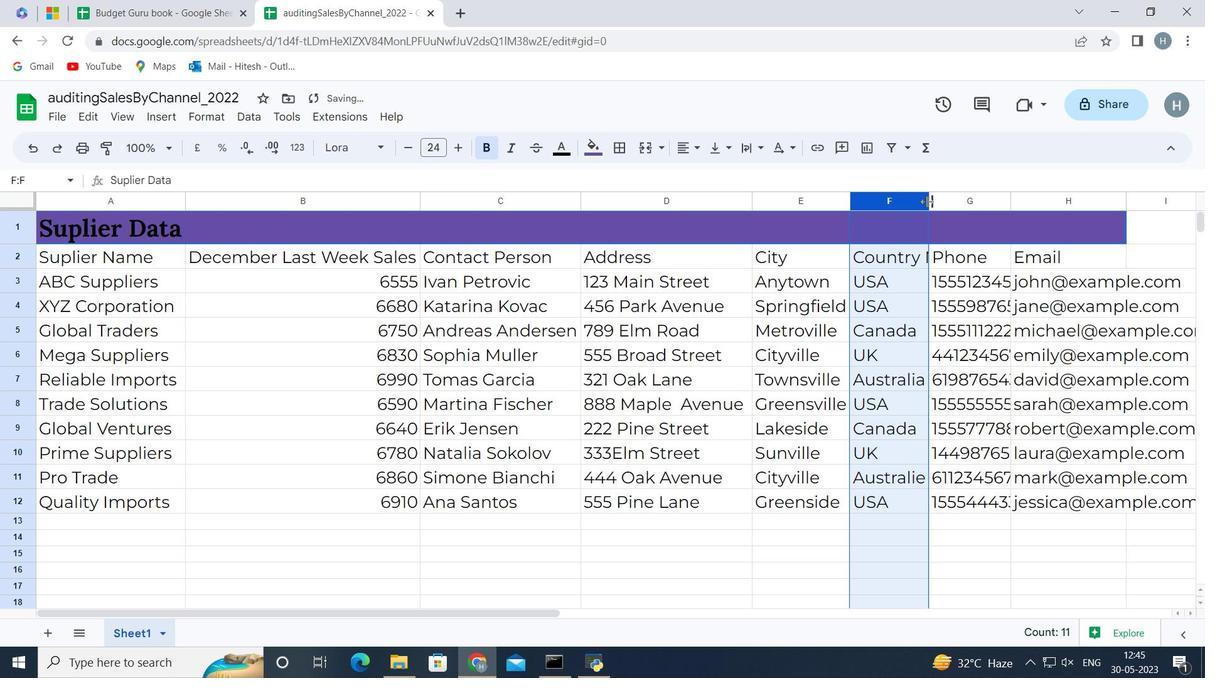 
Action: Mouse moved to (926, 201)
Screenshot: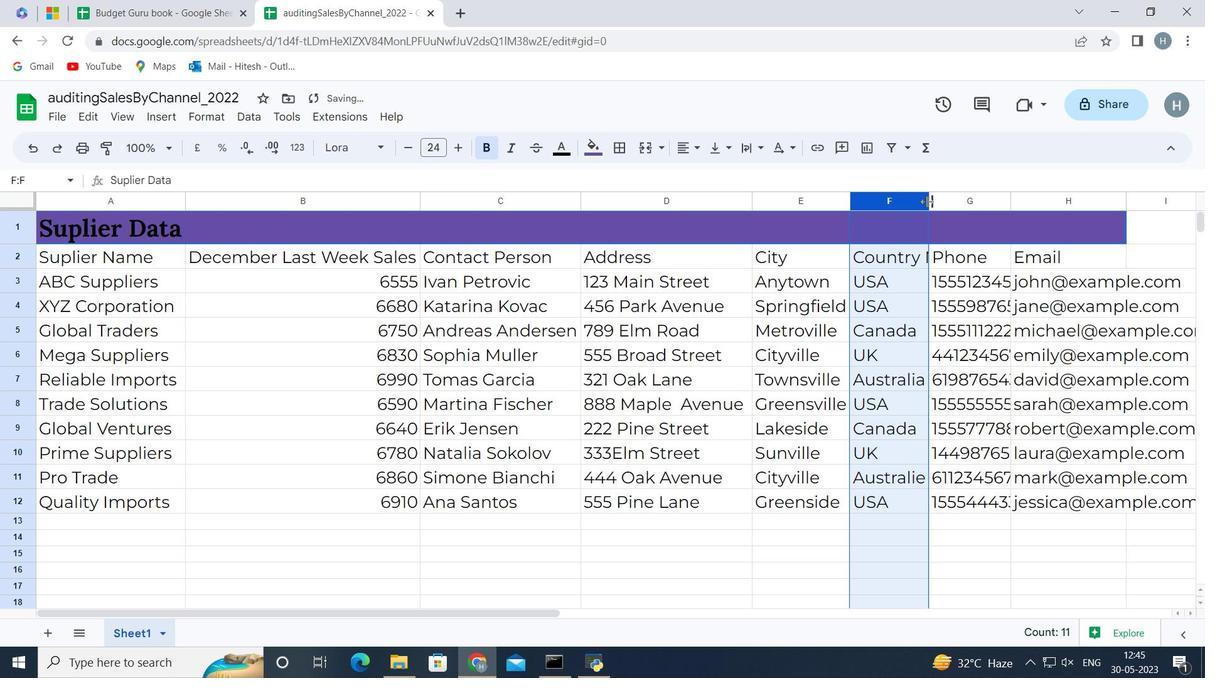 
Action: Mouse pressed left at (926, 201)
Screenshot: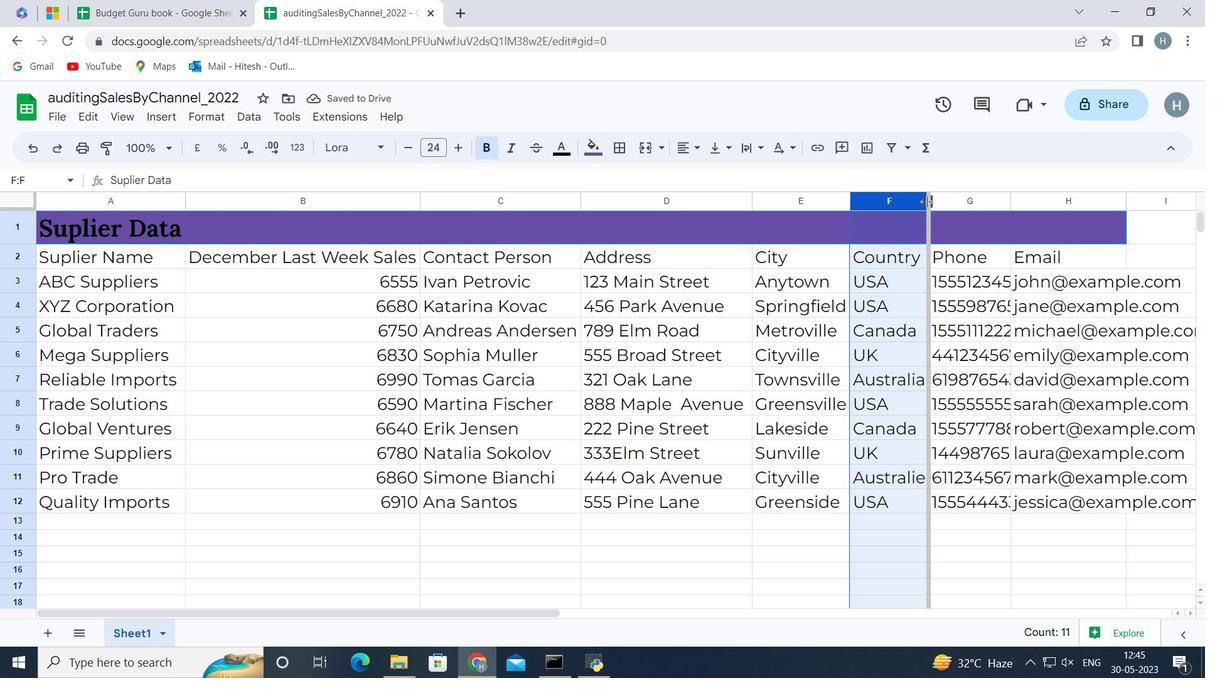 
Action: Mouse moved to (997, 201)
Screenshot: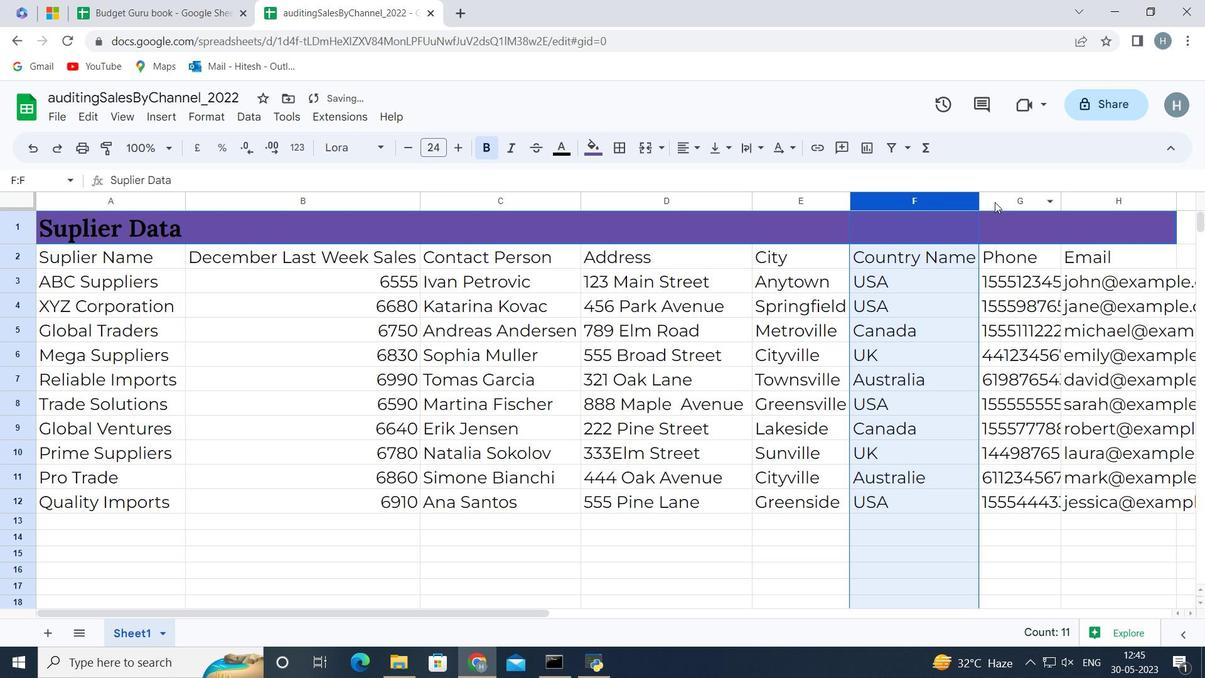 
Action: Mouse pressed left at (997, 201)
Screenshot: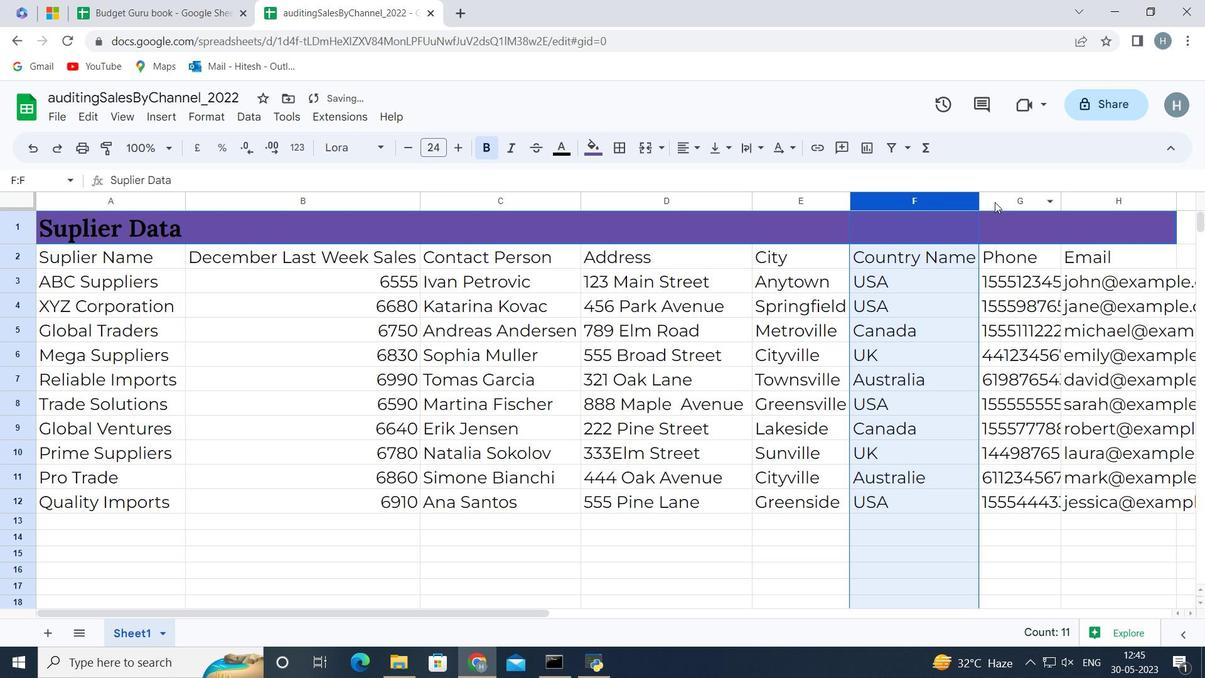 
Action: Mouse moved to (1060, 197)
Screenshot: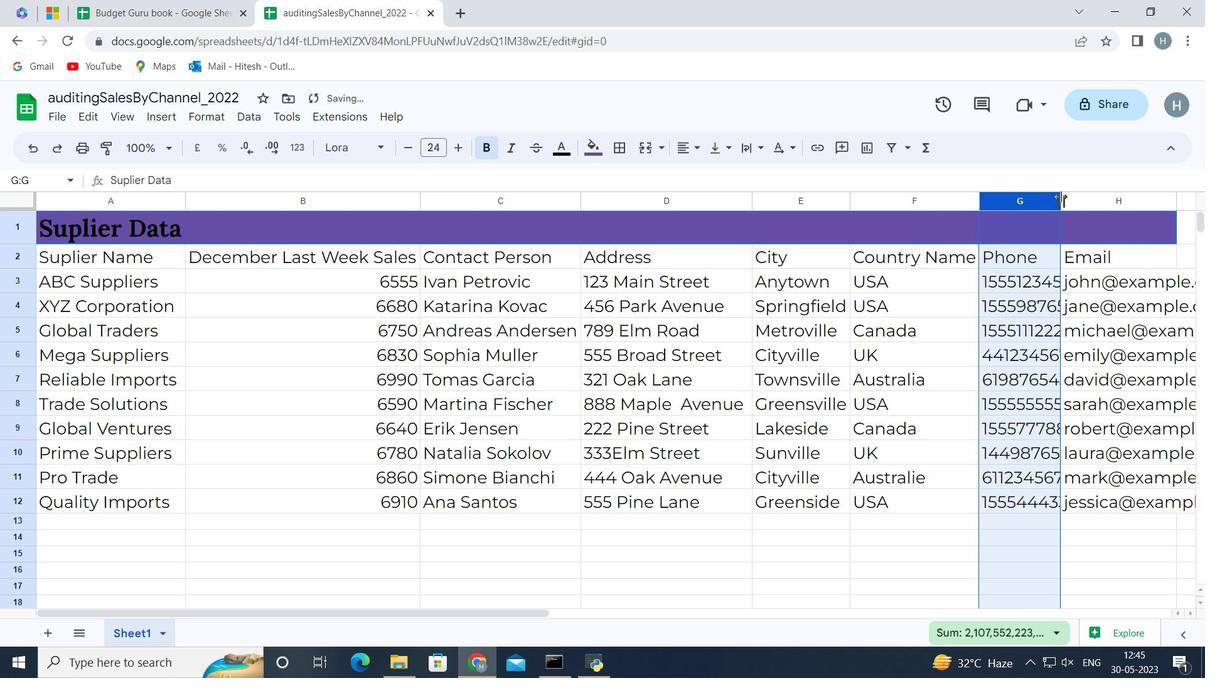 
Action: Mouse pressed left at (1060, 197)
Screenshot: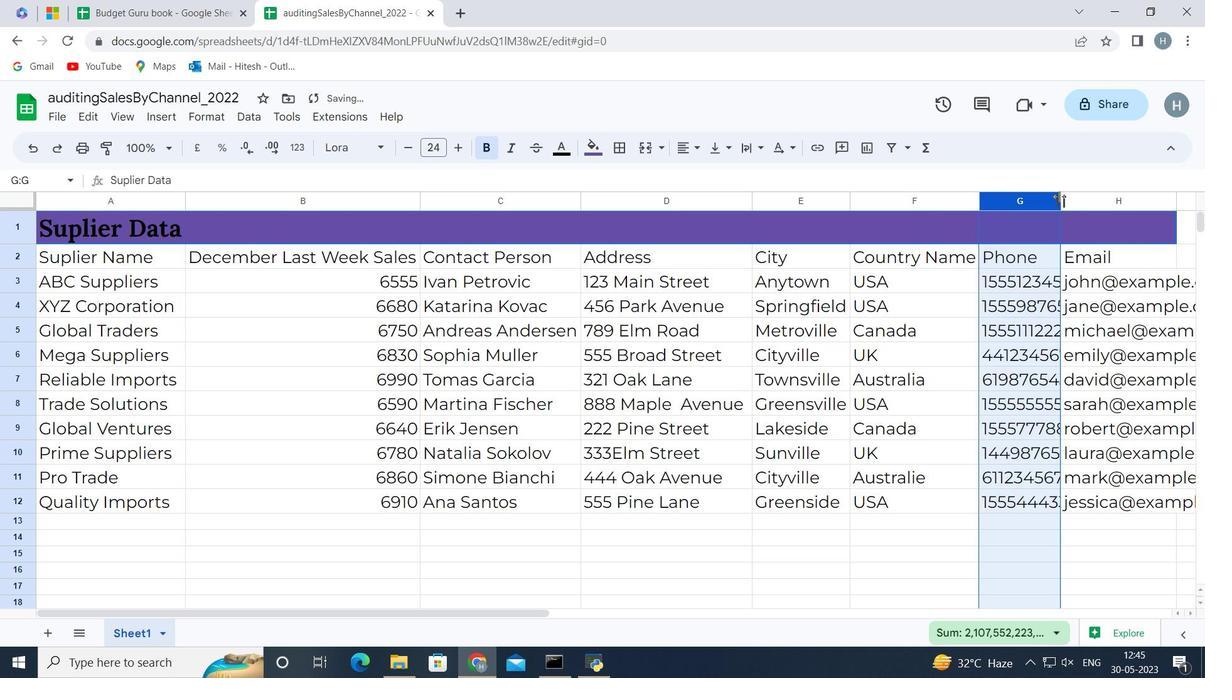 
Action: Mouse pressed left at (1060, 197)
Screenshot: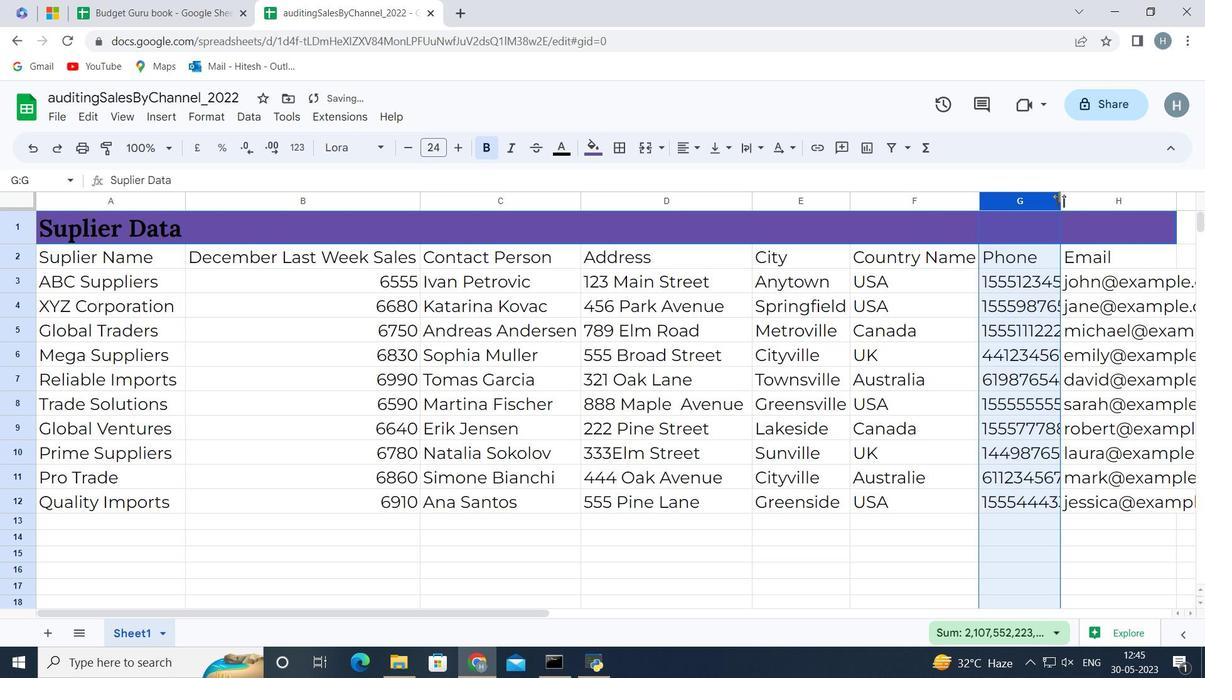 
Action: Mouse moved to (384, 611)
Screenshot: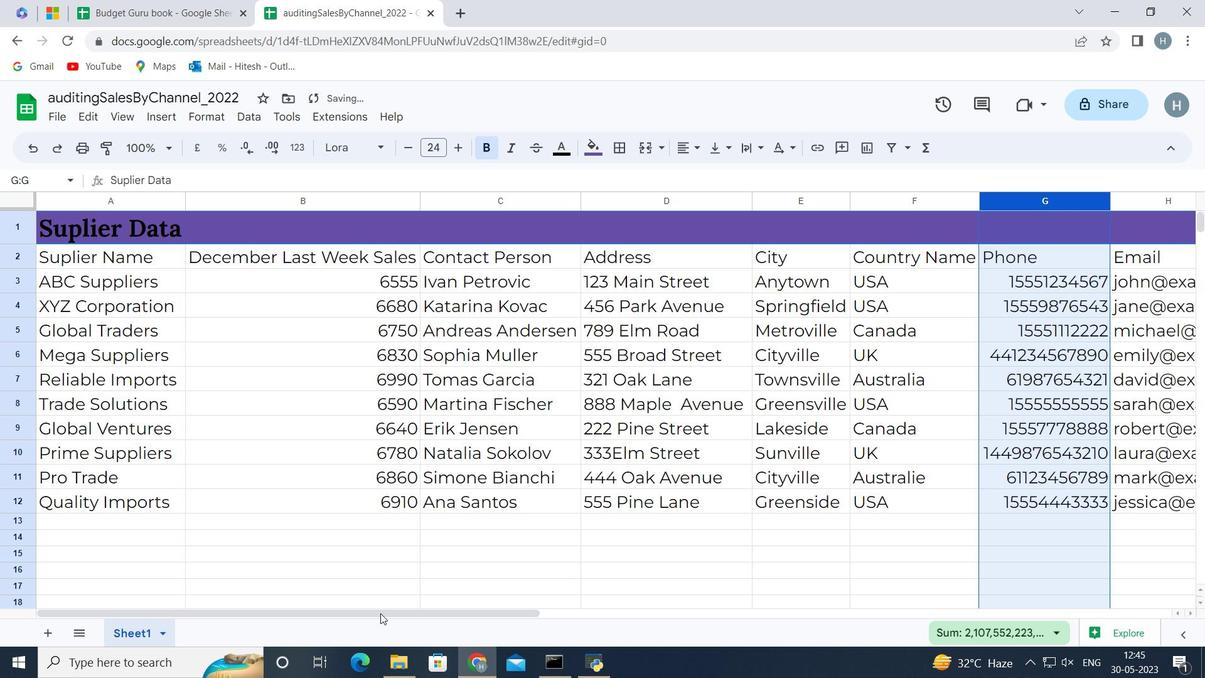
Action: Mouse pressed left at (384, 611)
Screenshot: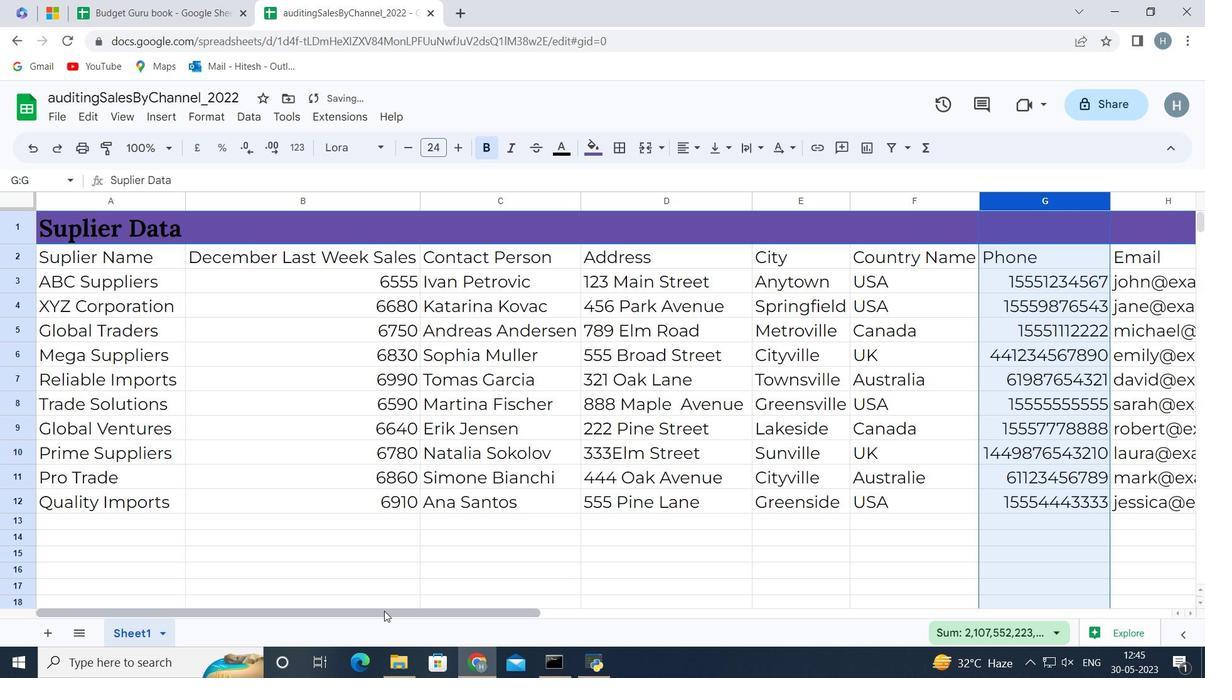
Action: Mouse moved to (1032, 206)
Screenshot: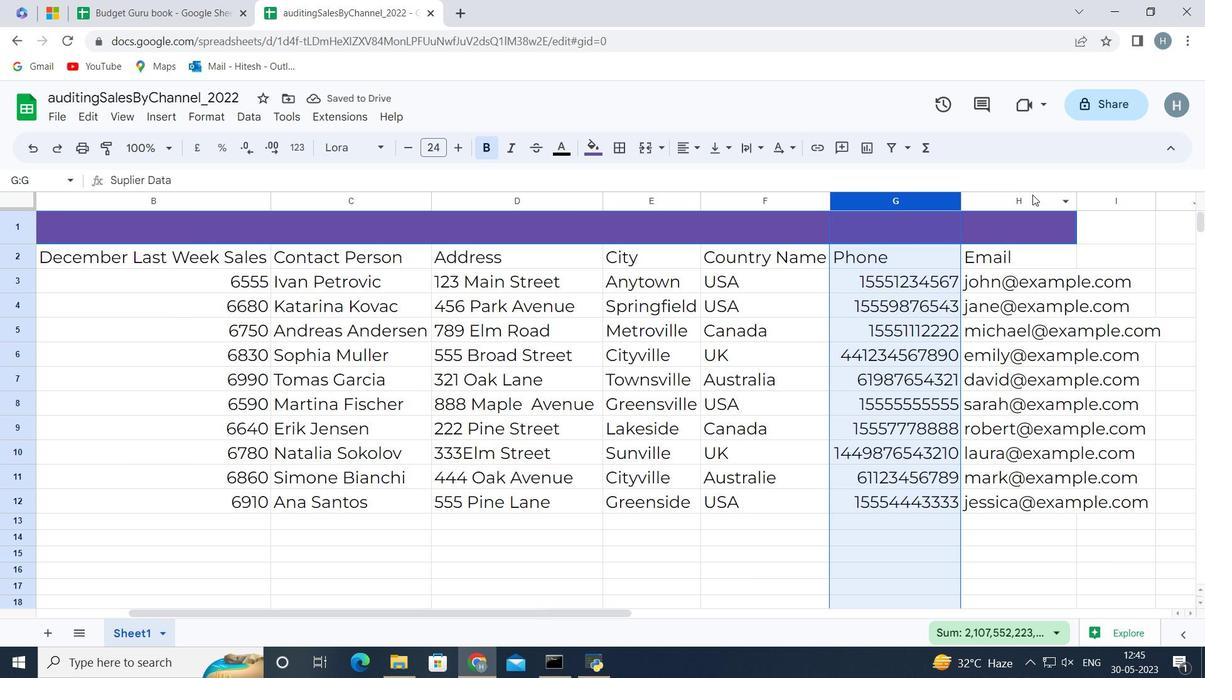 
Action: Mouse pressed left at (1032, 206)
Screenshot: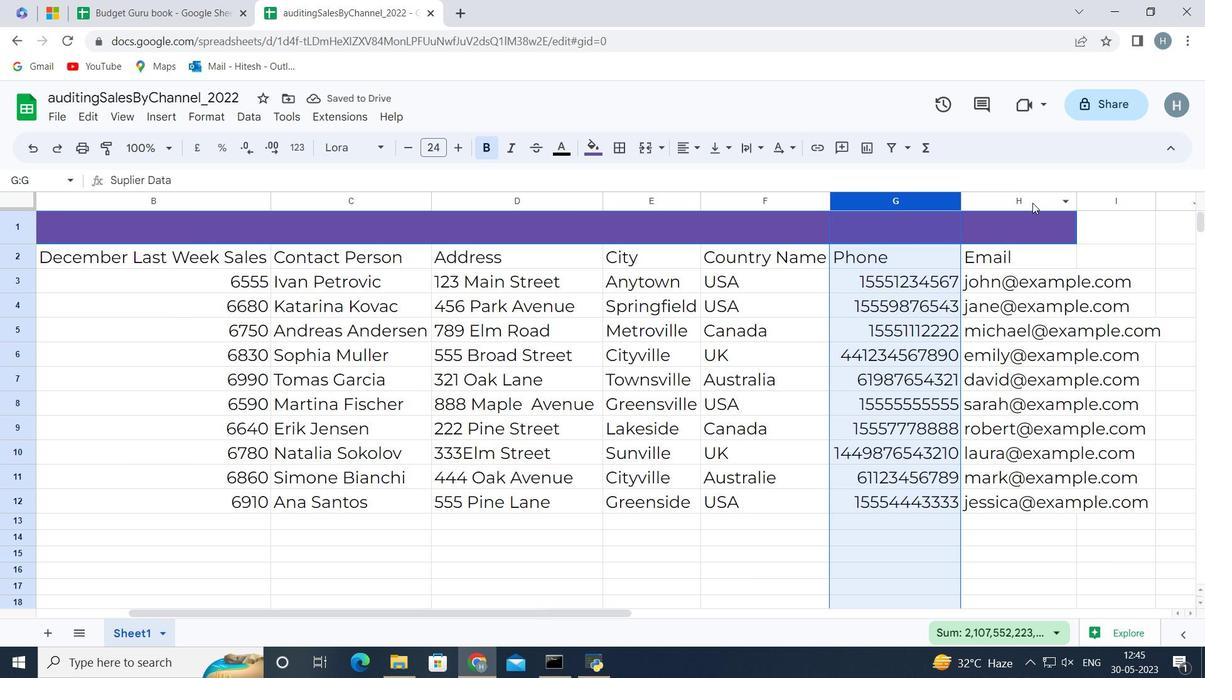
Action: Mouse moved to (1029, 205)
Screenshot: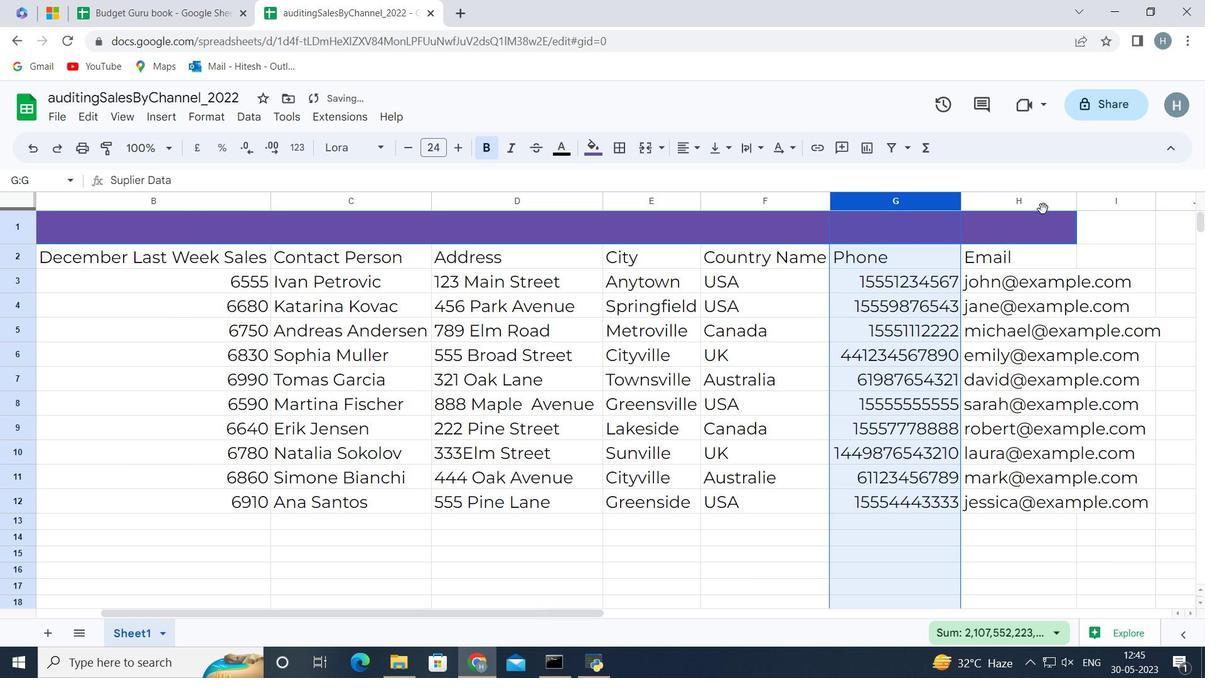 
Action: Mouse pressed left at (1029, 205)
Screenshot: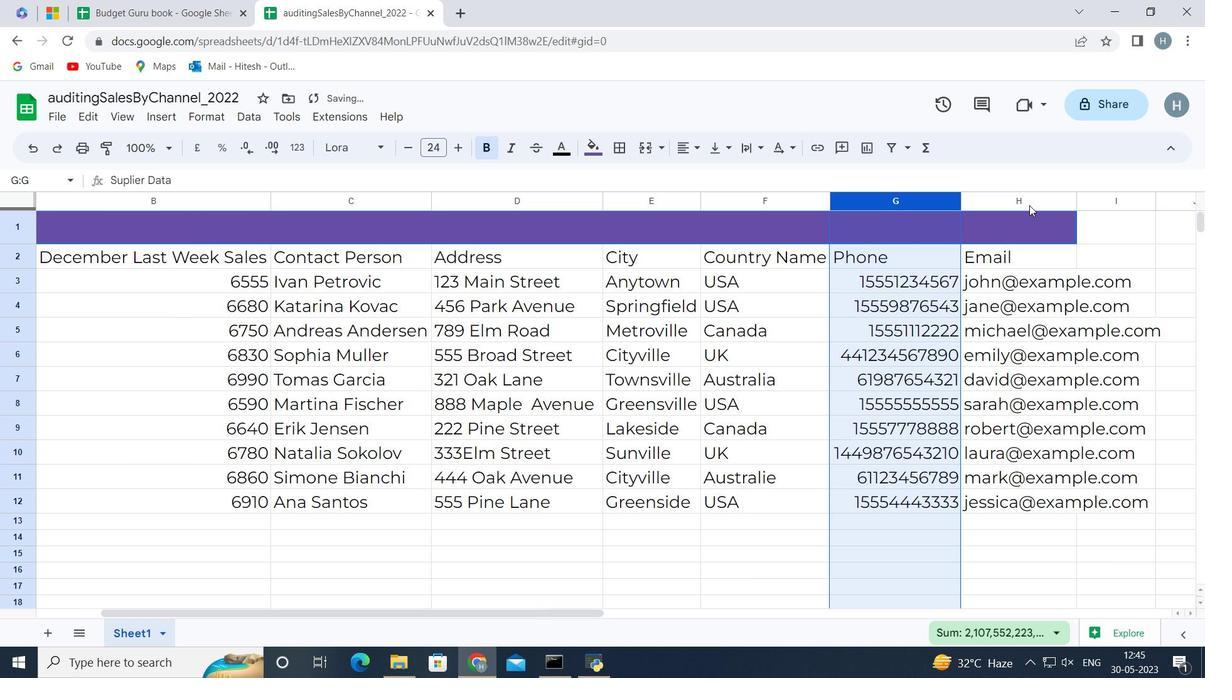 
Action: Mouse moved to (1078, 204)
Screenshot: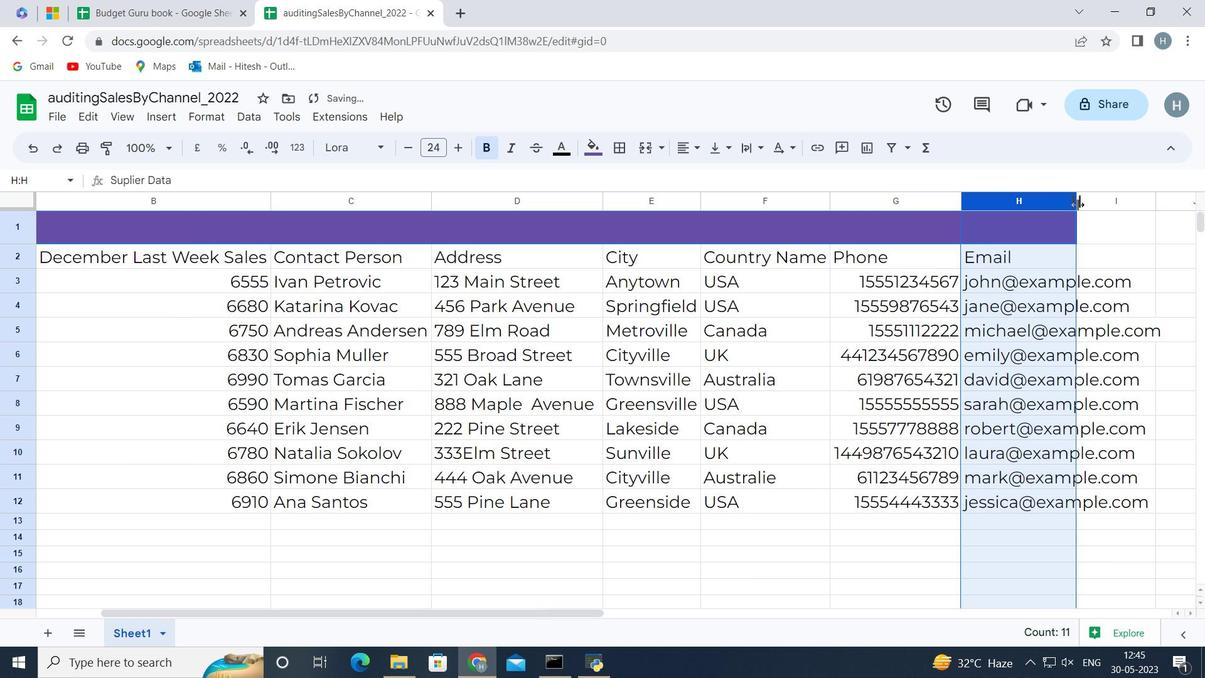 
Action: Mouse pressed left at (1078, 204)
Screenshot: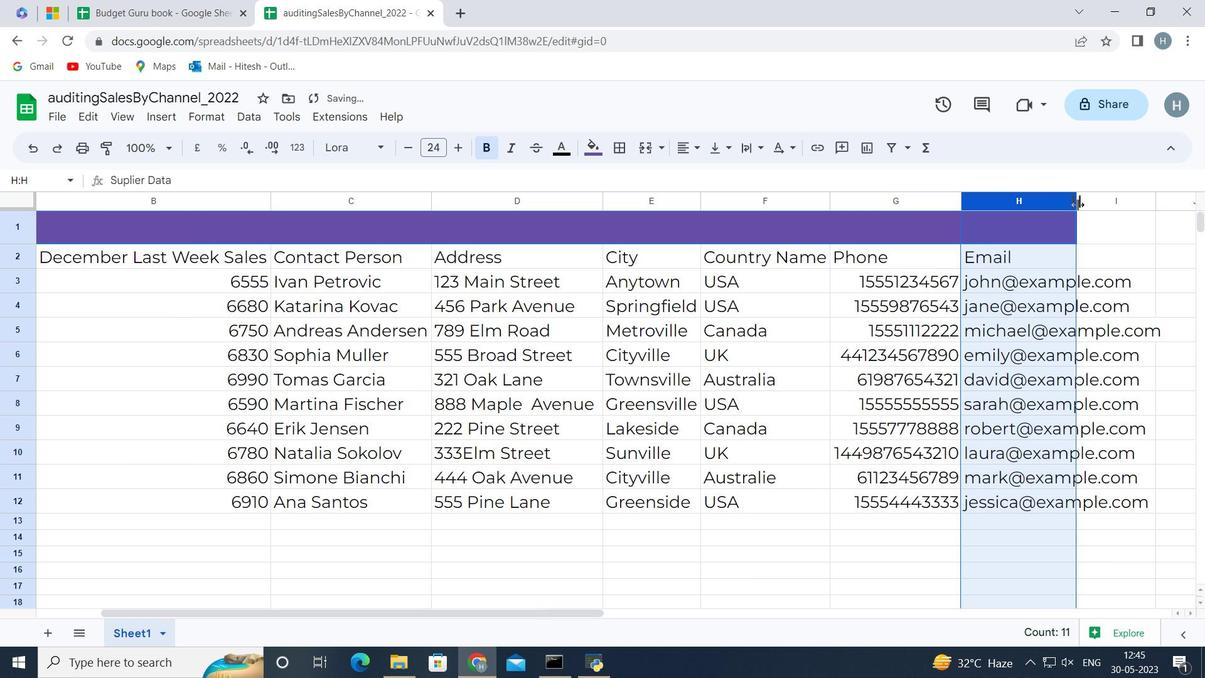 
Action: Mouse pressed left at (1078, 204)
Screenshot: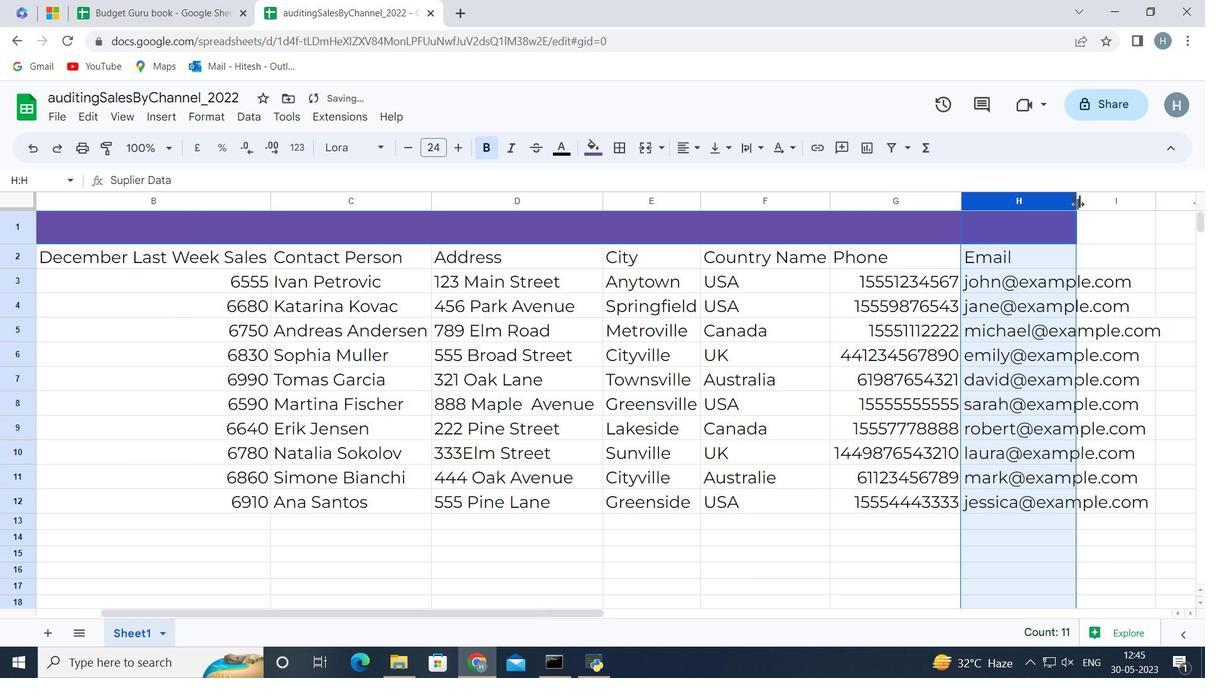
Action: Mouse moved to (645, 530)
Screenshot: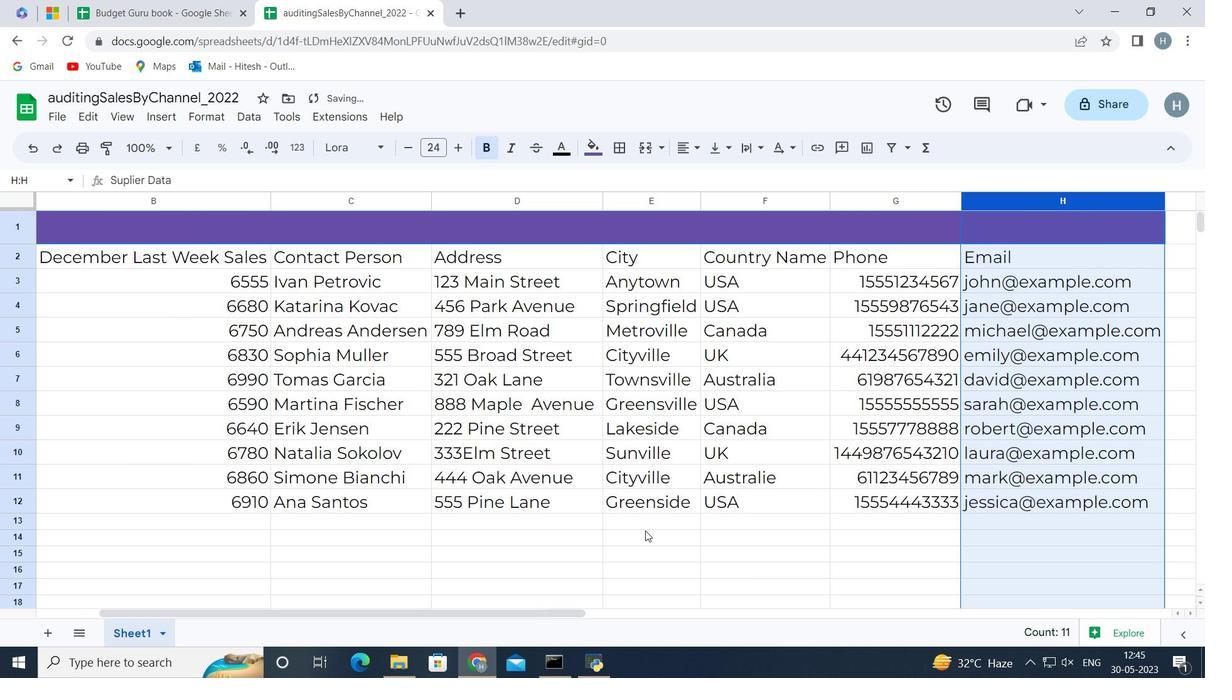 
Action: Mouse pressed left at (645, 530)
Screenshot: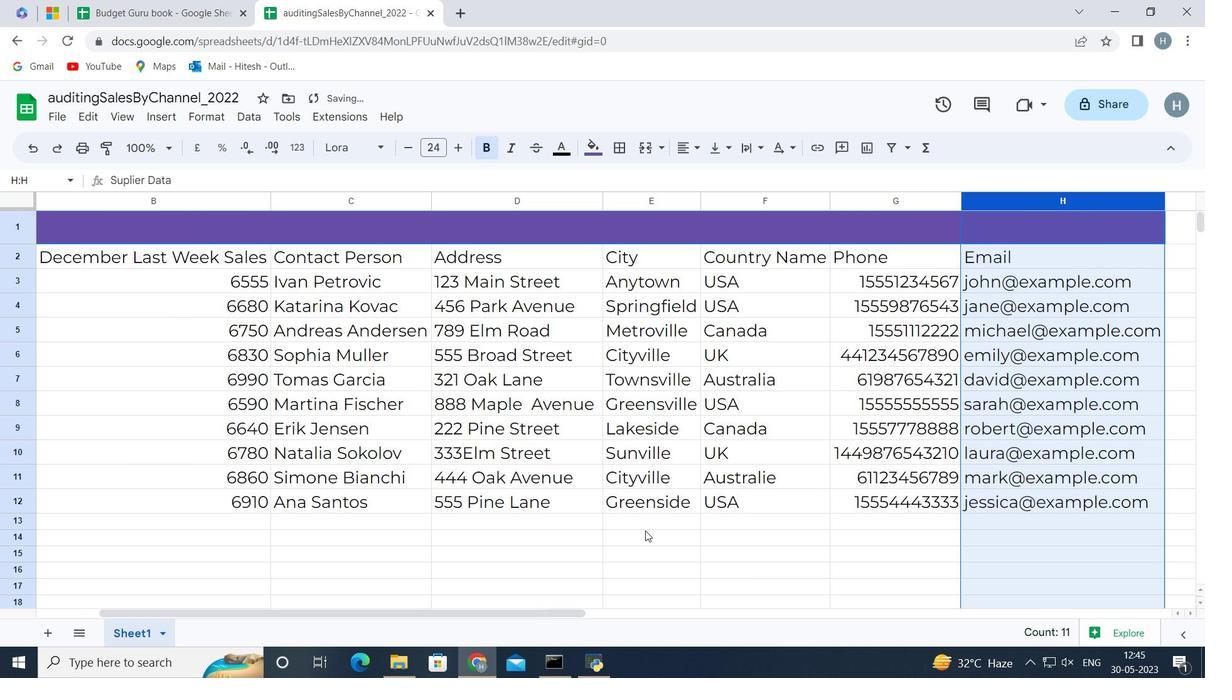 
Action: Mouse moved to (417, 610)
Screenshot: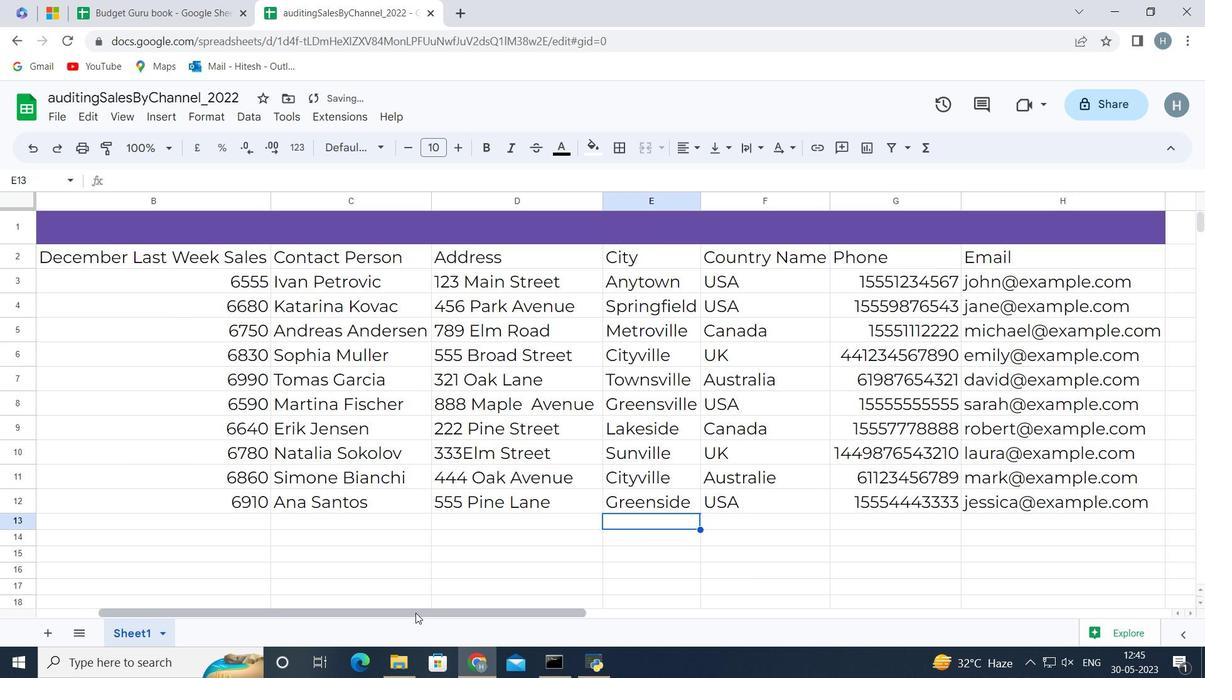 
Action: Mouse pressed left at (417, 610)
Screenshot: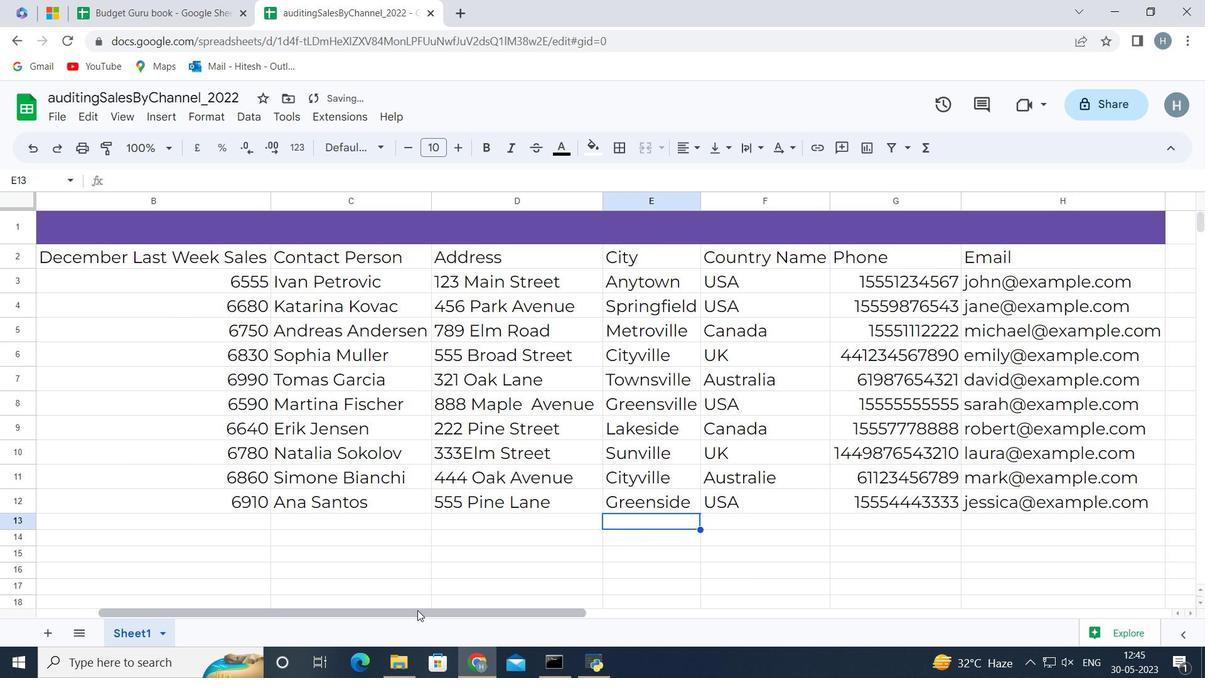 
Action: Mouse moved to (310, 199)
Screenshot: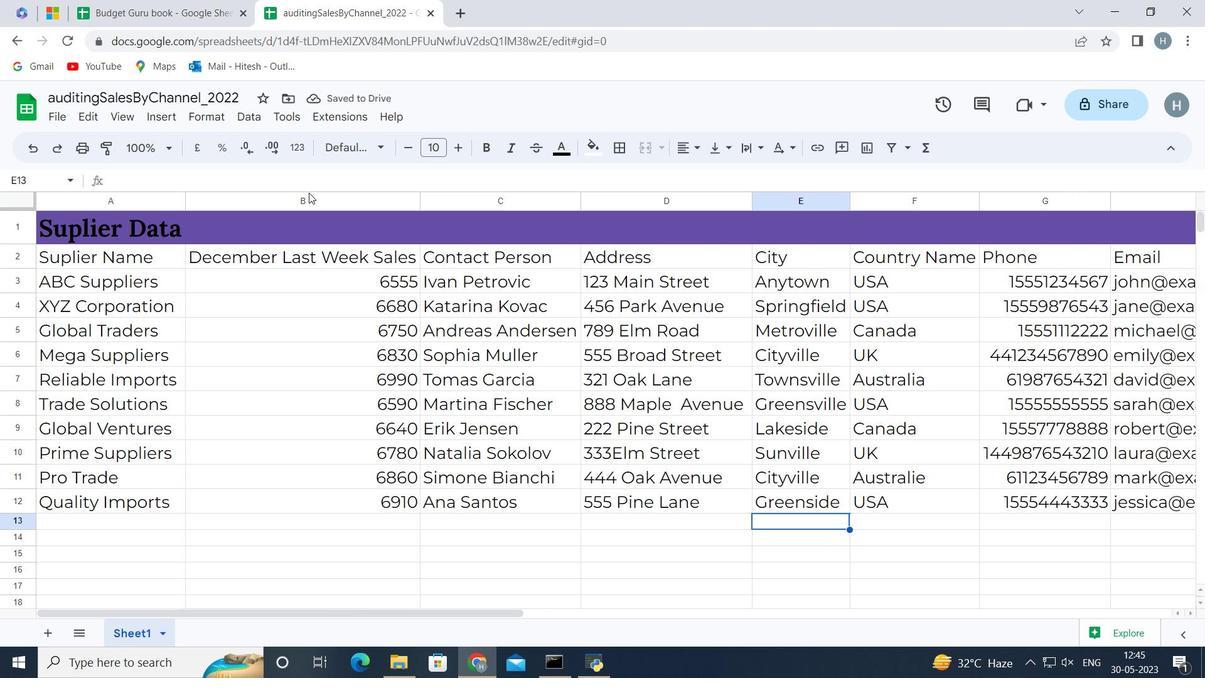 
Action: Mouse pressed left at (310, 199)
Screenshot: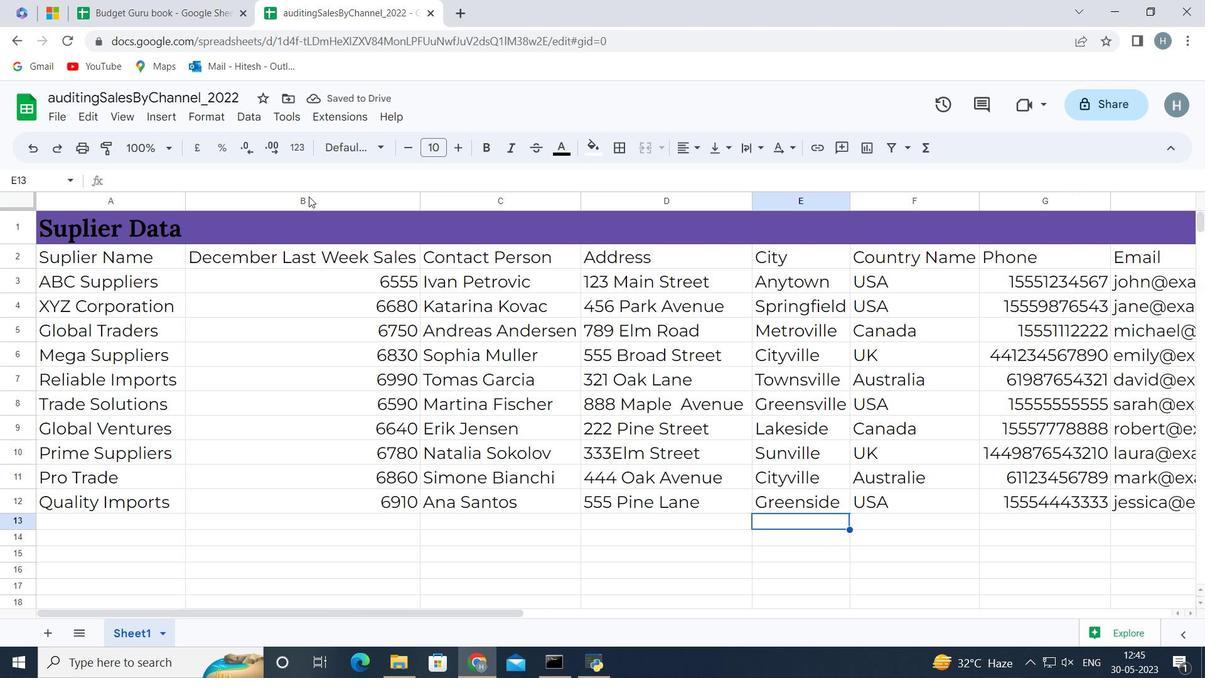 
Action: Mouse moved to (419, 200)
Screenshot: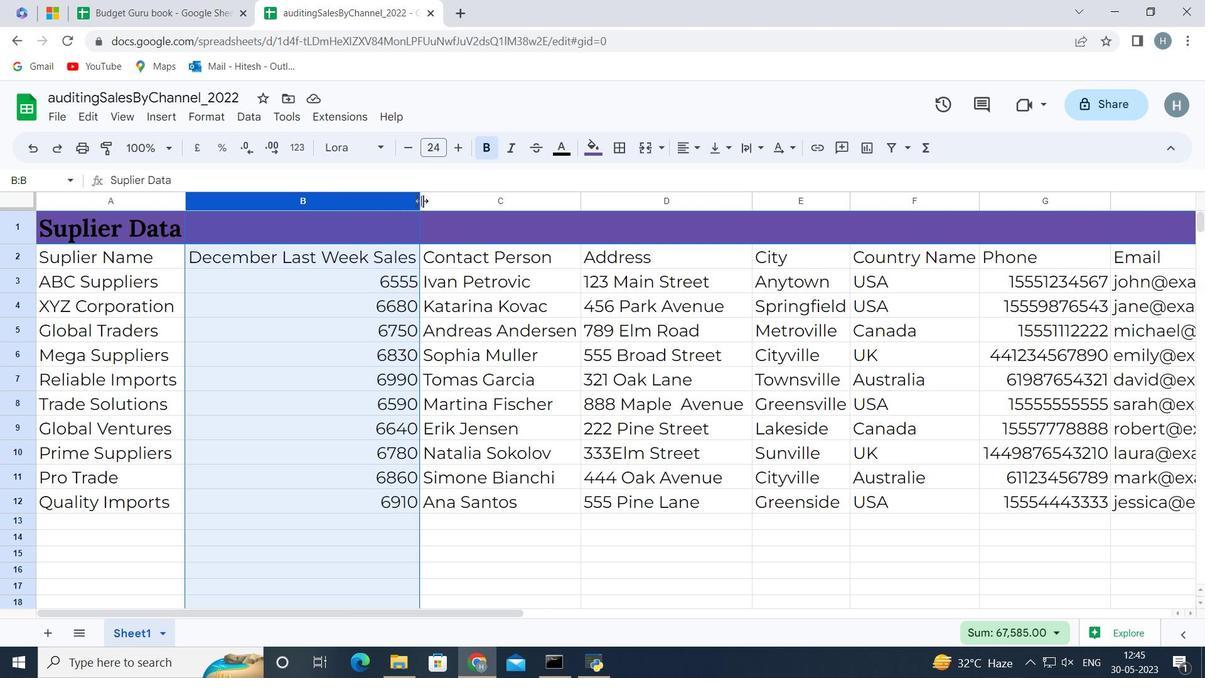 
Action: Mouse pressed left at (419, 200)
Screenshot: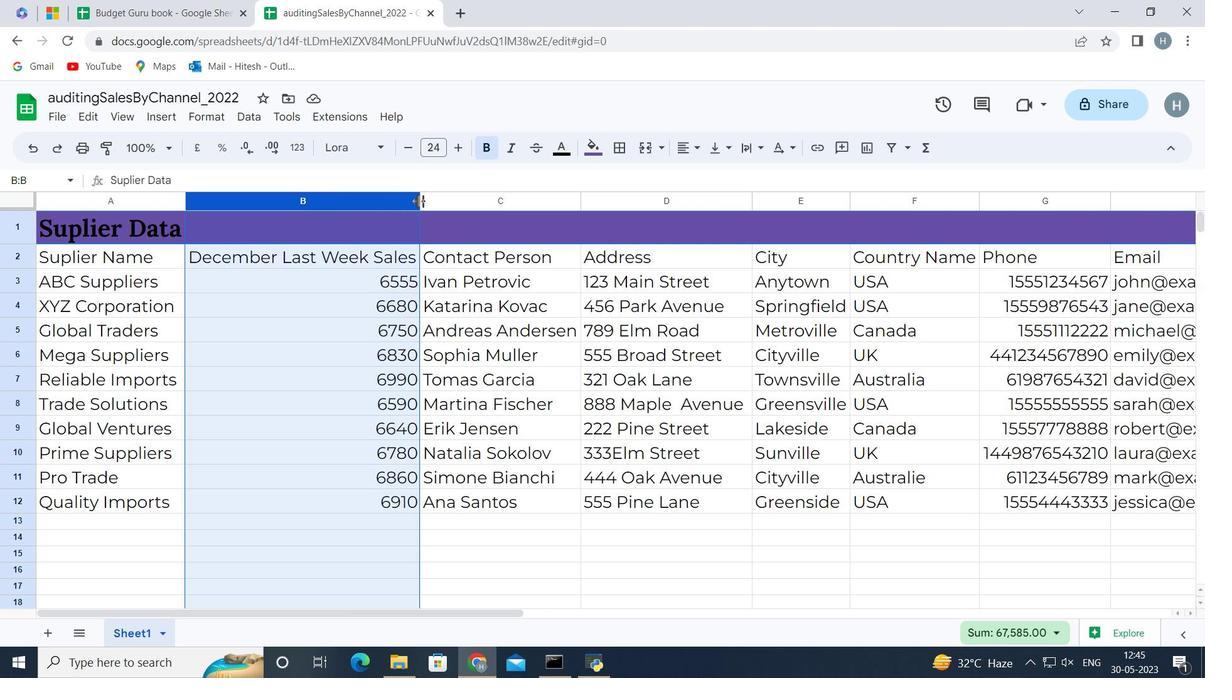 
Action: Mouse moved to (475, 565)
Screenshot: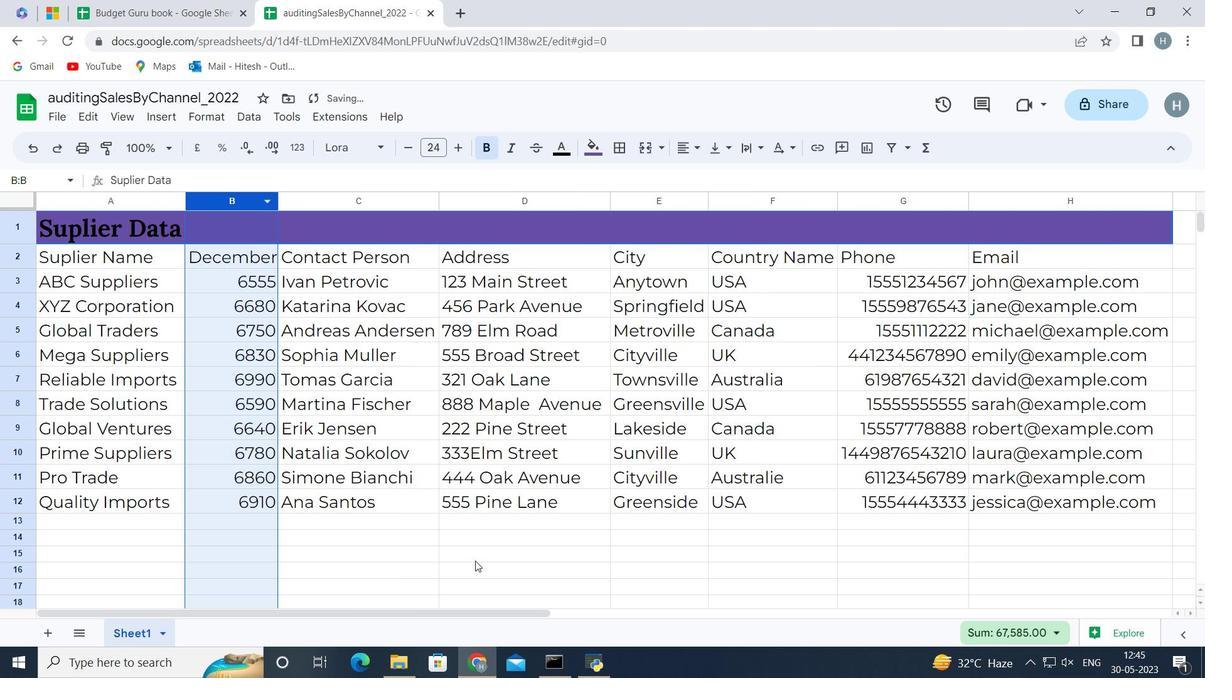 
Action: Mouse pressed left at (475, 565)
Screenshot: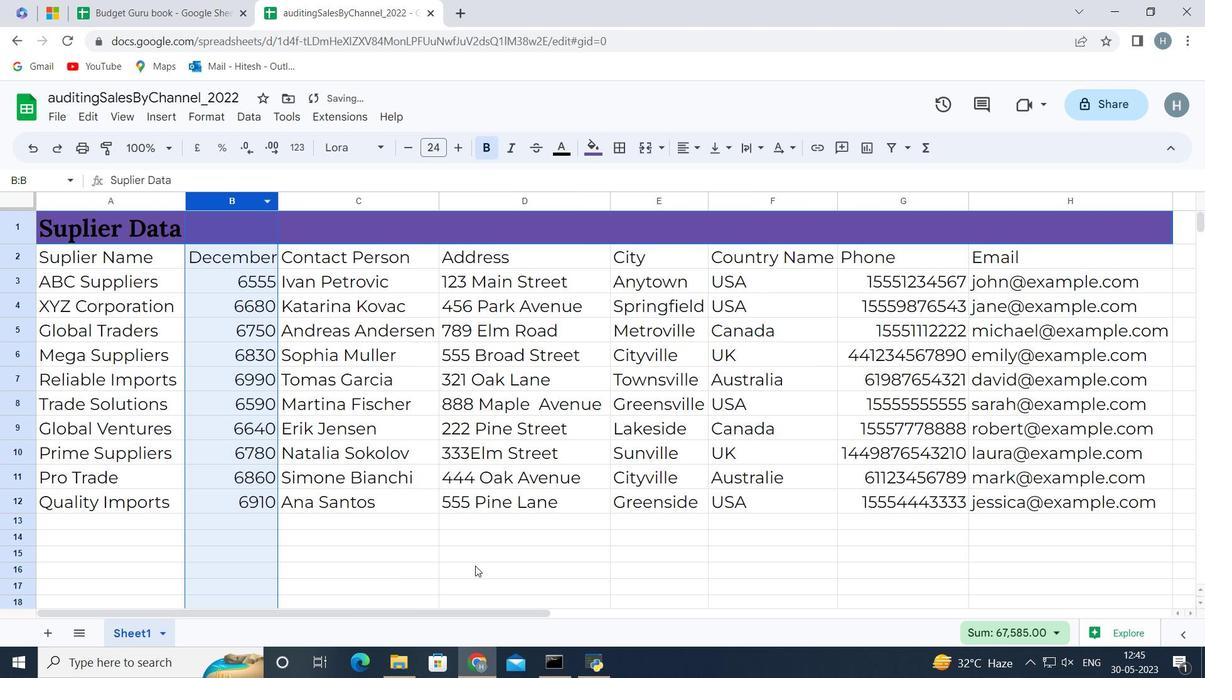 
Action: Mouse moved to (111, 511)
Screenshot: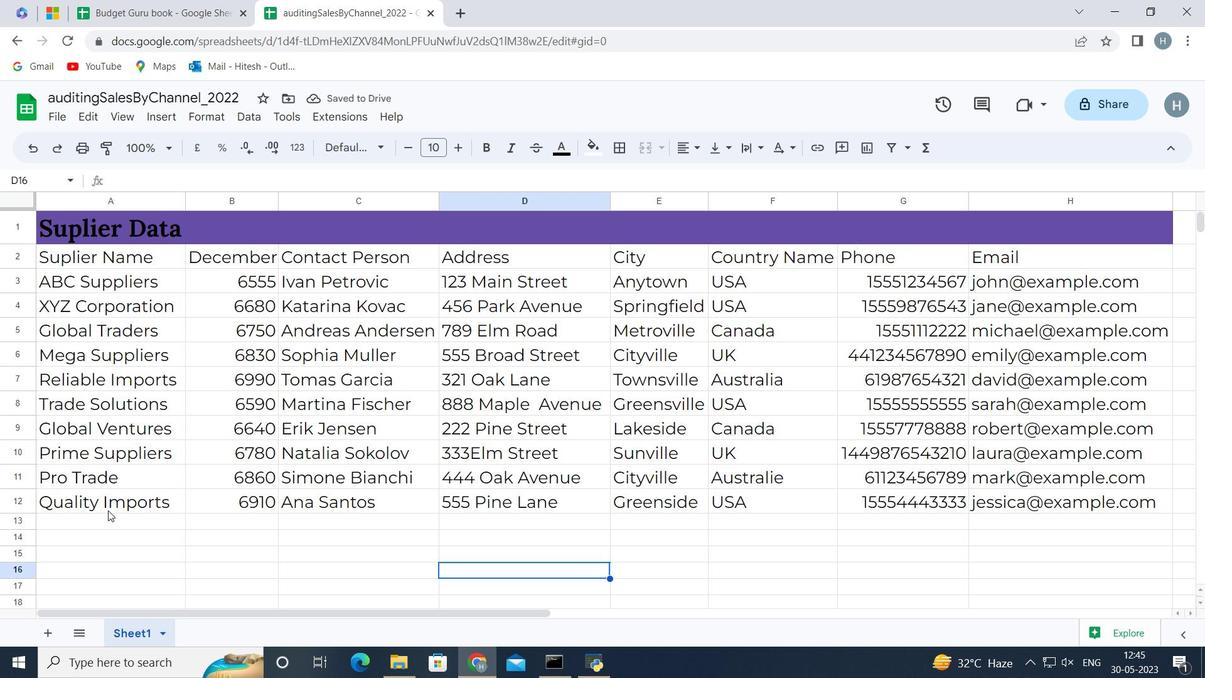 
Action: Mouse pressed left at (111, 511)
Screenshot: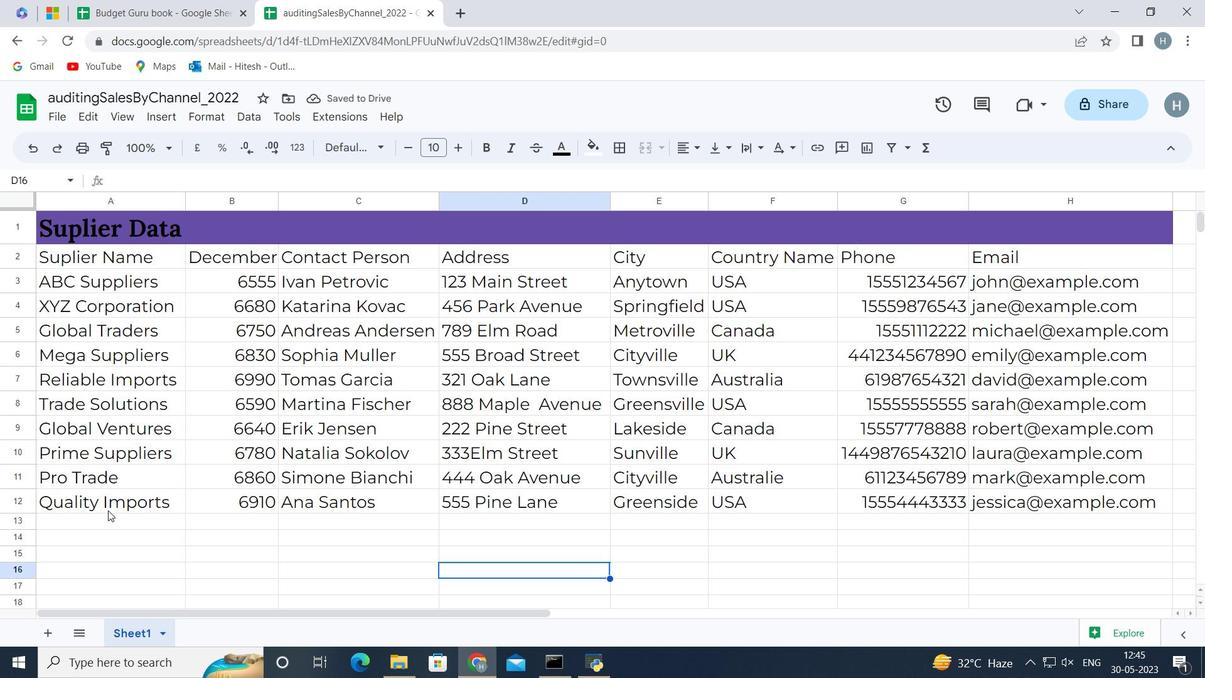 
Action: Mouse moved to (114, 531)
Screenshot: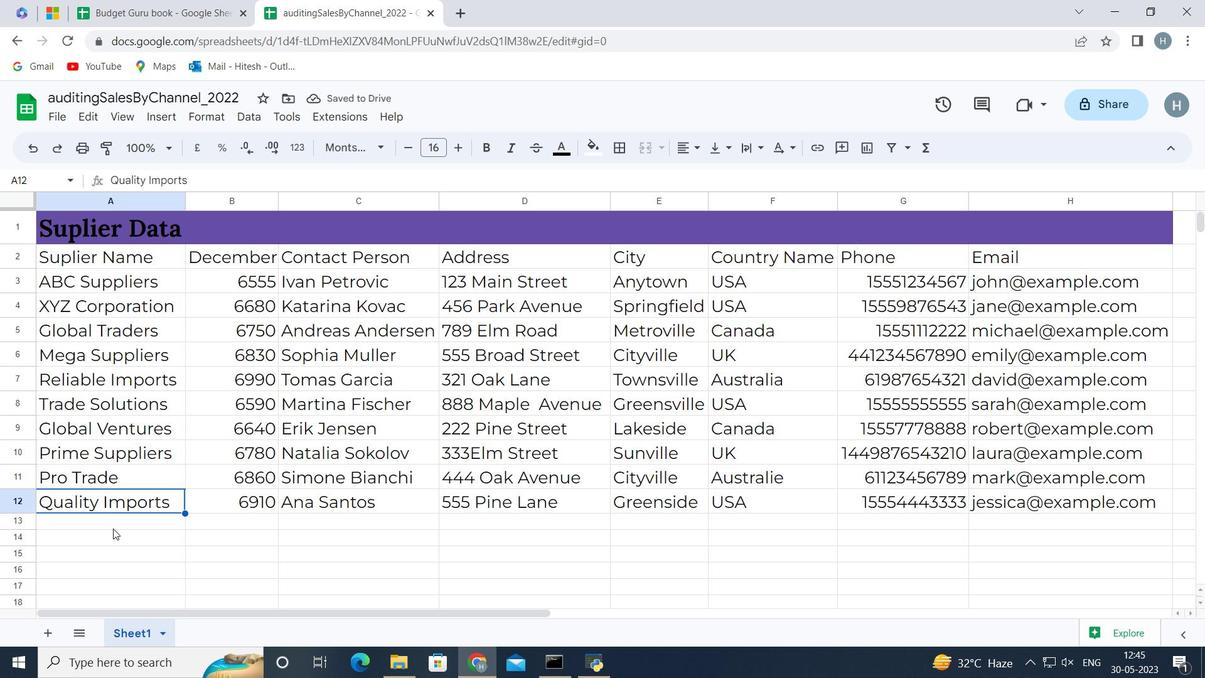 
Action: Mouse pressed left at (114, 531)
Screenshot: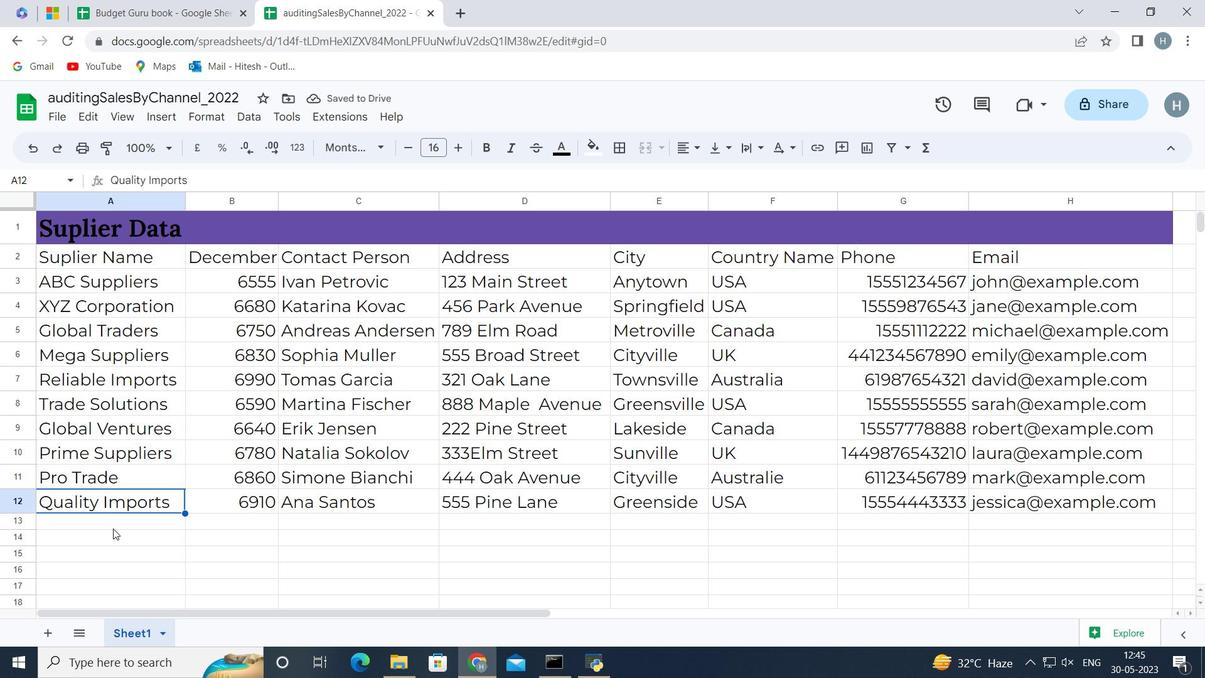 
Action: Mouse moved to (64, 225)
Screenshot: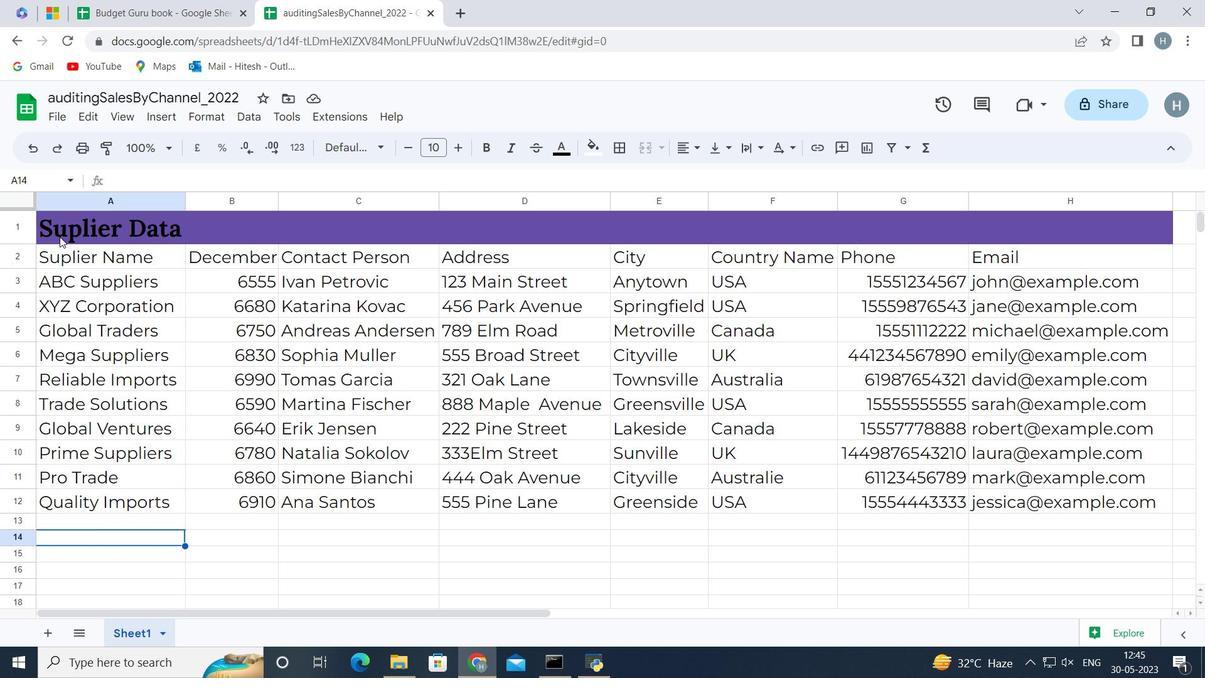 
Action: Mouse pressed left at (64, 225)
Screenshot: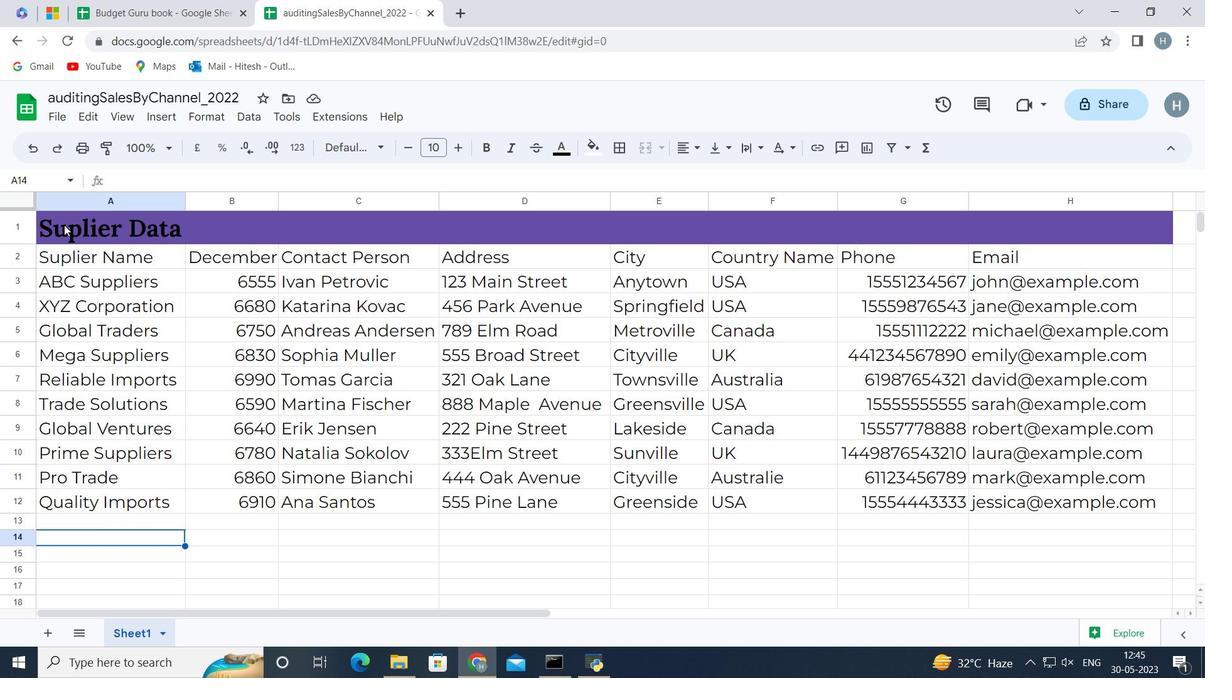 
Action: Key pressed <Key.shift><Key.down><Key.down><Key.down><Key.down><Key.down><Key.down><Key.down><Key.down><Key.down><Key.down><Key.down>
Screenshot: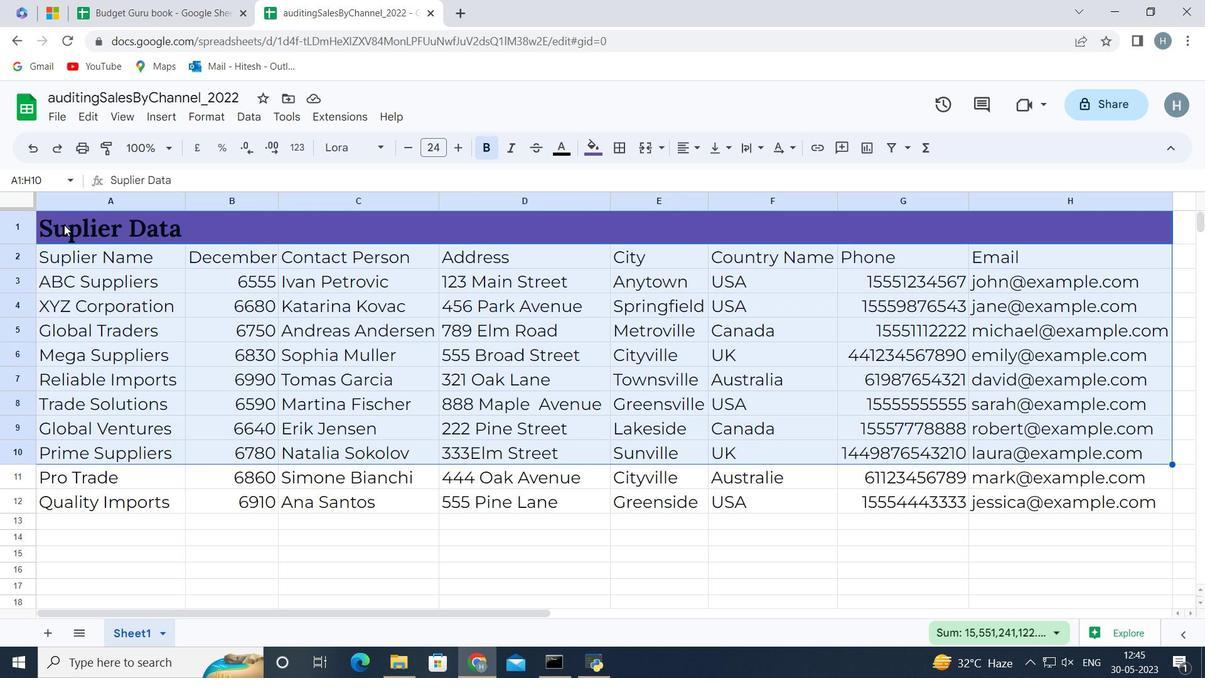 
Action: Mouse moved to (697, 146)
Screenshot: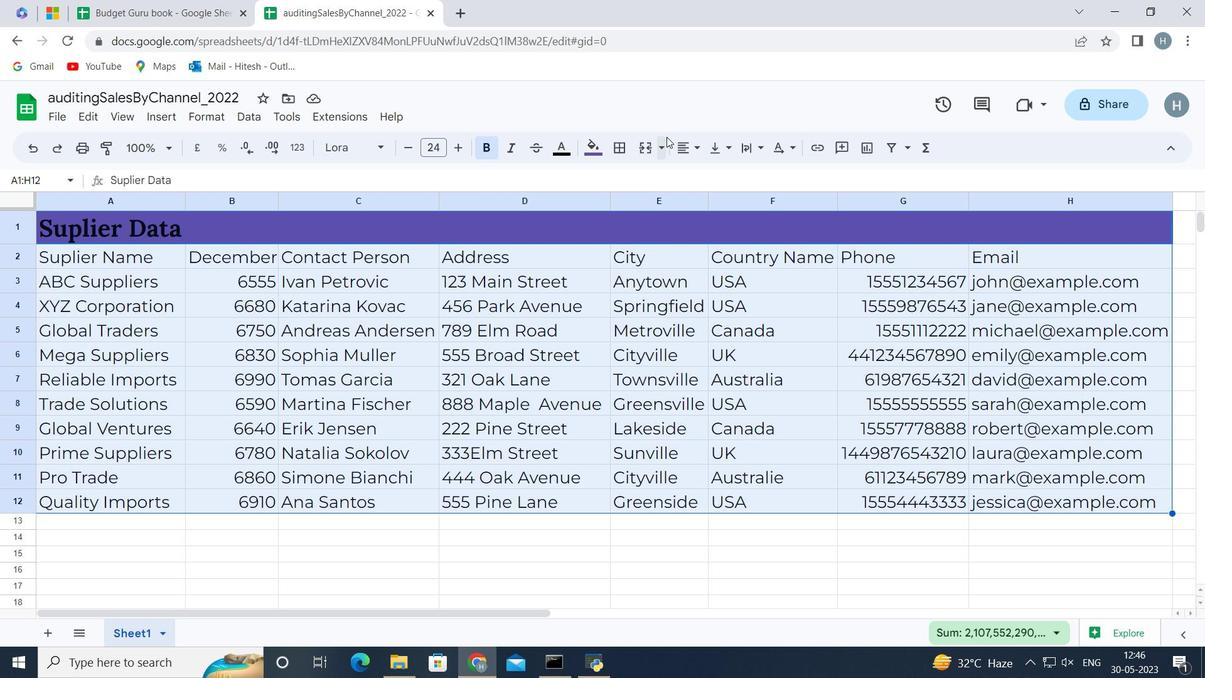 
Action: Mouse pressed left at (697, 146)
Screenshot: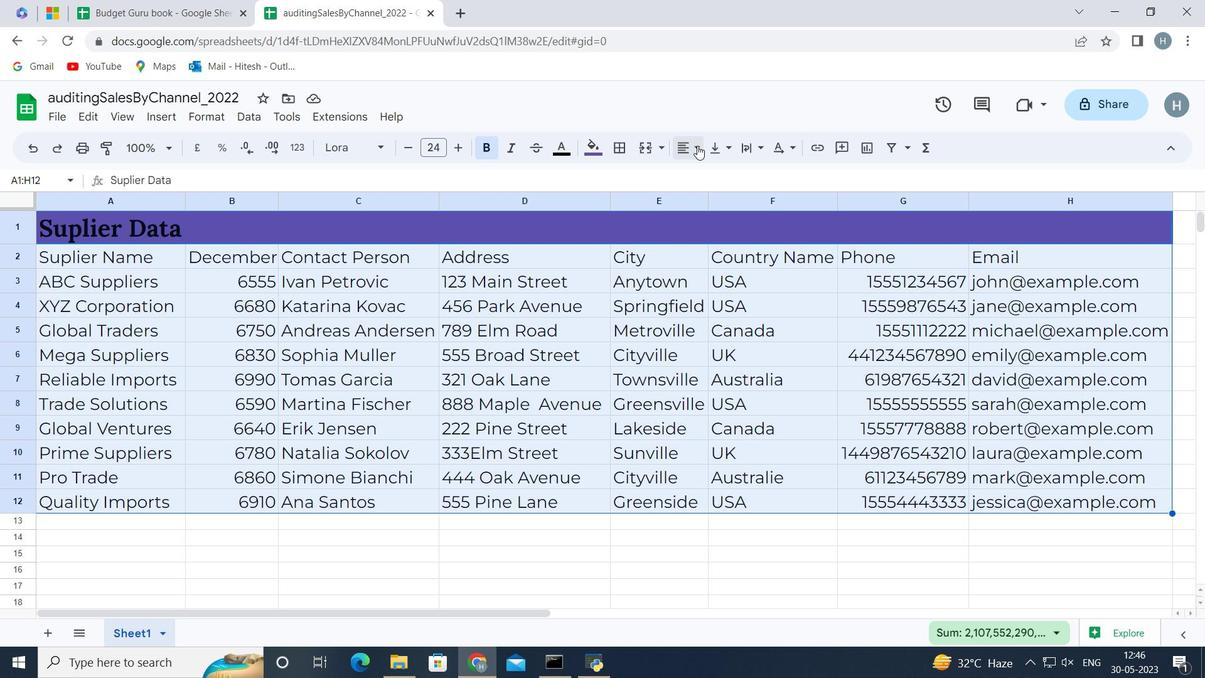 
Action: Mouse moved to (716, 176)
Screenshot: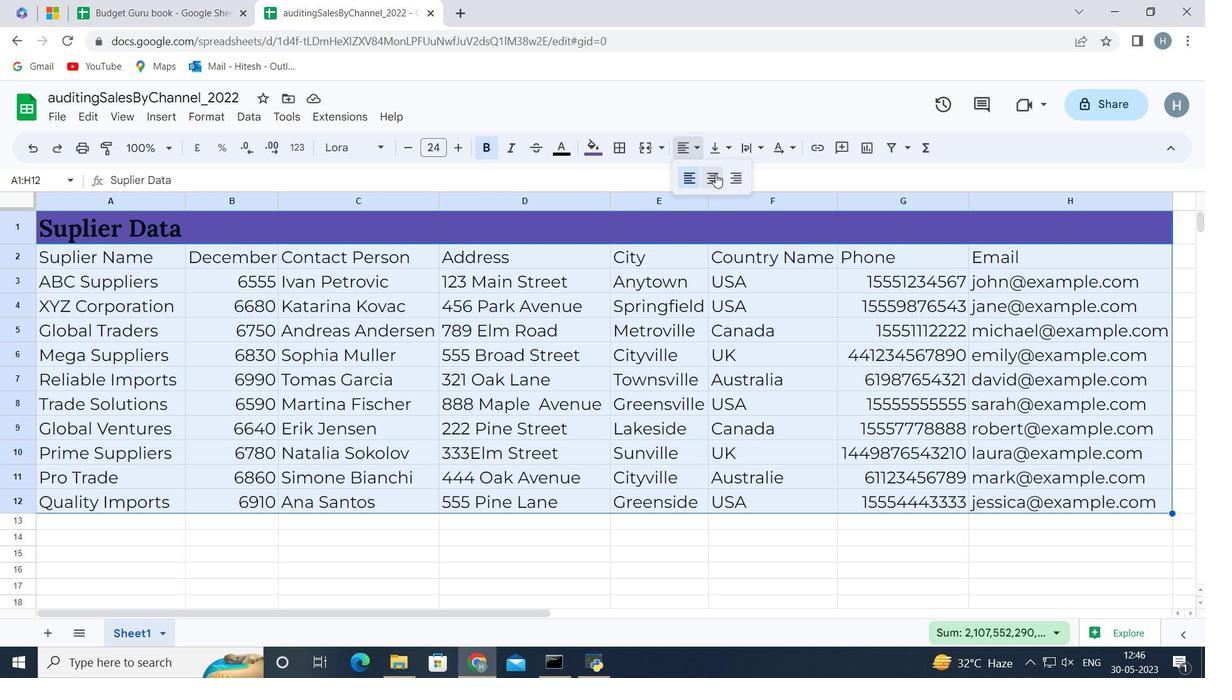 
Action: Mouse pressed left at (716, 176)
Screenshot: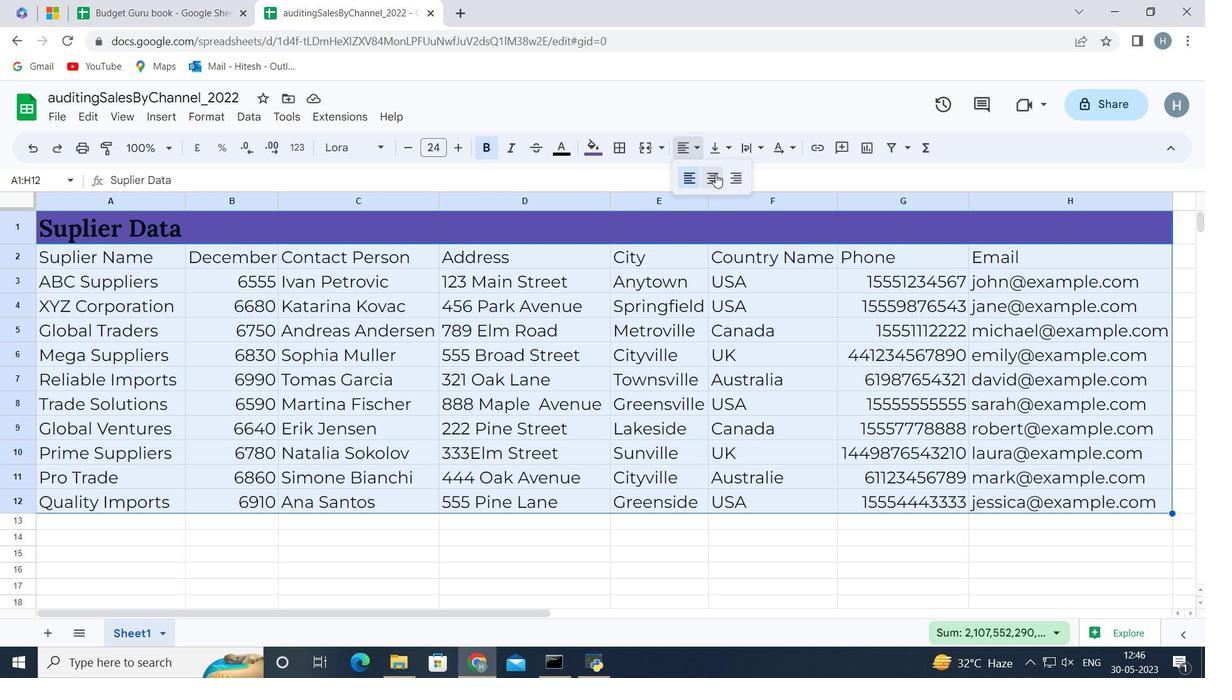 
Action: Mouse moved to (366, 543)
Screenshot: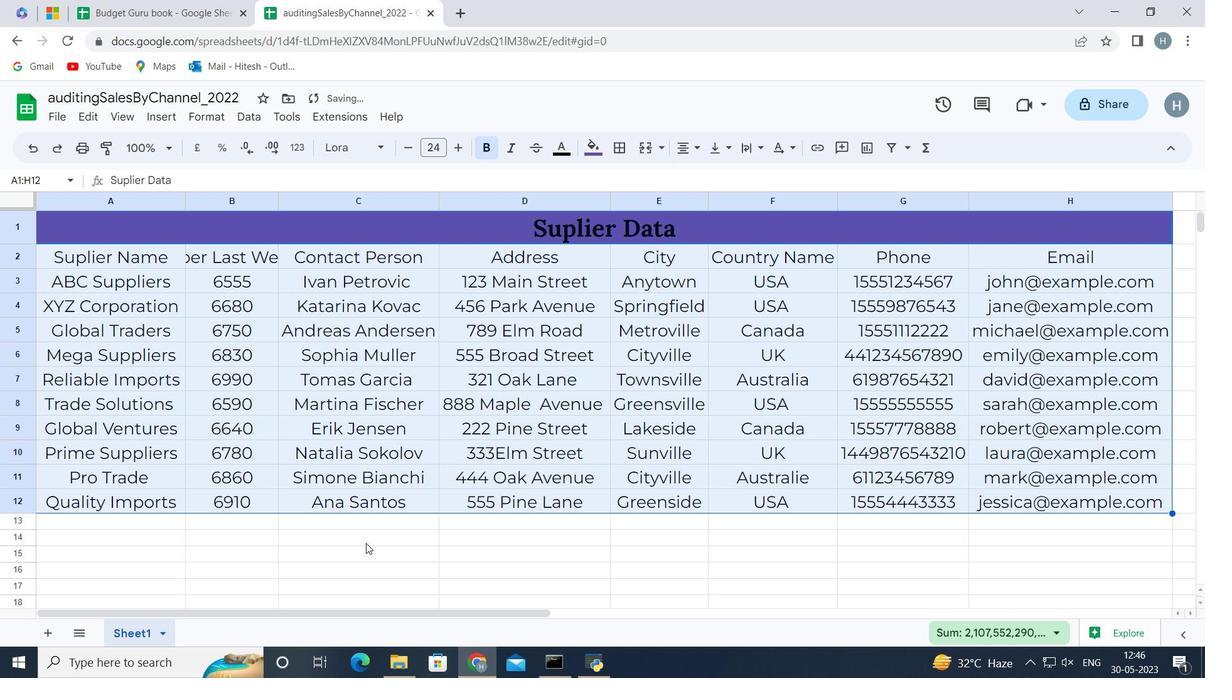 
Action: Mouse pressed left at (366, 543)
Screenshot: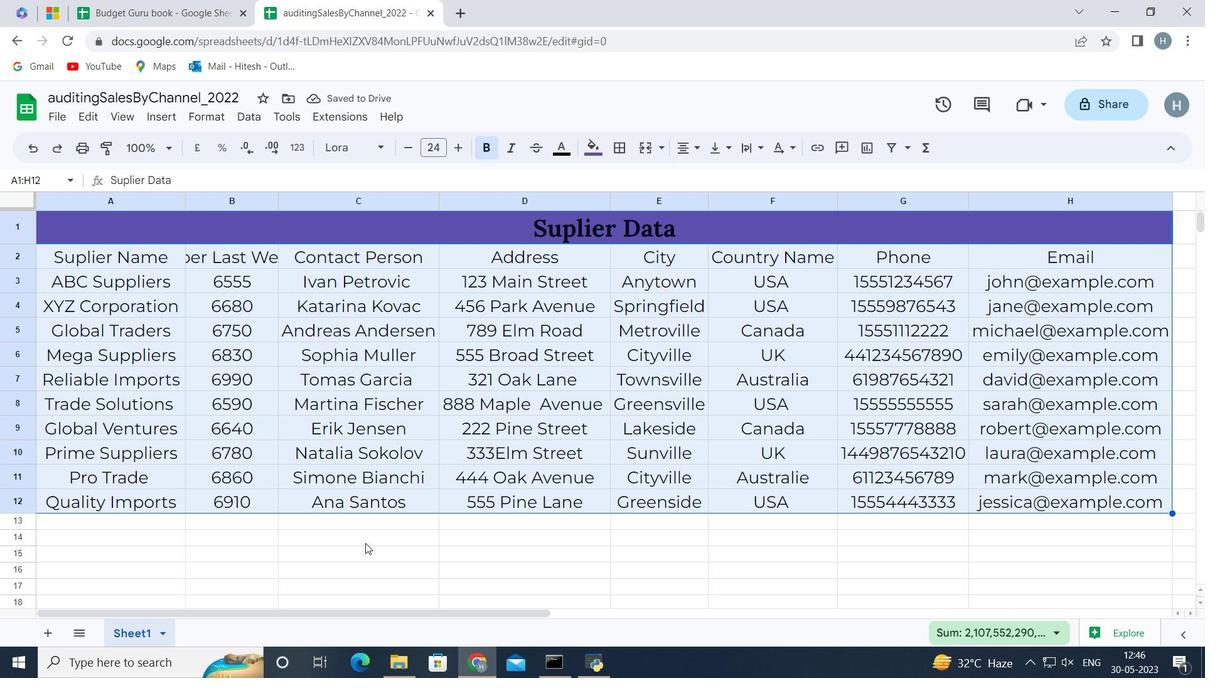
Action: Mouse moved to (371, 541)
Screenshot: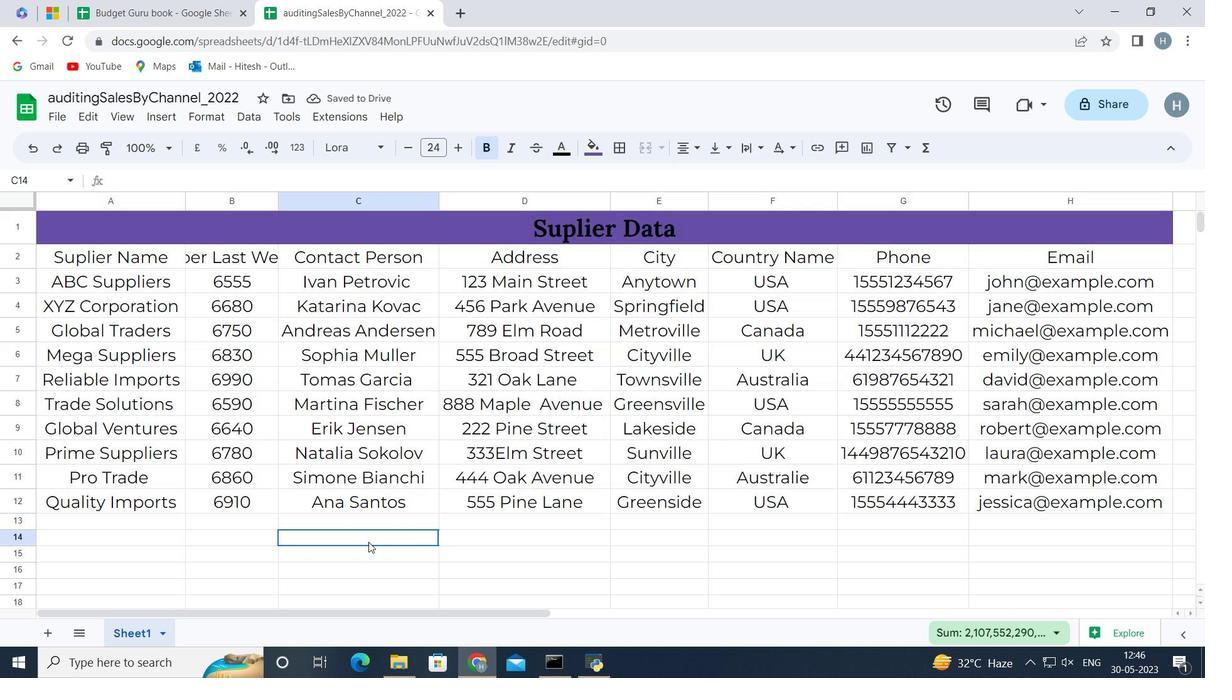 
